 Task: Play online Dominion games.
Action: Mouse moved to (523, 414)
Screenshot: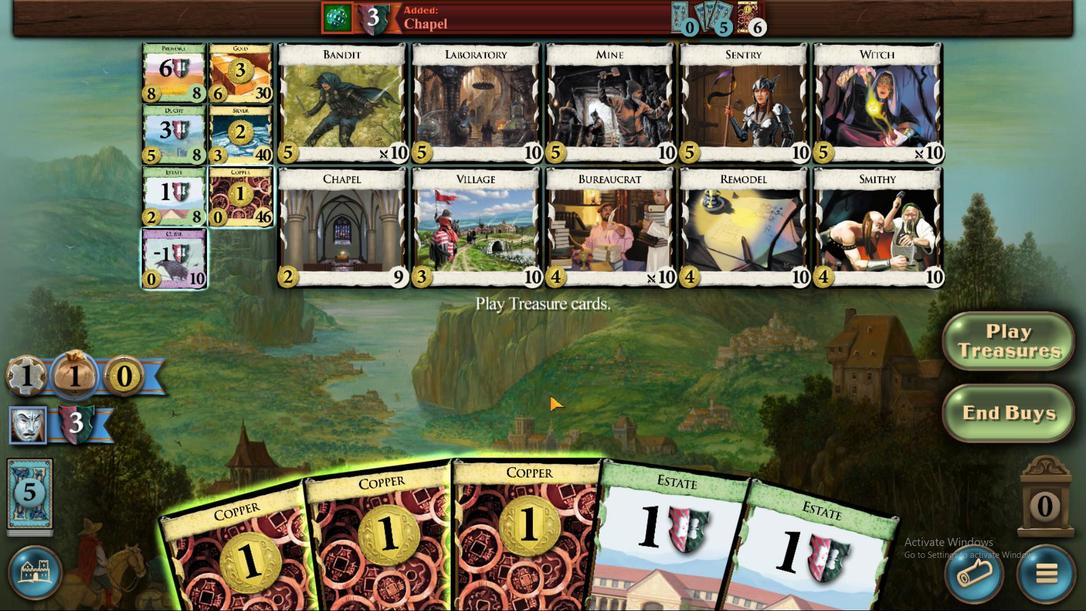 
Action: Mouse pressed left at (521, 416)
Screenshot: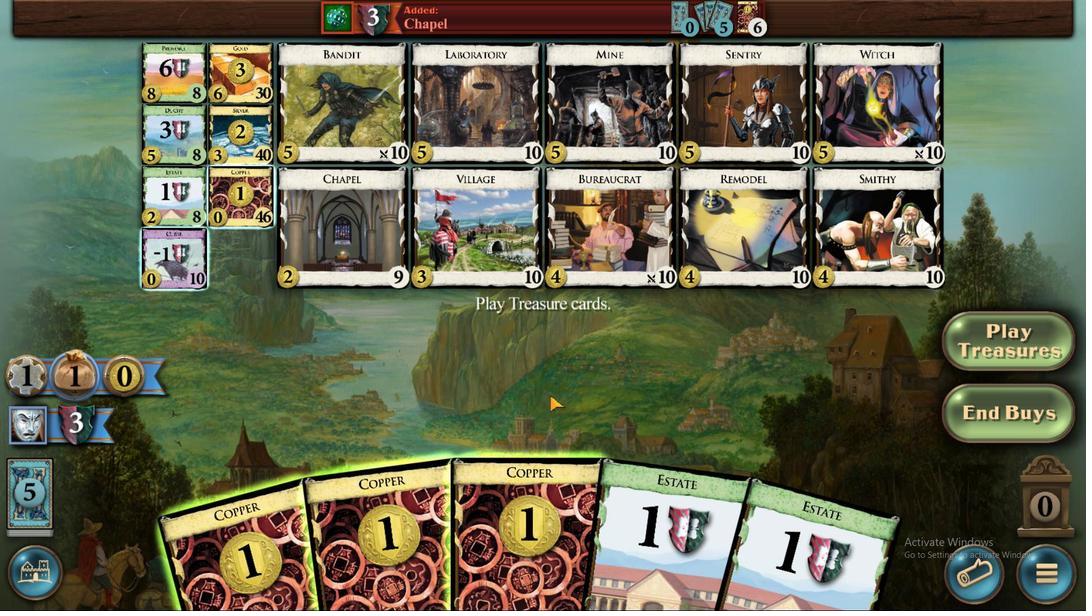 
Action: Mouse moved to (523, 416)
Screenshot: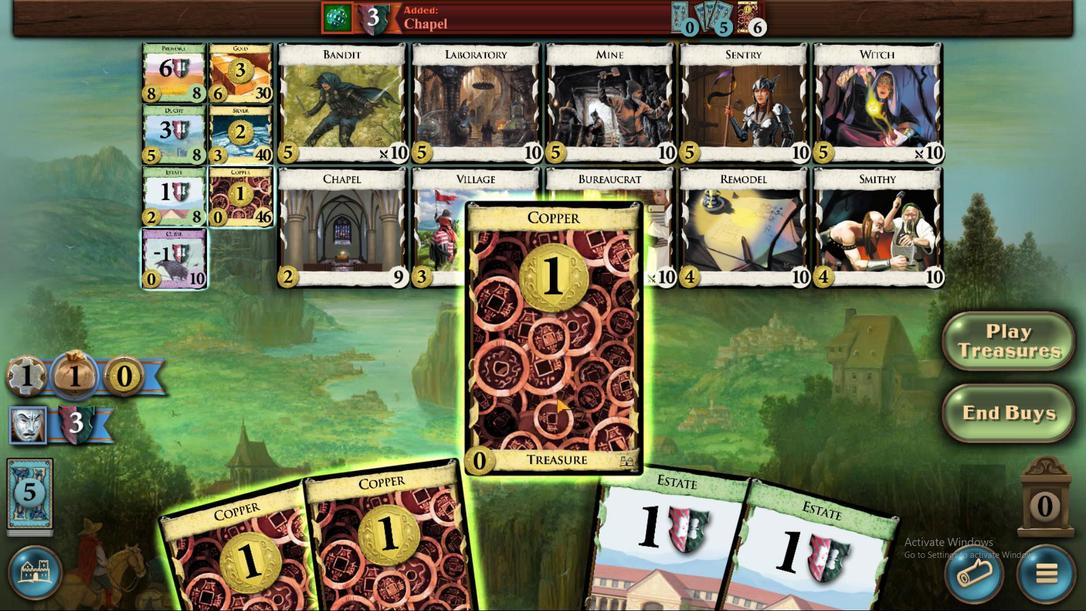 
Action: Mouse pressed left at (523, 416)
Screenshot: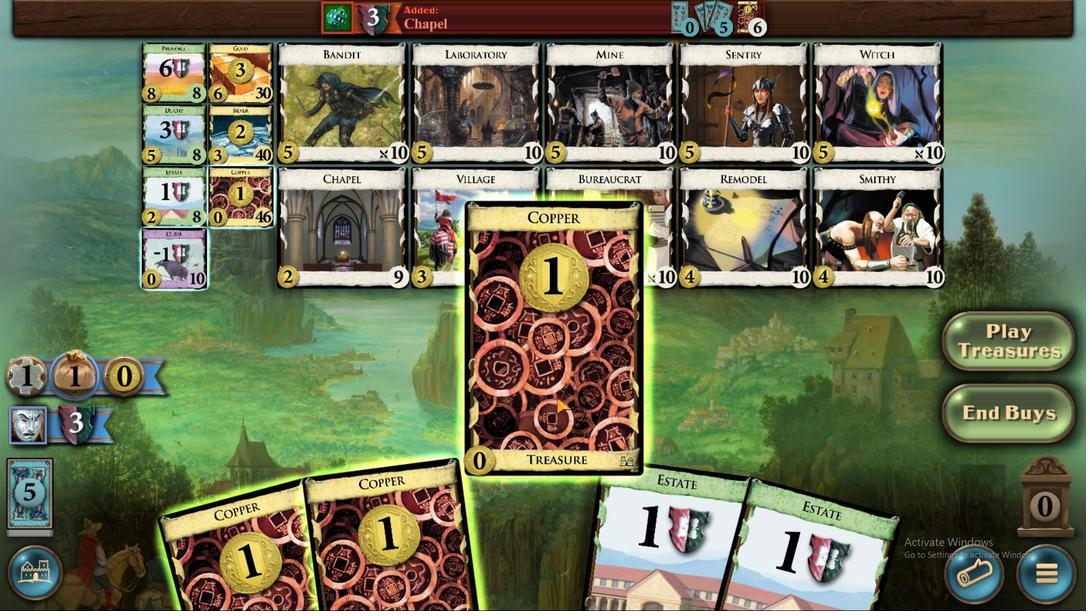 
Action: Mouse moved to (515, 414)
Screenshot: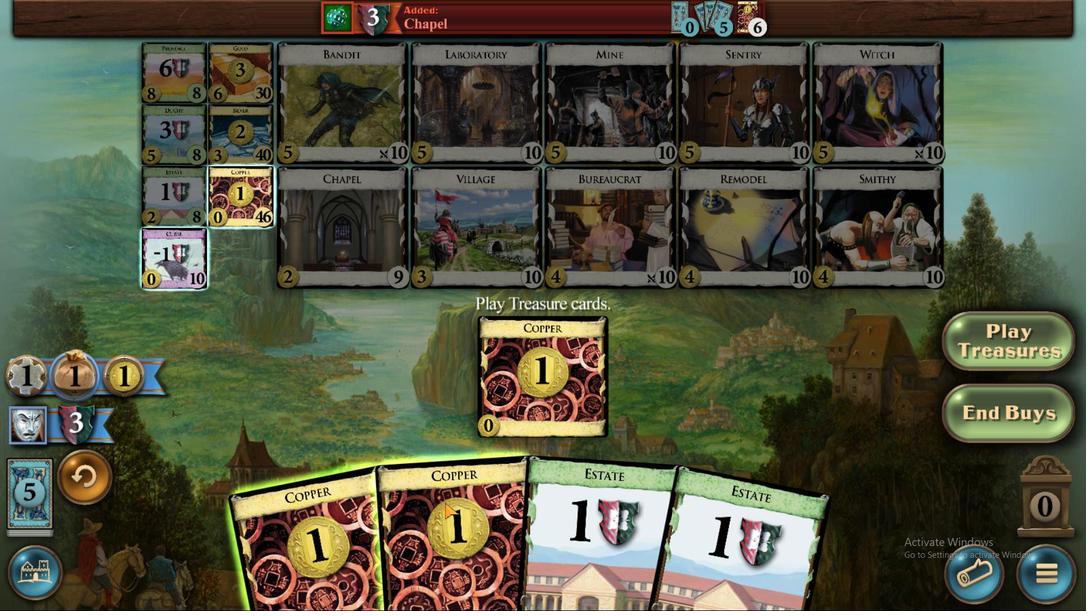 
Action: Mouse pressed left at (514, 416)
Screenshot: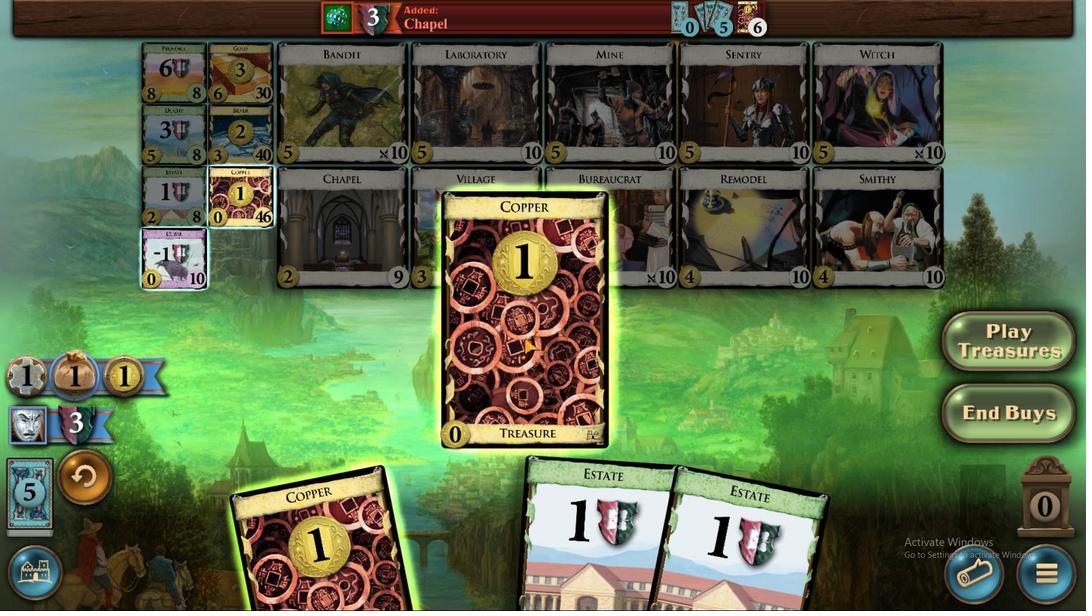 
Action: Mouse moved to (510, 414)
Screenshot: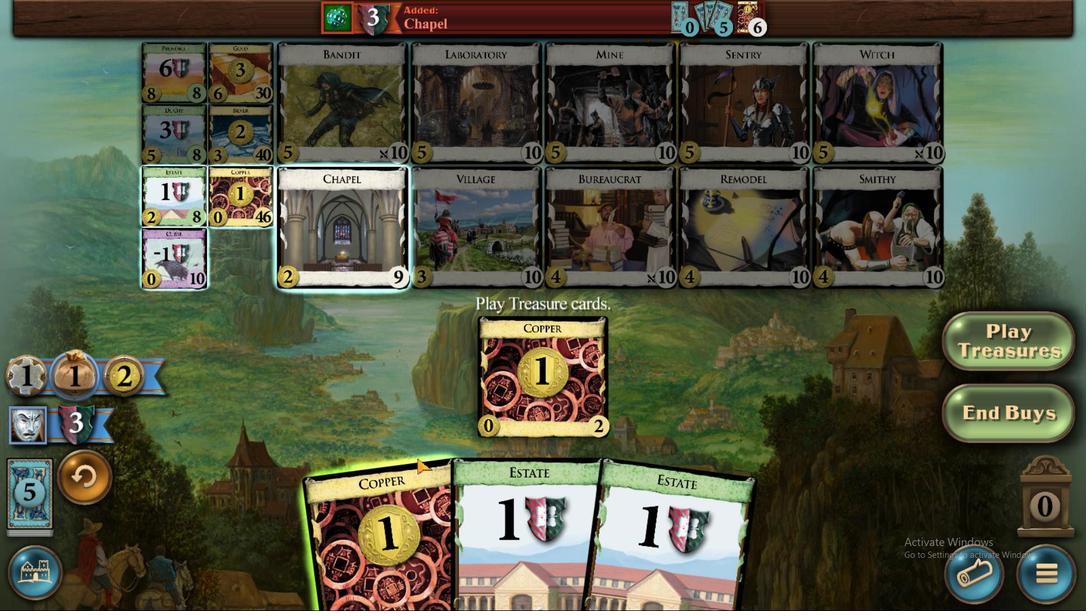 
Action: Mouse pressed left at (510, 414)
Screenshot: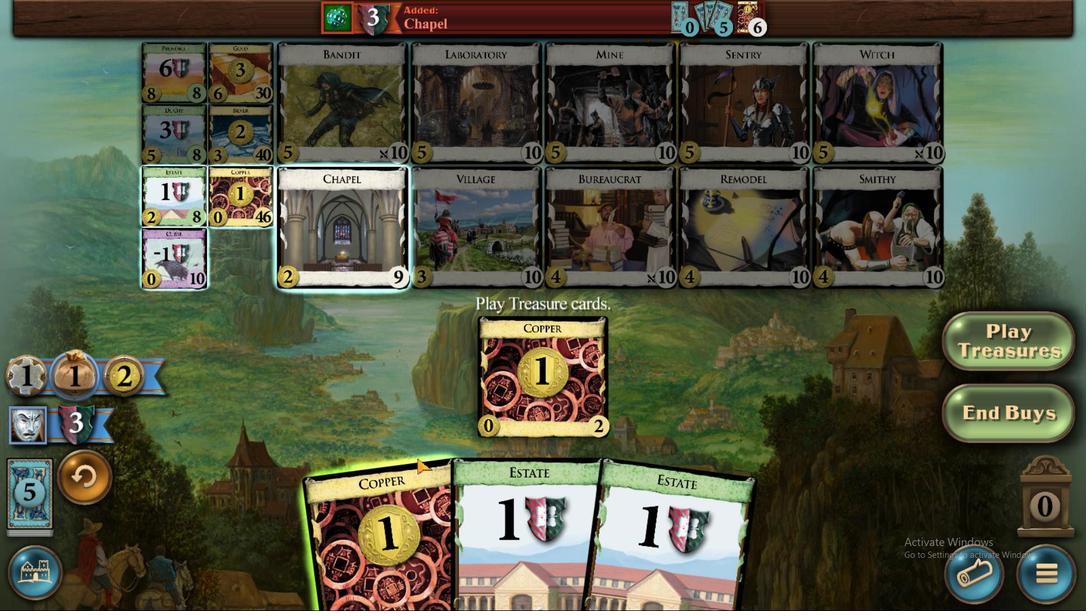 
Action: Mouse moved to (493, 390)
Screenshot: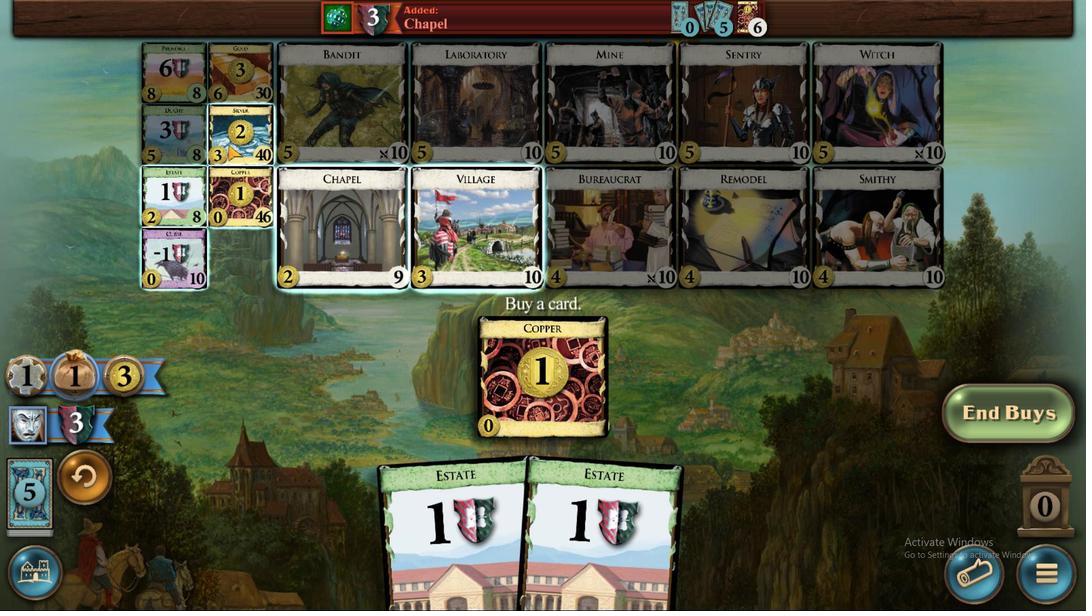 
Action: Mouse pressed left at (492, 390)
Screenshot: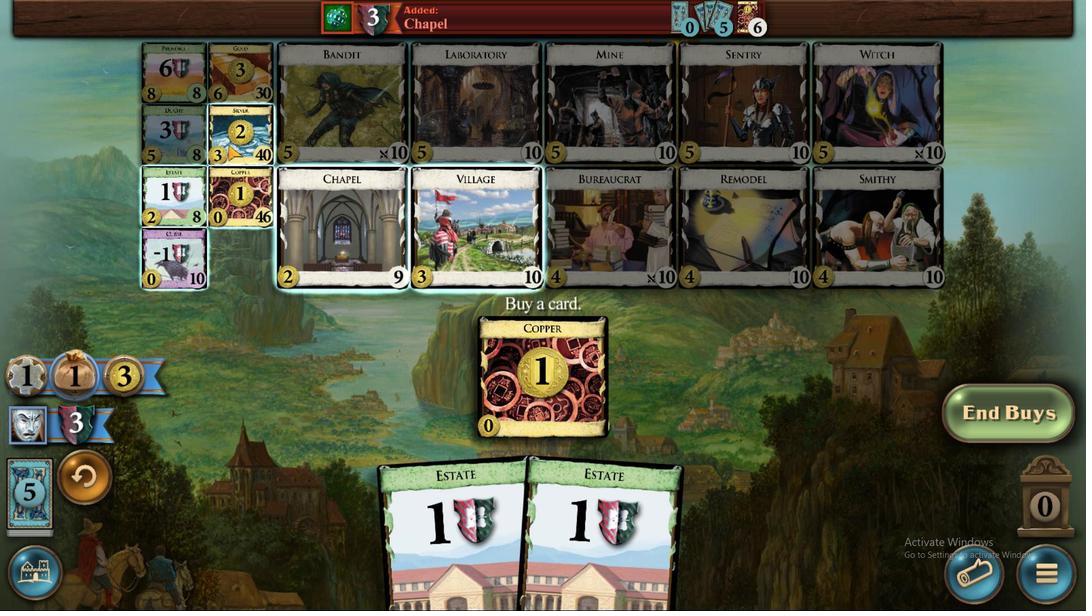 
Action: Mouse moved to (507, 417)
Screenshot: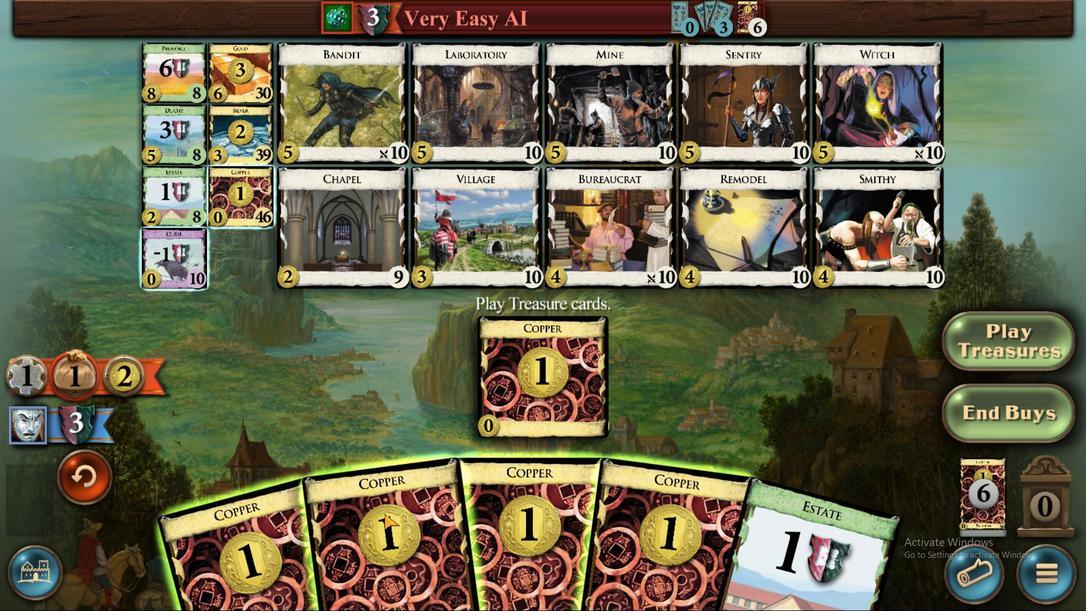 
Action: Mouse pressed left at (507, 417)
Screenshot: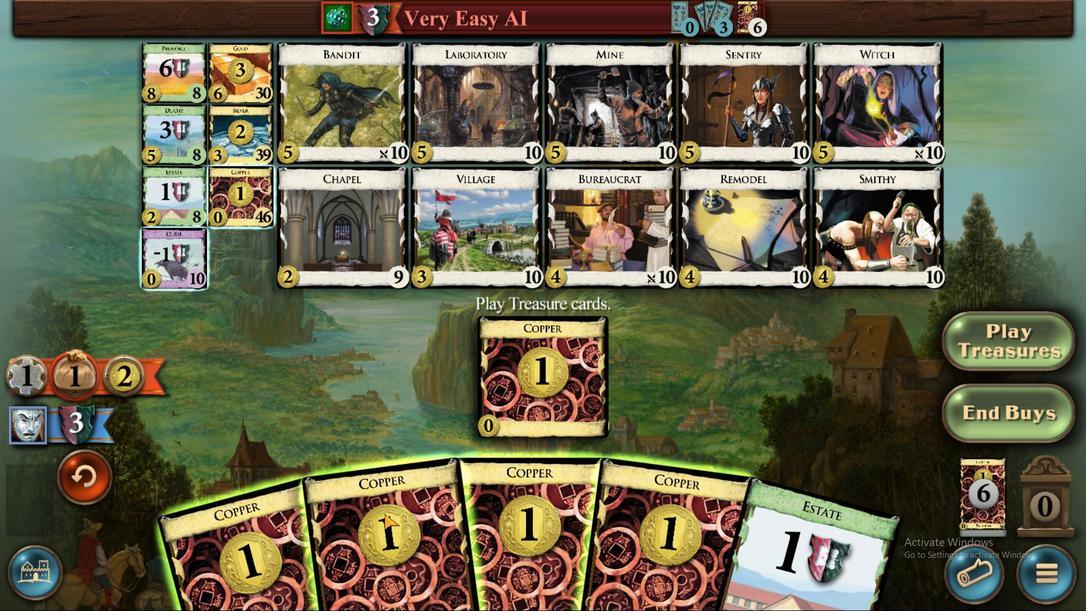 
Action: Mouse moved to (518, 417)
Screenshot: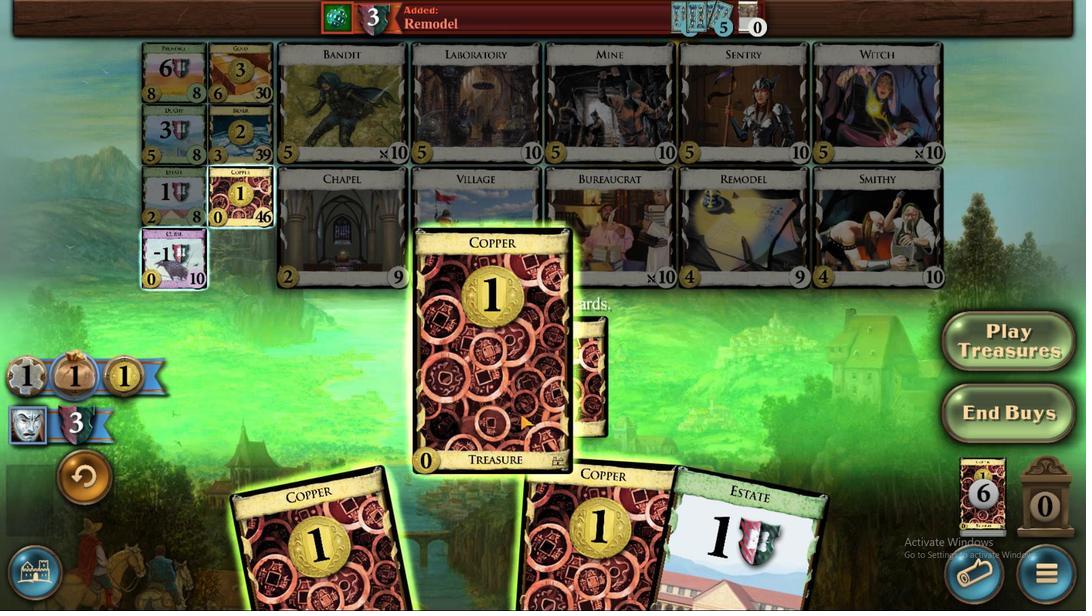 
Action: Mouse pressed left at (518, 418)
Screenshot: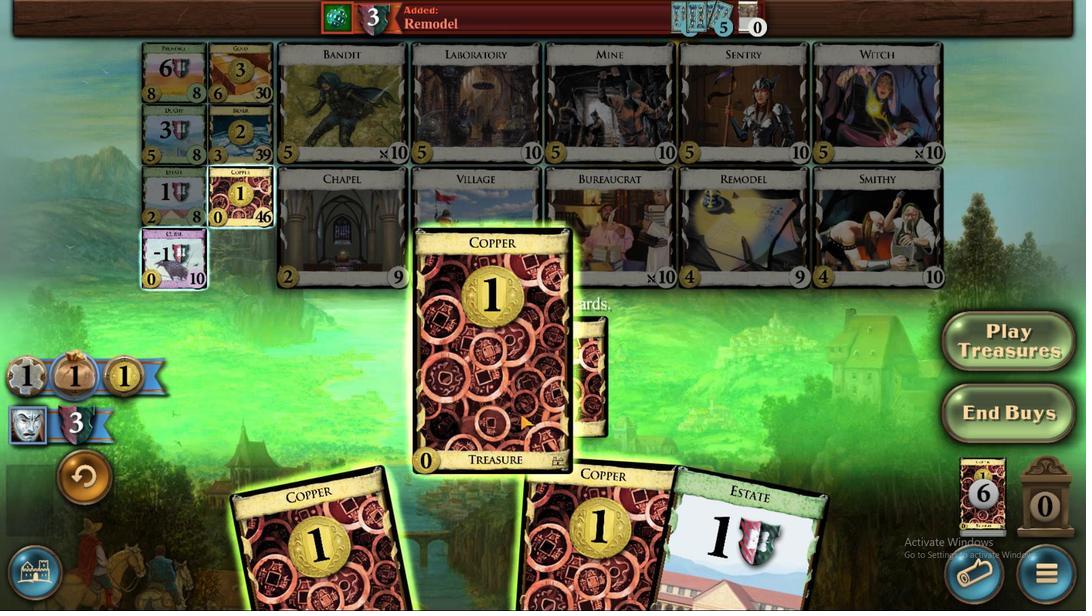 
Action: Mouse moved to (525, 414)
Screenshot: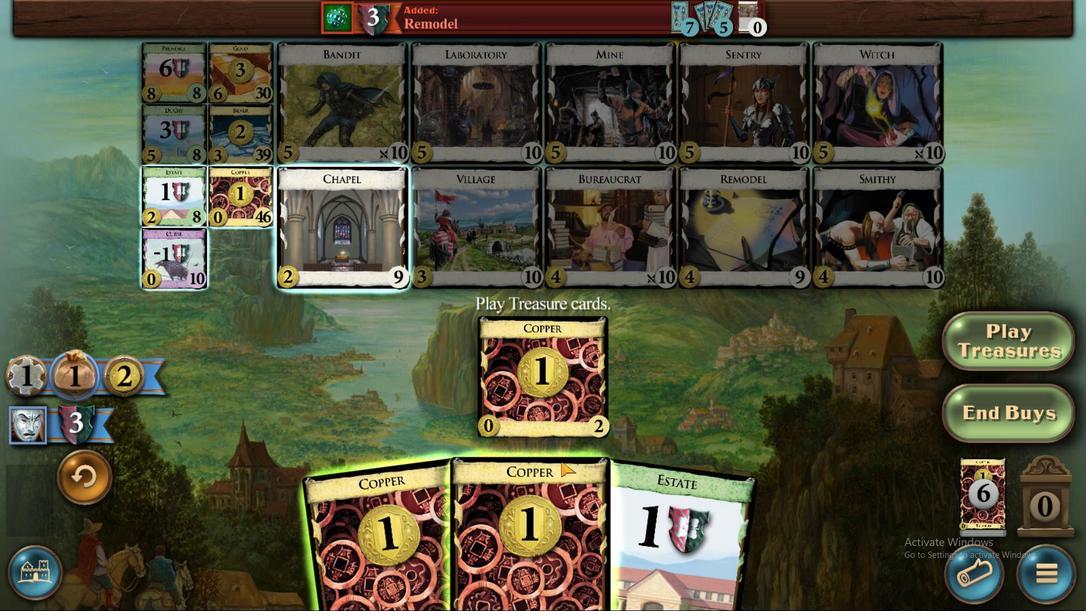 
Action: Mouse pressed left at (523, 418)
Screenshot: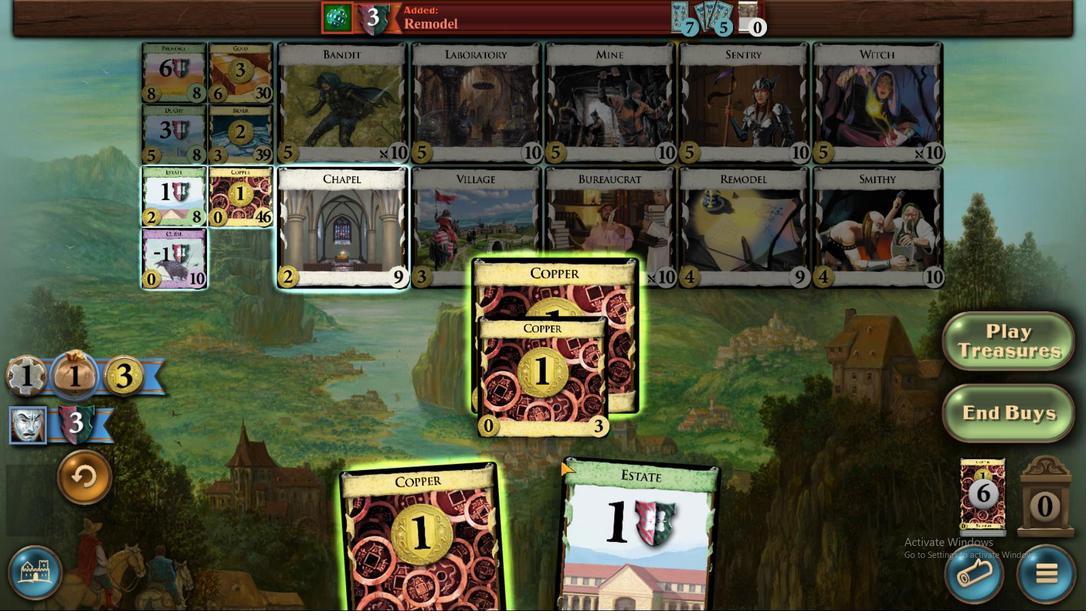 
Action: Mouse moved to (494, 390)
Screenshot: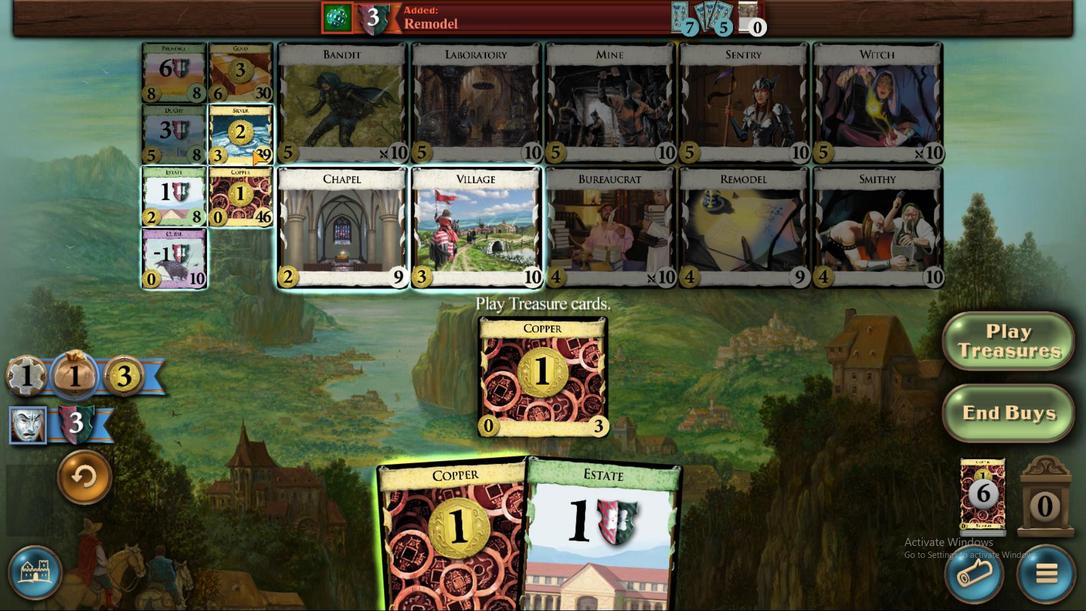 
Action: Mouse pressed left at (494, 390)
Screenshot: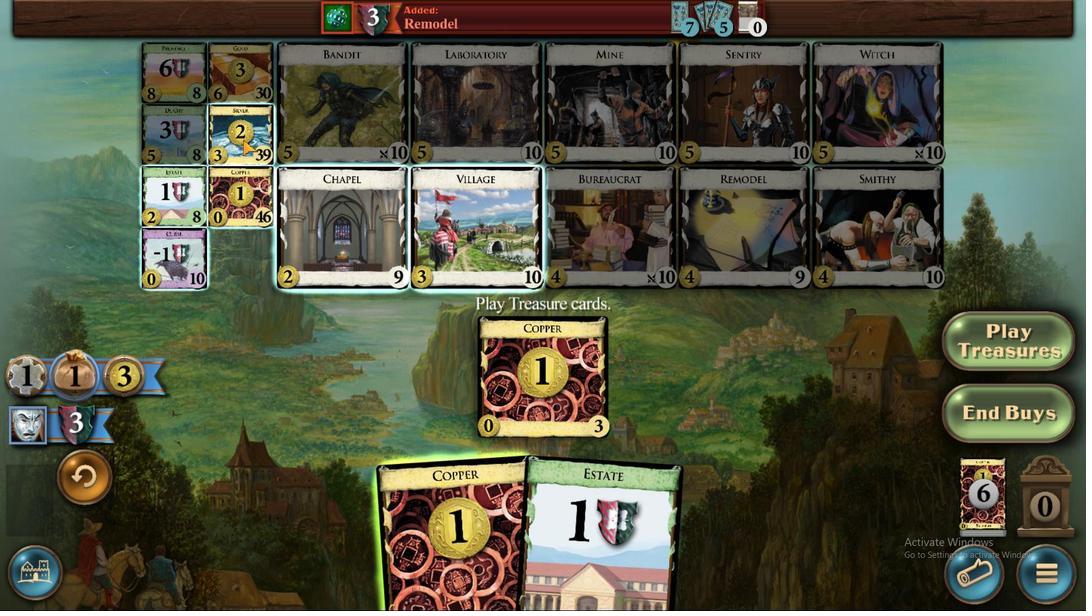 
Action: Mouse moved to (519, 416)
Screenshot: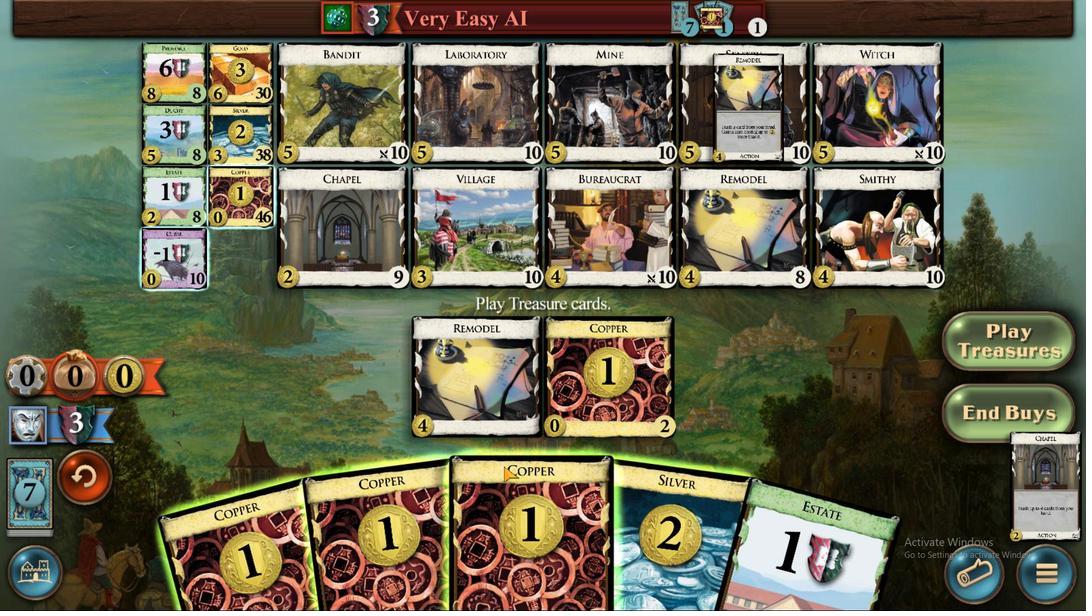 
Action: Mouse pressed left at (519, 417)
Screenshot: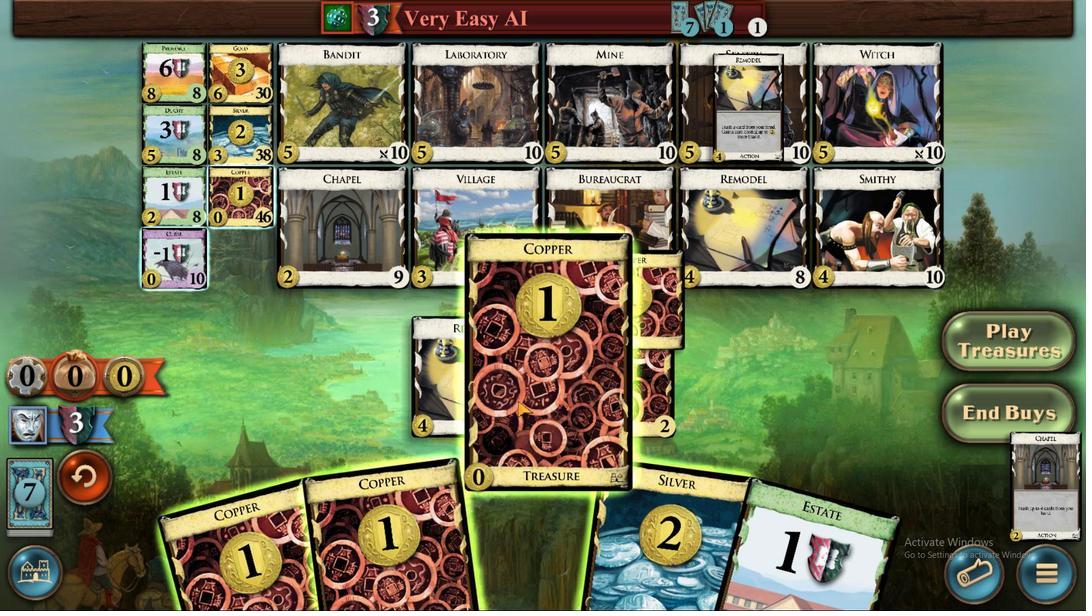 
Action: Mouse moved to (528, 422)
Screenshot: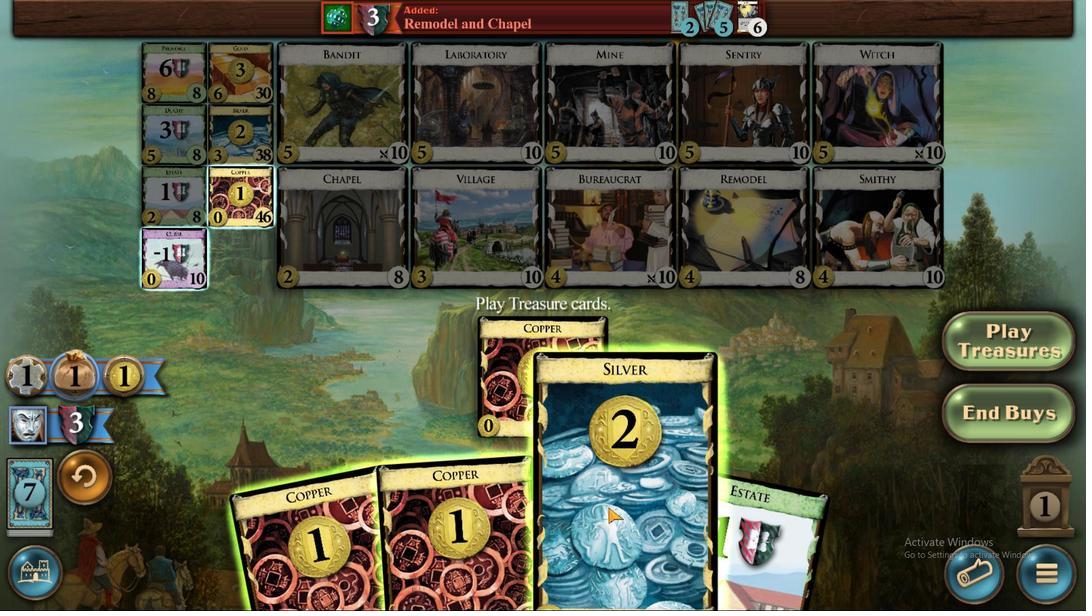 
Action: Mouse pressed left at (528, 422)
Screenshot: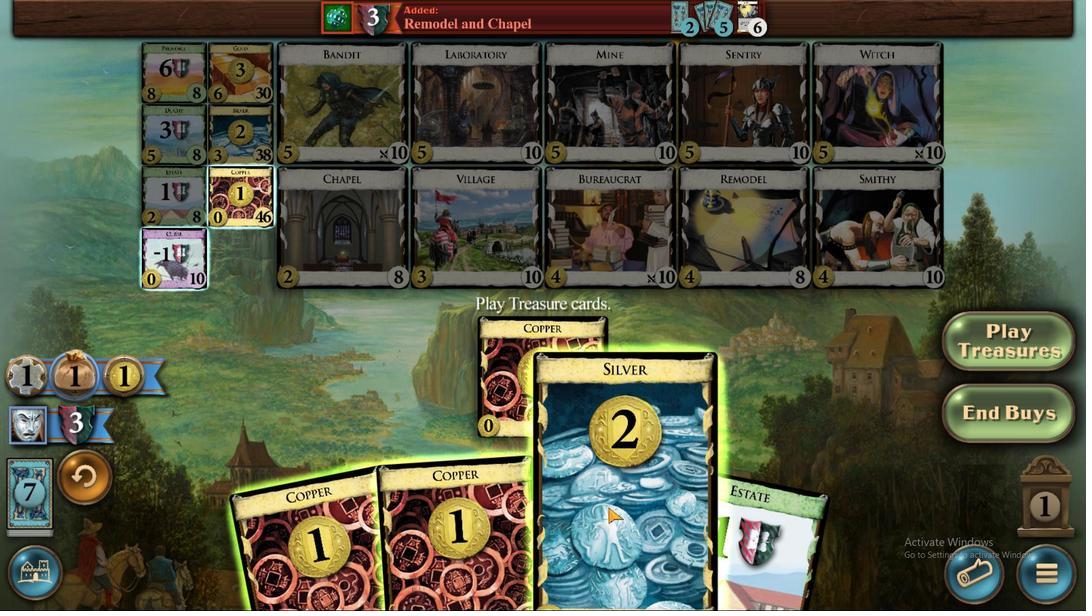 
Action: Mouse moved to (532, 418)
Screenshot: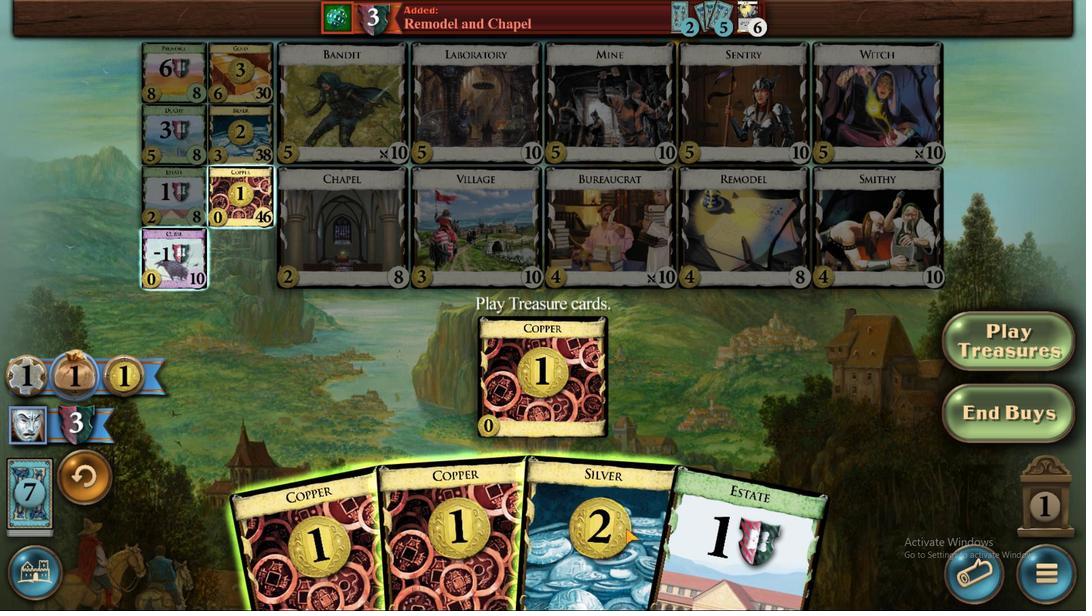 
Action: Mouse pressed left at (532, 418)
Screenshot: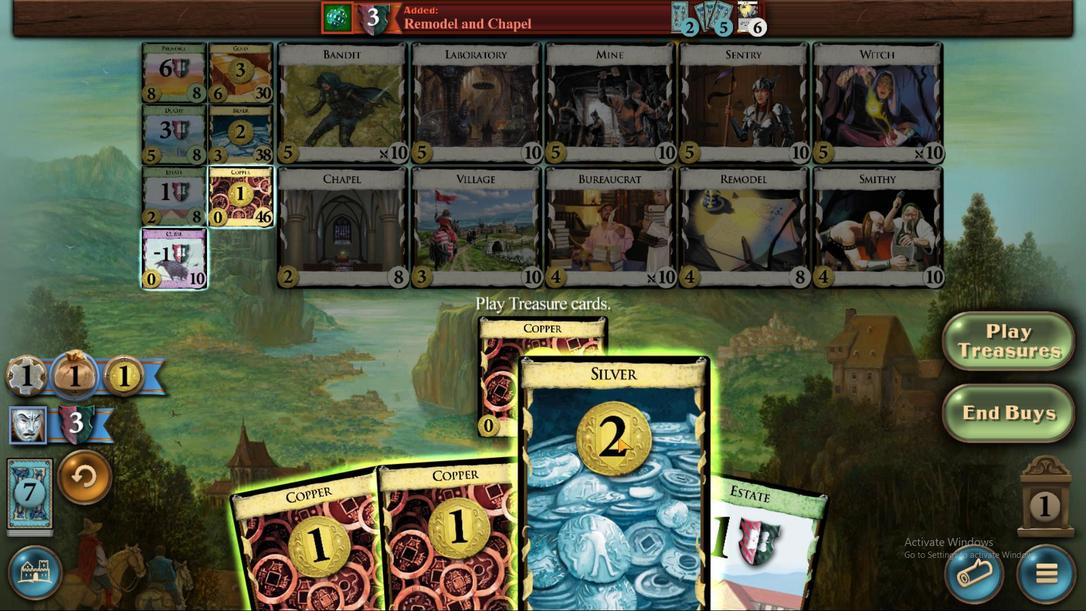 
Action: Mouse moved to (521, 417)
Screenshot: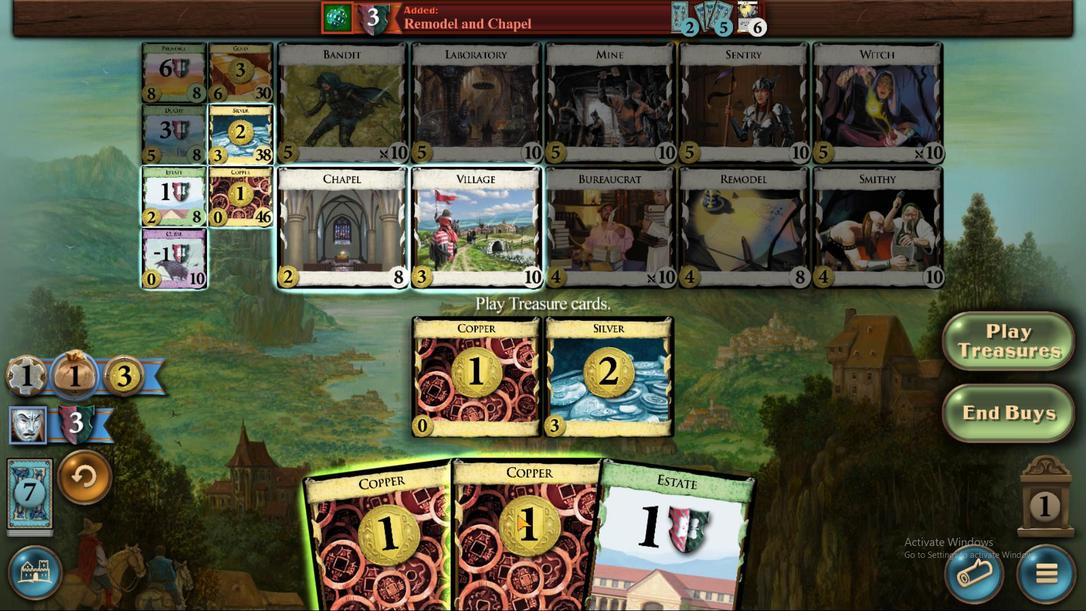 
Action: Mouse pressed left at (521, 417)
Screenshot: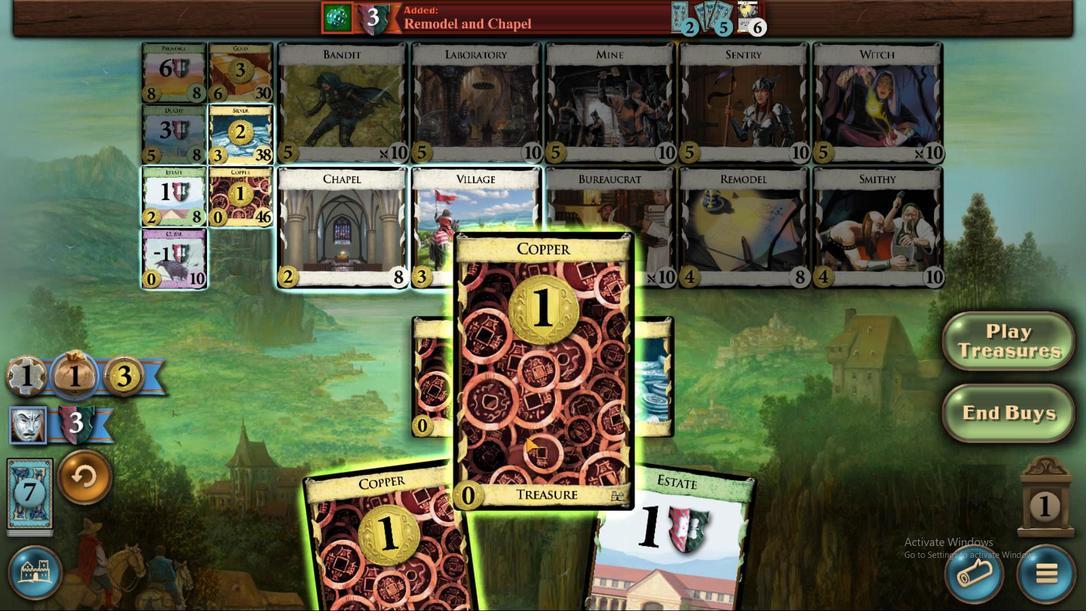 
Action: Mouse moved to (518, 417)
Screenshot: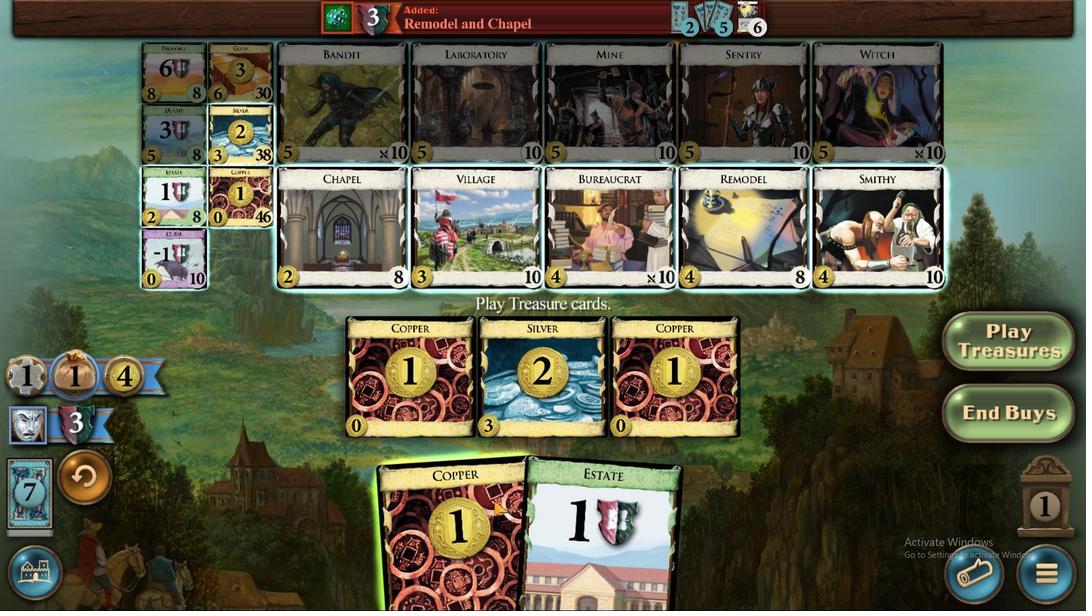 
Action: Mouse pressed left at (518, 417)
Screenshot: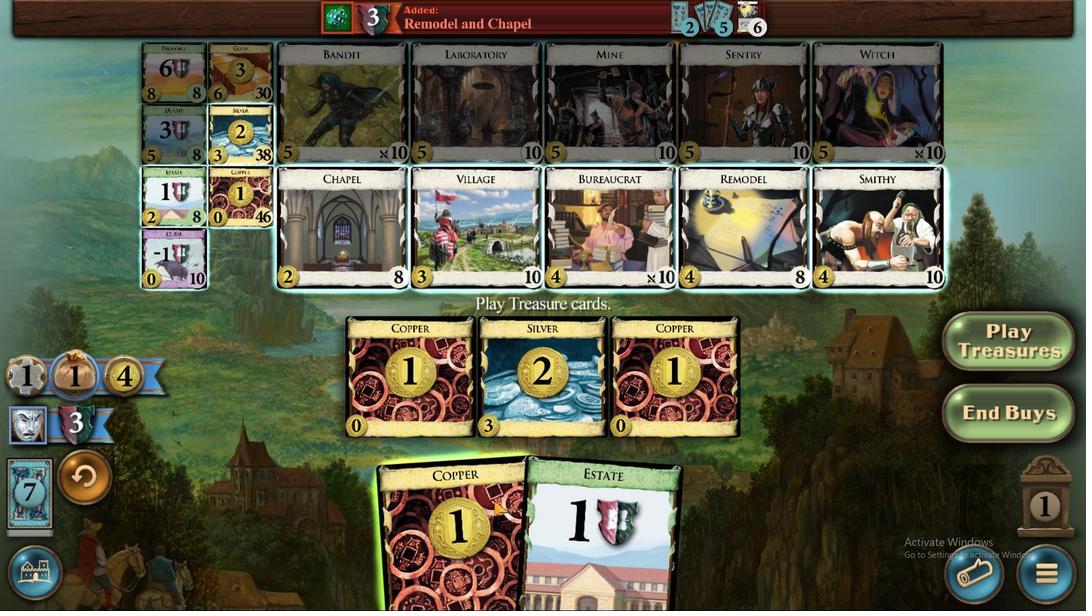 
Action: Mouse moved to (488, 390)
Screenshot: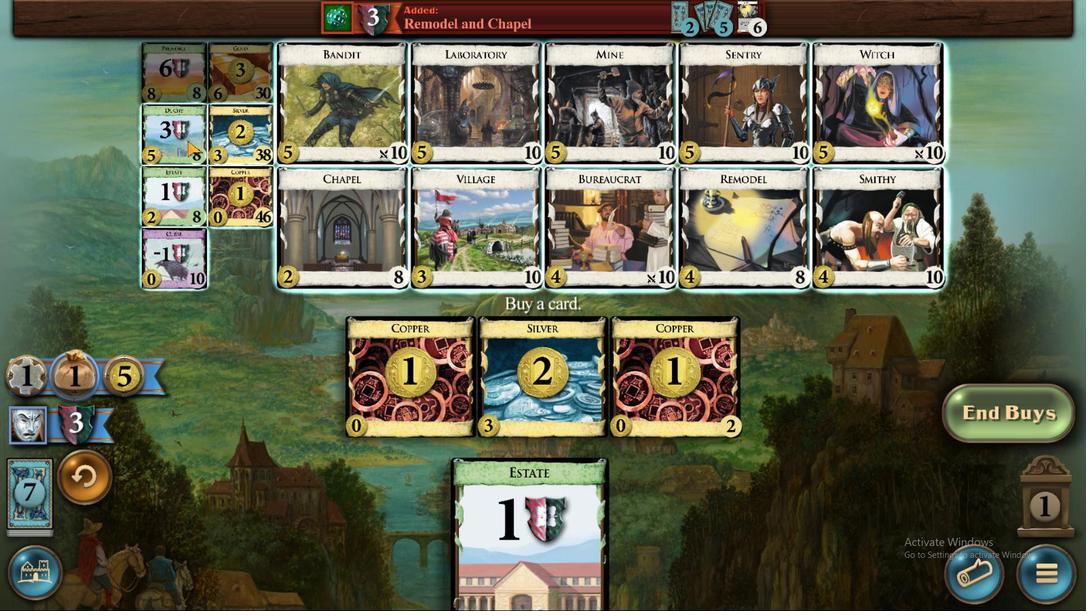 
Action: Mouse pressed left at (488, 390)
Screenshot: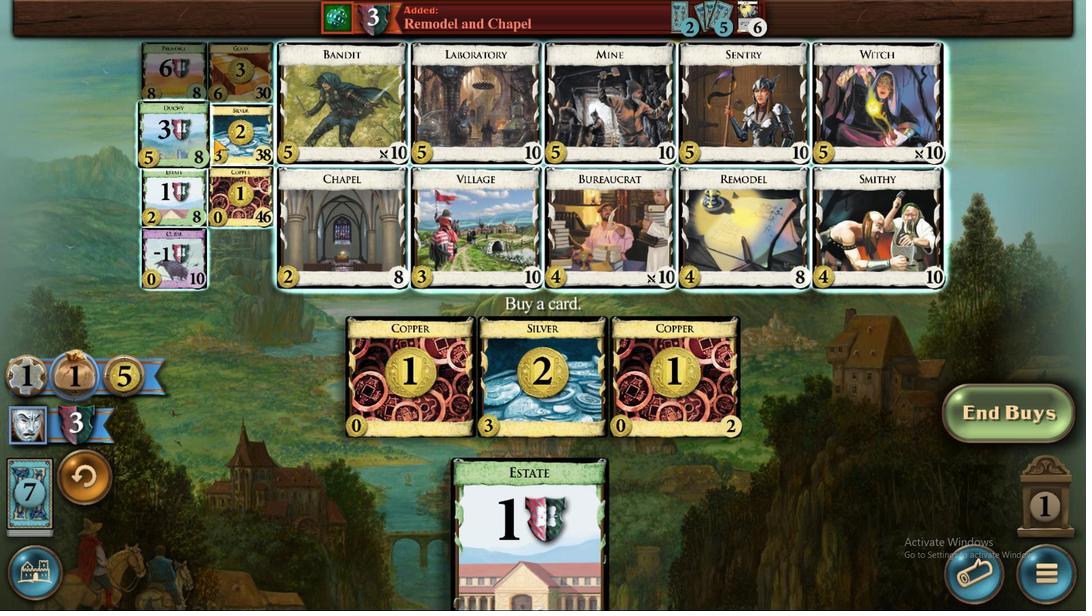 
Action: Mouse moved to (524, 418)
Screenshot: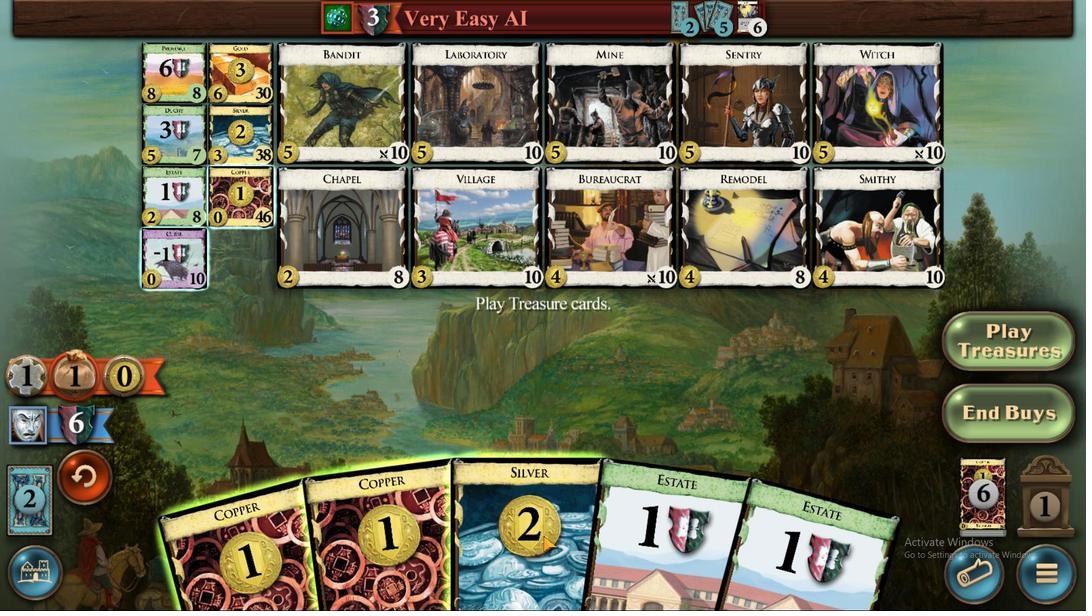 
Action: Mouse pressed left at (524, 418)
Screenshot: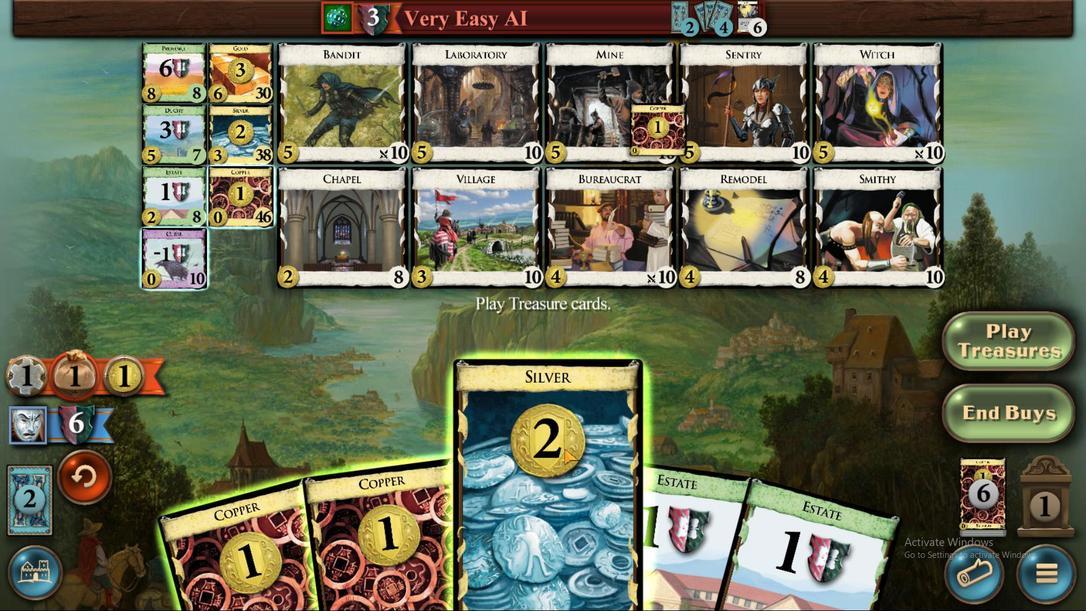 
Action: Mouse moved to (513, 418)
Screenshot: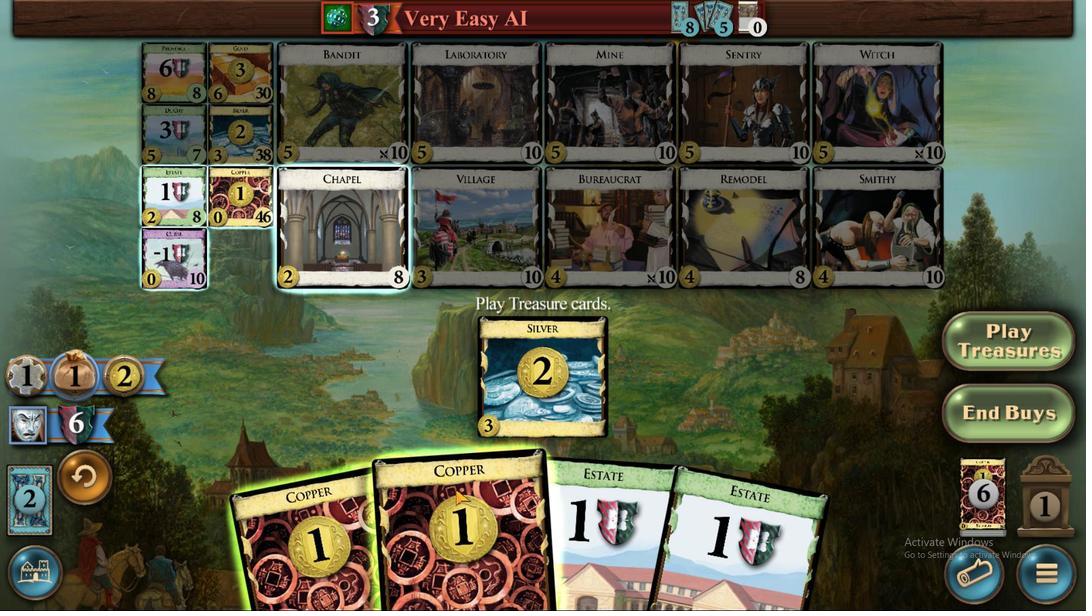 
Action: Mouse pressed left at (513, 418)
Screenshot: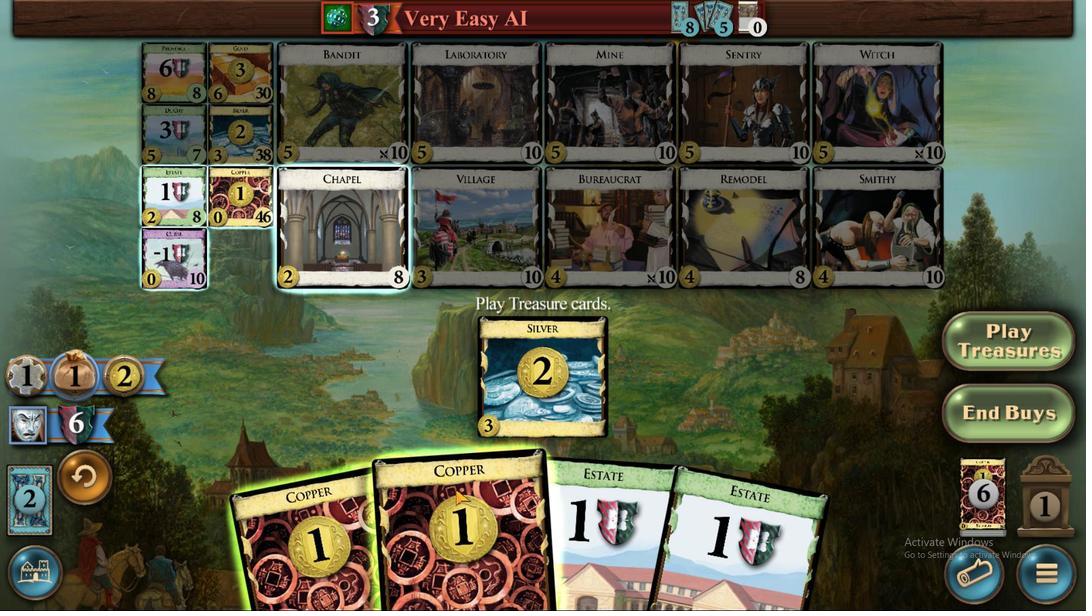 
Action: Mouse moved to (494, 390)
Screenshot: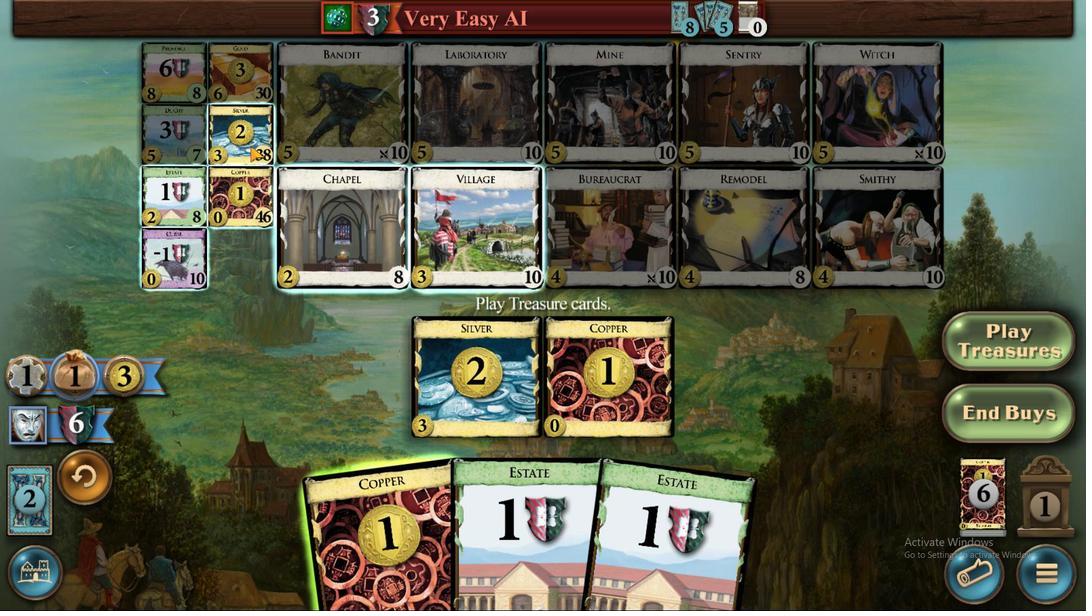 
Action: Mouse pressed left at (494, 390)
Screenshot: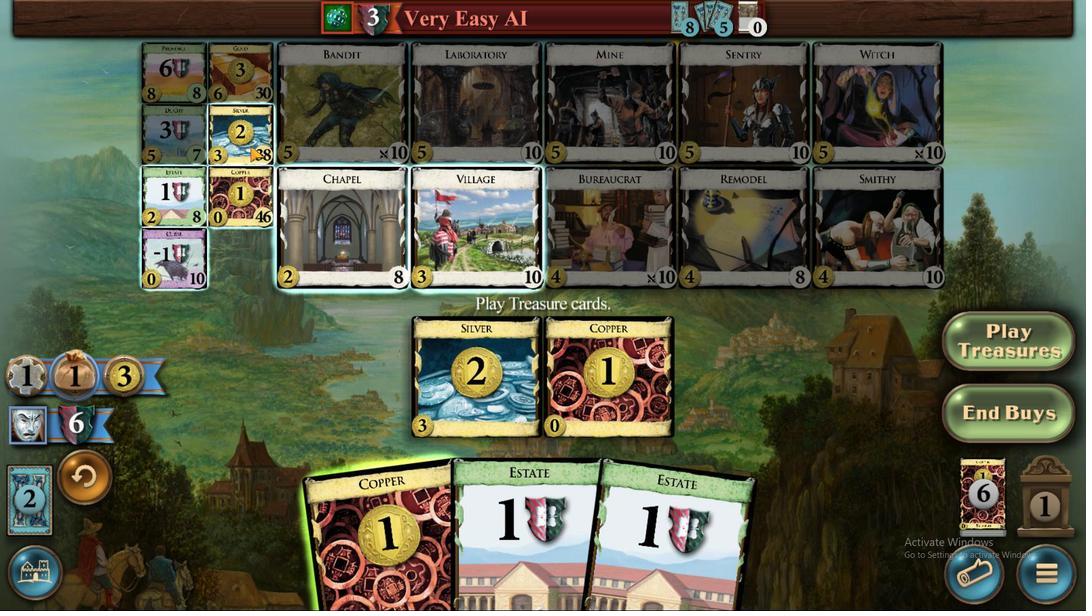 
Action: Mouse moved to (550, 418)
Screenshot: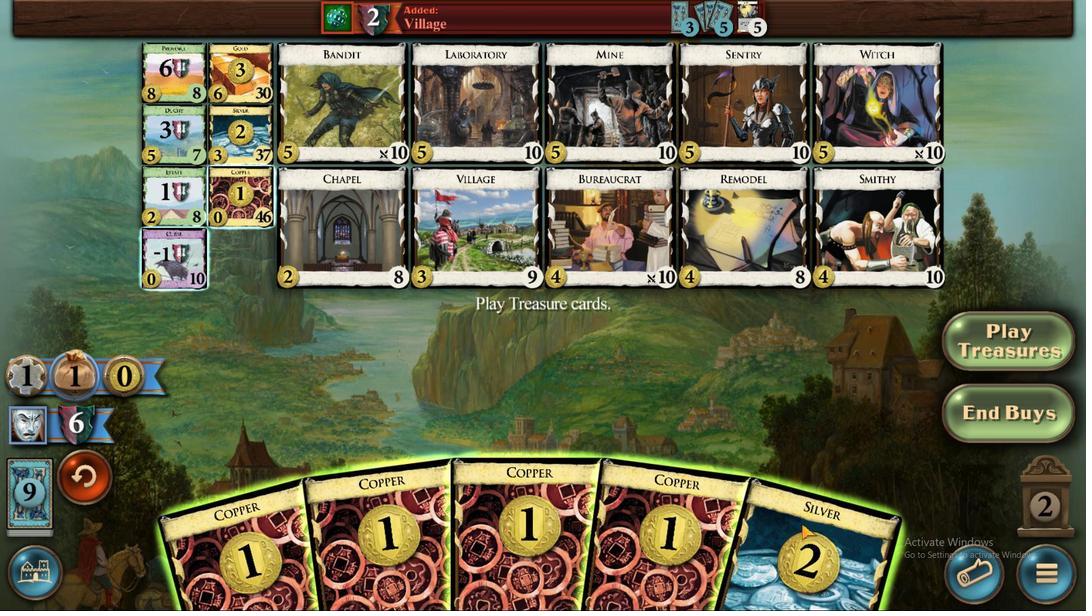
Action: Mouse pressed left at (550, 418)
Screenshot: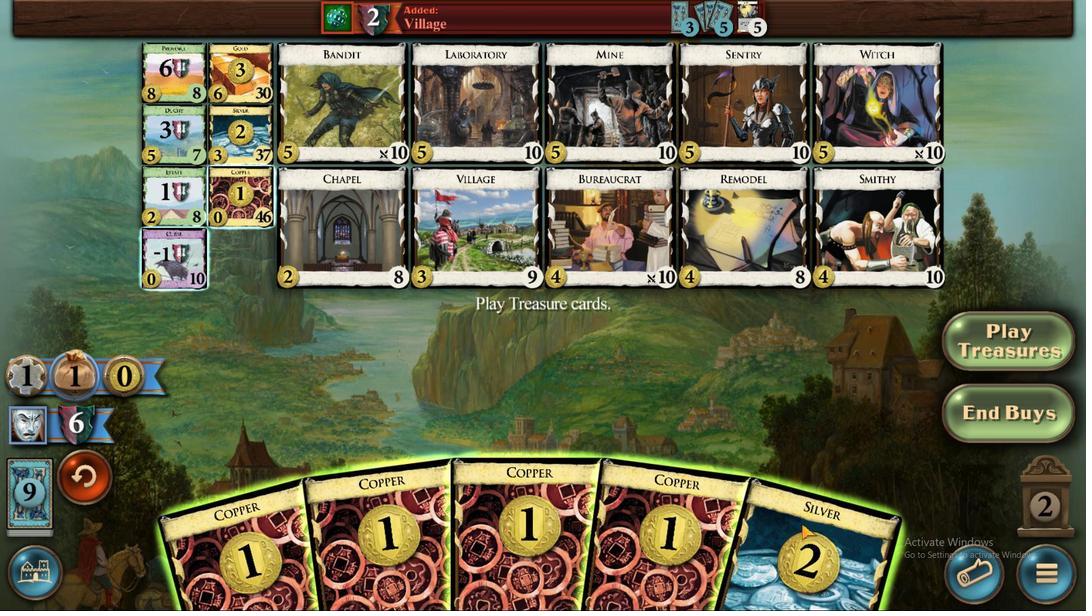 
Action: Mouse moved to (545, 417)
Screenshot: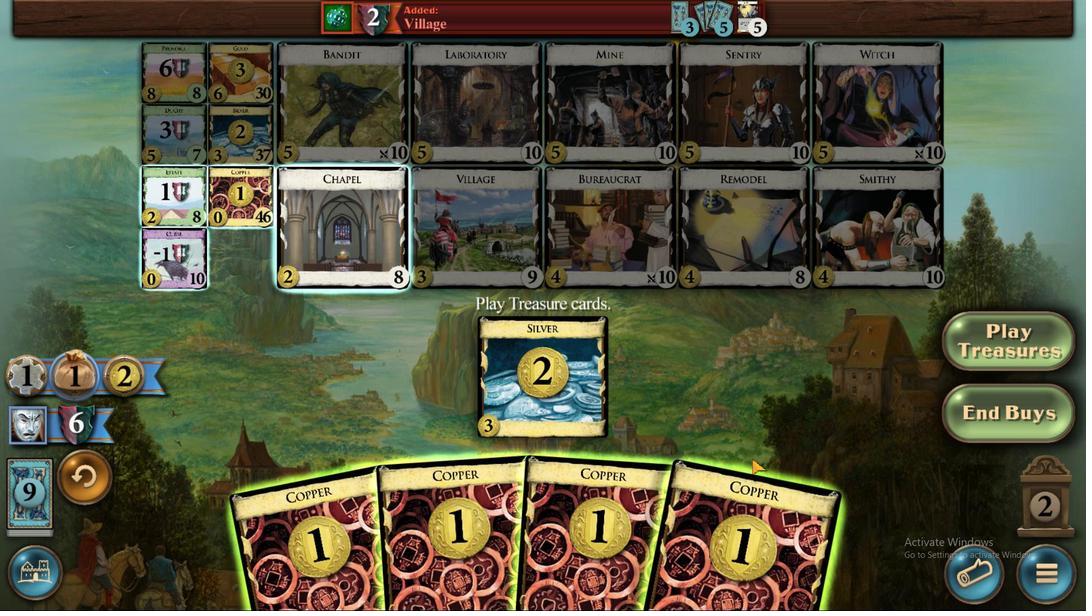 
Action: Mouse pressed left at (545, 417)
Screenshot: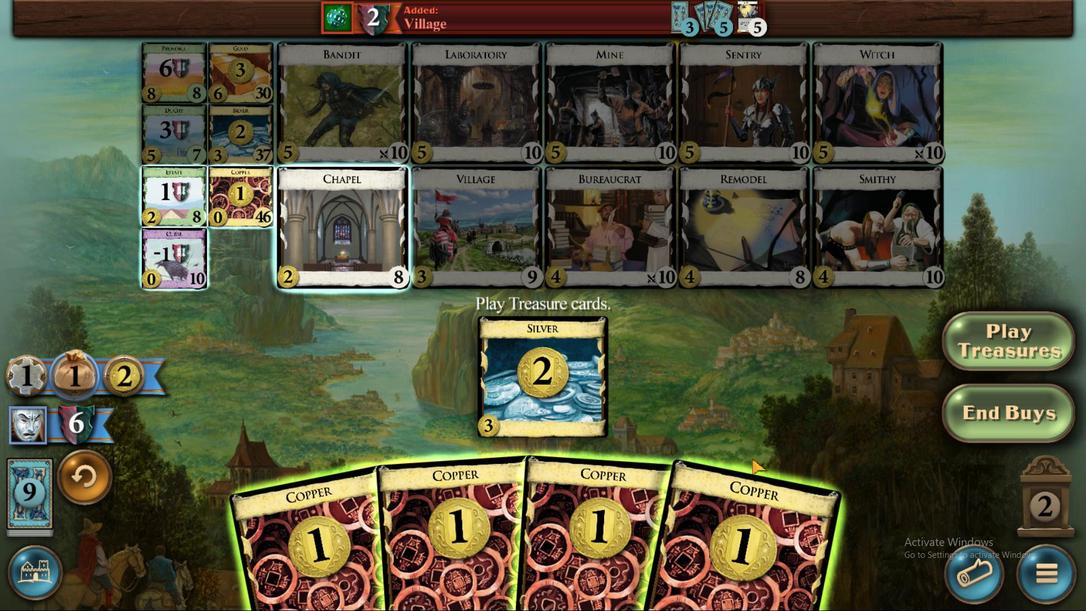 
Action: Mouse moved to (541, 420)
Screenshot: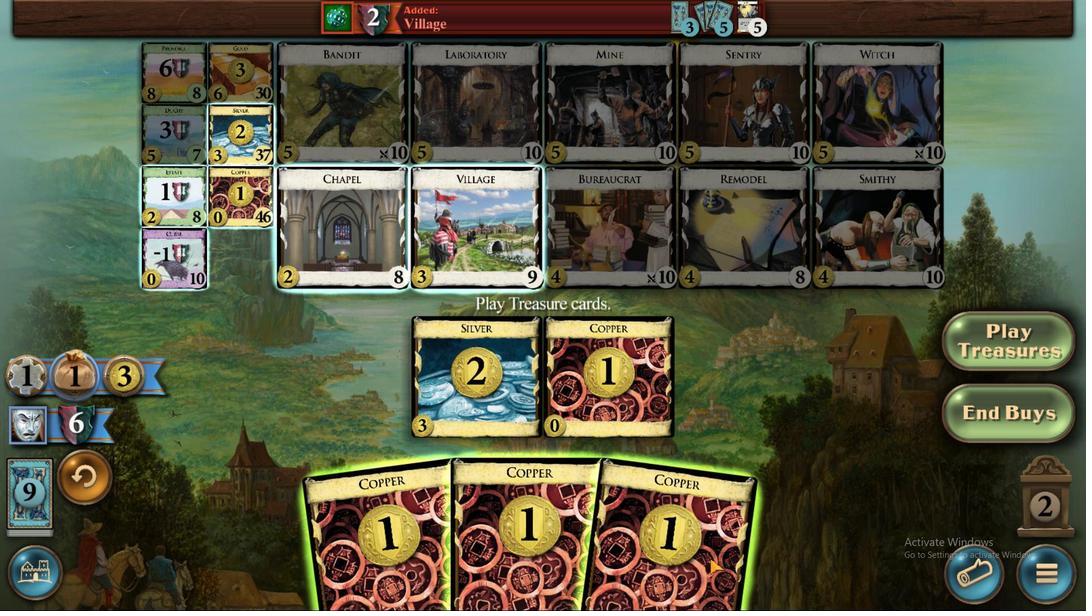 
Action: Mouse pressed left at (541, 420)
Screenshot: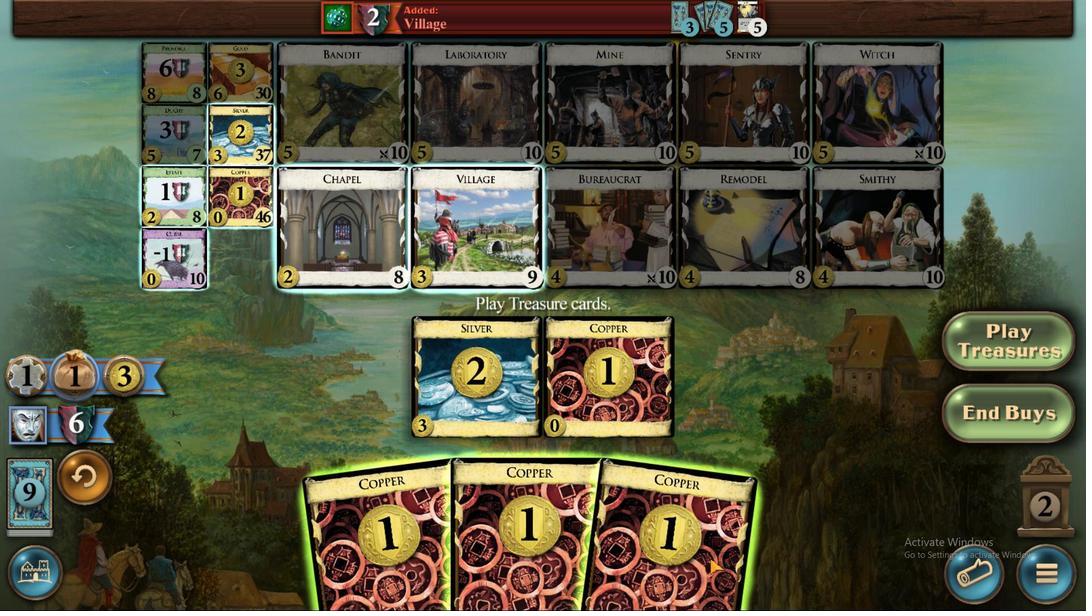
Action: Mouse moved to (533, 419)
Screenshot: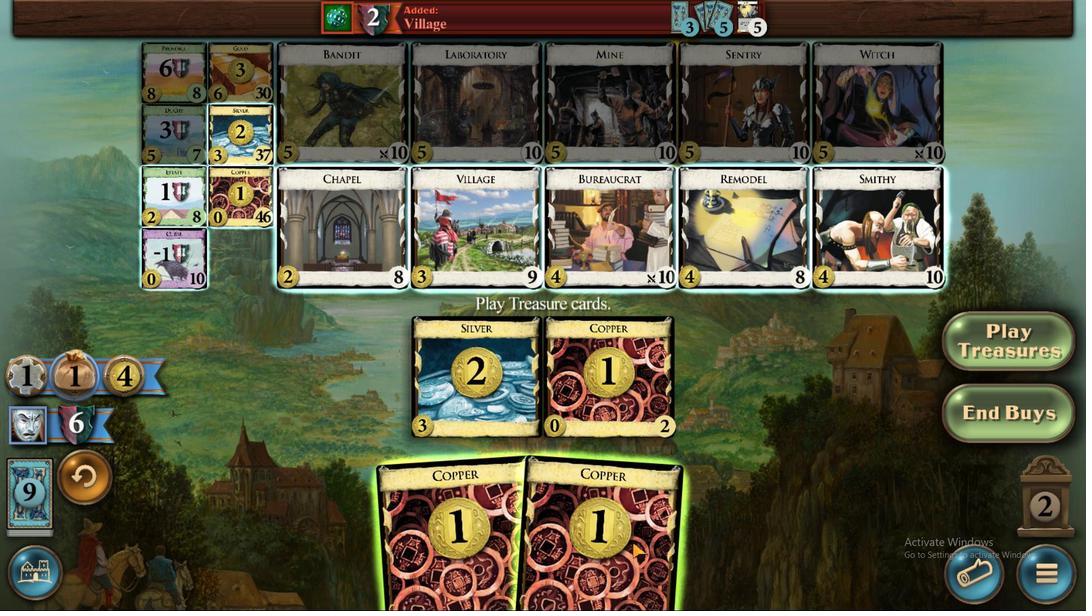 
Action: Mouse pressed left at (533, 419)
Screenshot: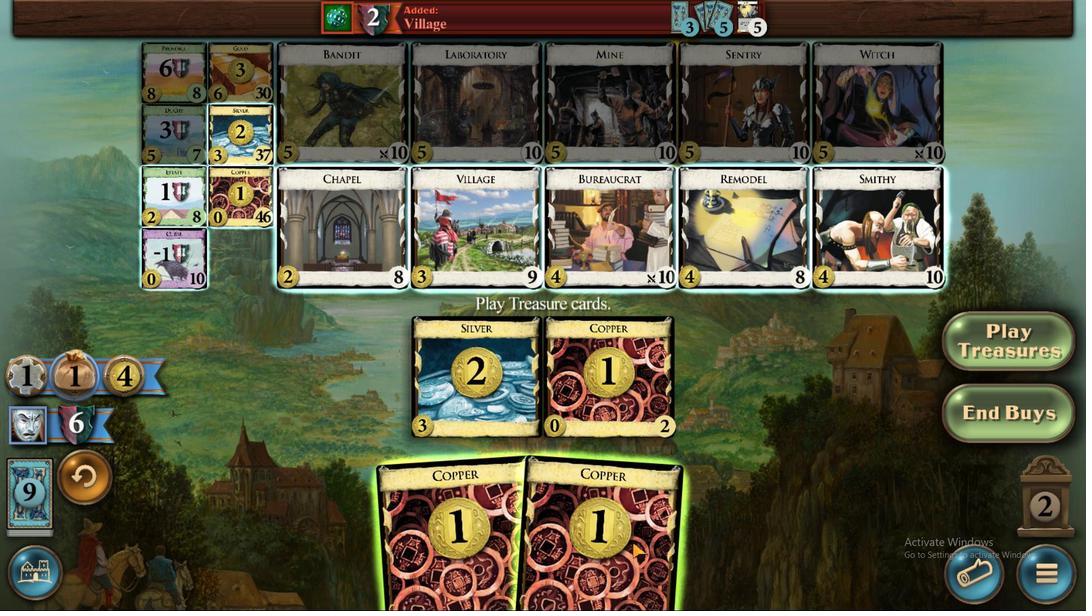 
Action: Mouse moved to (519, 418)
Screenshot: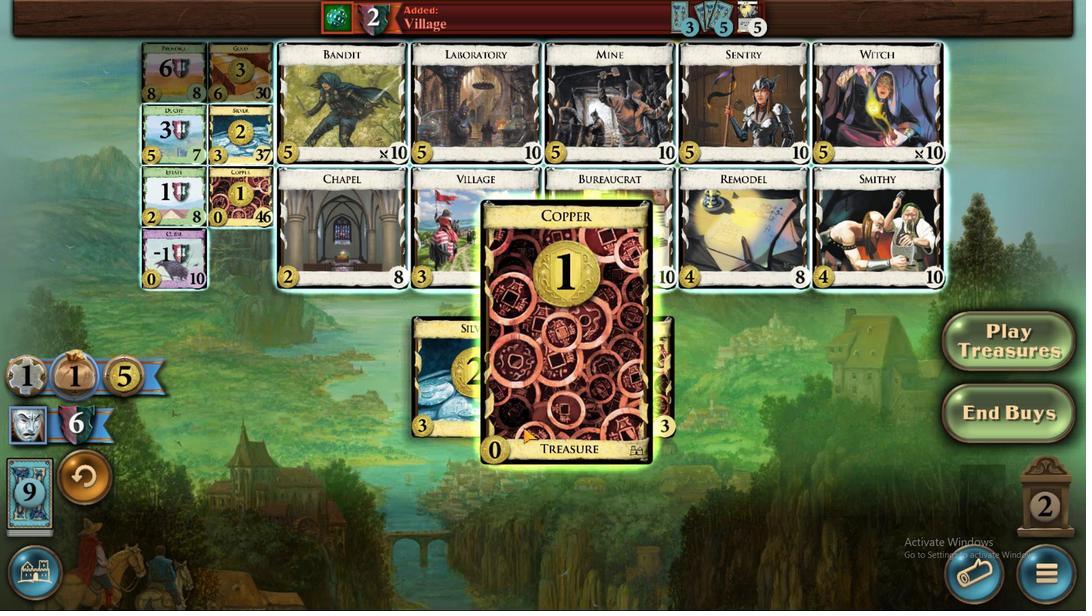 
Action: Mouse pressed left at (519, 419)
Screenshot: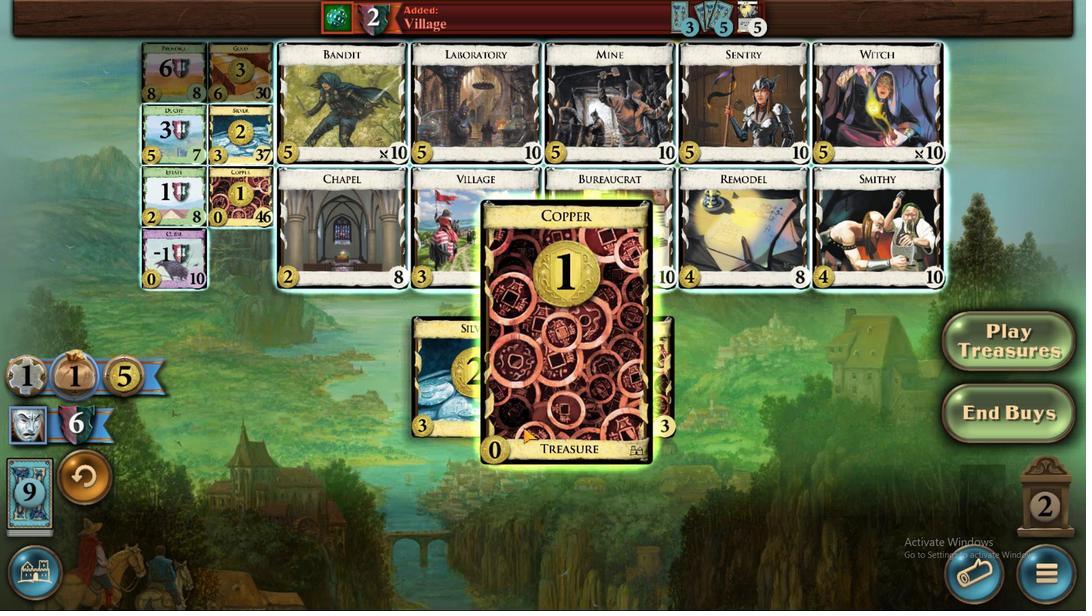 
Action: Mouse moved to (494, 384)
Screenshot: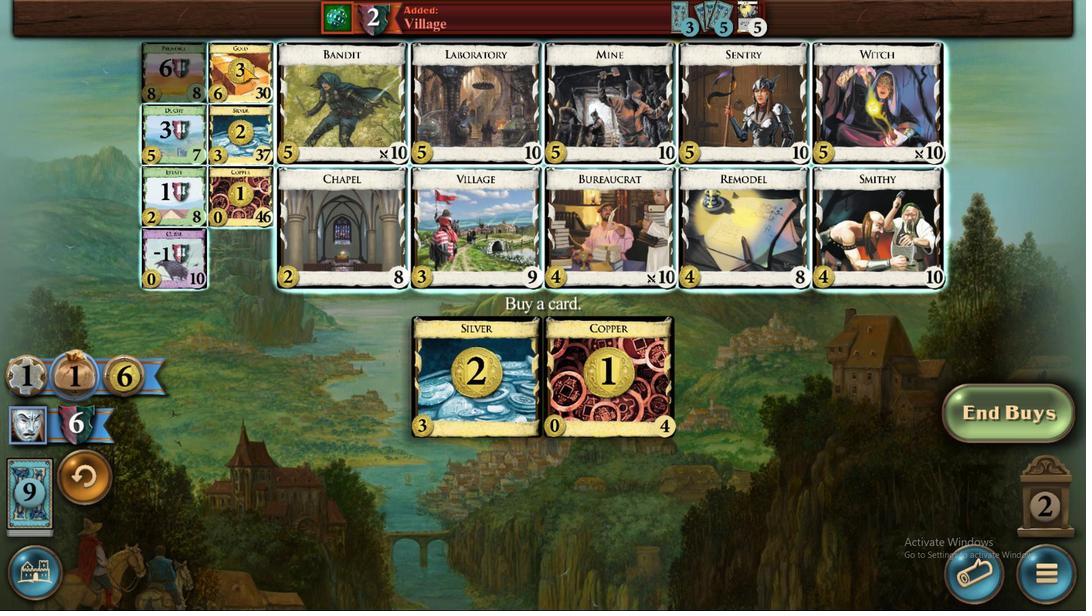 
Action: Mouse pressed left at (494, 384)
Screenshot: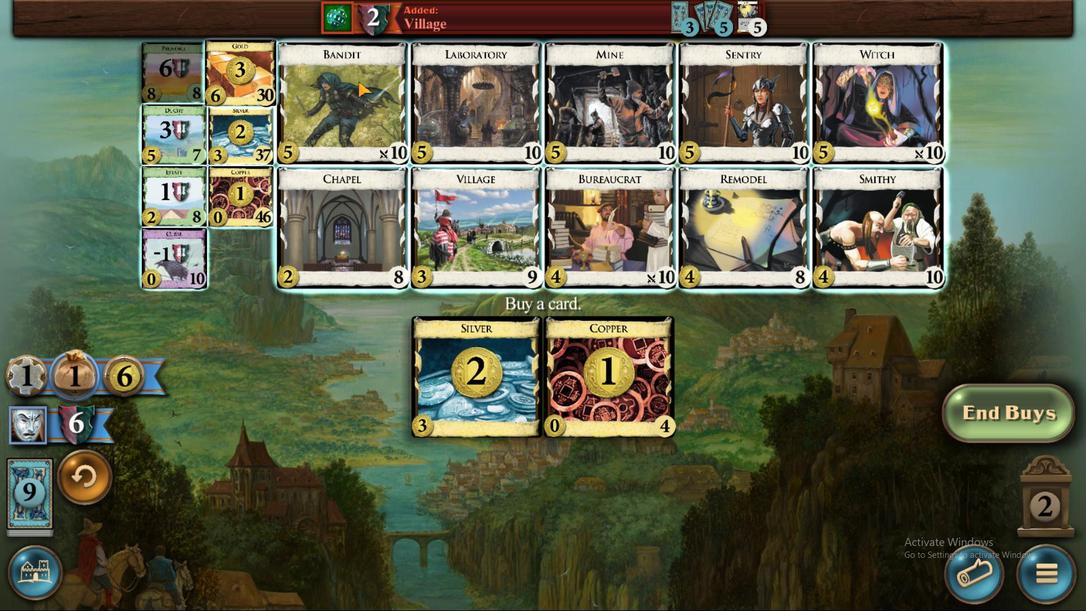 
Action: Mouse moved to (512, 418)
Screenshot: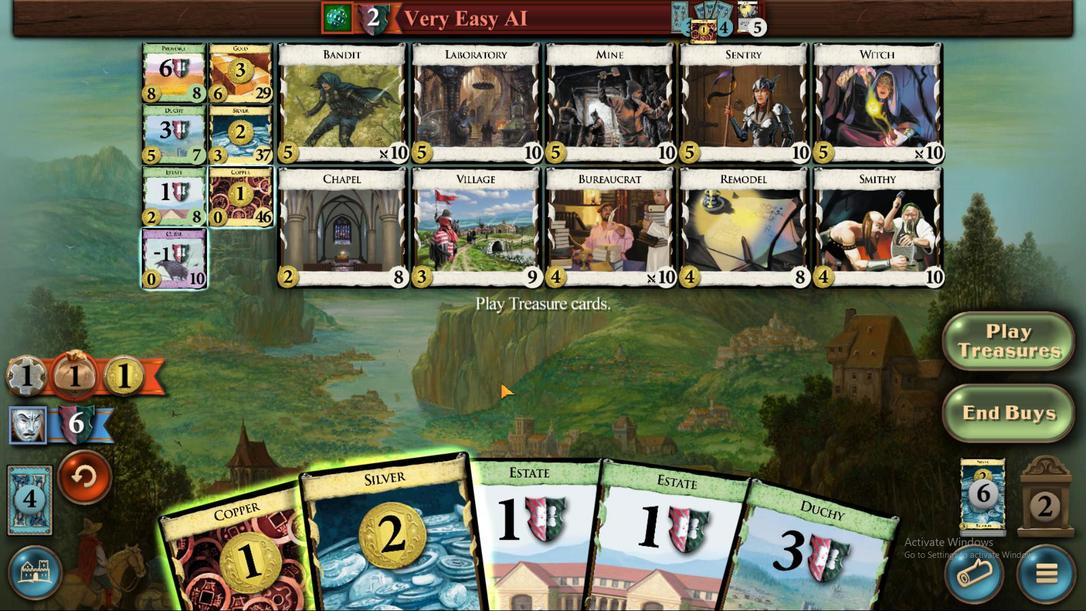 
Action: Mouse pressed left at (512, 418)
Screenshot: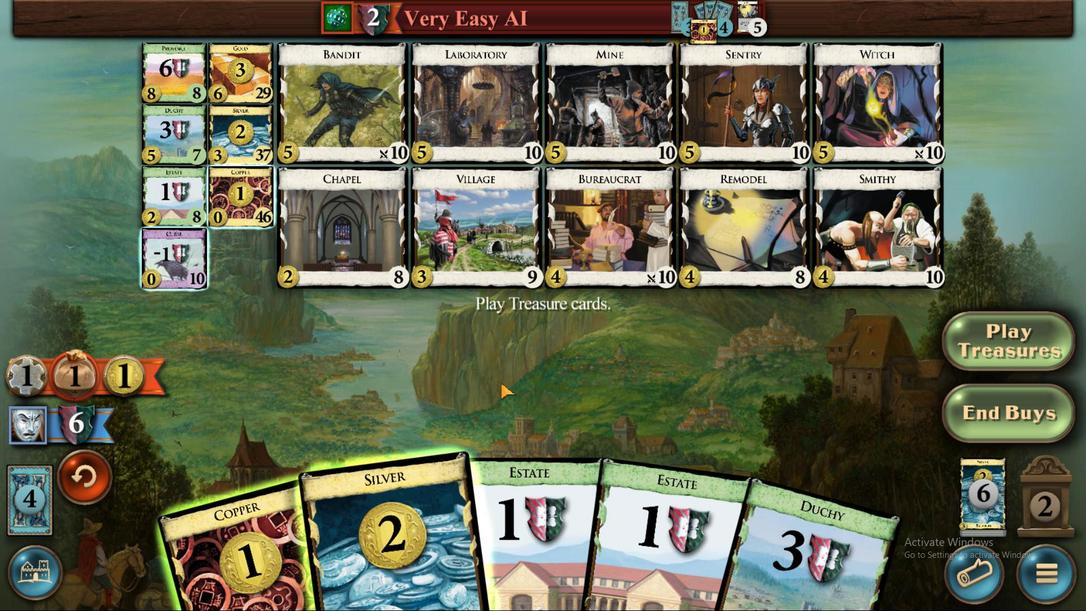 
Action: Mouse moved to (498, 420)
Screenshot: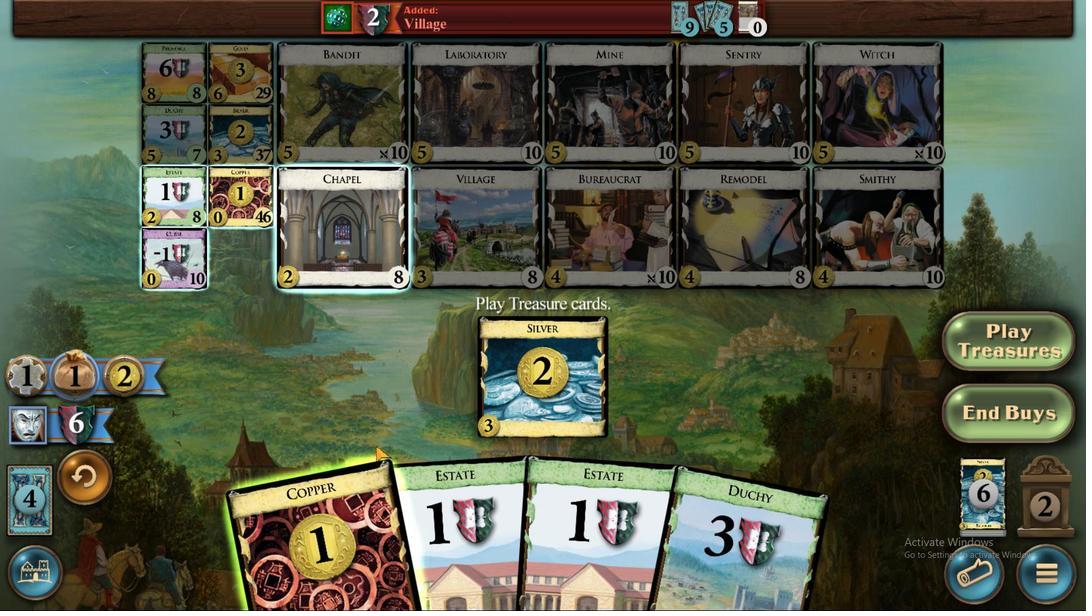 
Action: Mouse pressed left at (498, 420)
Screenshot: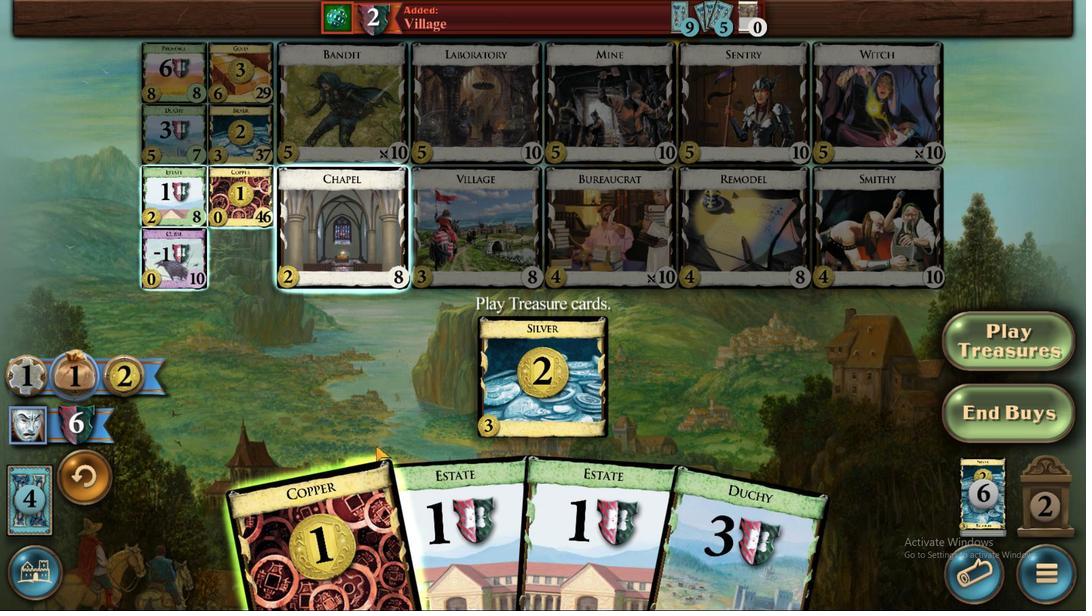 
Action: Mouse moved to (492, 389)
Screenshot: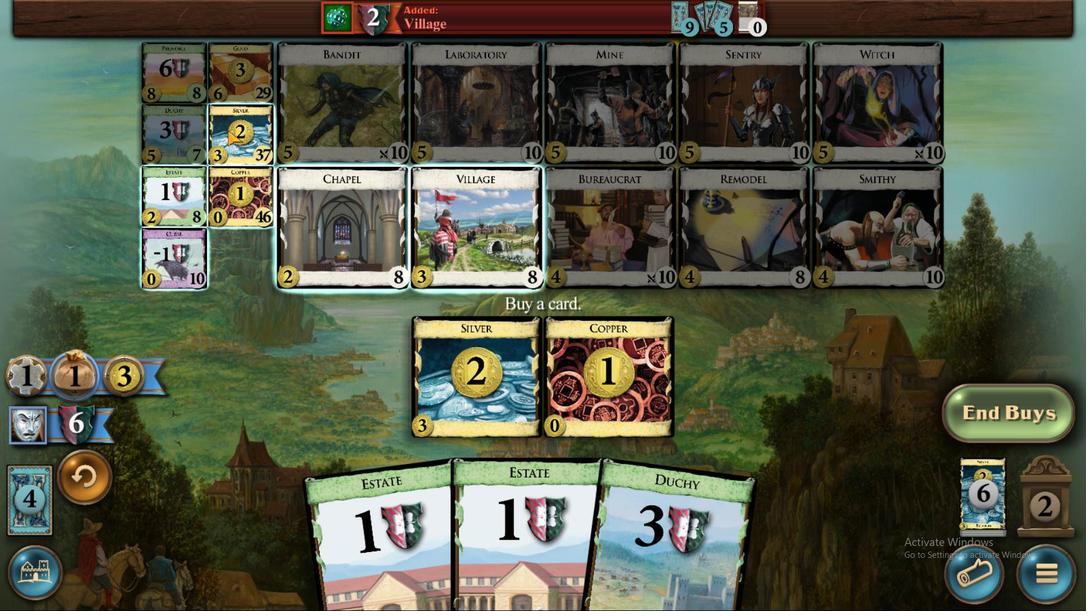 
Action: Mouse pressed left at (492, 389)
Screenshot: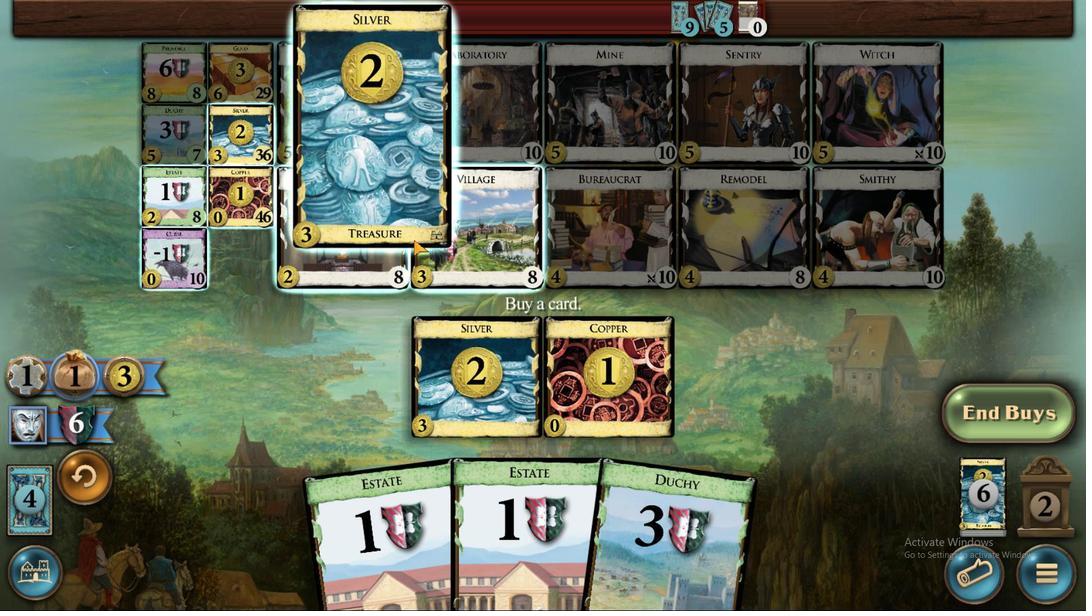 
Action: Mouse moved to (534, 417)
Screenshot: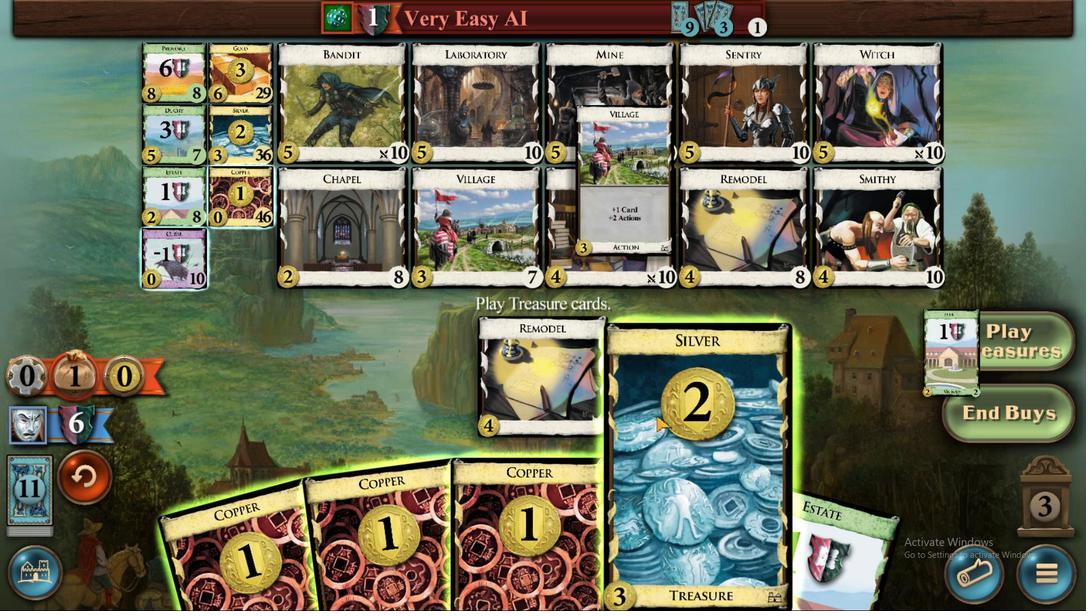 
Action: Mouse pressed left at (534, 417)
Screenshot: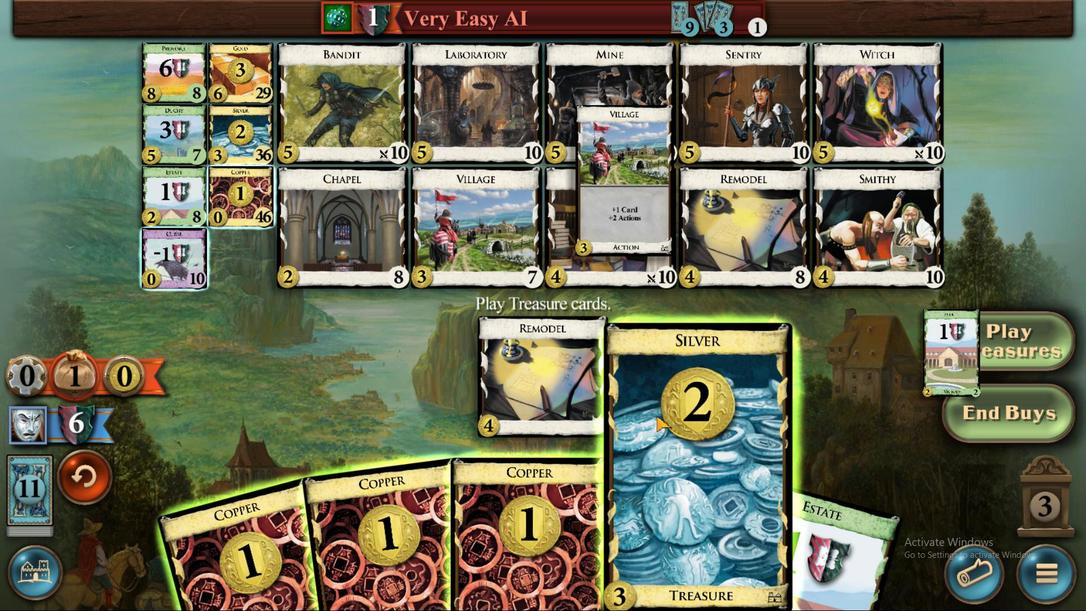
Action: Mouse moved to (526, 420)
Screenshot: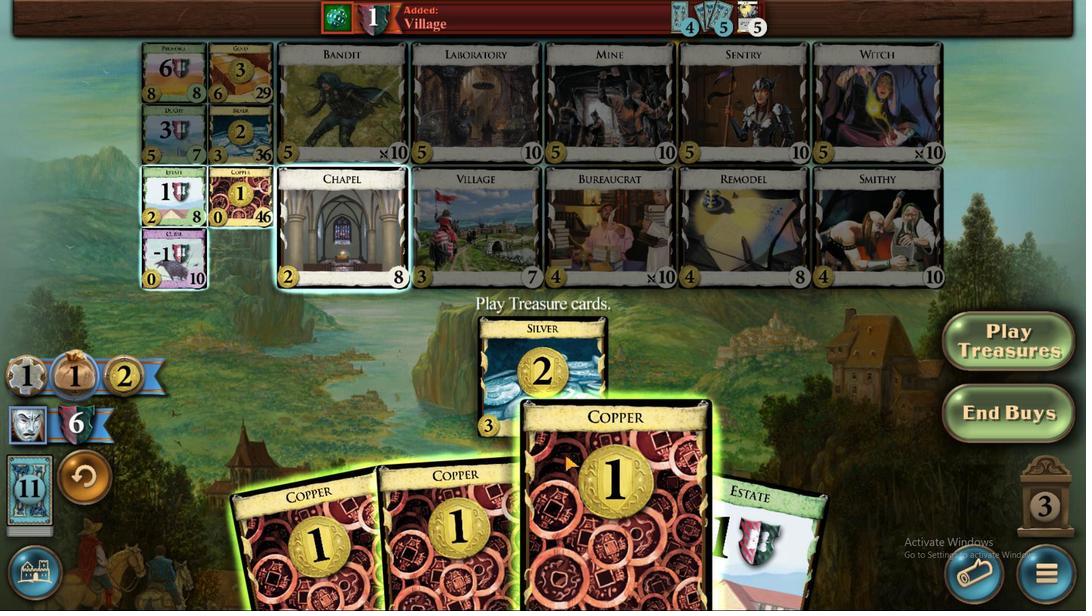 
Action: Mouse pressed left at (526, 420)
Screenshot: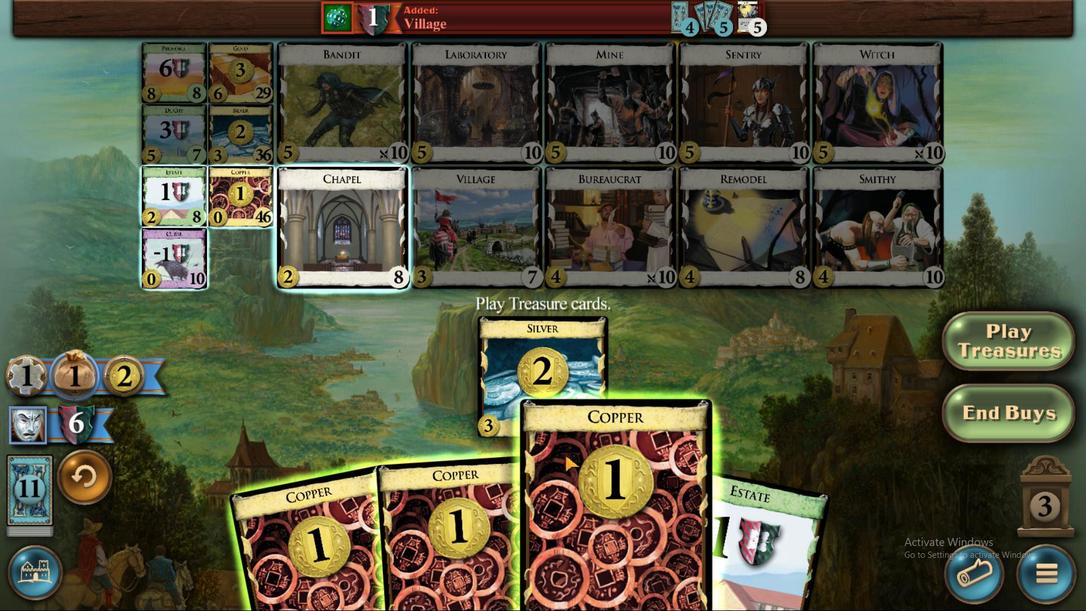 
Action: Mouse moved to (523, 416)
Screenshot: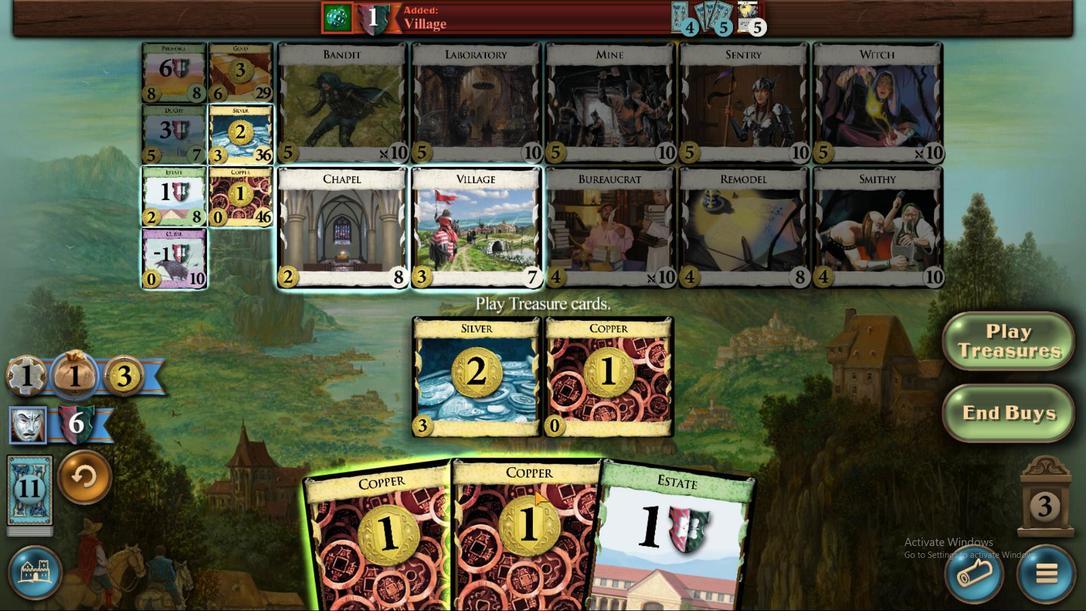 
Action: Mouse pressed left at (523, 416)
Screenshot: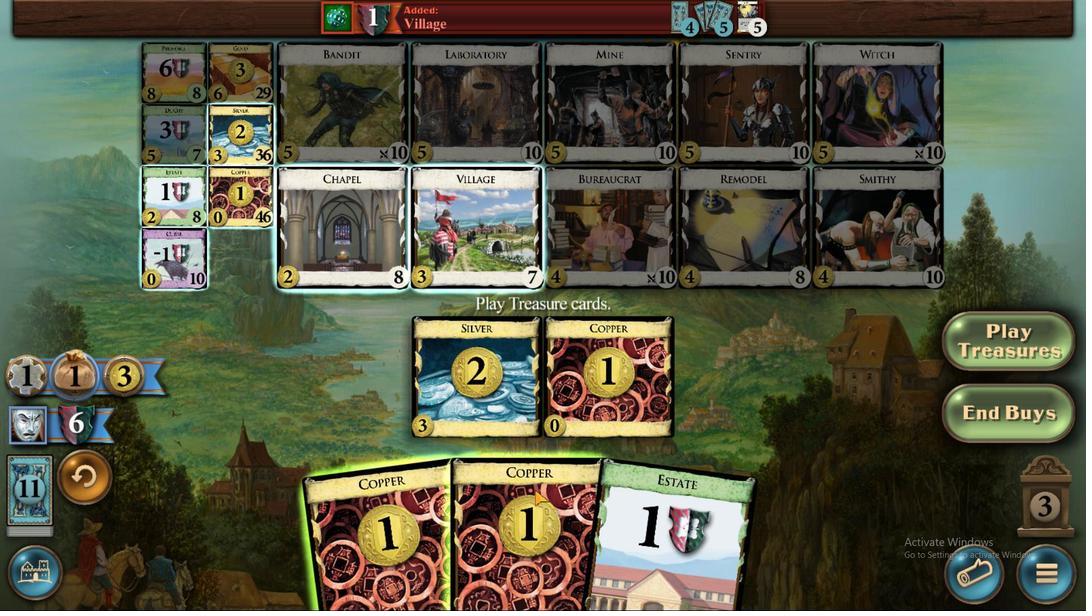 
Action: Mouse moved to (517, 416)
Screenshot: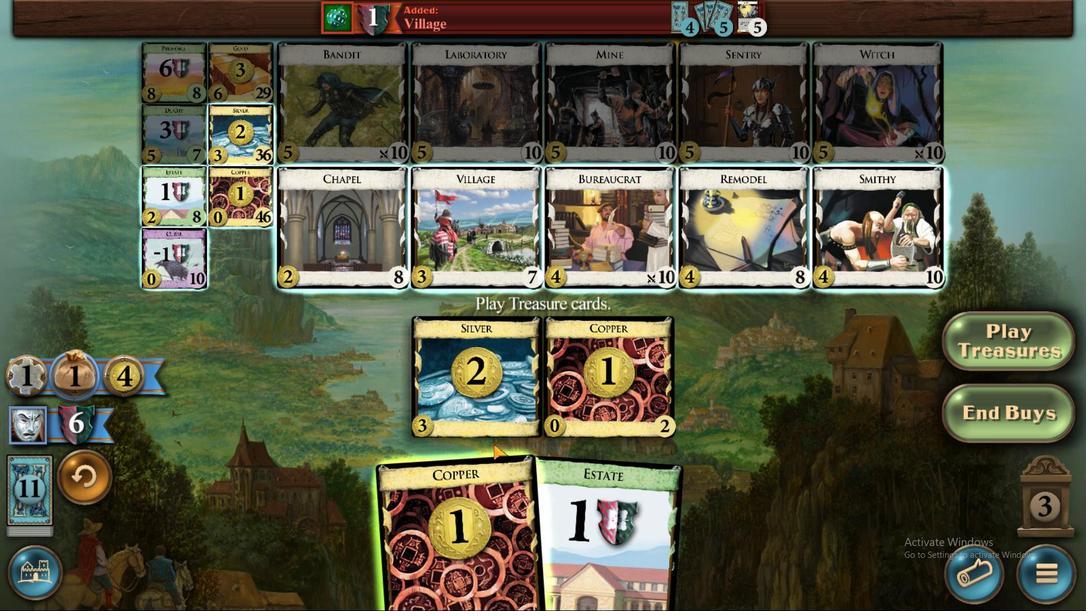 
Action: Mouse pressed left at (517, 416)
Screenshot: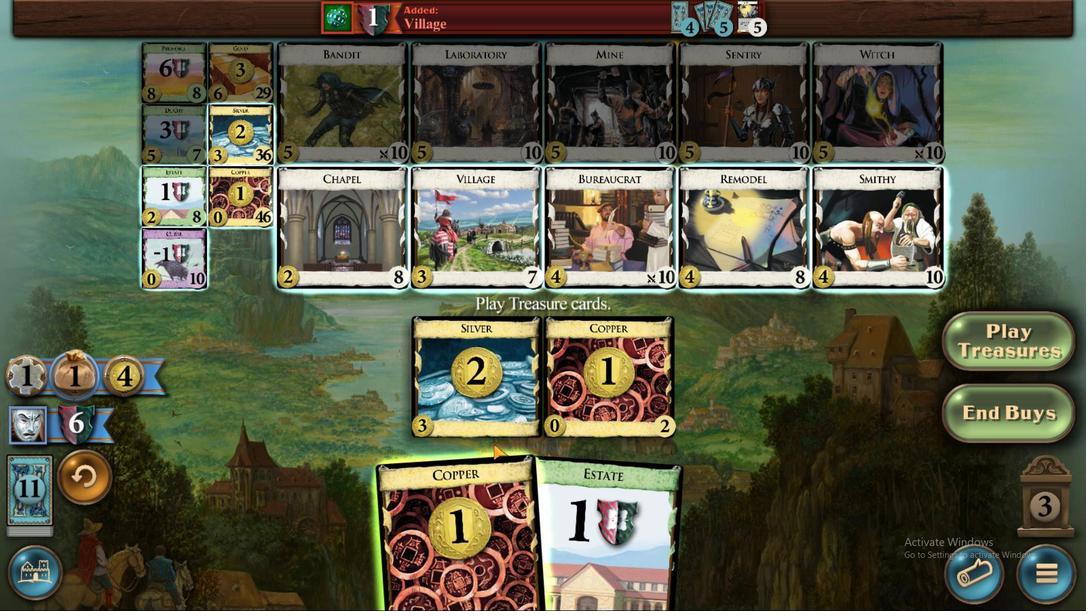 
Action: Mouse moved to (488, 390)
Screenshot: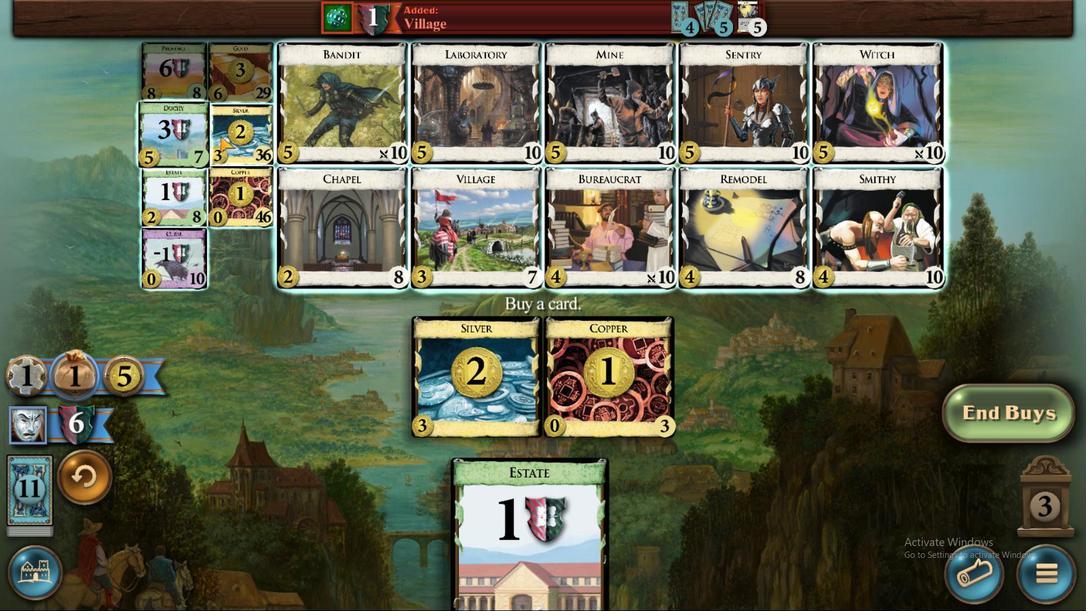 
Action: Mouse pressed left at (488, 390)
Screenshot: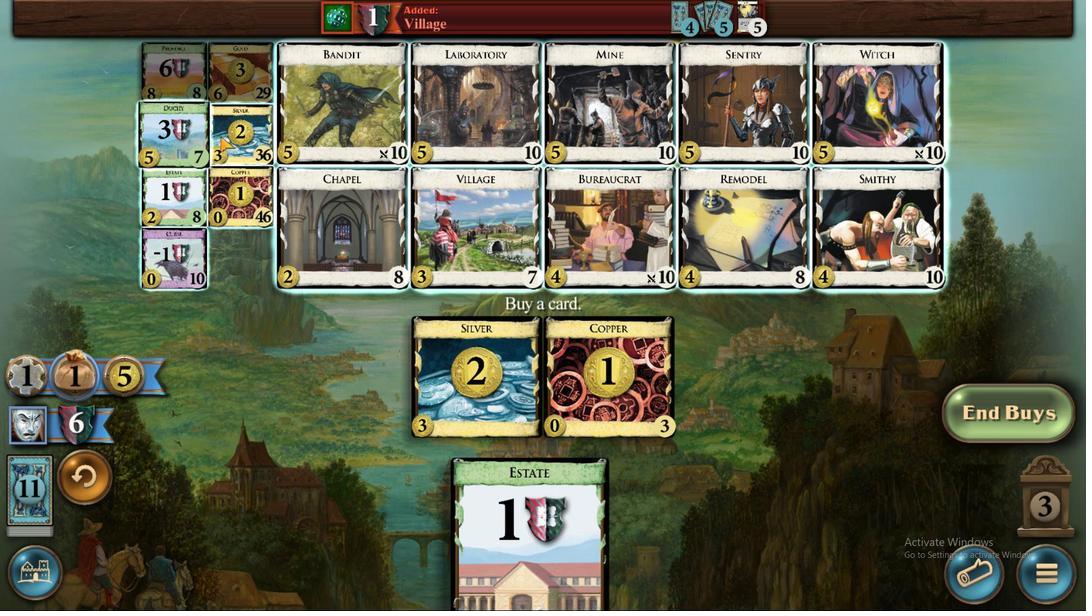 
Action: Mouse moved to (534, 417)
Screenshot: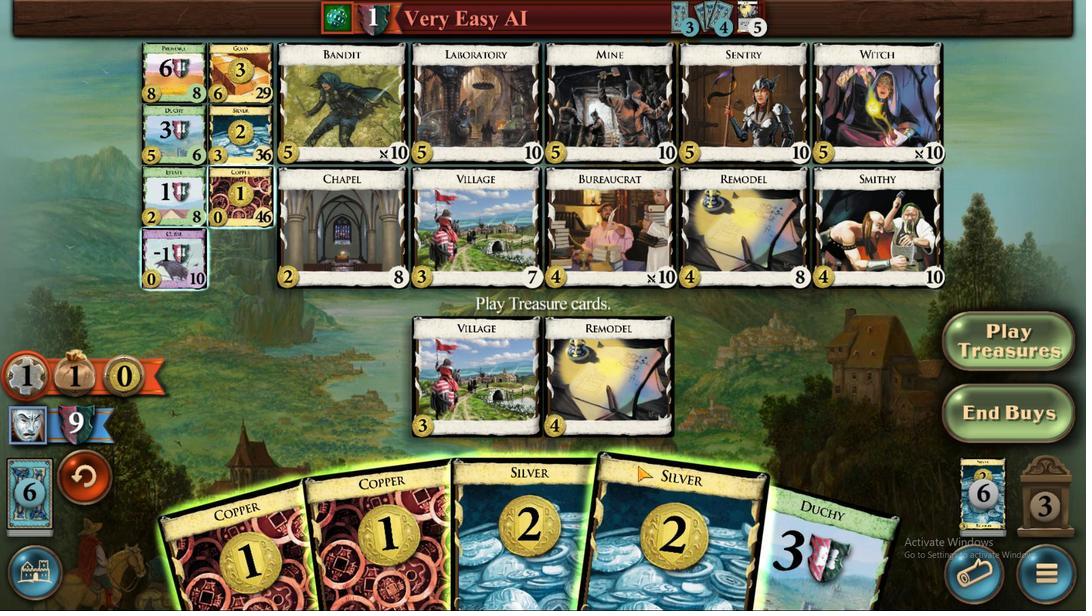 
Action: Mouse pressed left at (534, 417)
Screenshot: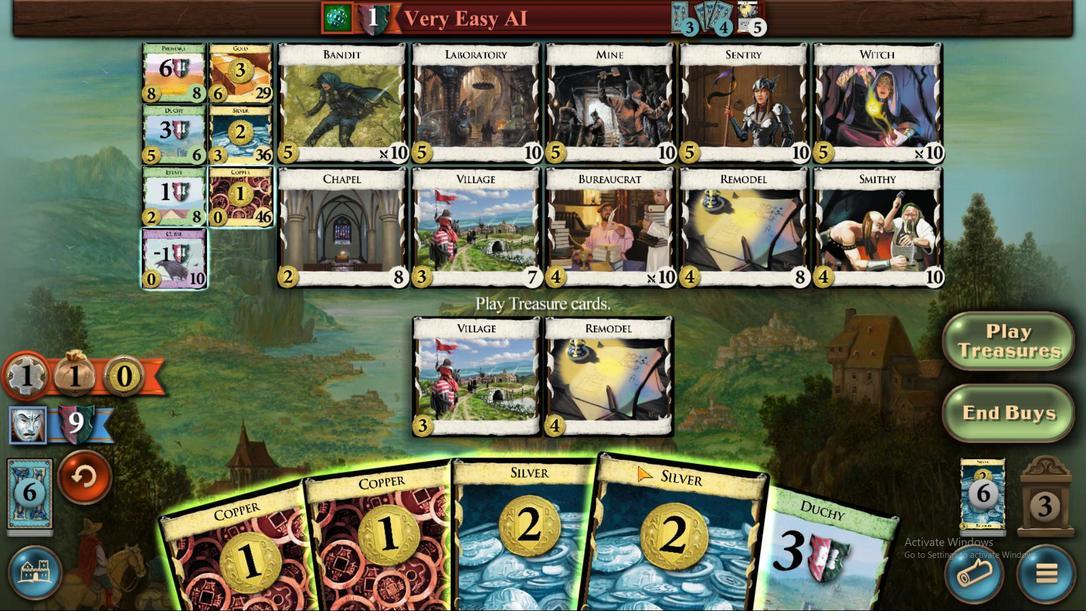 
Action: Mouse moved to (527, 416)
Screenshot: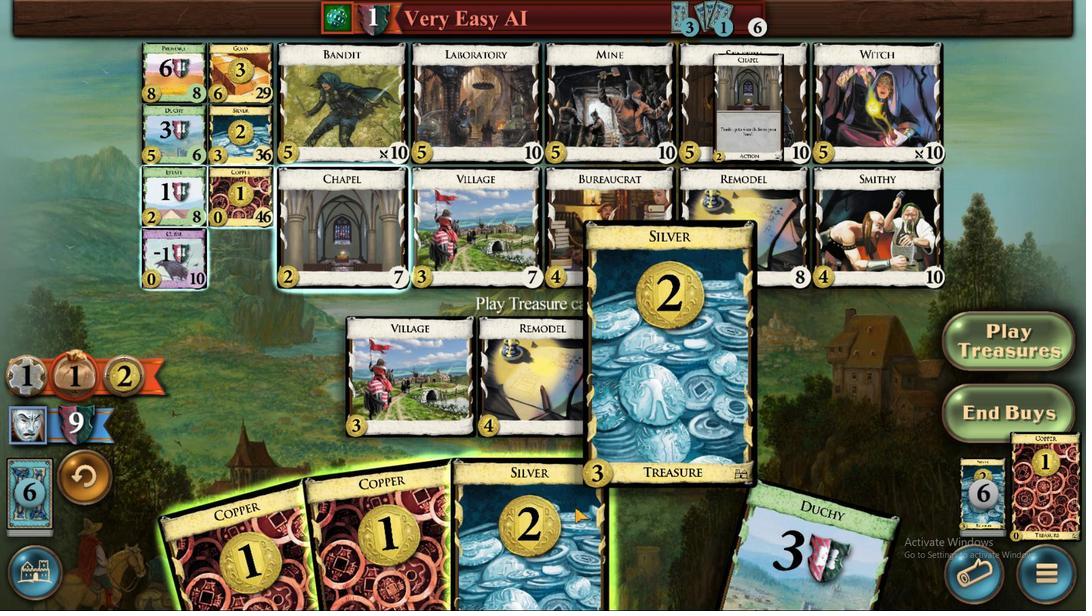 
Action: Mouse pressed left at (527, 416)
Screenshot: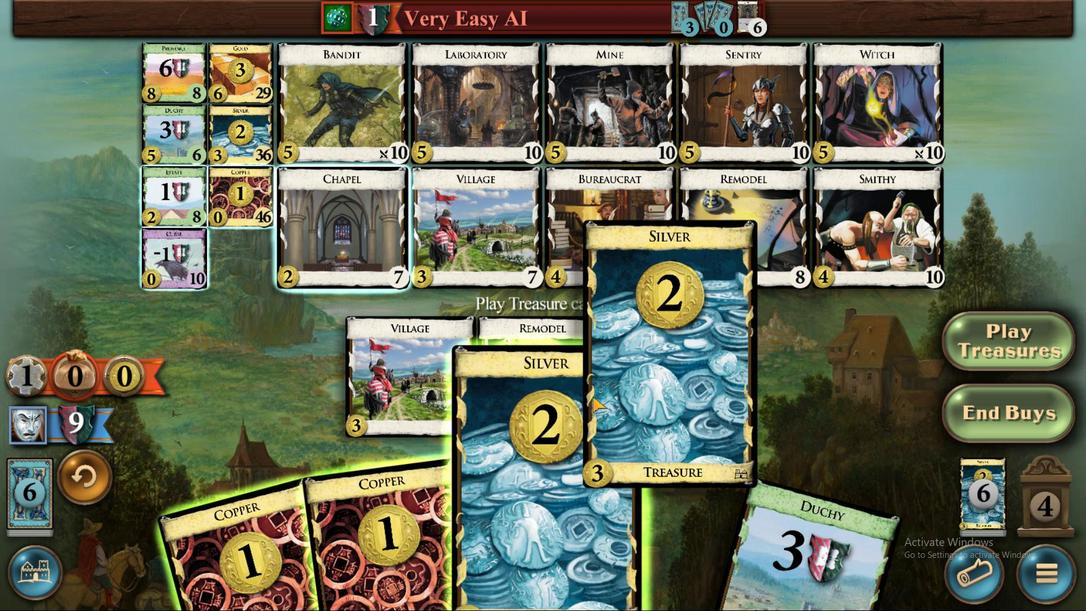 
Action: Mouse moved to (515, 417)
Screenshot: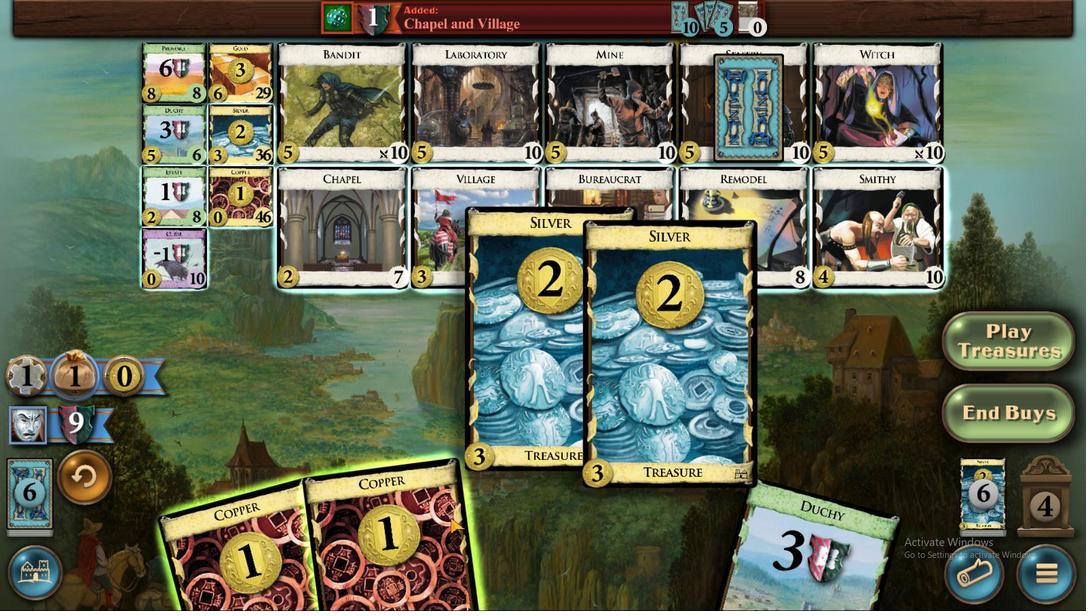 
Action: Mouse pressed left at (515, 417)
Screenshot: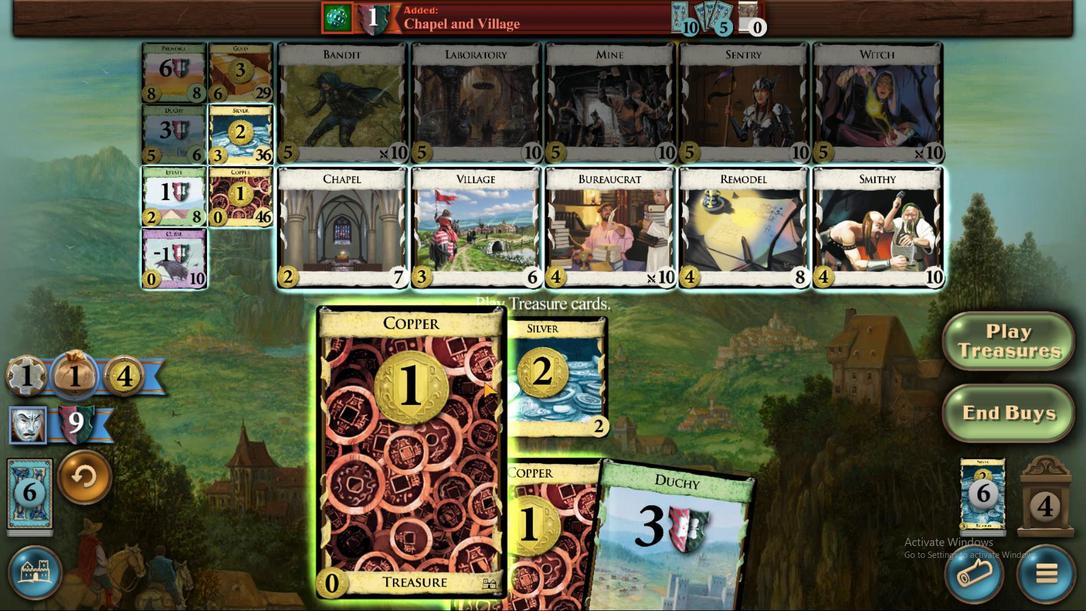 
Action: Mouse moved to (487, 389)
Screenshot: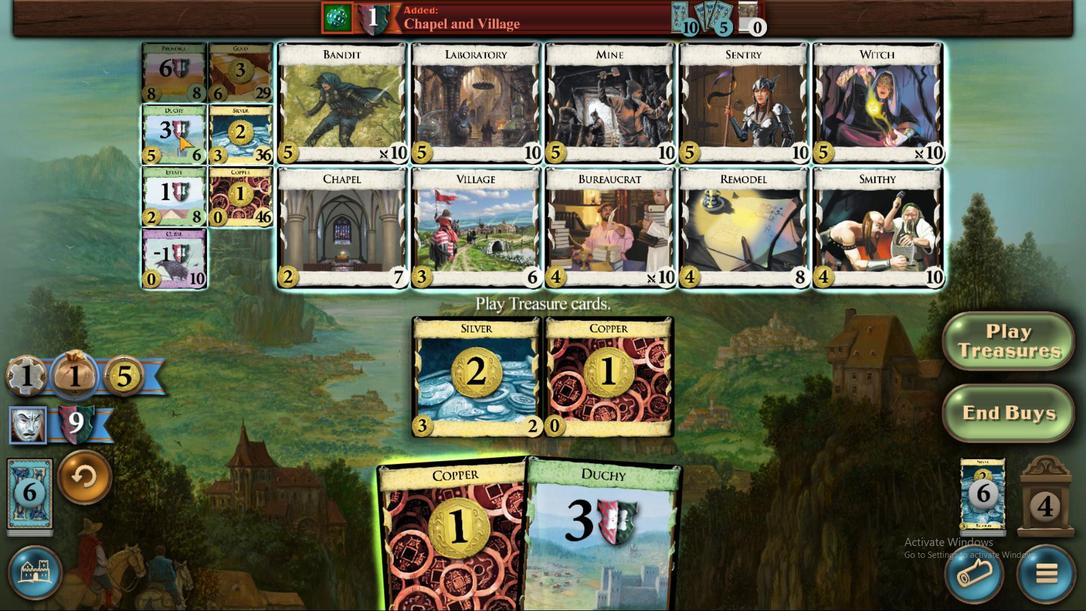 
Action: Mouse pressed left at (487, 389)
Screenshot: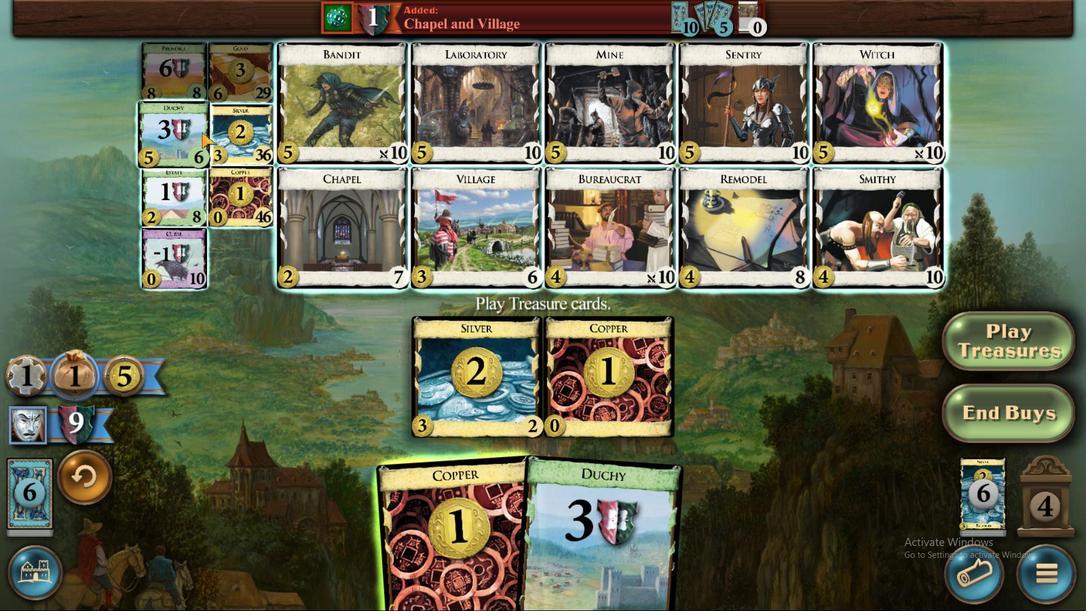 
Action: Mouse moved to (536, 418)
Screenshot: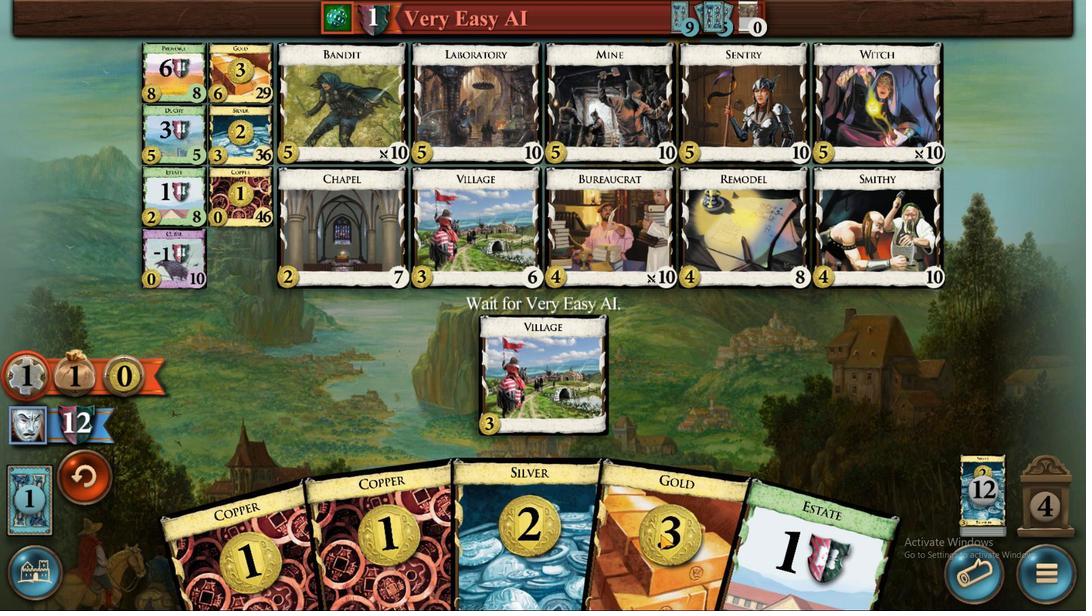 
Action: Mouse pressed left at (536, 418)
Screenshot: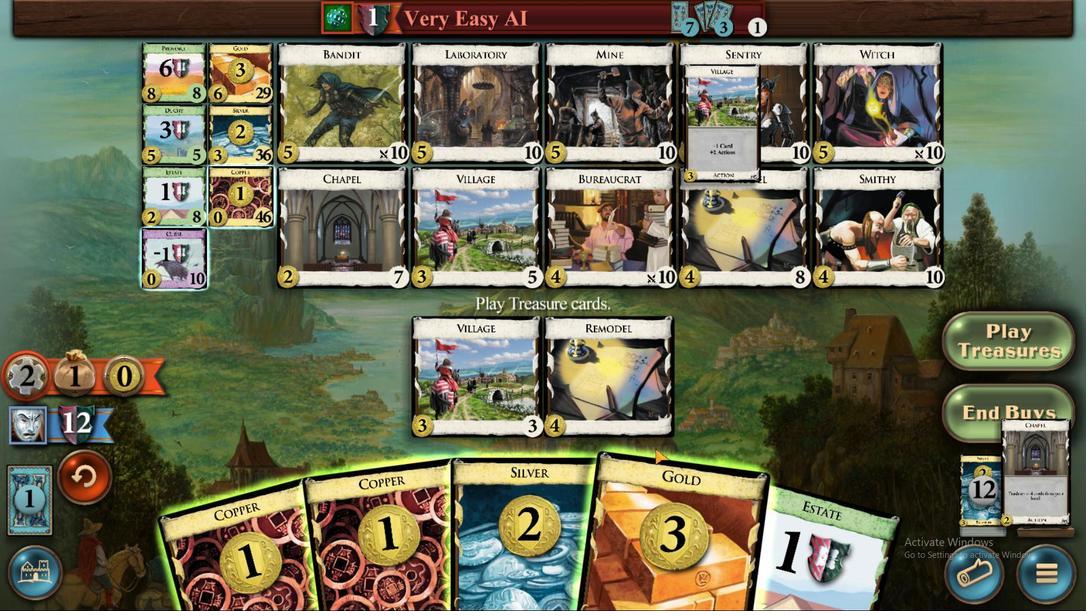
Action: Mouse moved to (528, 418)
Screenshot: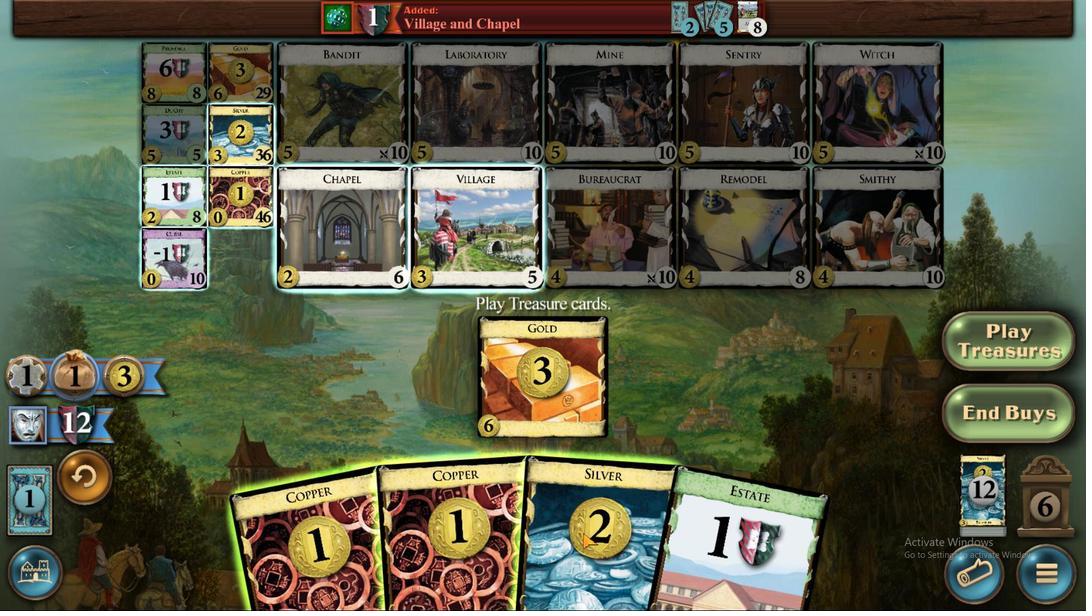 
Action: Mouse pressed left at (528, 418)
Screenshot: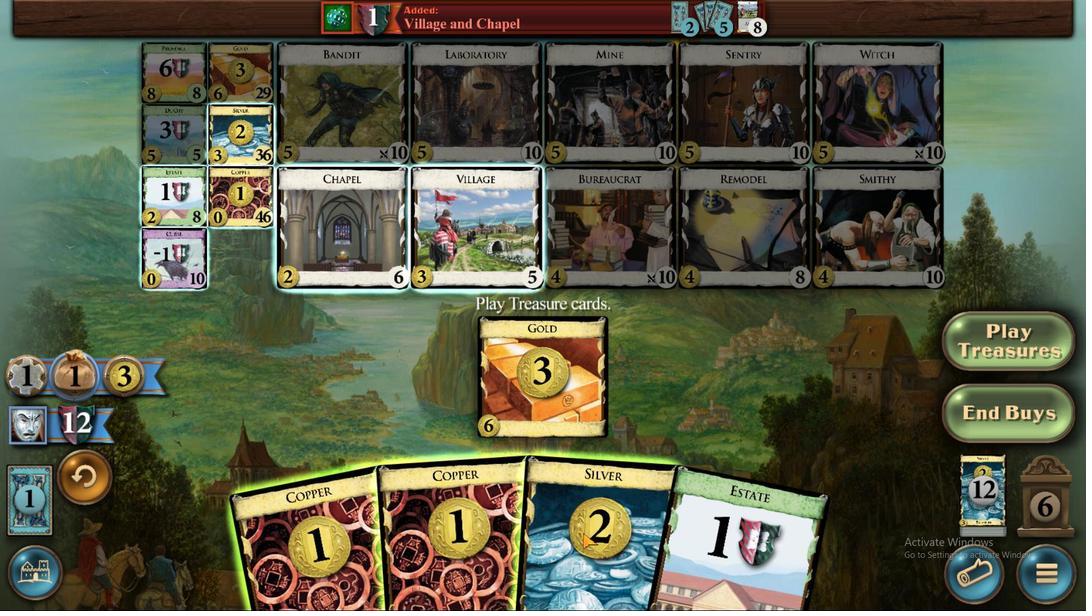 
Action: Mouse moved to (525, 418)
Screenshot: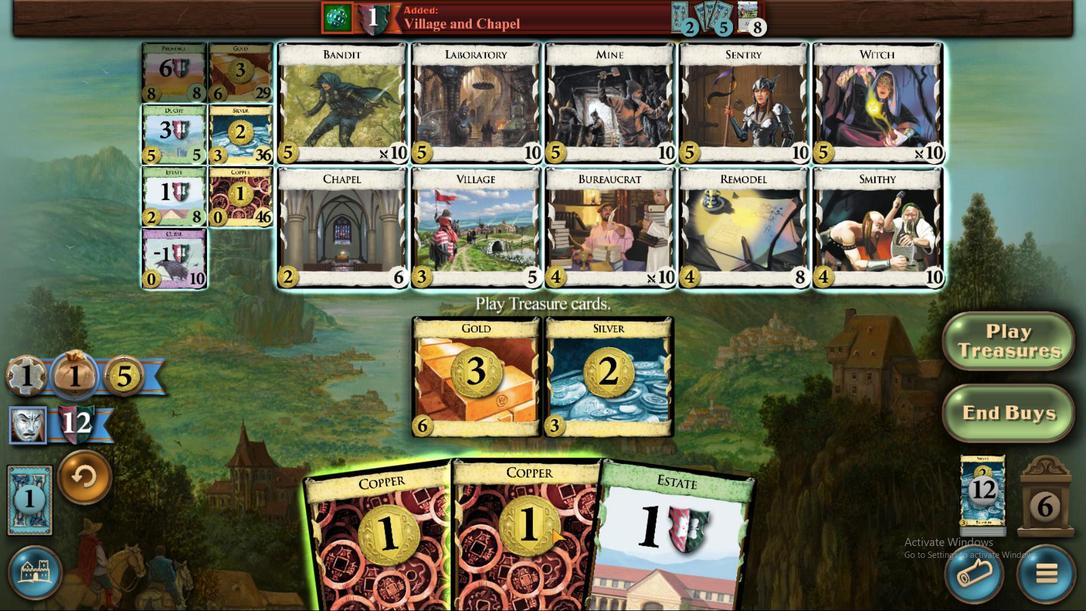 
Action: Mouse pressed left at (525, 418)
Screenshot: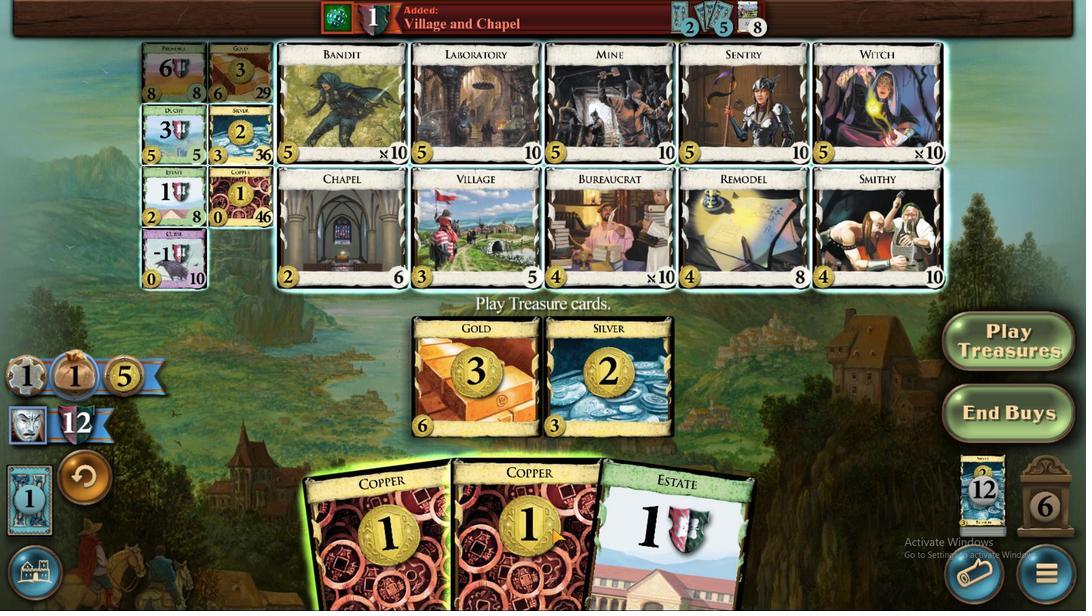 
Action: Mouse moved to (493, 384)
Screenshot: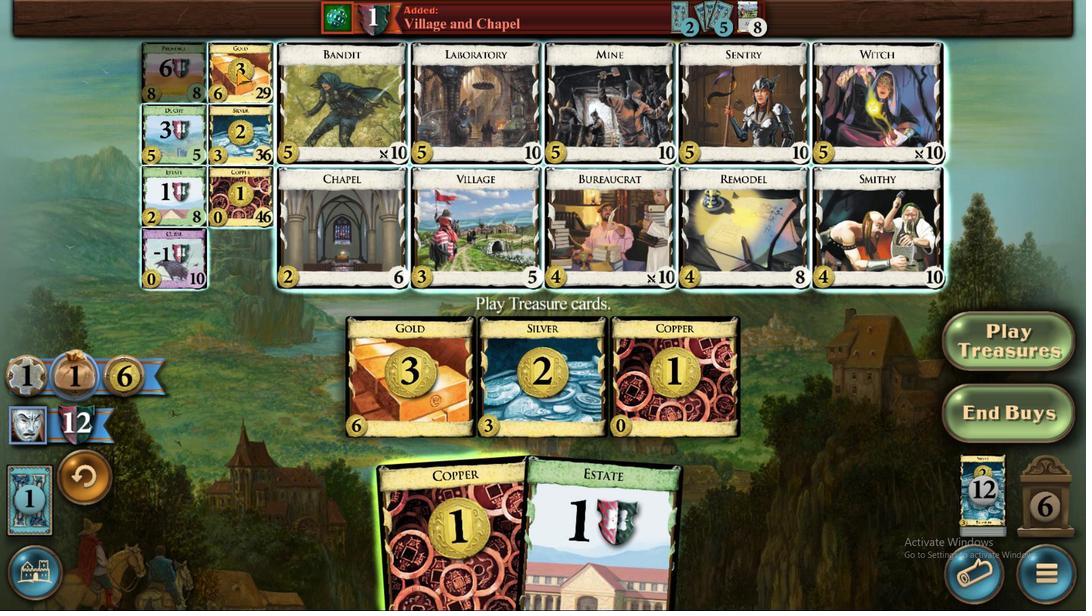 
Action: Mouse pressed left at (493, 384)
Screenshot: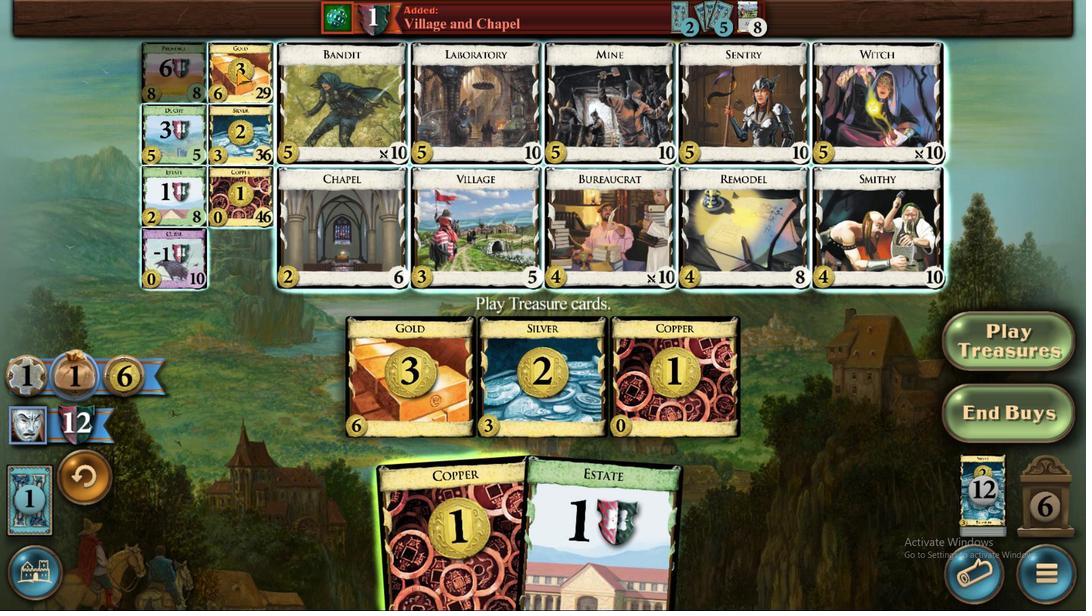 
Action: Mouse moved to (533, 416)
Screenshot: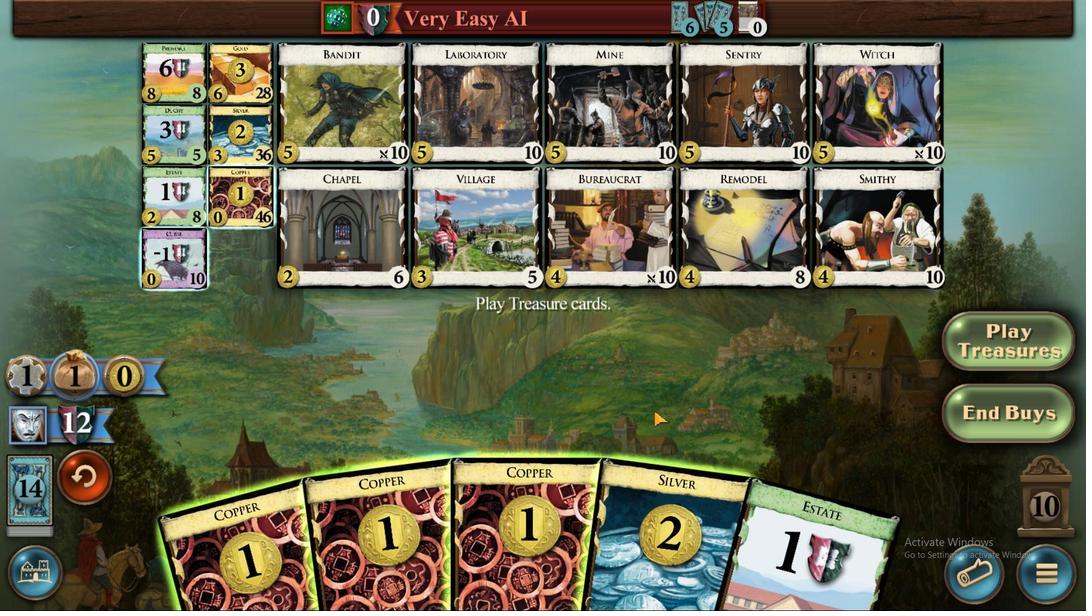 
Action: Mouse pressed left at (533, 416)
Screenshot: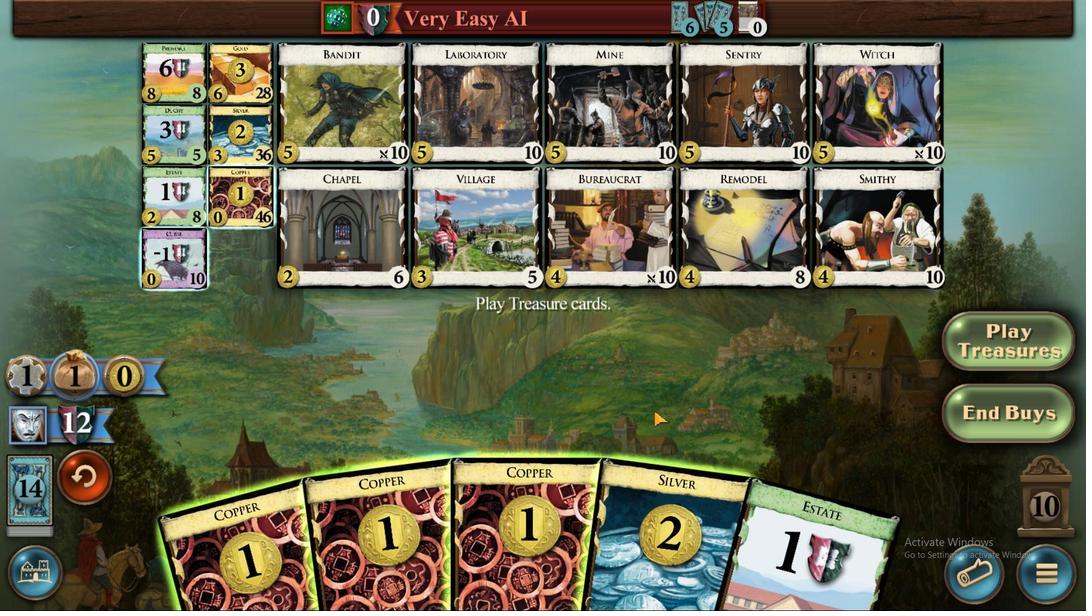 
Action: Mouse moved to (530, 416)
Screenshot: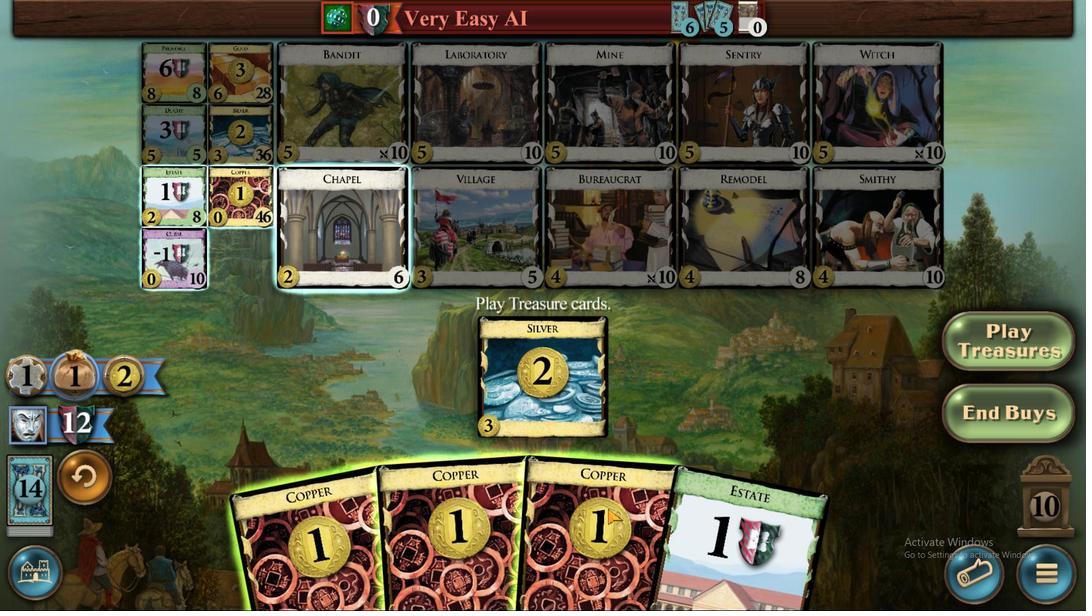
Action: Mouse pressed left at (530, 416)
Screenshot: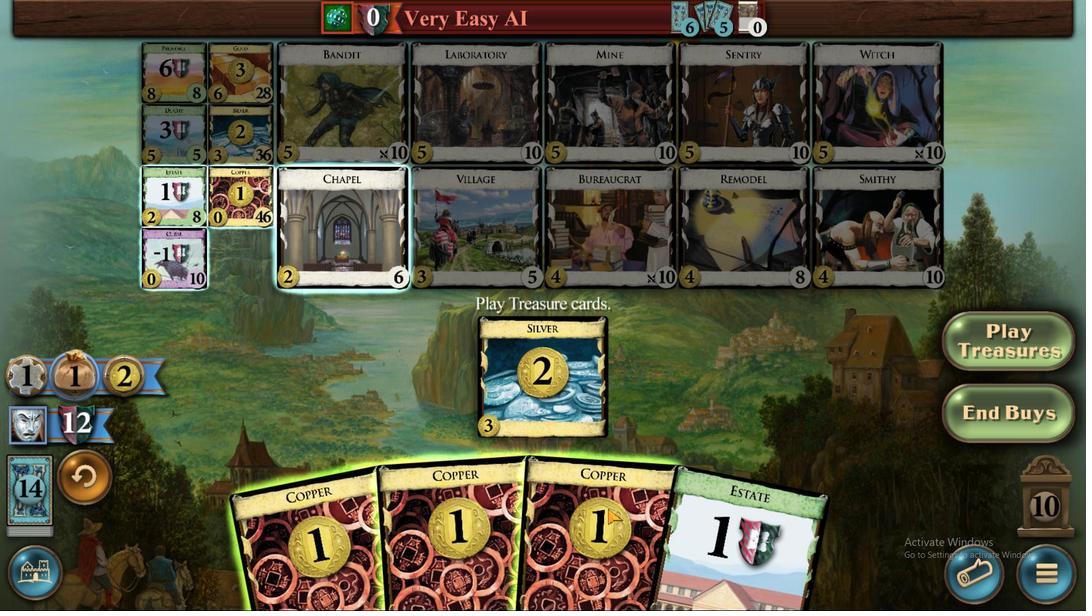 
Action: Mouse moved to (525, 417)
Screenshot: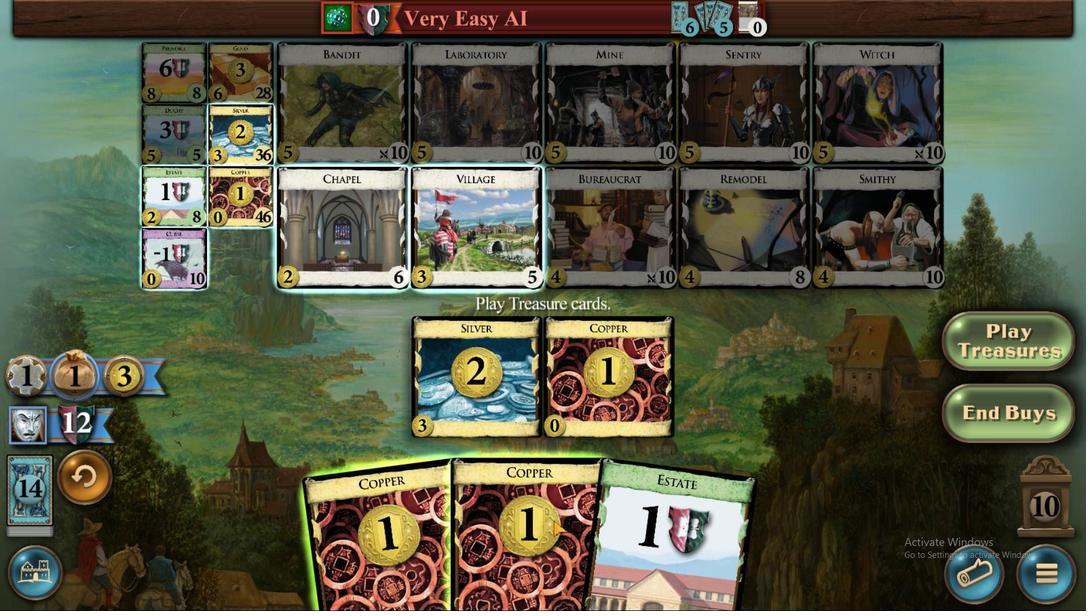 
Action: Mouse pressed left at (524, 418)
Screenshot: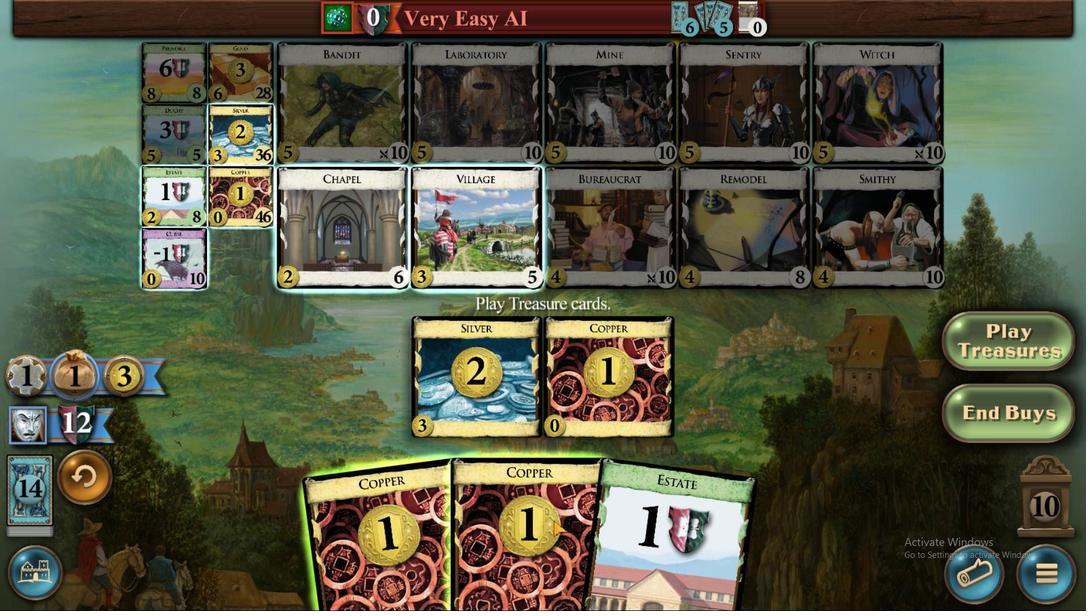 
Action: Mouse moved to (515, 418)
Screenshot: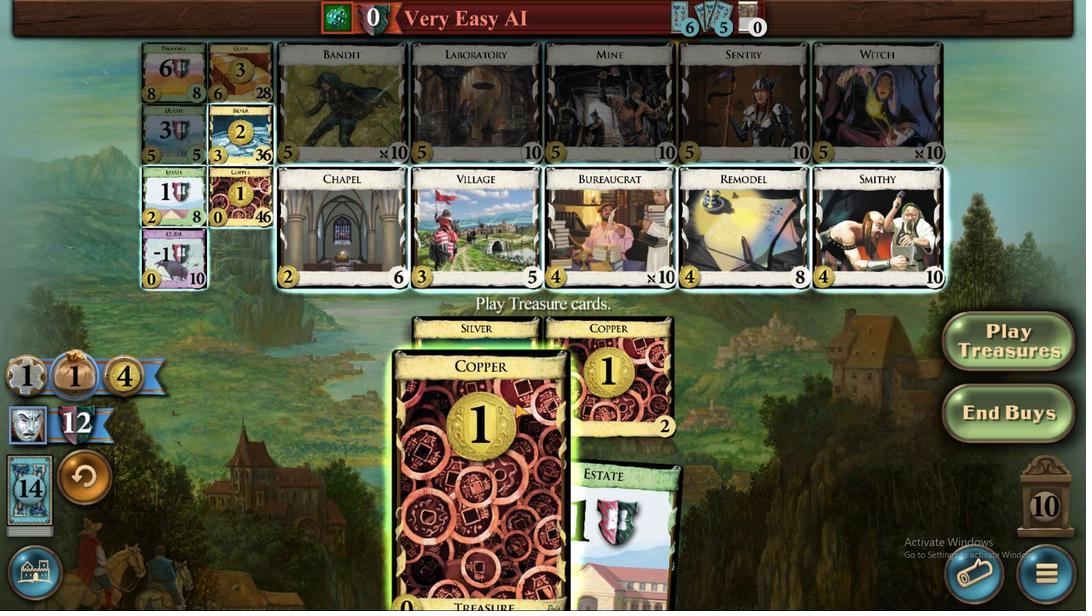 
Action: Mouse pressed left at (515, 418)
Screenshot: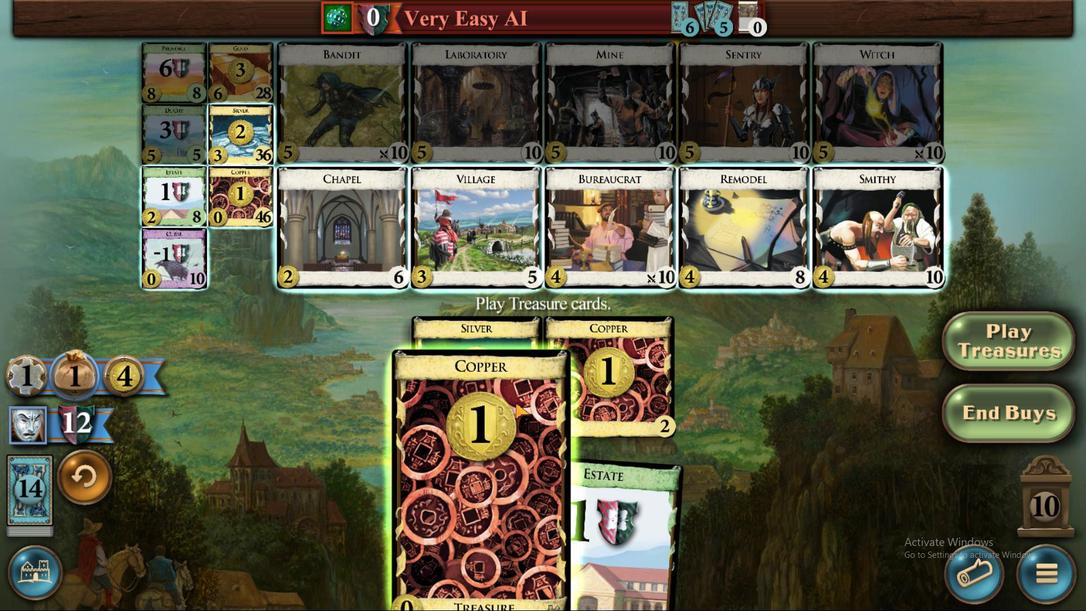 
Action: Mouse moved to (494, 390)
Screenshot: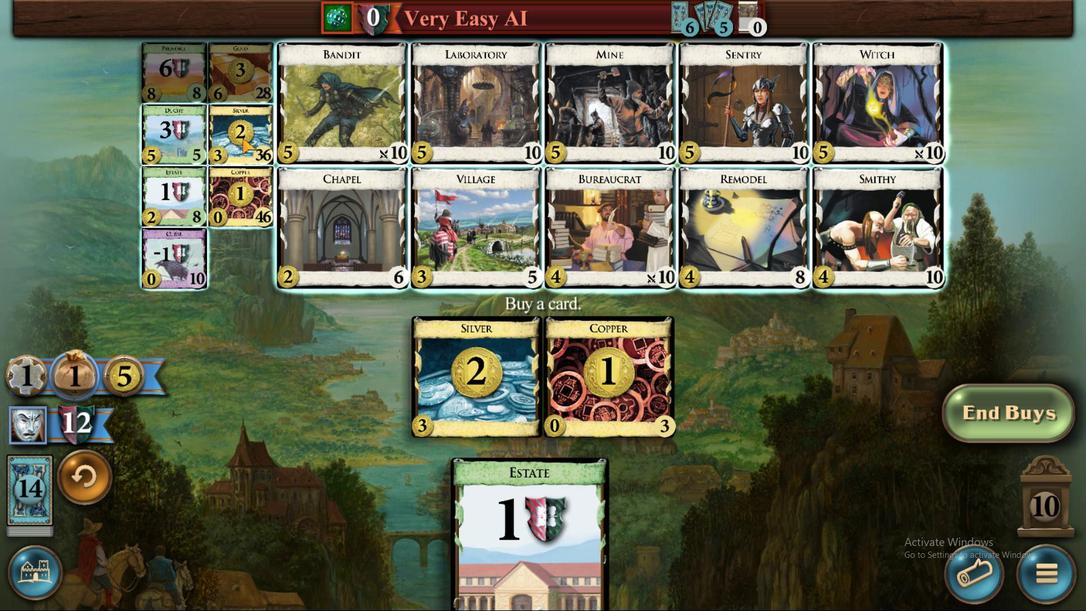 
Action: Mouse pressed left at (494, 390)
Screenshot: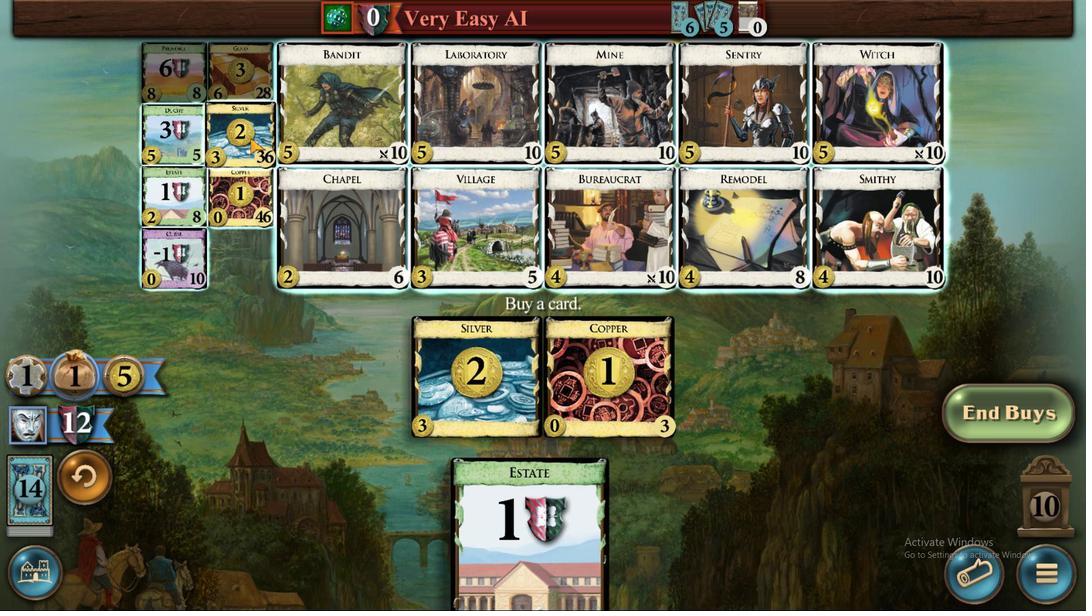 
Action: Mouse moved to (524, 418)
Screenshot: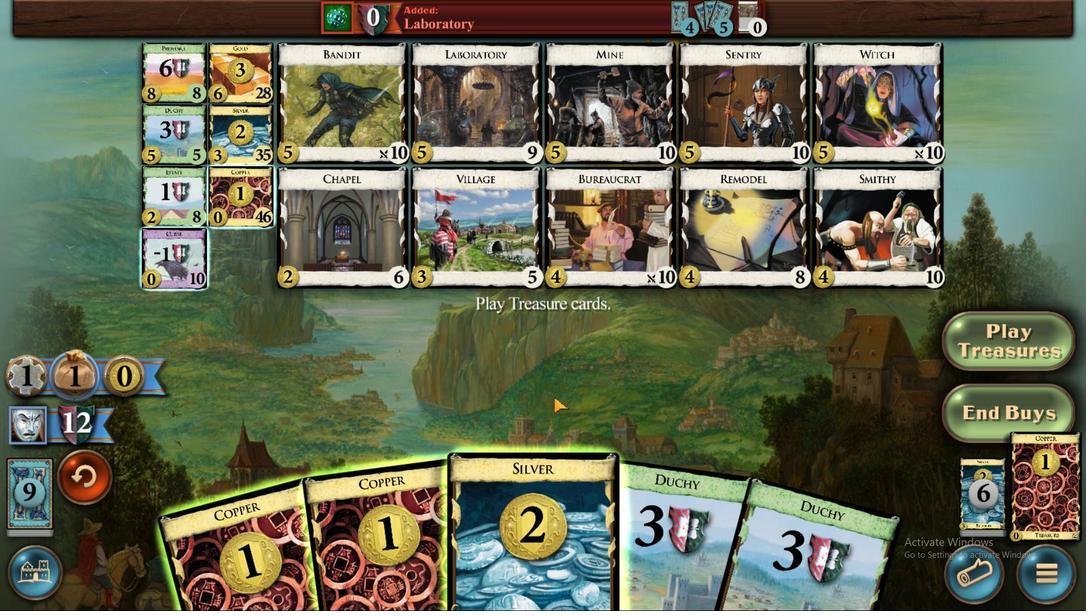 
Action: Mouse pressed left at (524, 418)
Screenshot: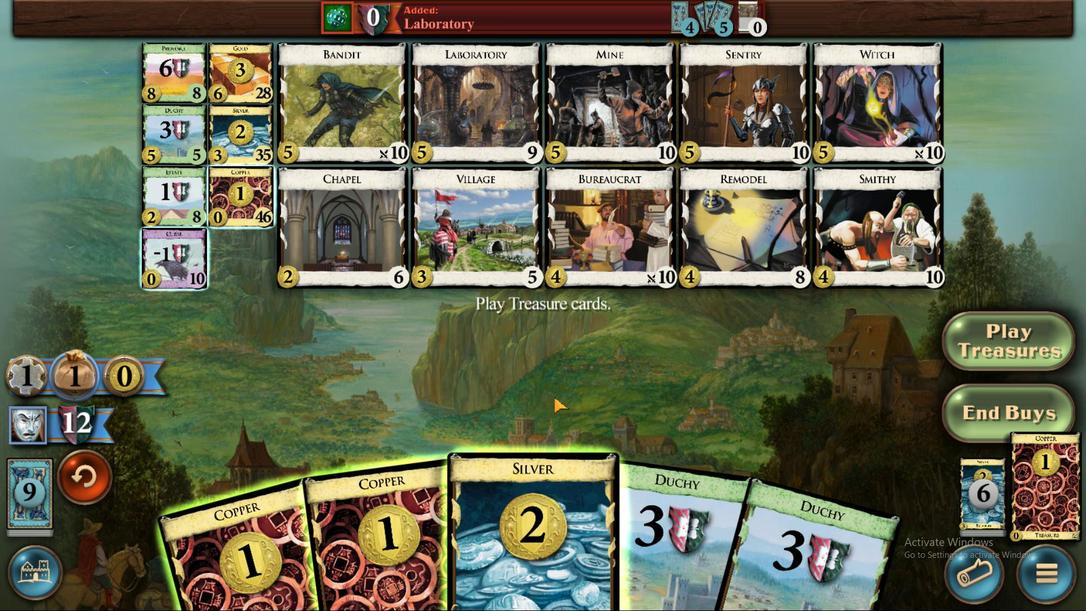 
Action: Mouse moved to (519, 414)
Screenshot: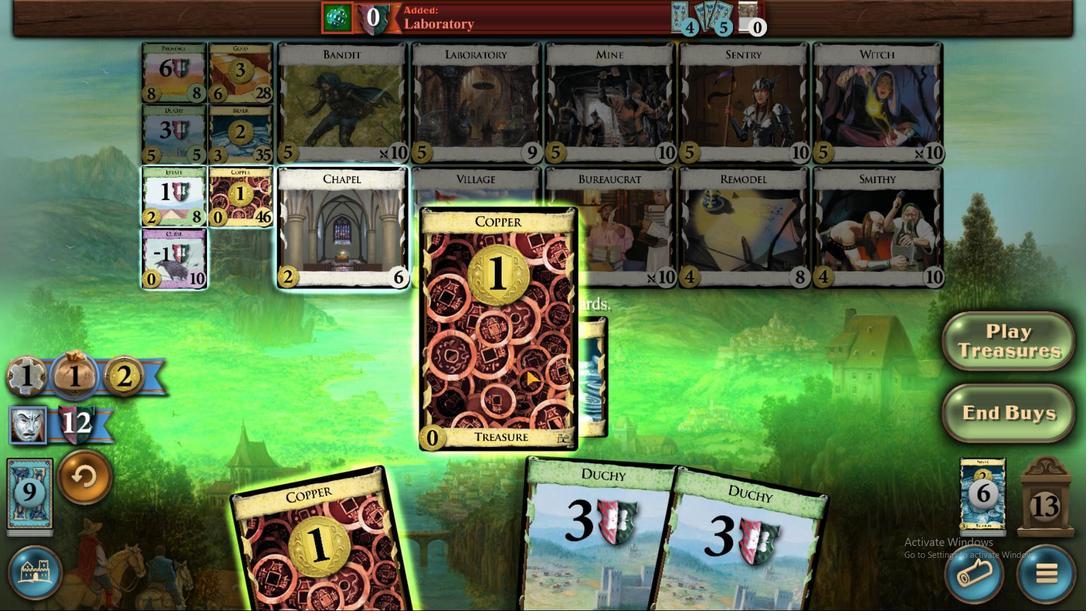 
Action: Mouse pressed left at (518, 416)
Screenshot: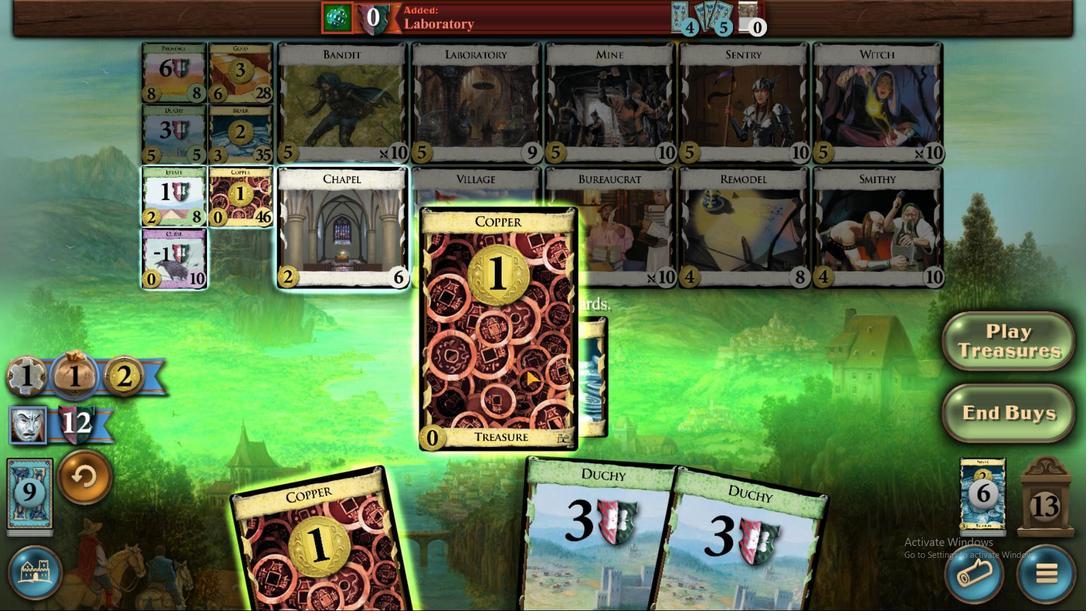 
Action: Mouse moved to (512, 416)
Screenshot: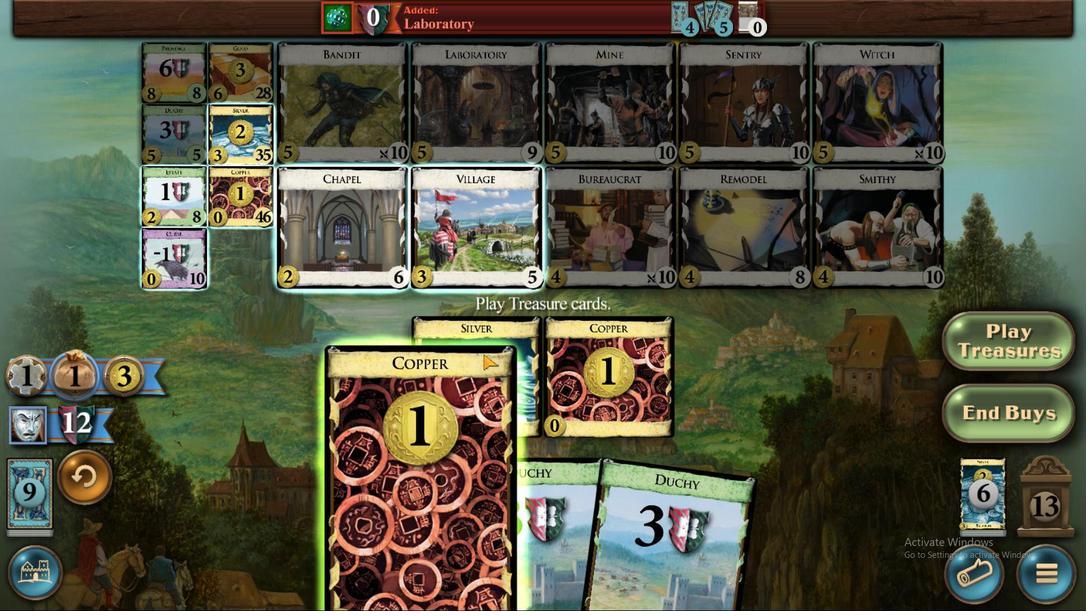 
Action: Mouse pressed left at (512, 416)
Screenshot: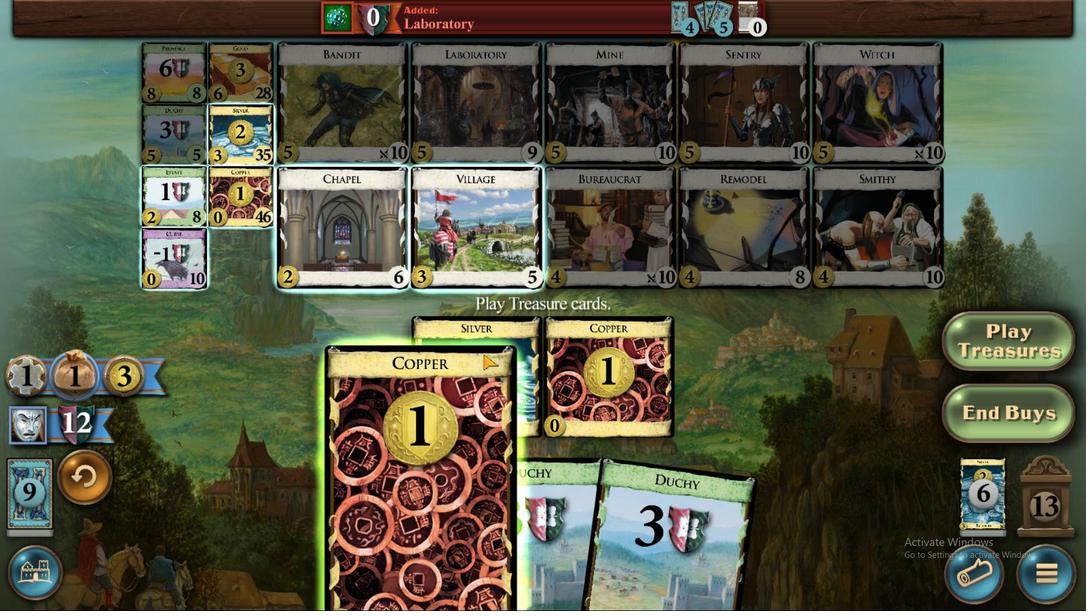 
Action: Mouse moved to (494, 390)
Screenshot: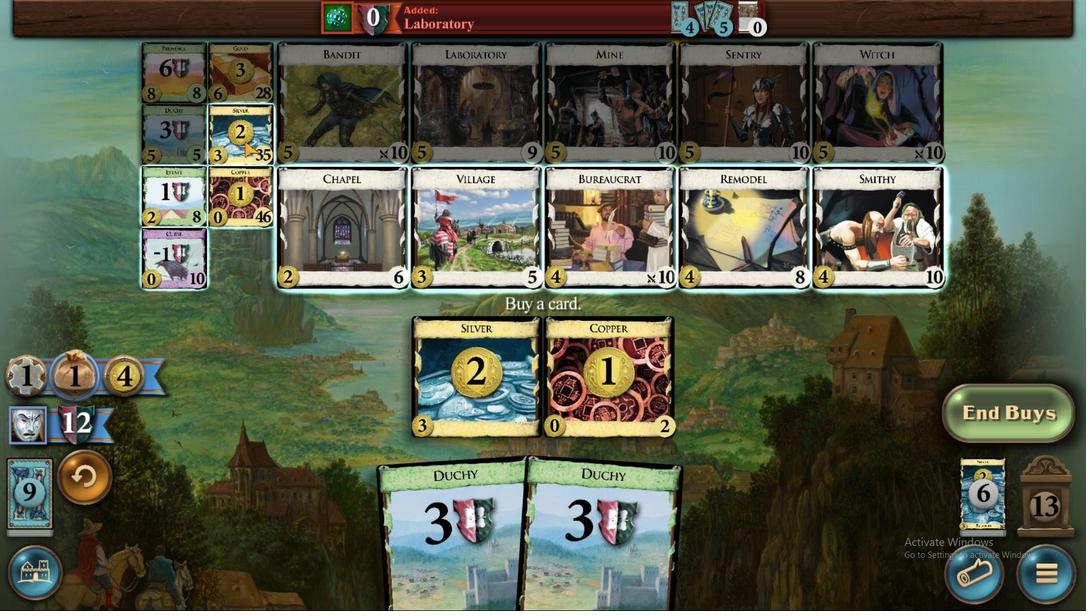 
Action: Mouse pressed left at (494, 390)
Screenshot: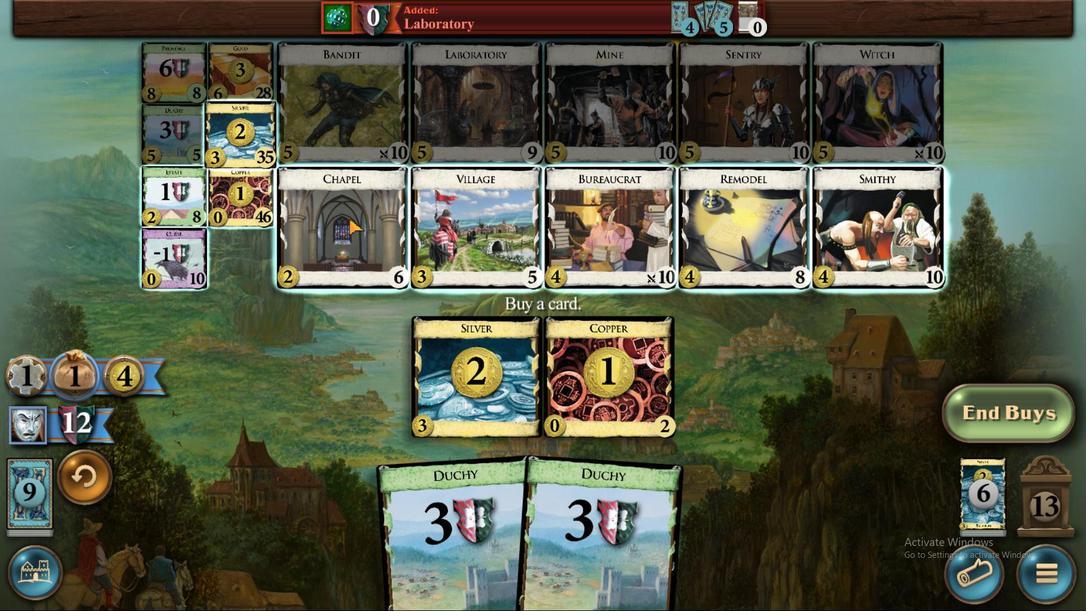 
Action: Mouse moved to (535, 418)
Screenshot: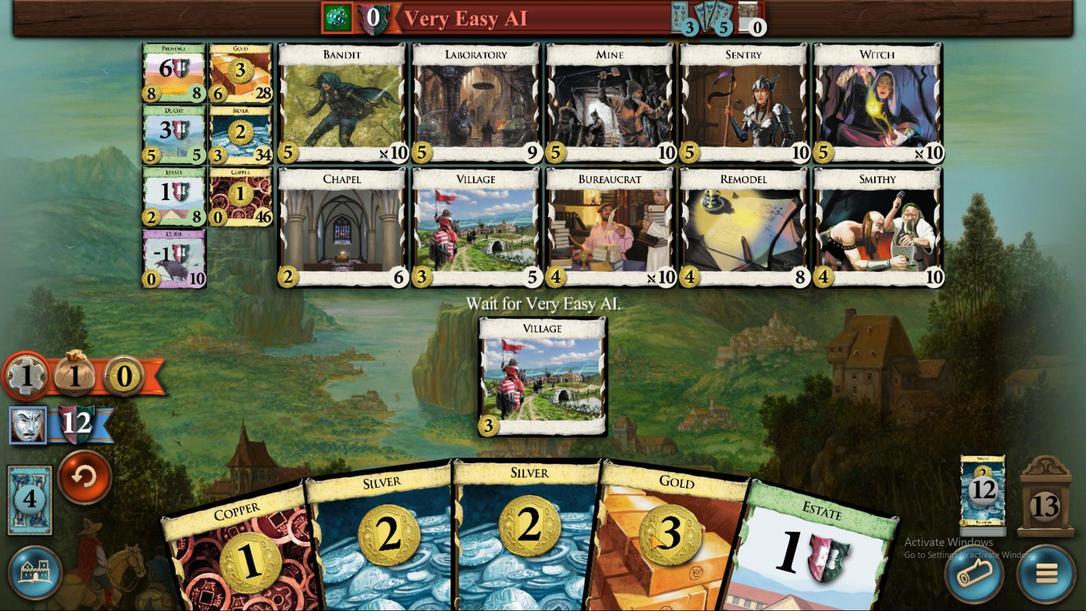 
Action: Mouse pressed left at (535, 418)
Screenshot: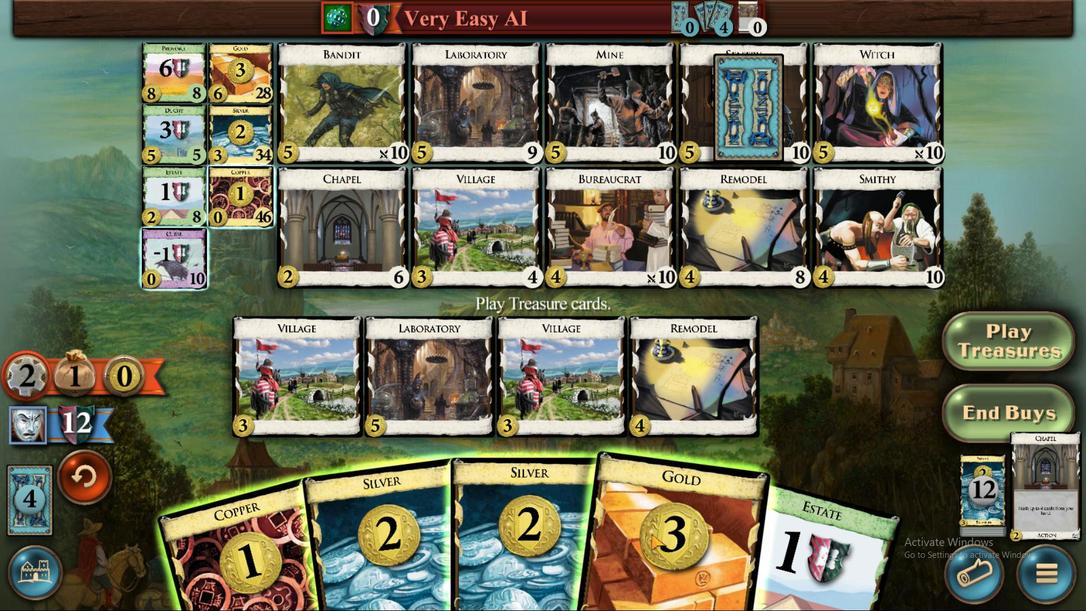 
Action: Mouse moved to (525, 420)
Screenshot: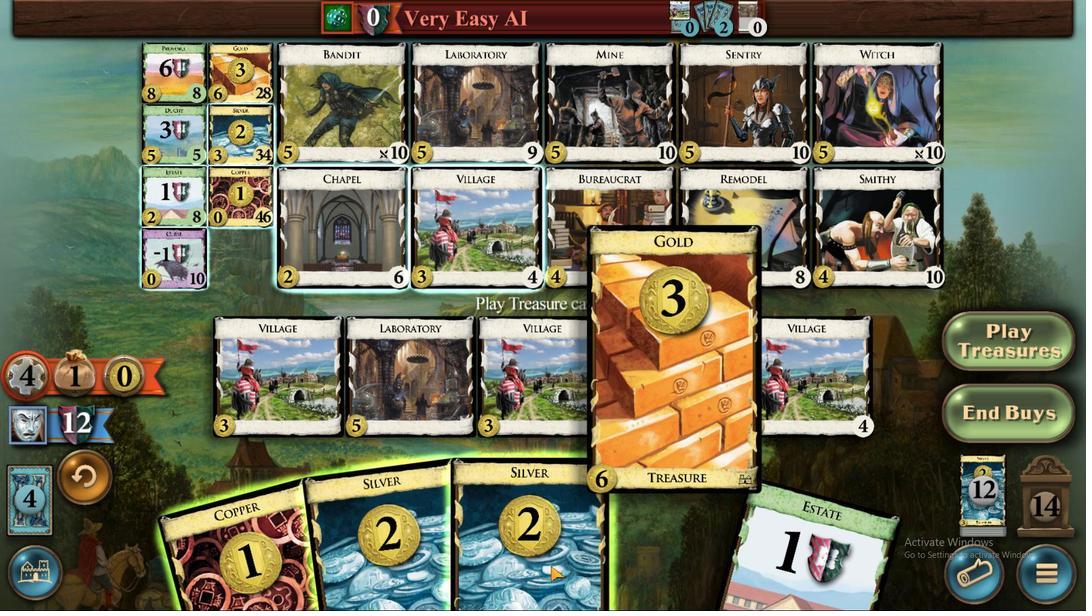 
Action: Mouse pressed left at (525, 420)
Screenshot: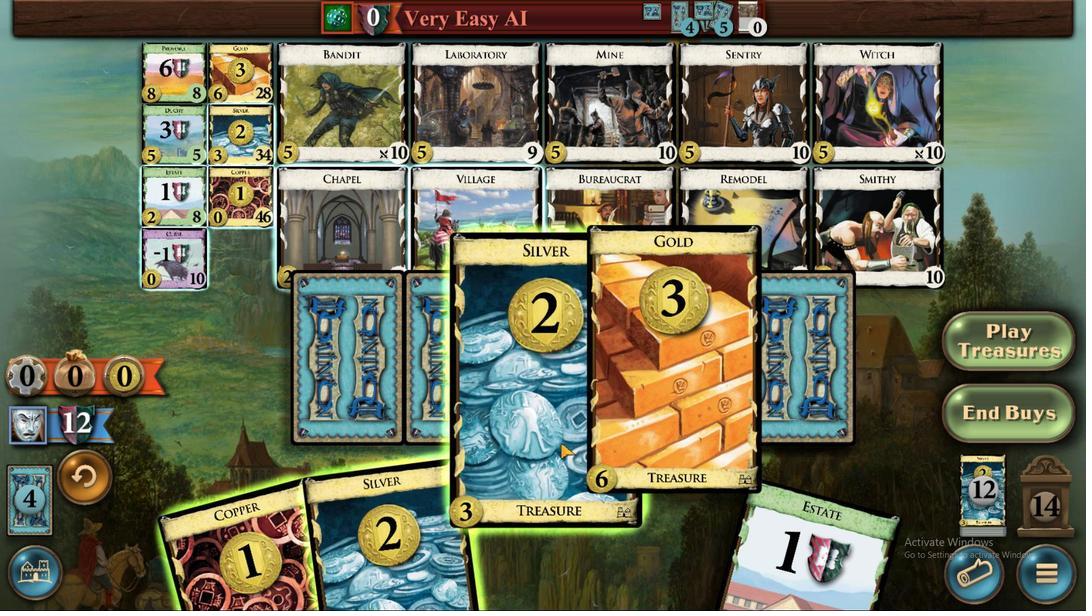 
Action: Mouse moved to (523, 416)
Screenshot: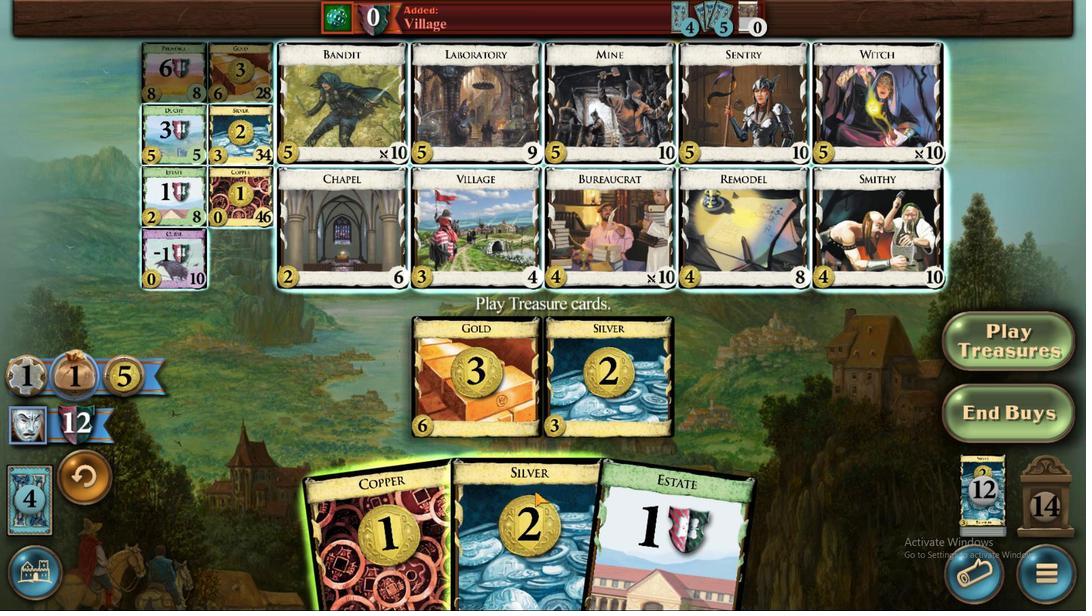
Action: Mouse pressed left at (523, 416)
Screenshot: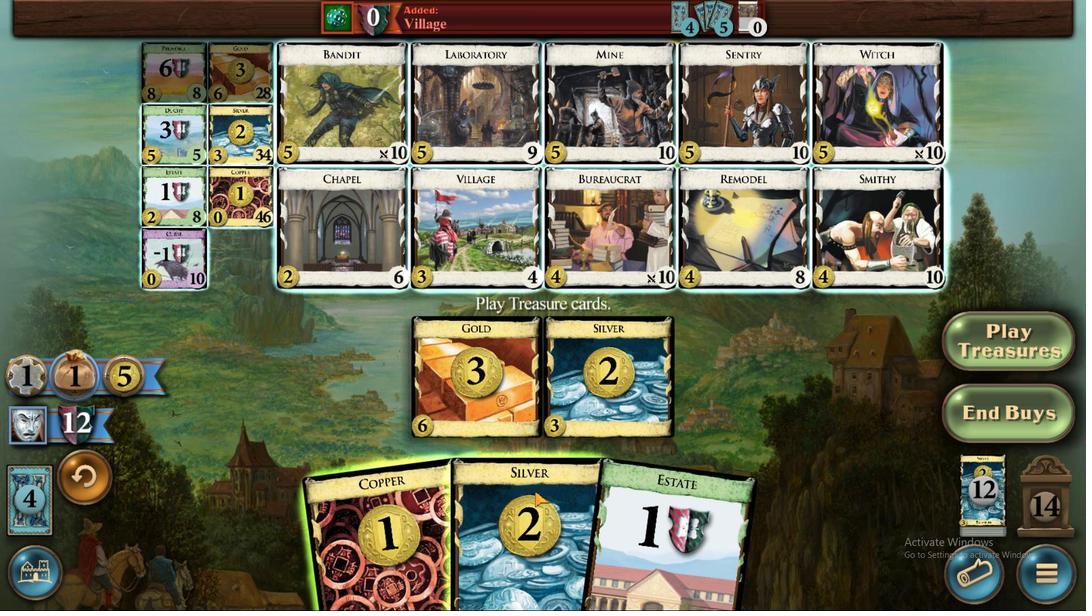 
Action: Mouse moved to (516, 417)
Screenshot: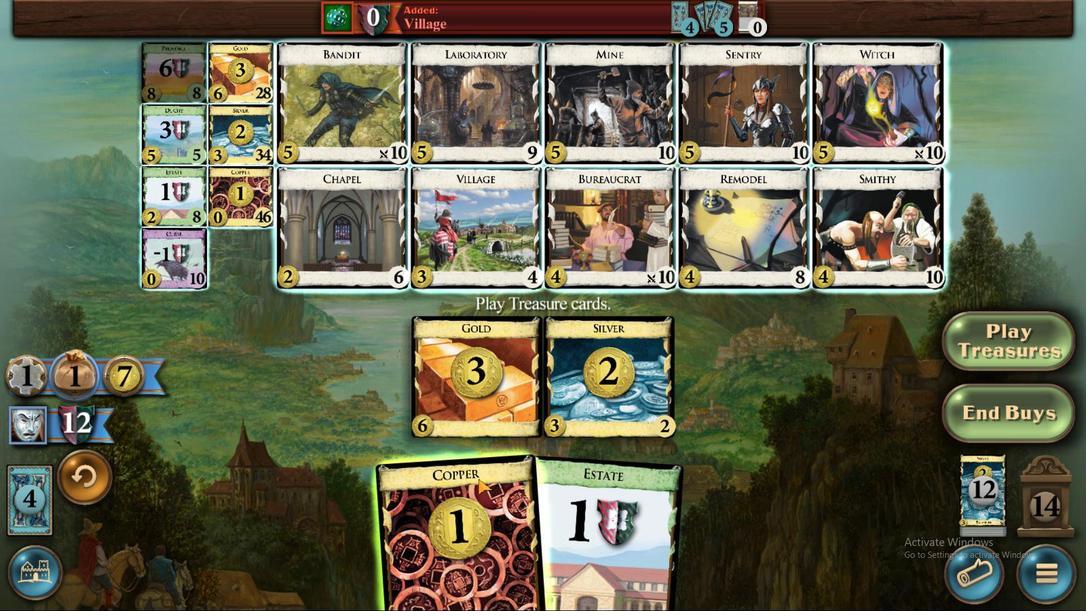 
Action: Mouse pressed left at (516, 417)
Screenshot: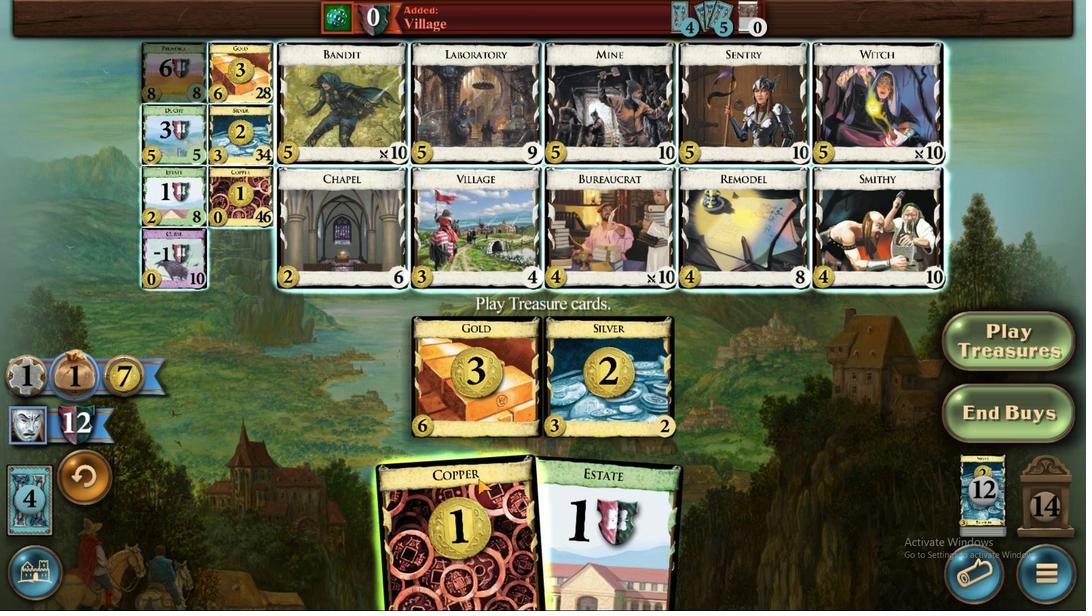 
Action: Mouse moved to (489, 384)
Screenshot: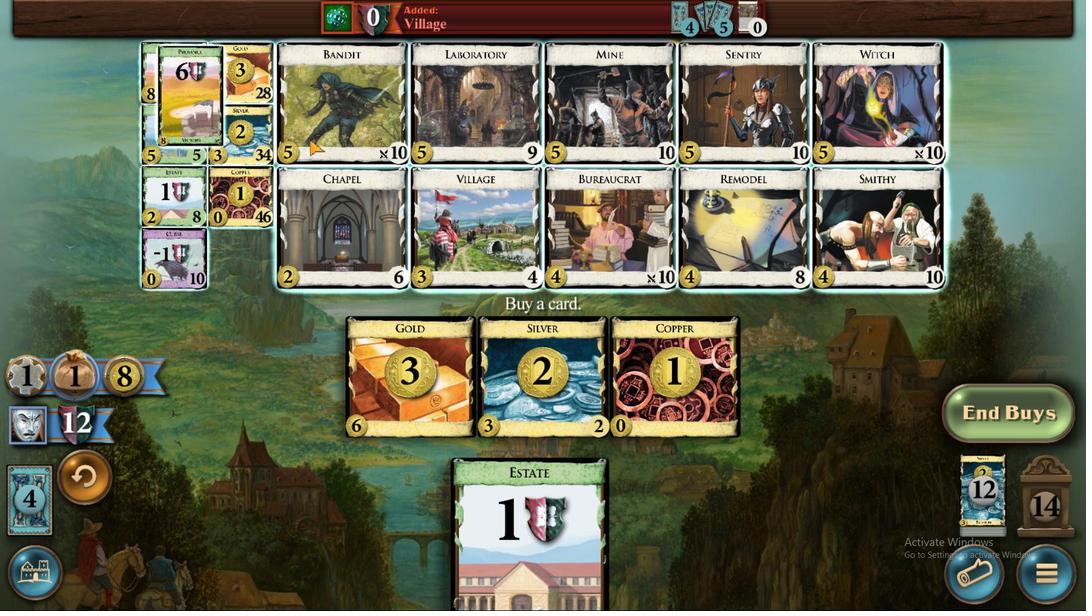 
Action: Mouse pressed left at (489, 384)
Screenshot: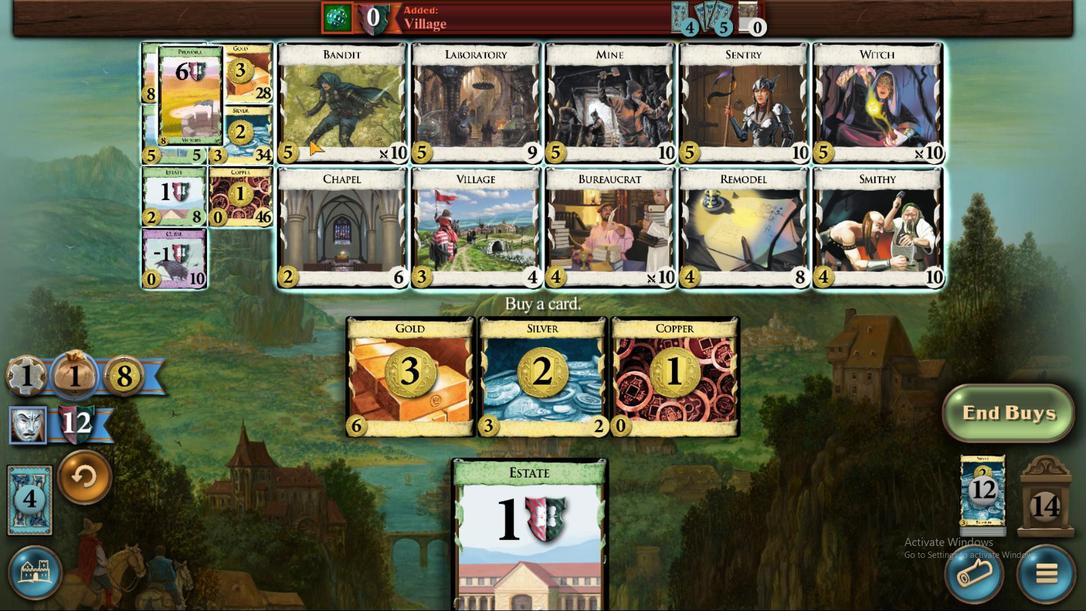 
Action: Mouse moved to (520, 420)
Screenshot: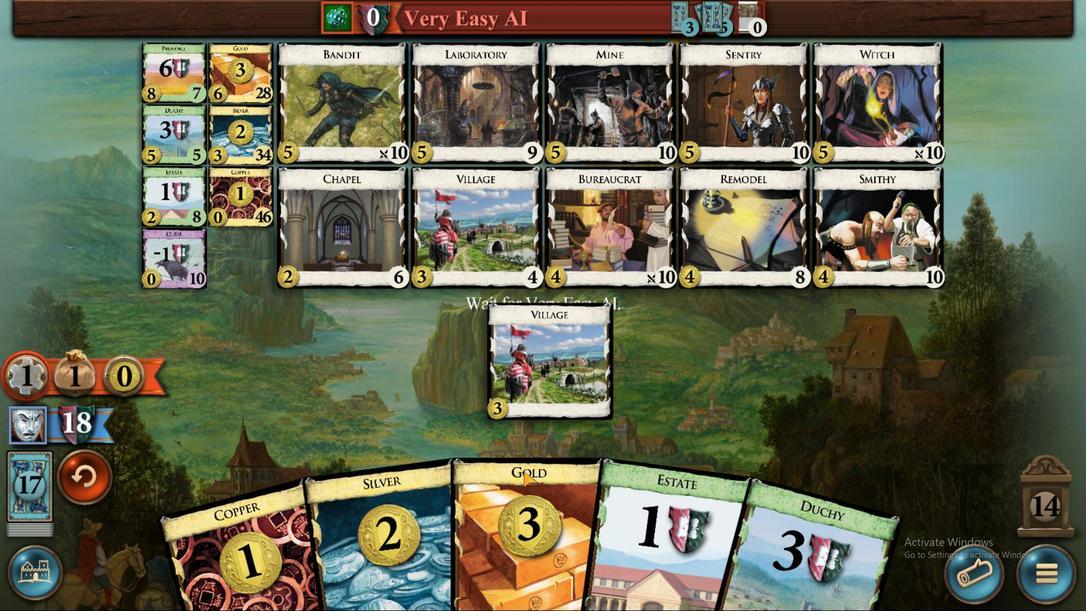 
Action: Mouse pressed left at (520, 420)
Screenshot: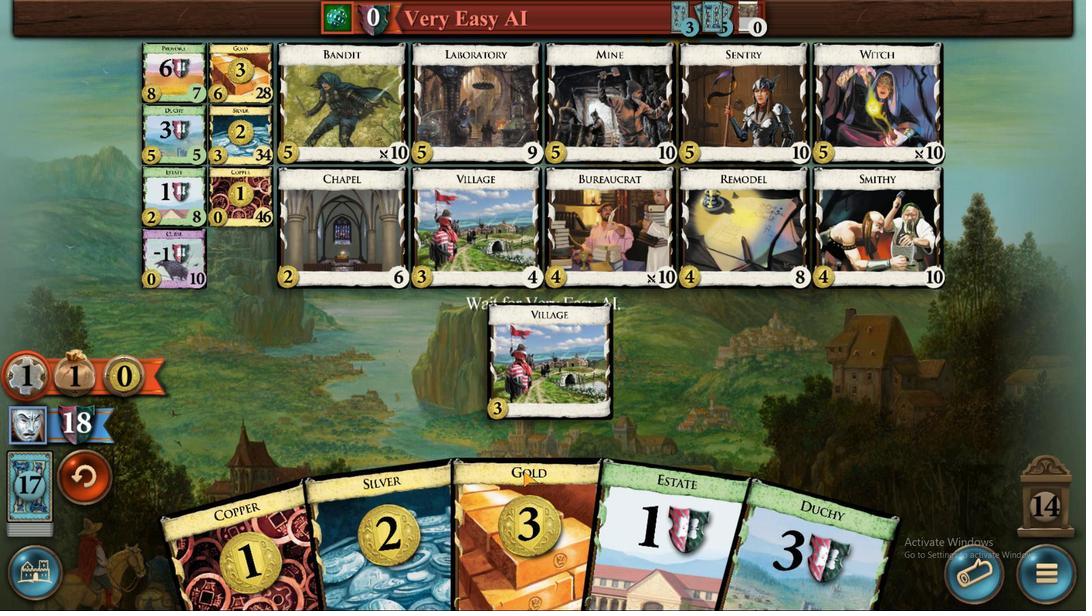 
Action: Mouse moved to (521, 415)
Screenshot: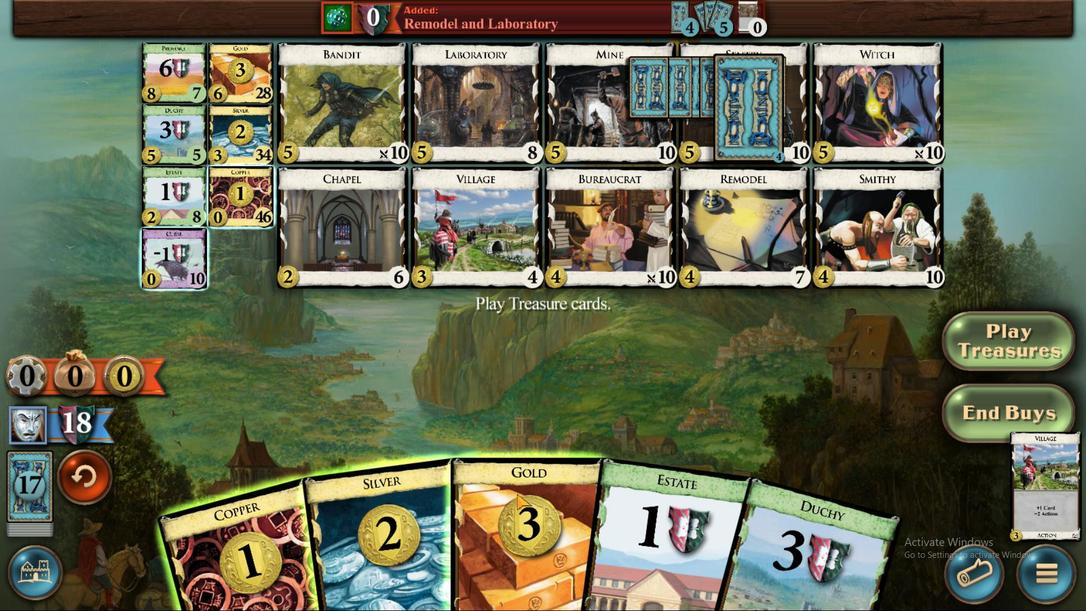 
Action: Mouse pressed left at (521, 415)
Screenshot: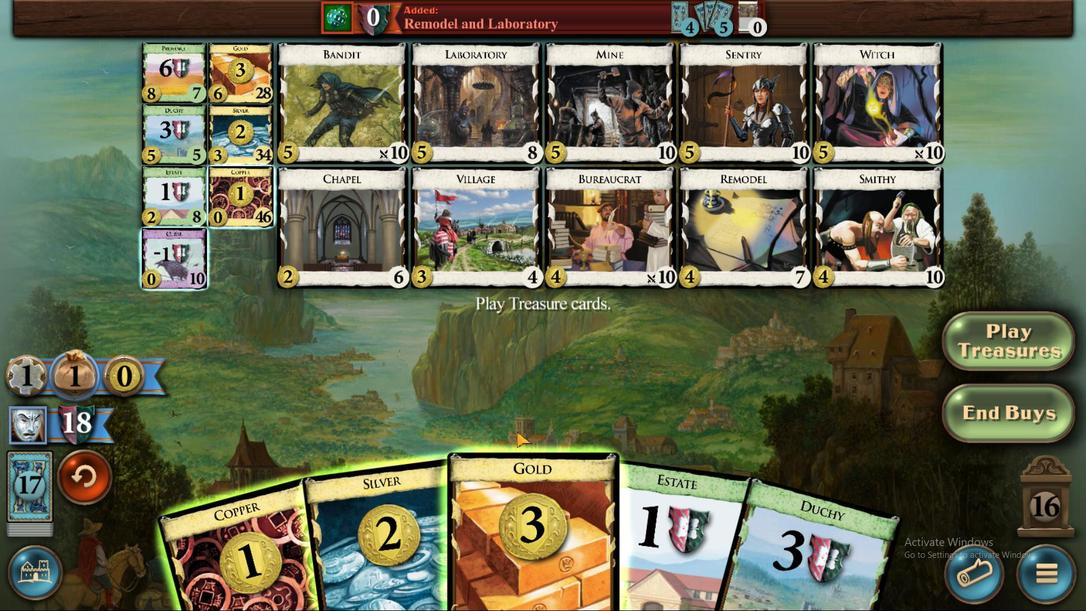 
Action: Mouse moved to (518, 417)
Screenshot: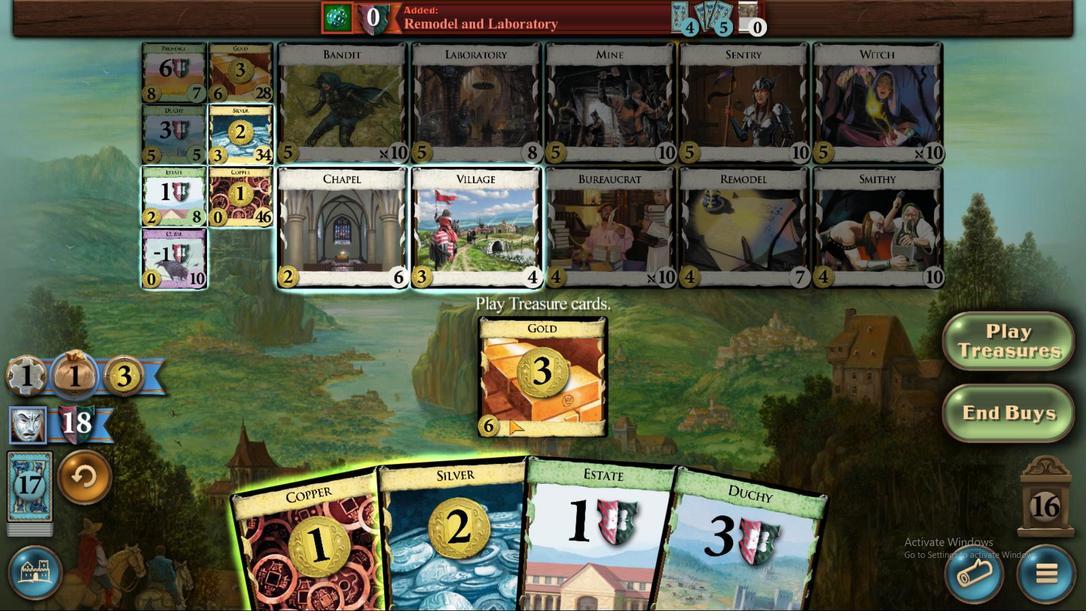
Action: Mouse pressed left at (518, 417)
Screenshot: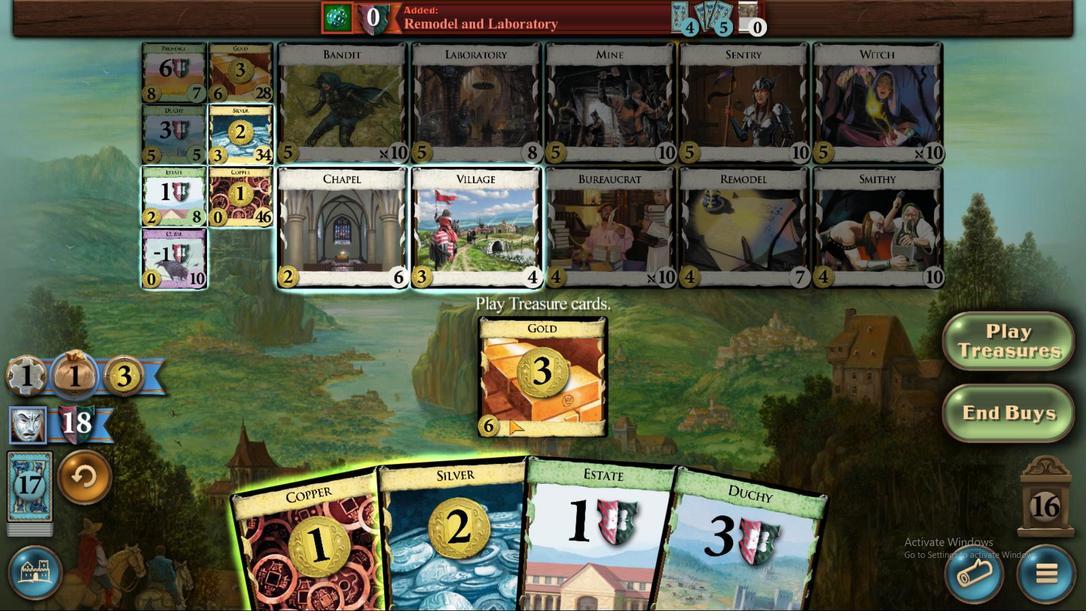
Action: Mouse moved to (512, 417)
Screenshot: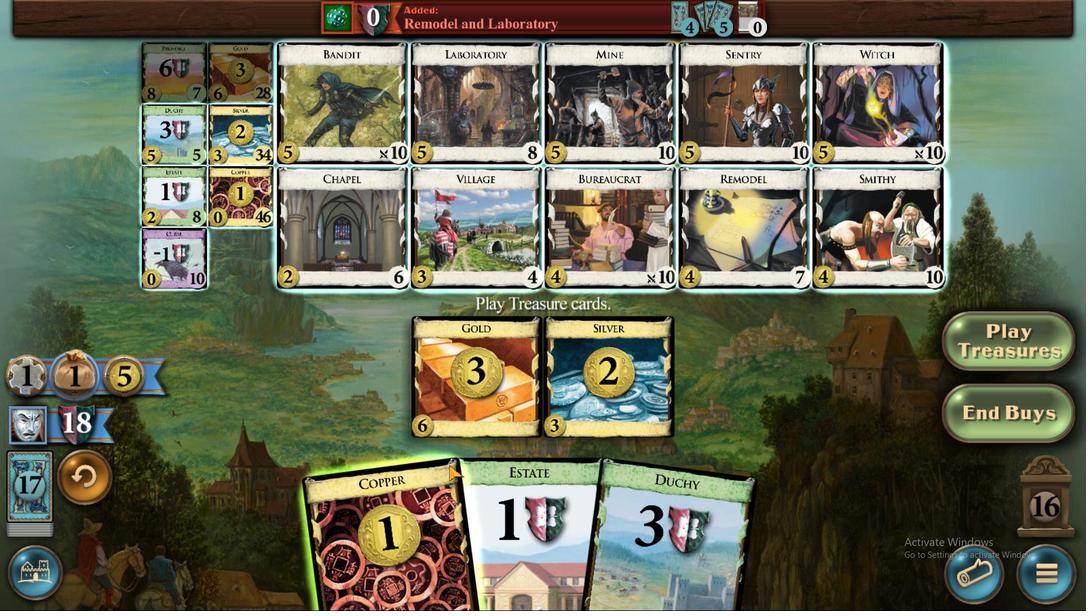 
Action: Mouse pressed left at (512, 417)
Screenshot: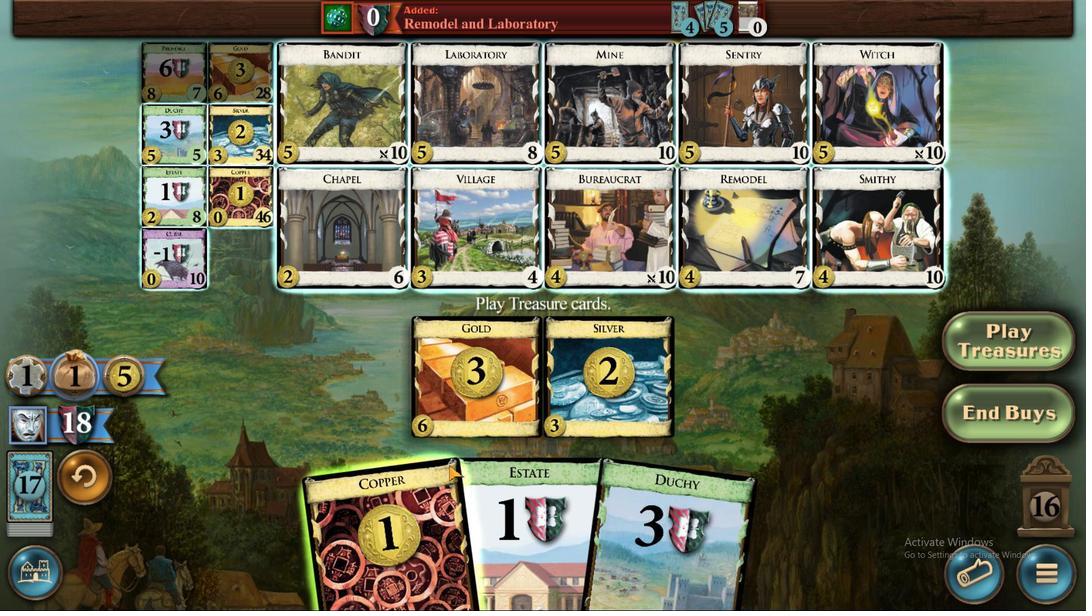 
Action: Mouse moved to (495, 384)
Screenshot: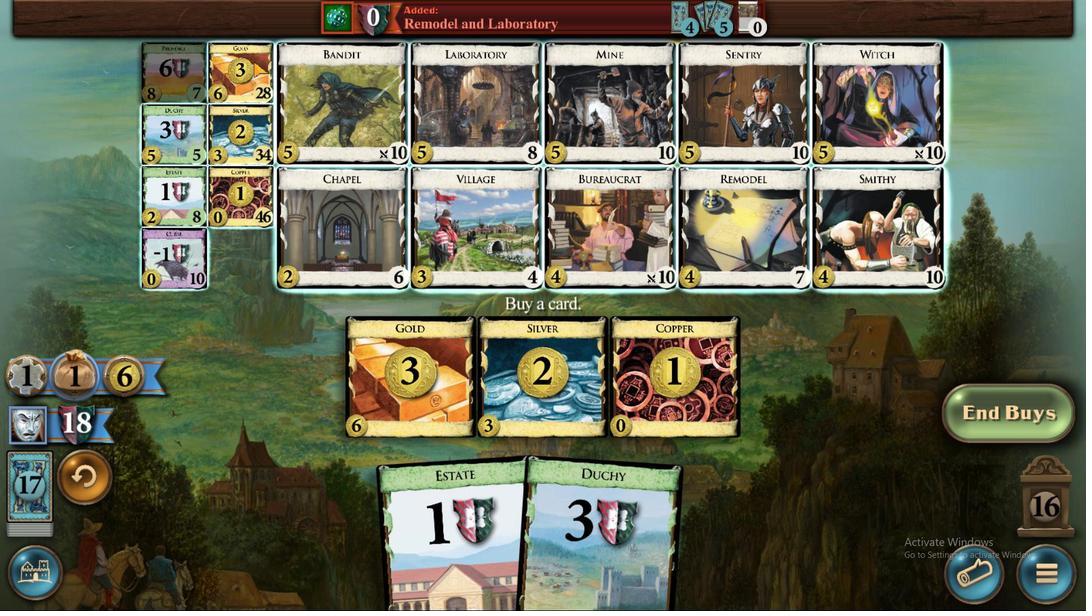
Action: Mouse pressed left at (495, 384)
Screenshot: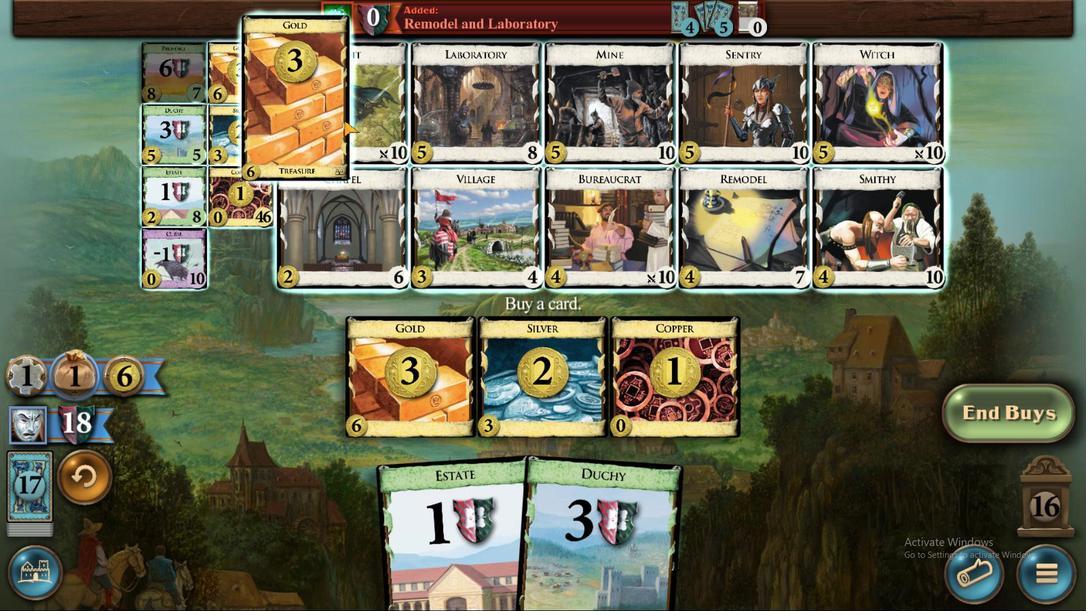 
Action: Mouse moved to (538, 419)
Screenshot: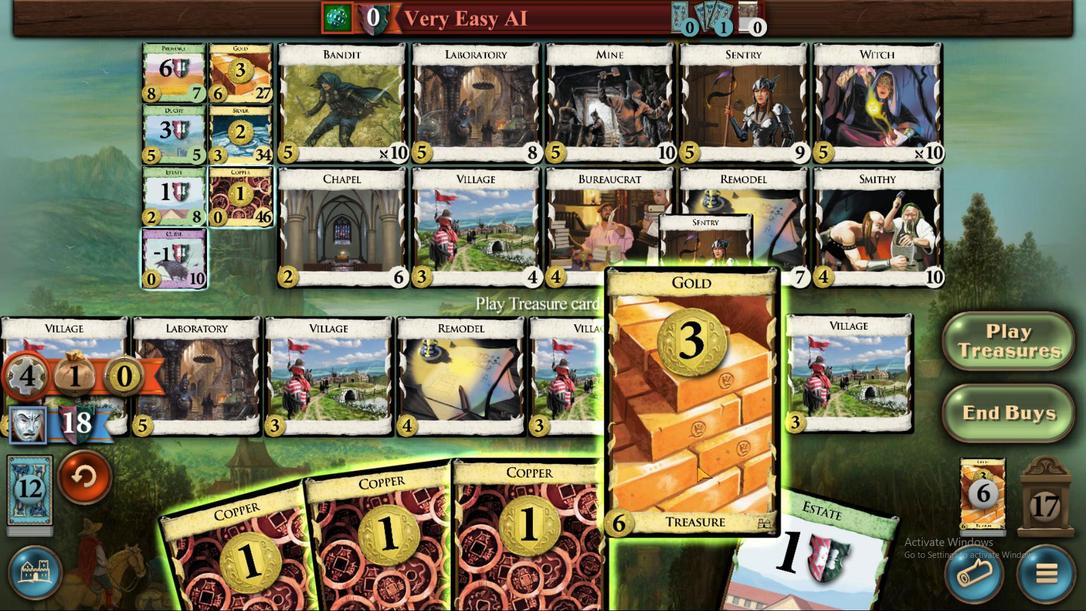 
Action: Mouse pressed left at (538, 419)
Screenshot: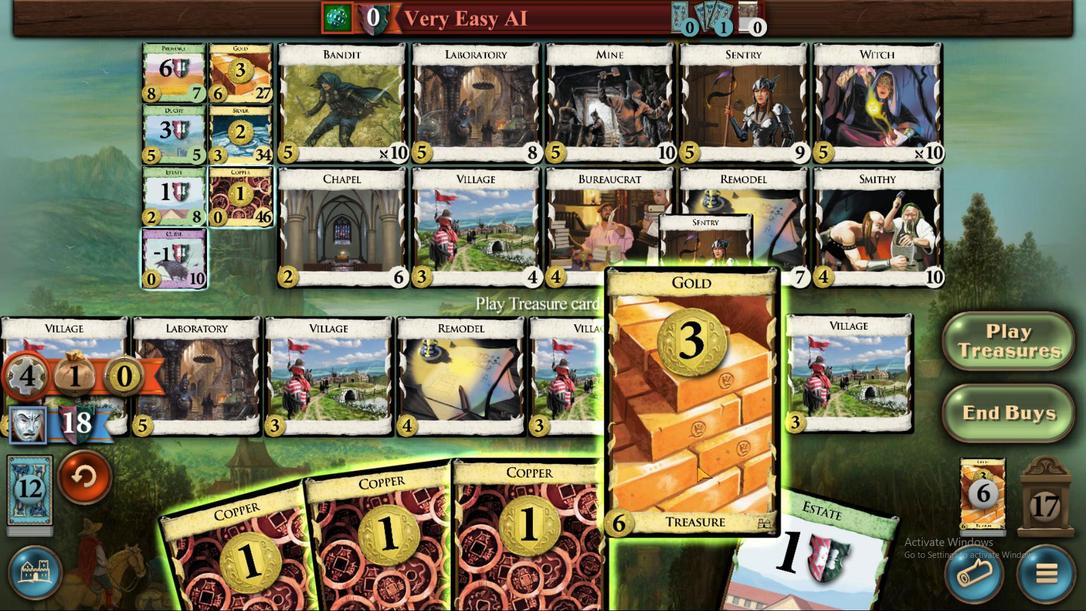 
Action: Mouse moved to (533, 414)
Screenshot: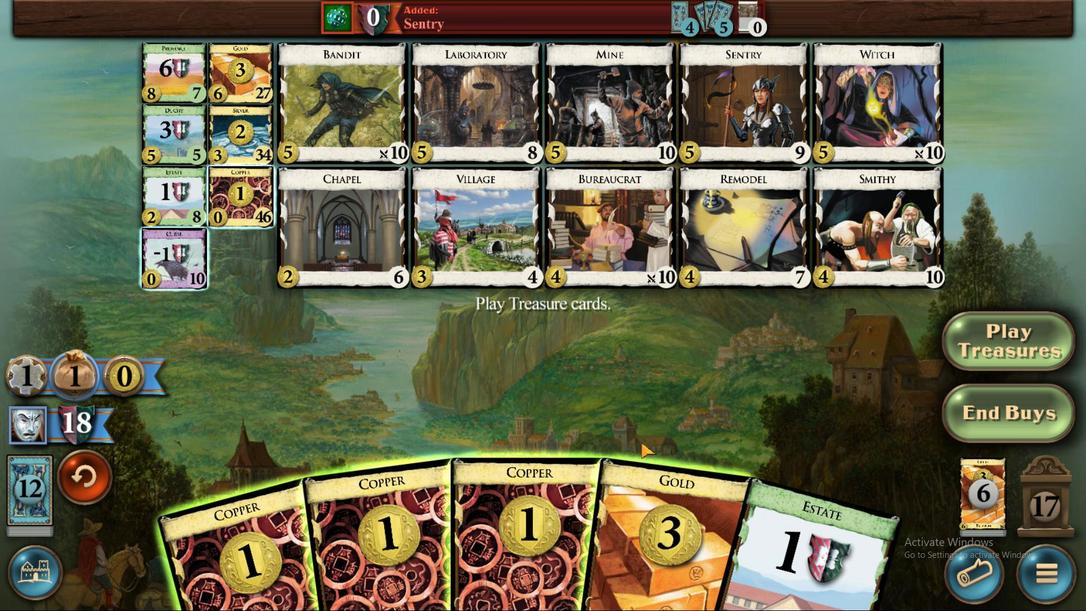
Action: Mouse pressed left at (533, 418)
Screenshot: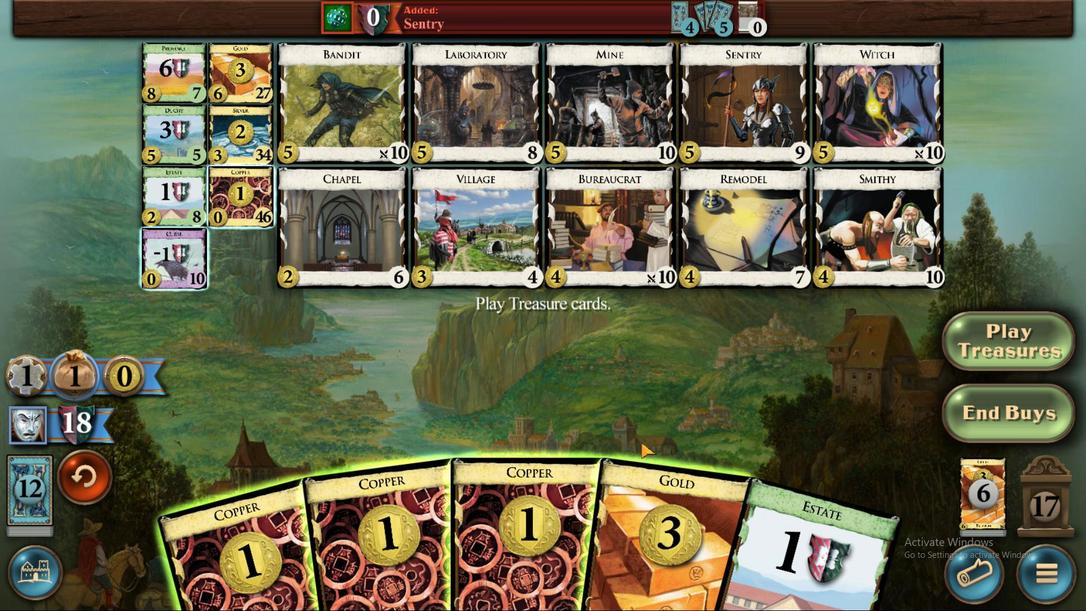 
Action: Mouse moved to (524, 417)
Screenshot: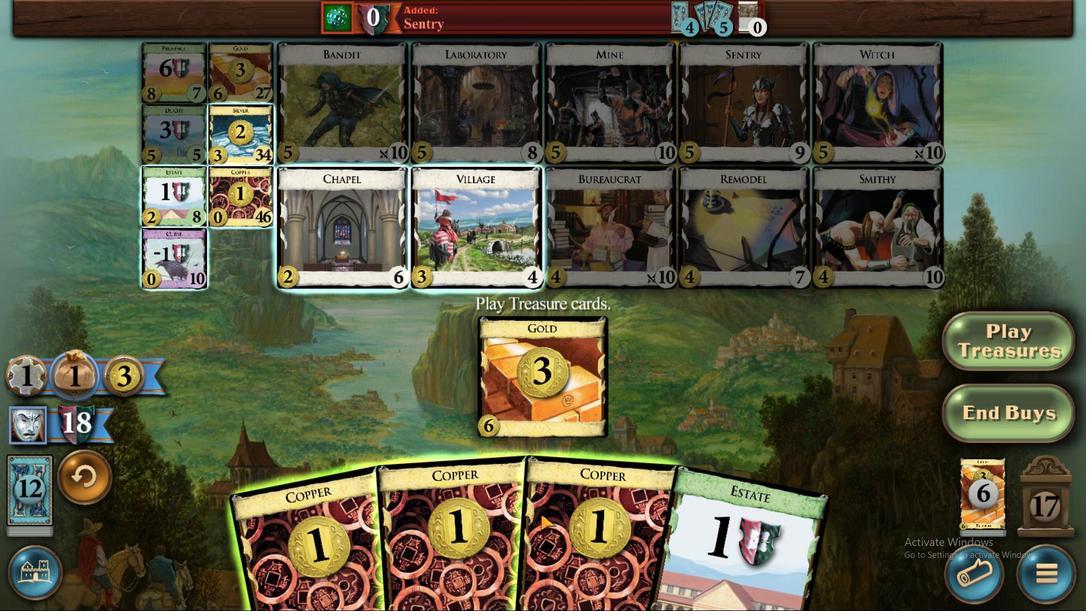
Action: Mouse pressed left at (524, 417)
Screenshot: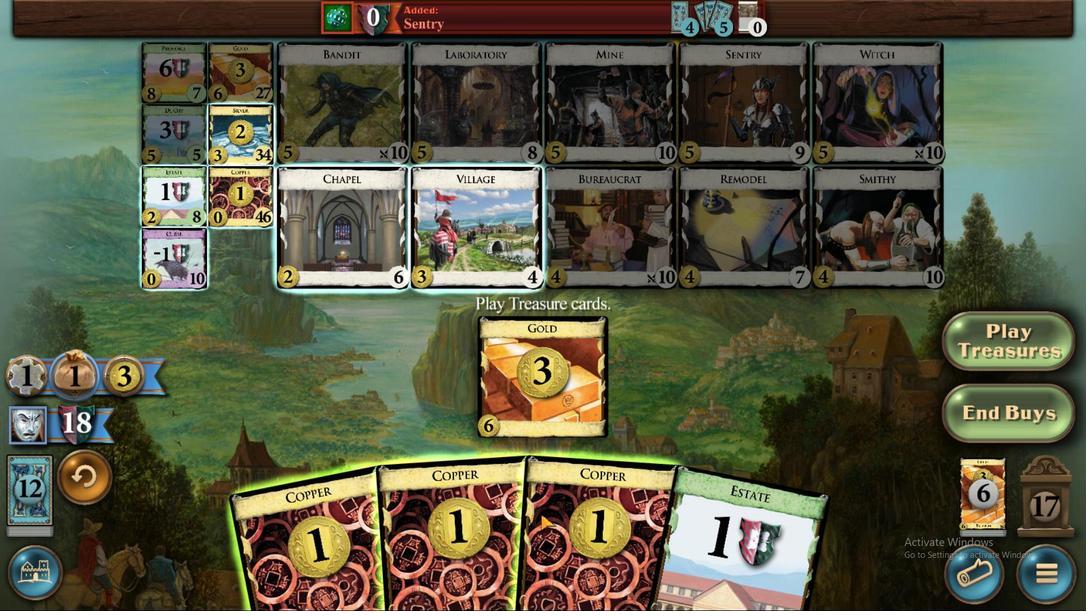 
Action: Mouse moved to (525, 413)
Screenshot: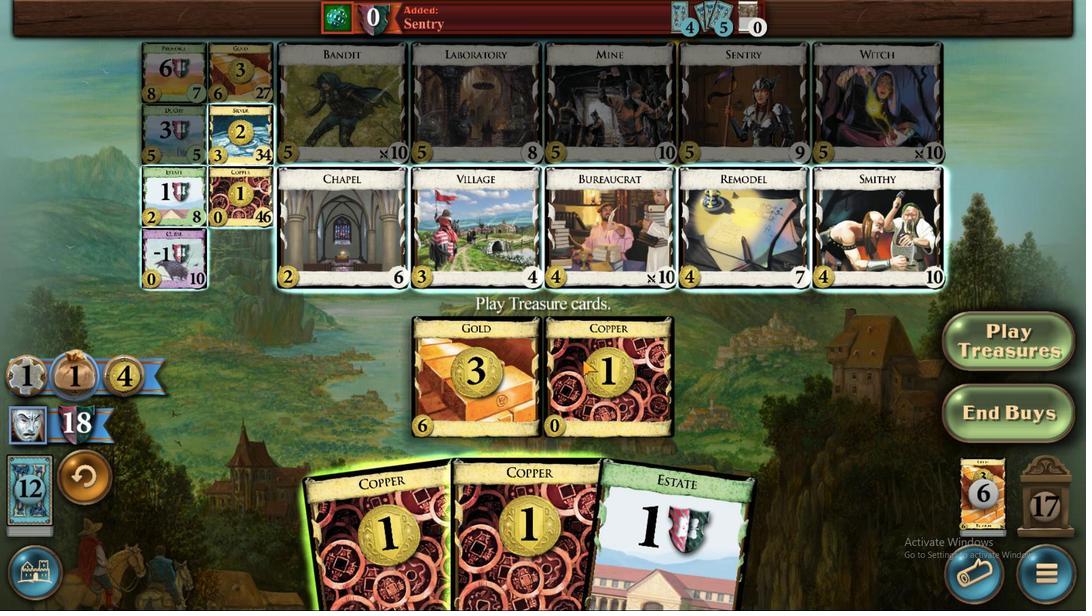 
Action: Mouse pressed left at (523, 416)
Screenshot: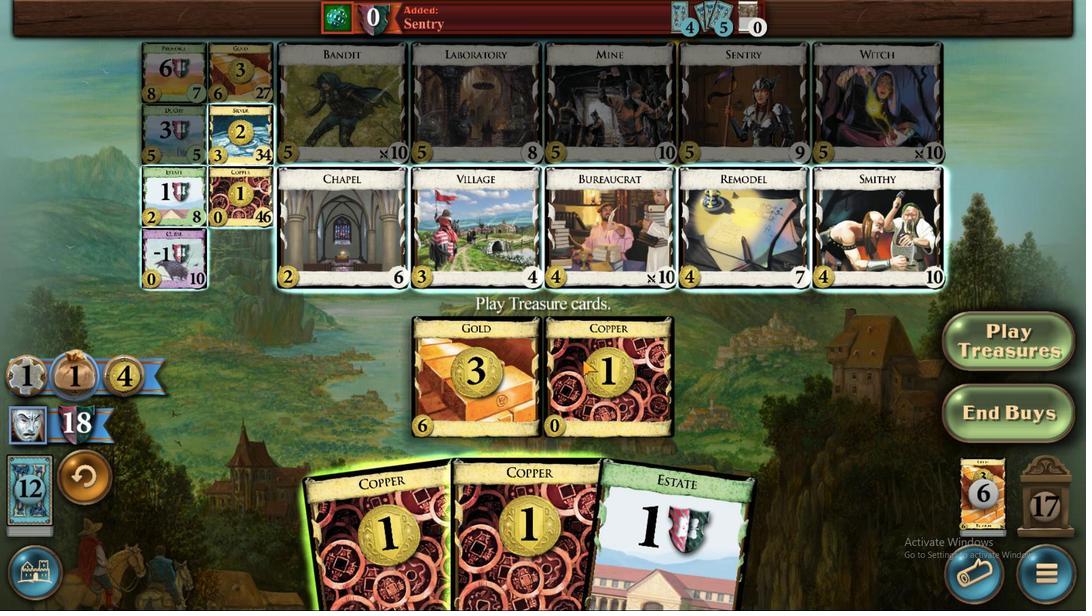 
Action: Mouse moved to (517, 415)
Screenshot: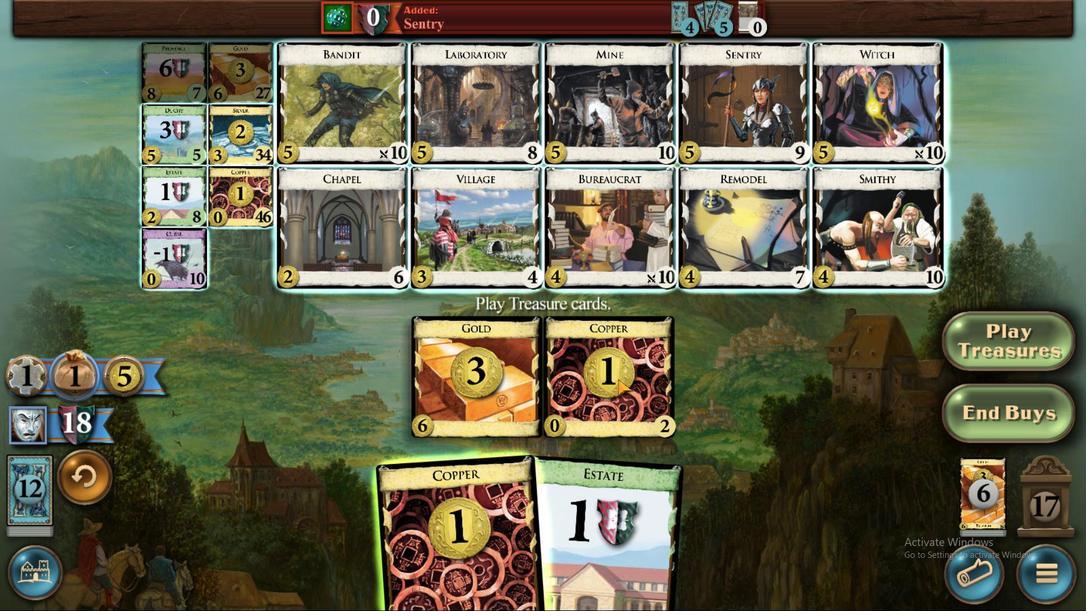 
Action: Mouse pressed left at (517, 415)
Screenshot: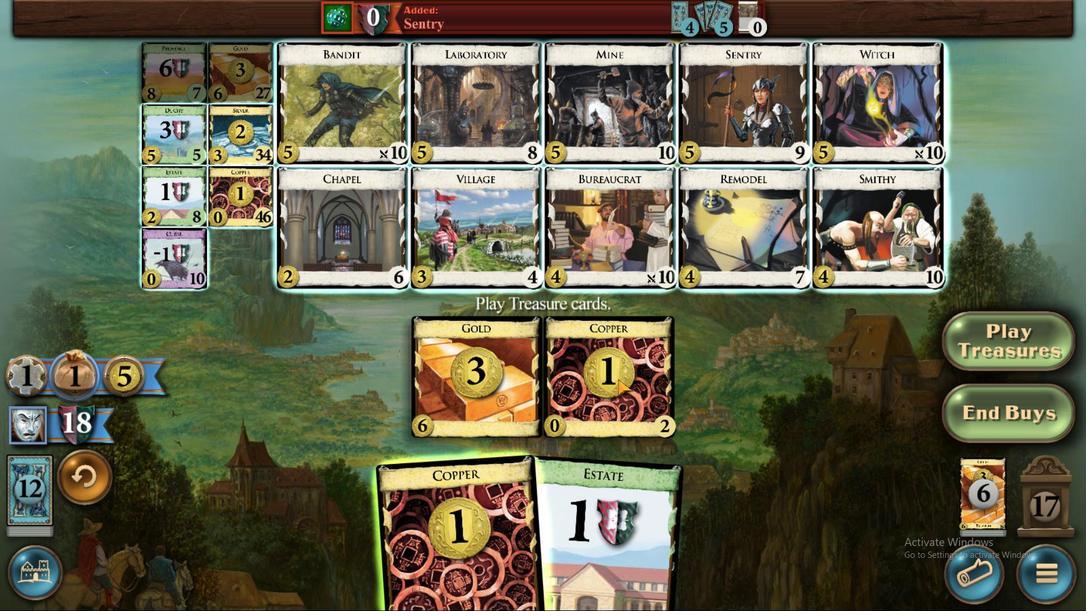 
Action: Mouse moved to (495, 384)
Screenshot: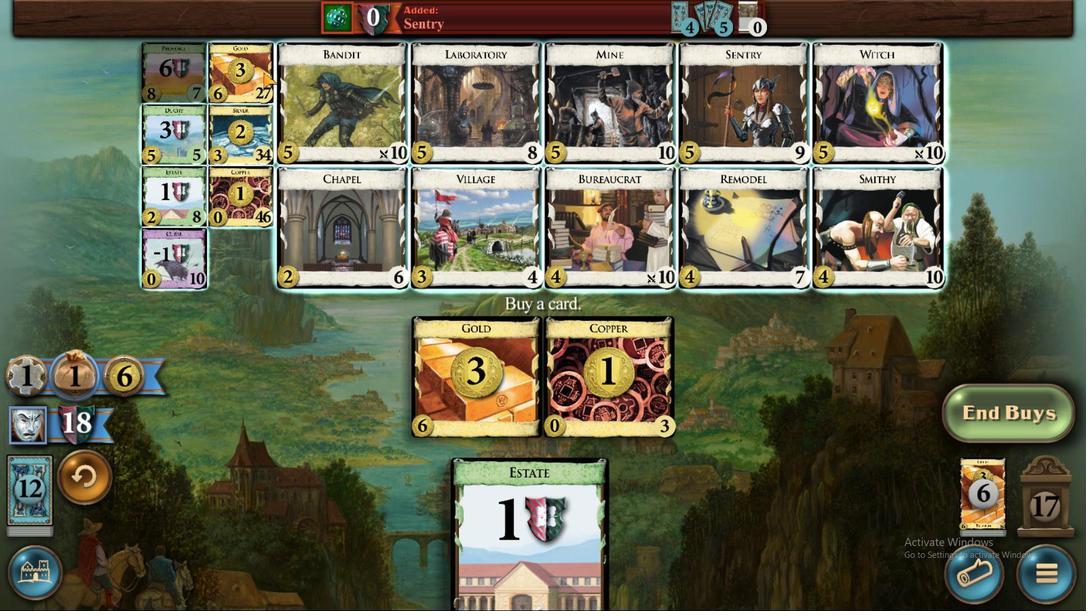 
Action: Mouse pressed left at (495, 384)
Screenshot: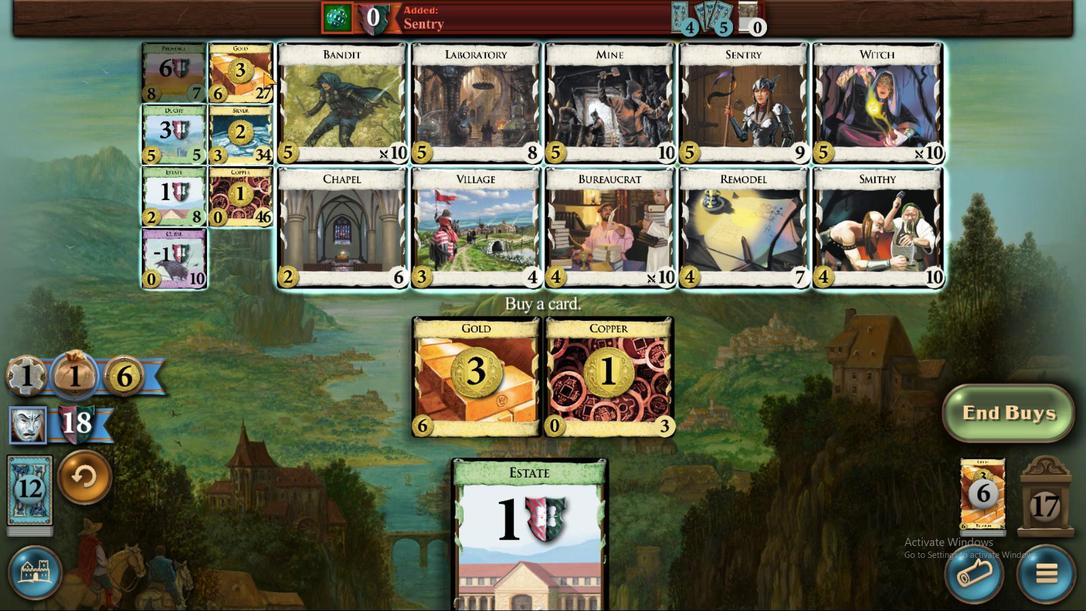 
Action: Mouse moved to (521, 420)
Screenshot: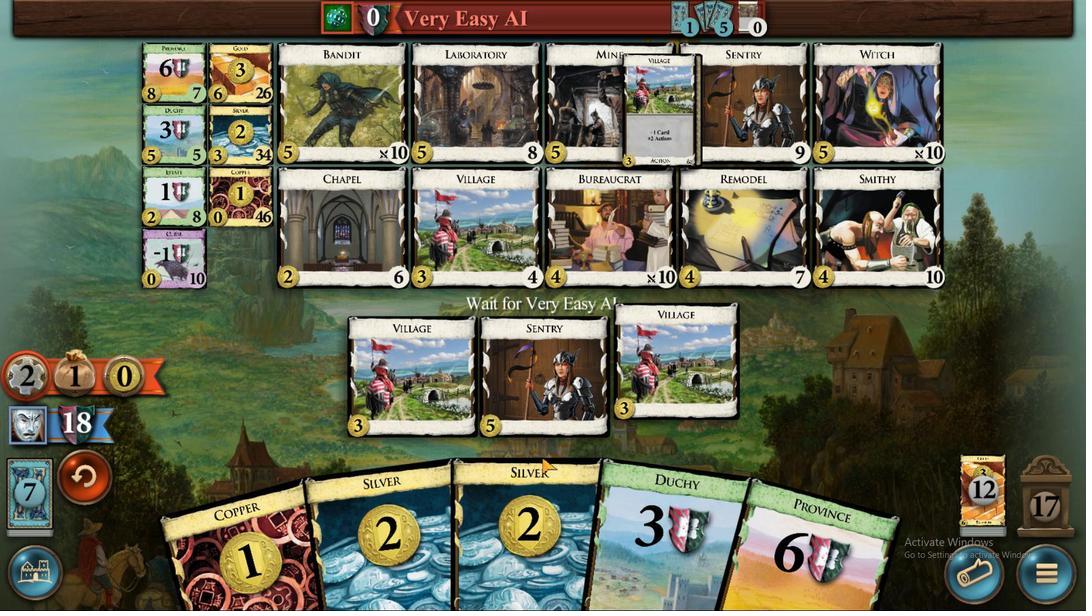 
Action: Mouse pressed left at (521, 420)
Screenshot: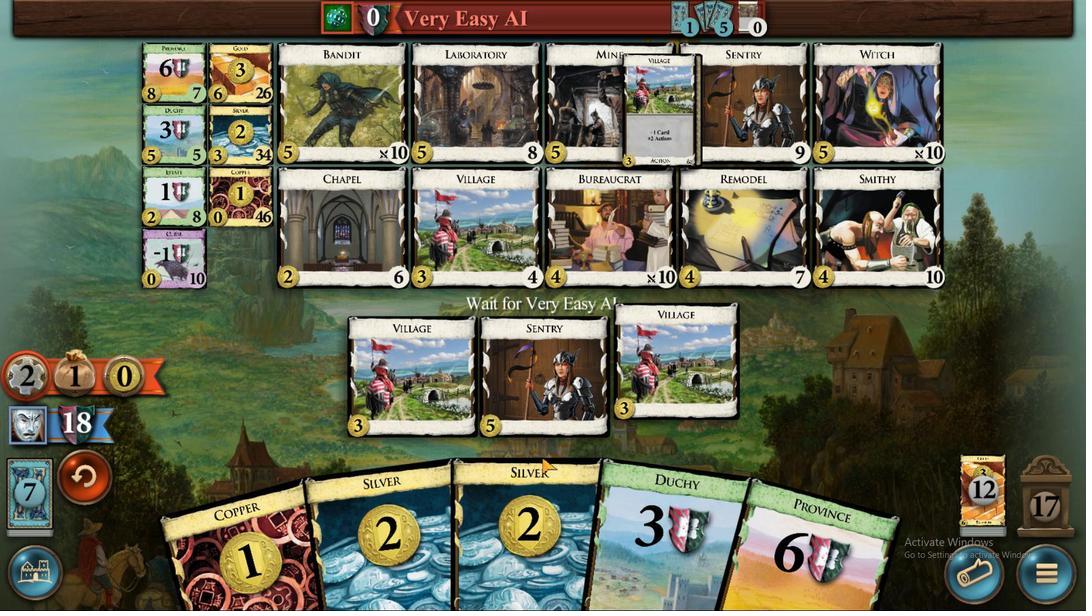 
Action: Mouse moved to (525, 417)
Screenshot: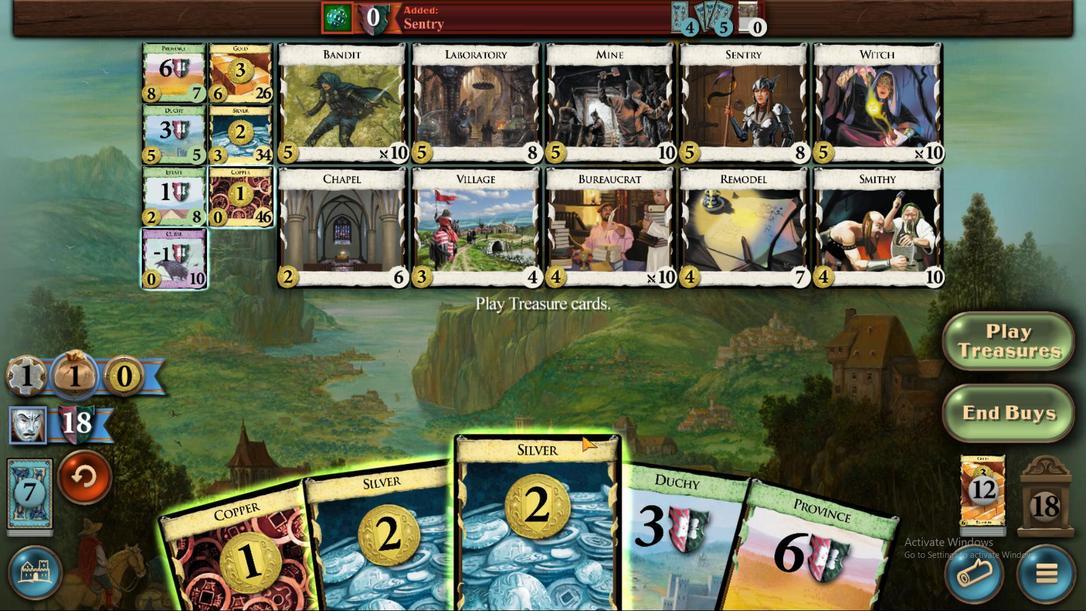 
Action: Mouse pressed left at (525, 420)
Screenshot: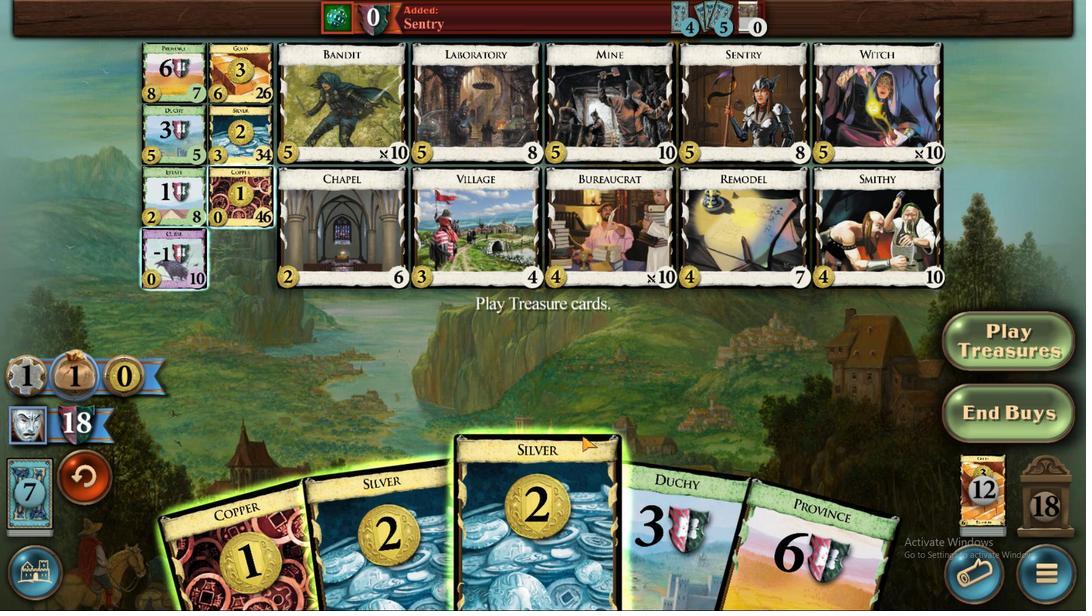 
Action: Mouse moved to (516, 418)
Screenshot: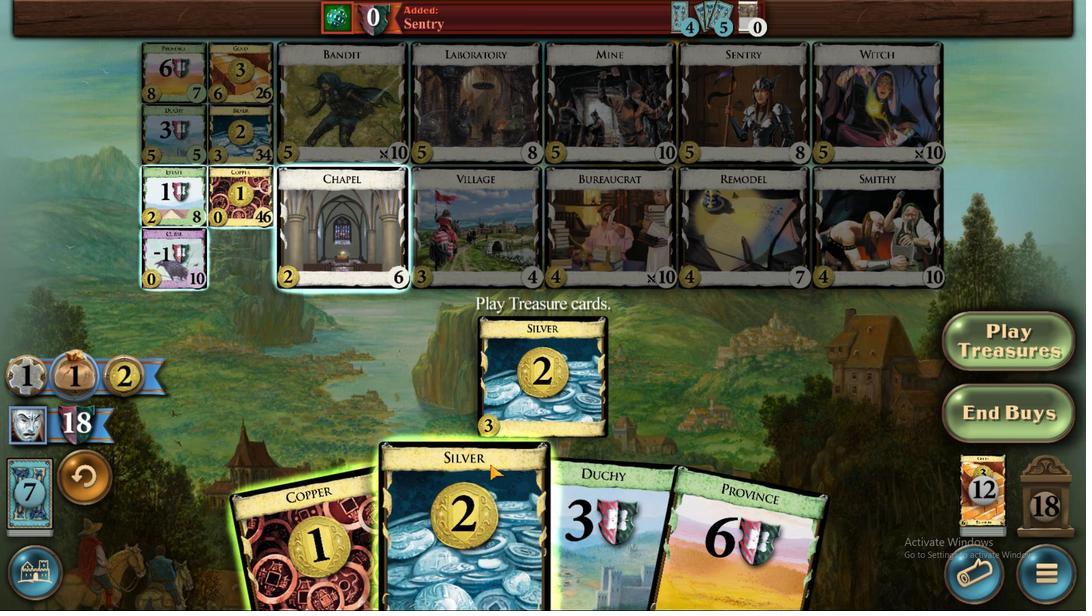 
Action: Mouse pressed left at (515, 418)
Screenshot: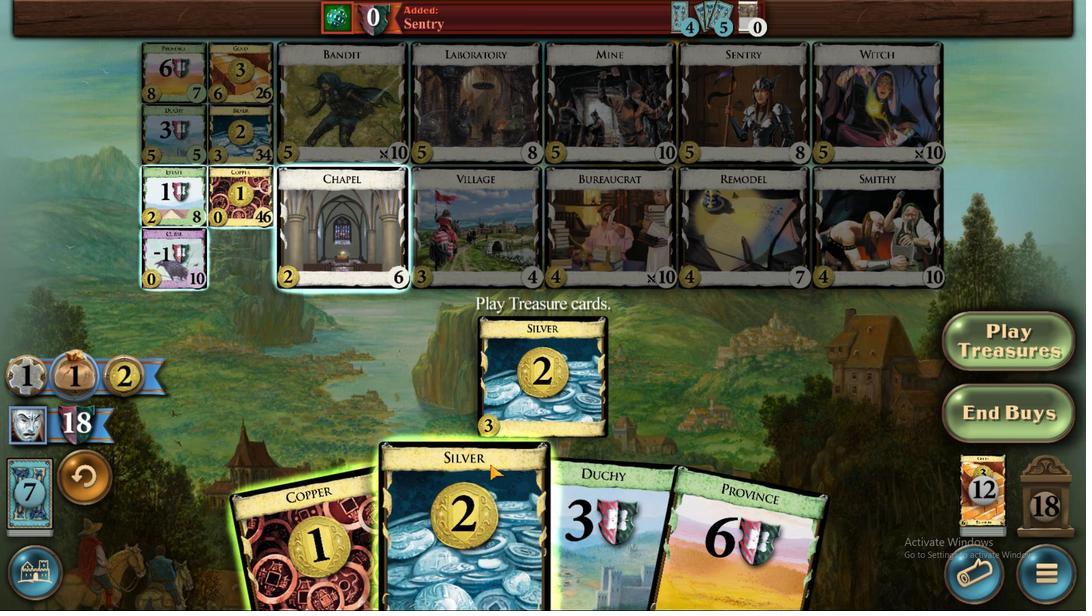 
Action: Mouse moved to (507, 417)
Screenshot: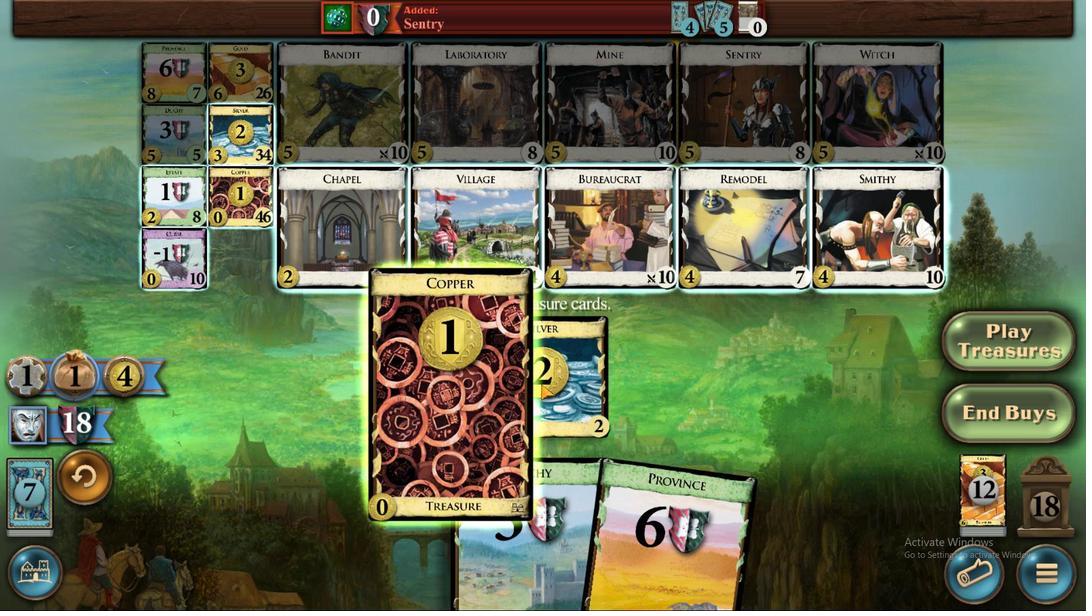 
Action: Mouse pressed left at (507, 417)
Screenshot: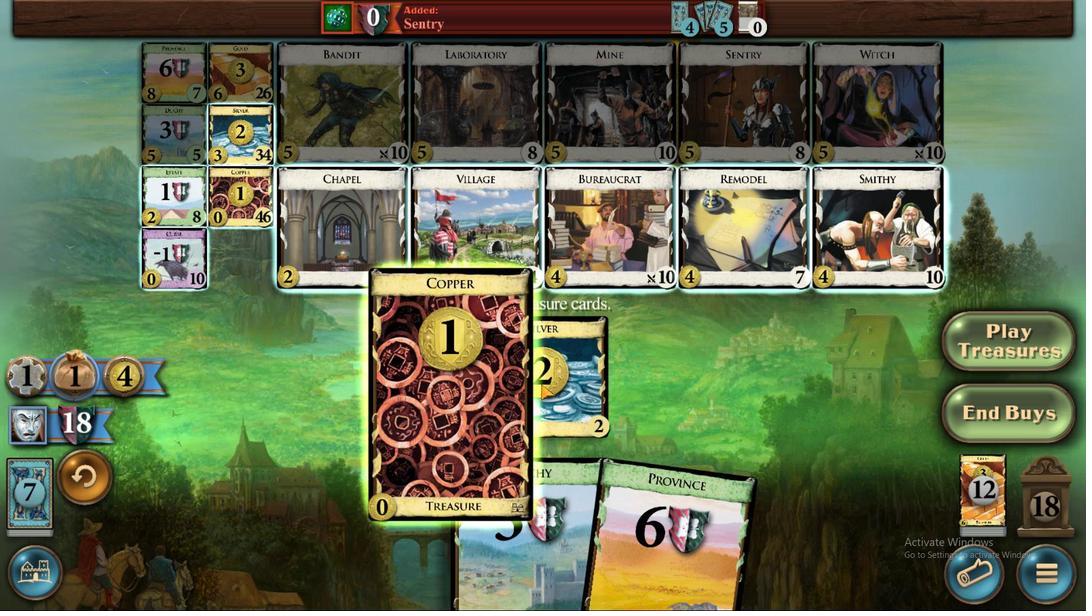 
Action: Mouse moved to (488, 390)
Screenshot: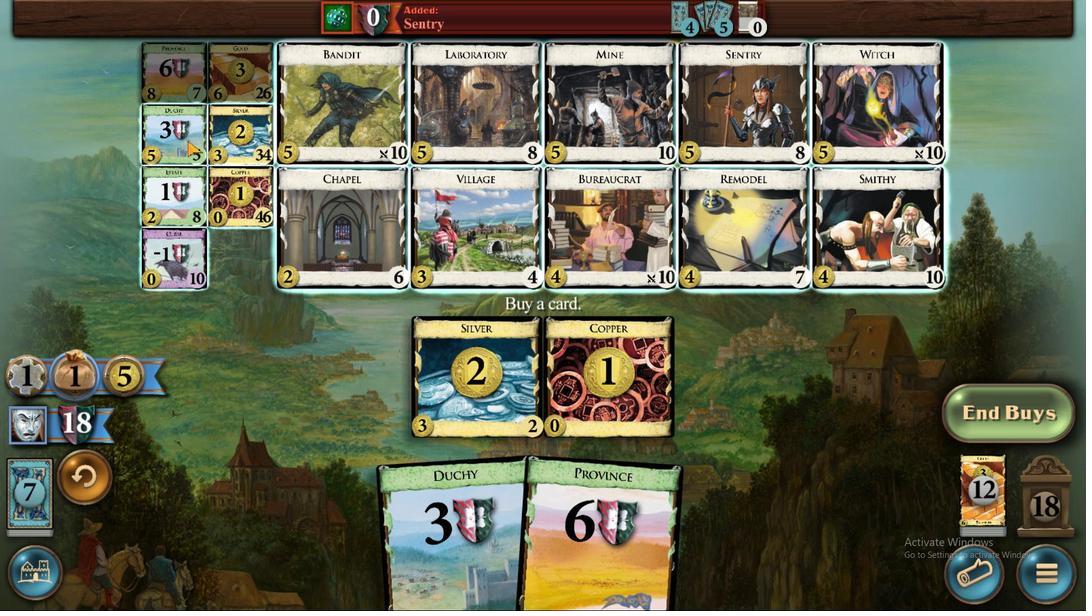 
Action: Mouse pressed left at (488, 390)
Screenshot: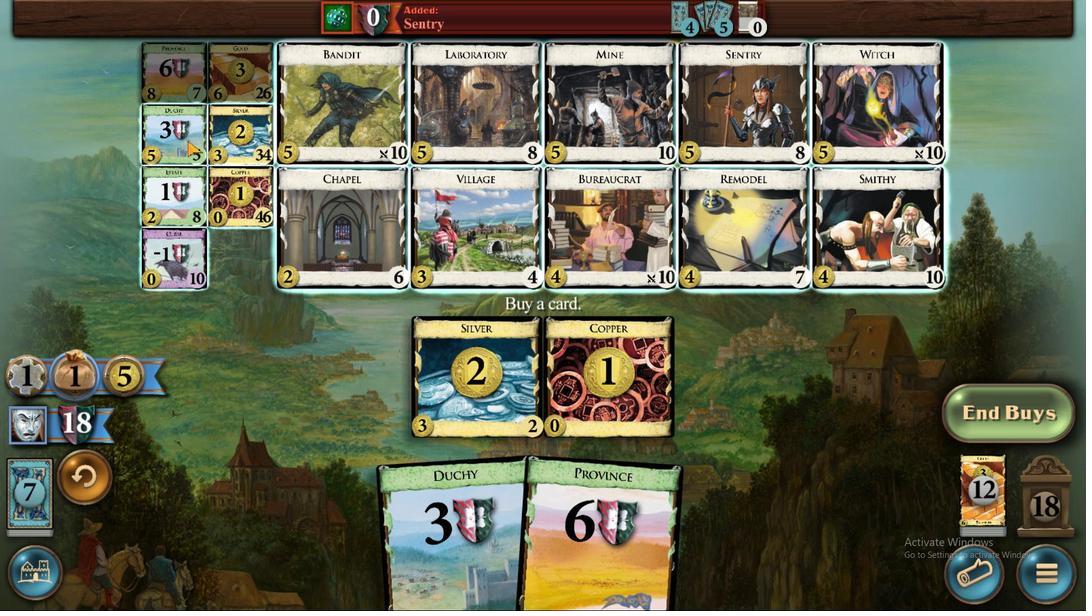 
Action: Mouse moved to (522, 421)
Screenshot: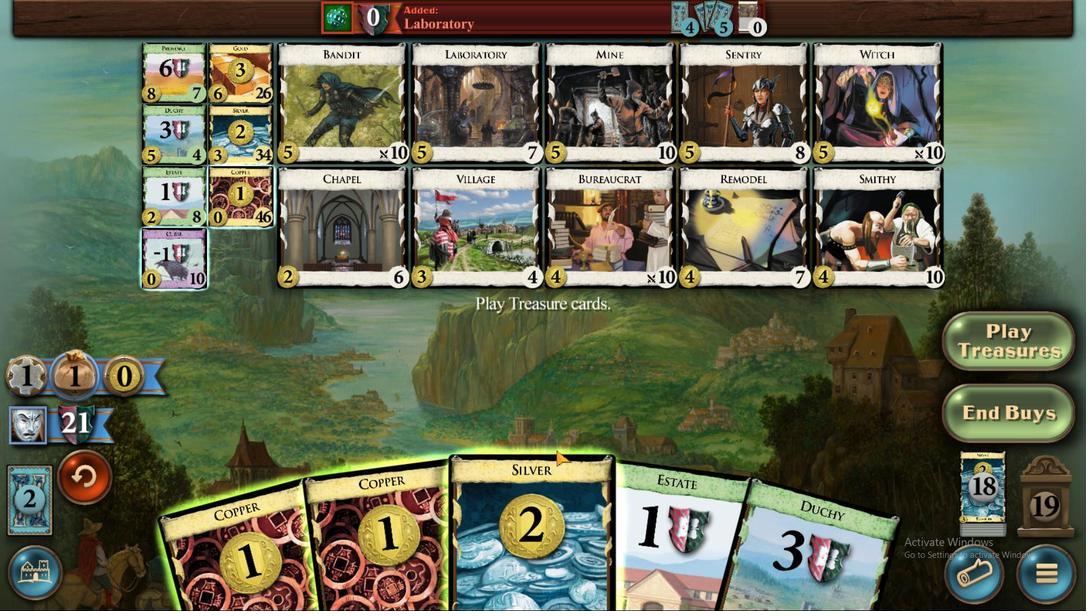 
Action: Mouse pressed left at (522, 421)
Screenshot: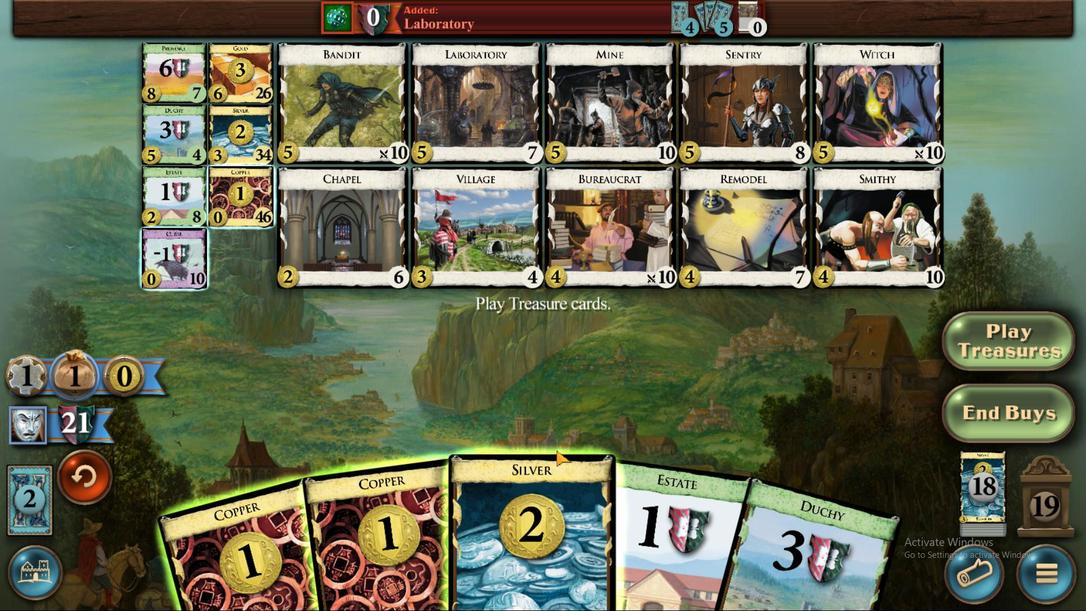 
Action: Mouse moved to (518, 420)
Screenshot: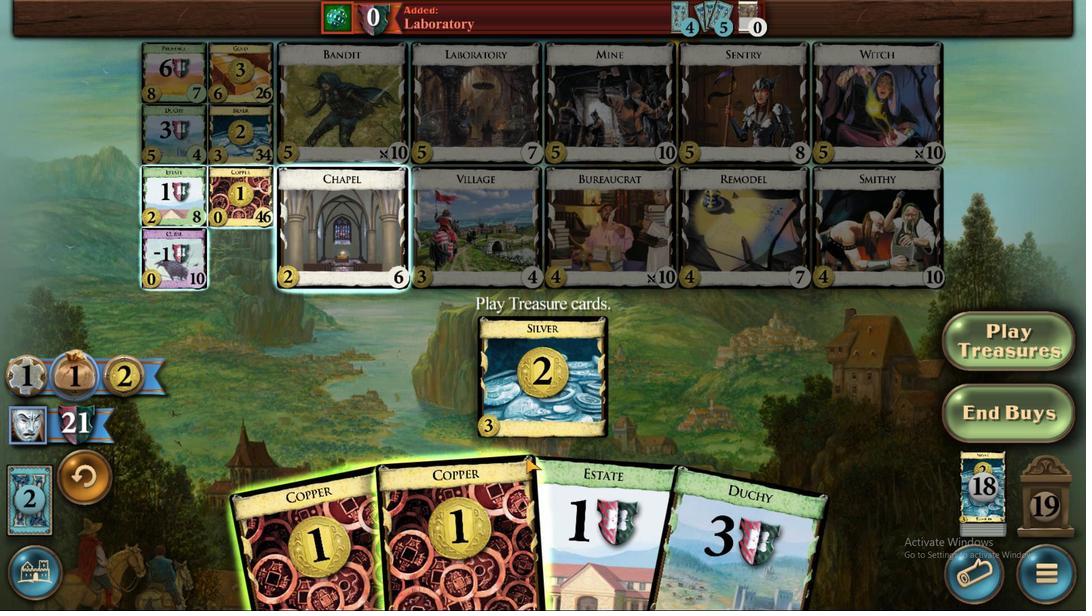 
Action: Mouse pressed left at (518, 420)
Screenshot: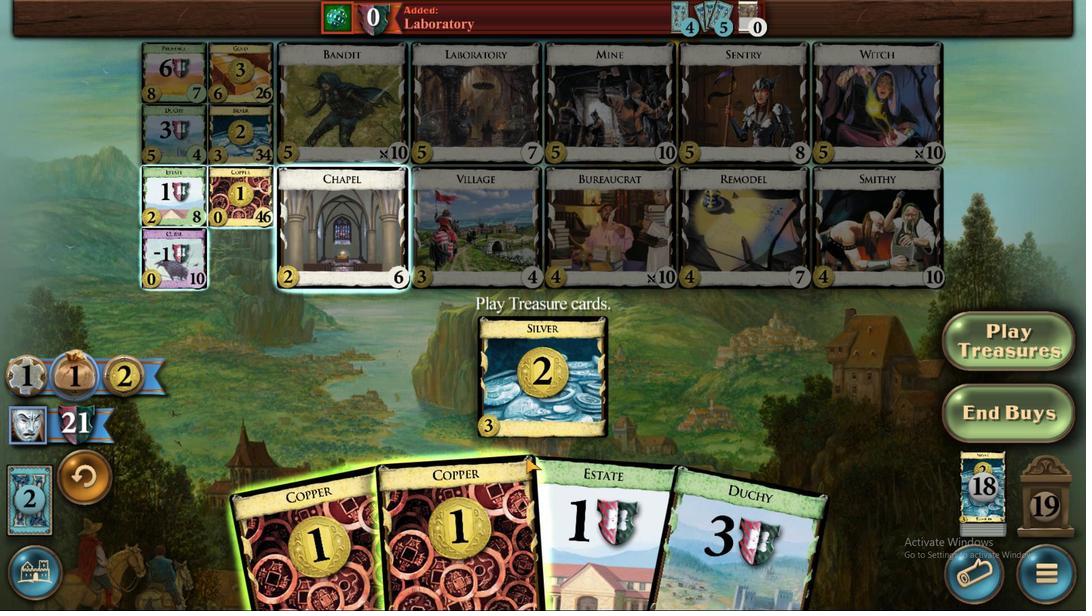 
Action: Mouse moved to (510, 417)
Screenshot: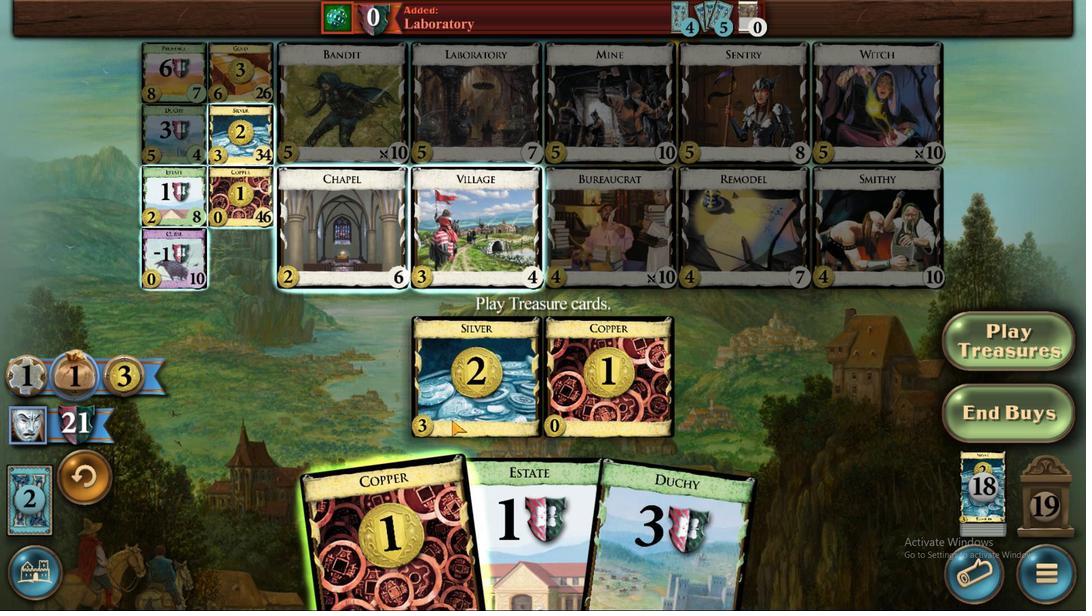 
Action: Mouse pressed left at (510, 417)
Screenshot: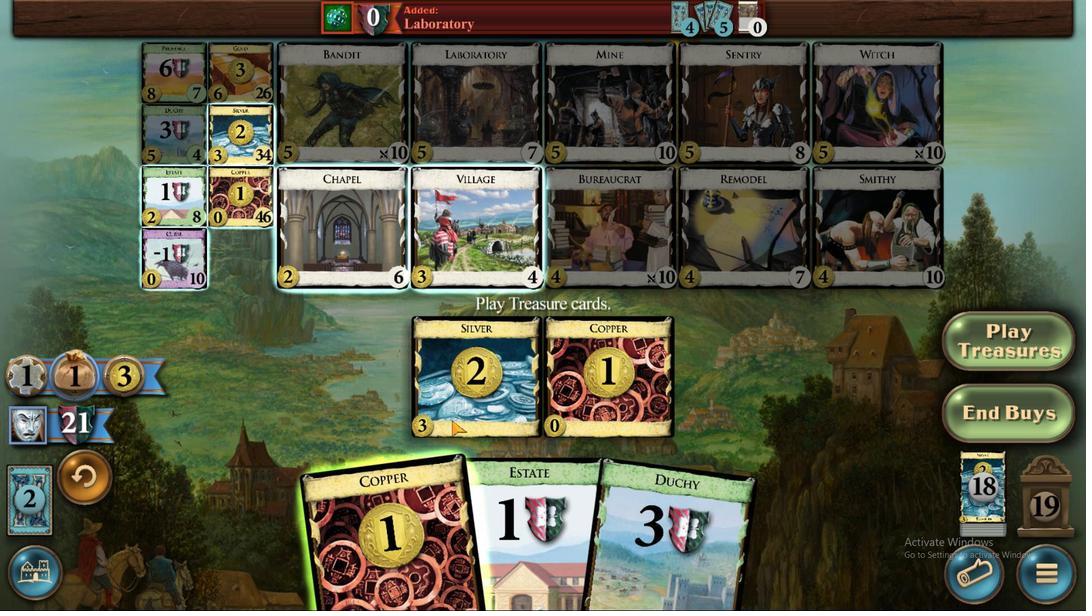 
Action: Mouse moved to (494, 390)
Screenshot: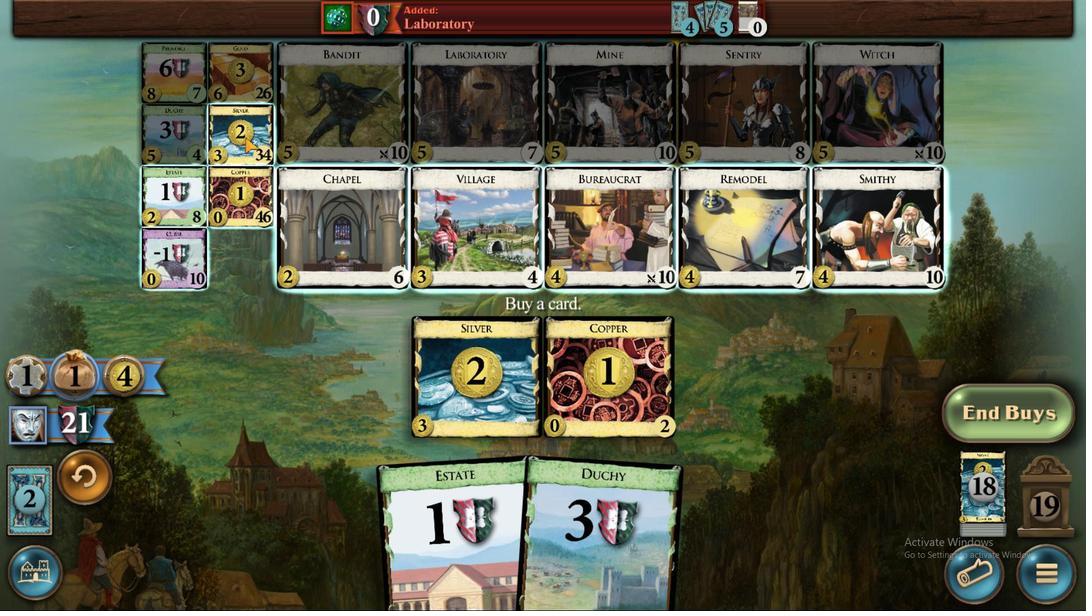 
Action: Mouse pressed left at (494, 390)
Screenshot: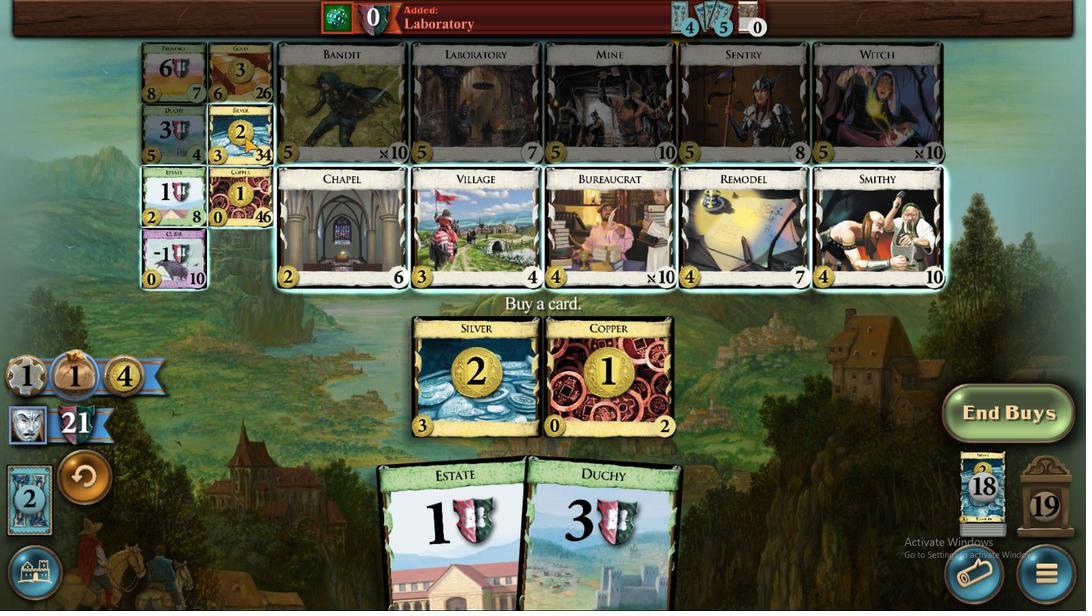 
Action: Mouse moved to (537, 420)
Screenshot: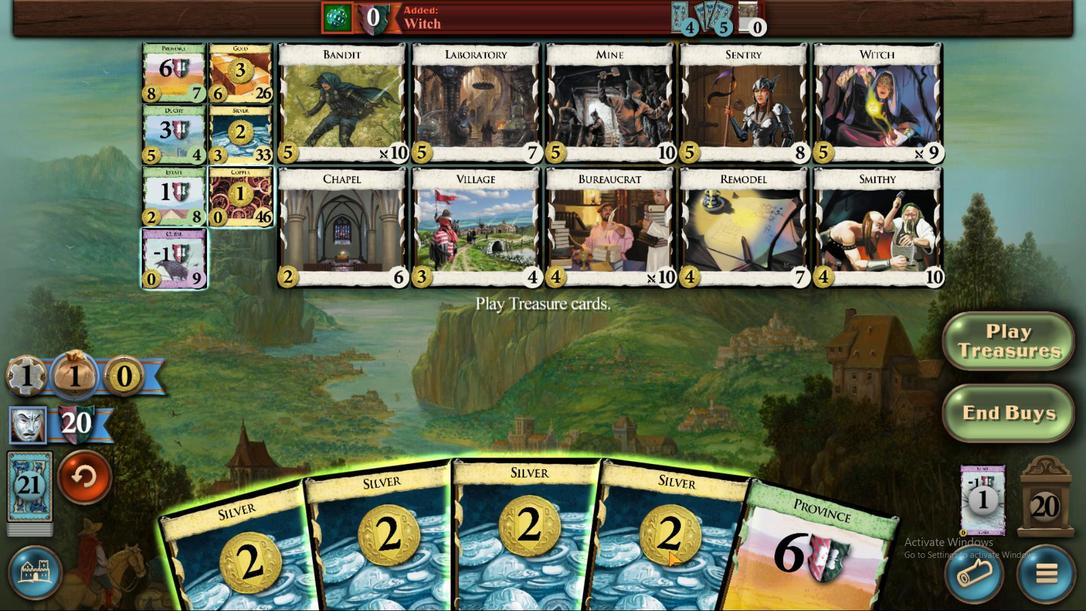 
Action: Mouse pressed left at (537, 420)
Screenshot: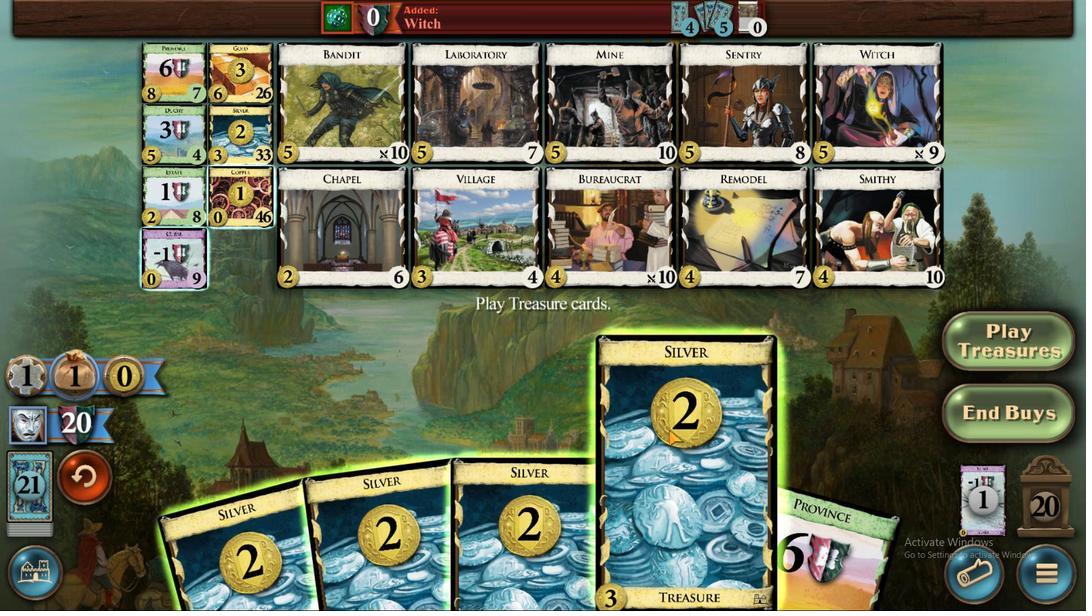 
Action: Mouse moved to (529, 417)
Screenshot: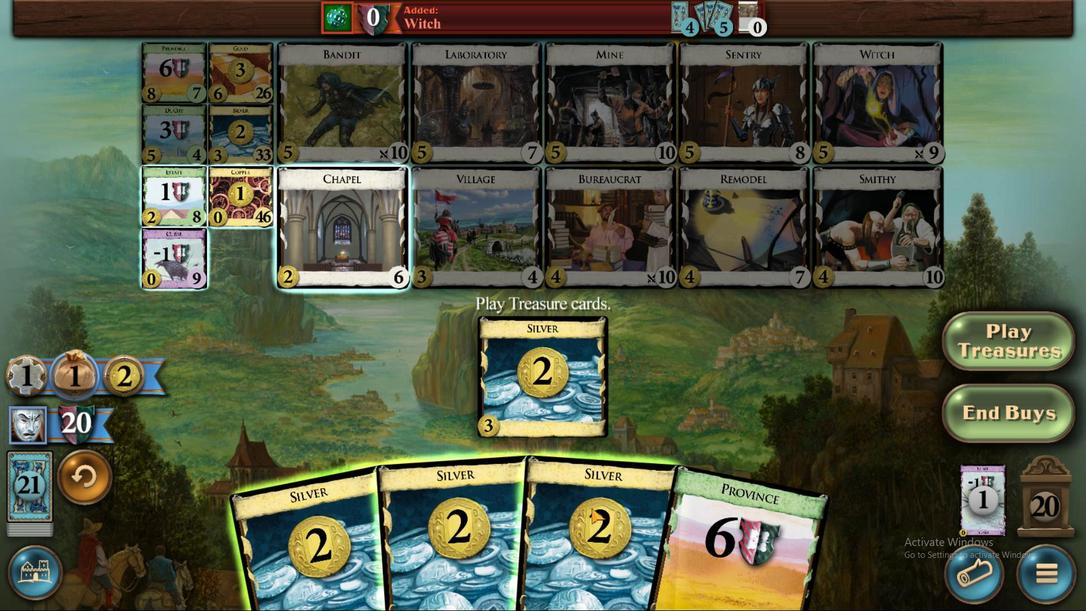 
Action: Mouse pressed left at (529, 417)
Screenshot: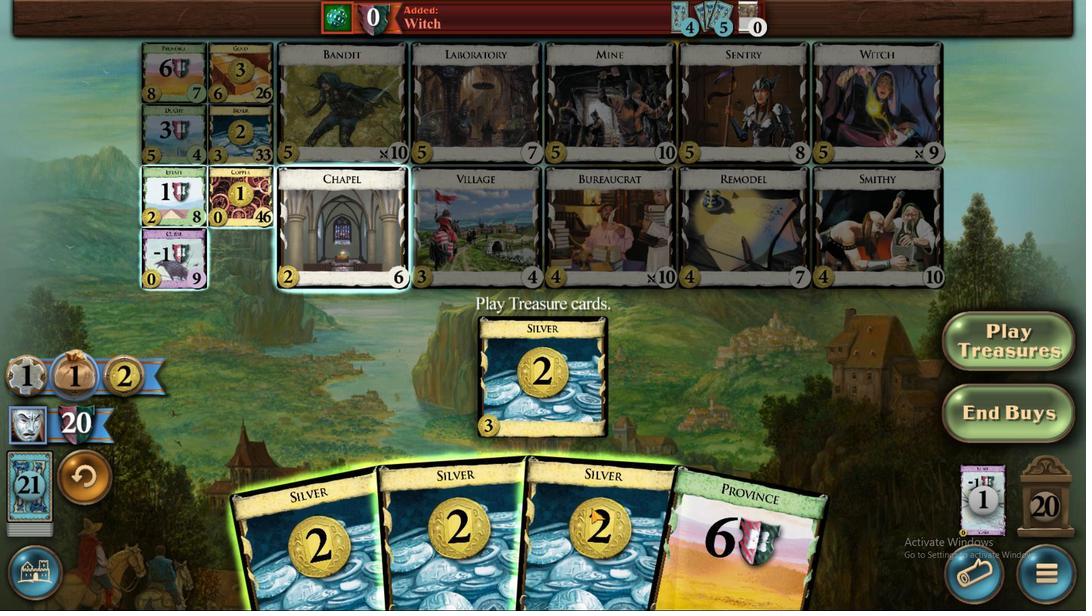 
Action: Mouse moved to (523, 417)
Screenshot: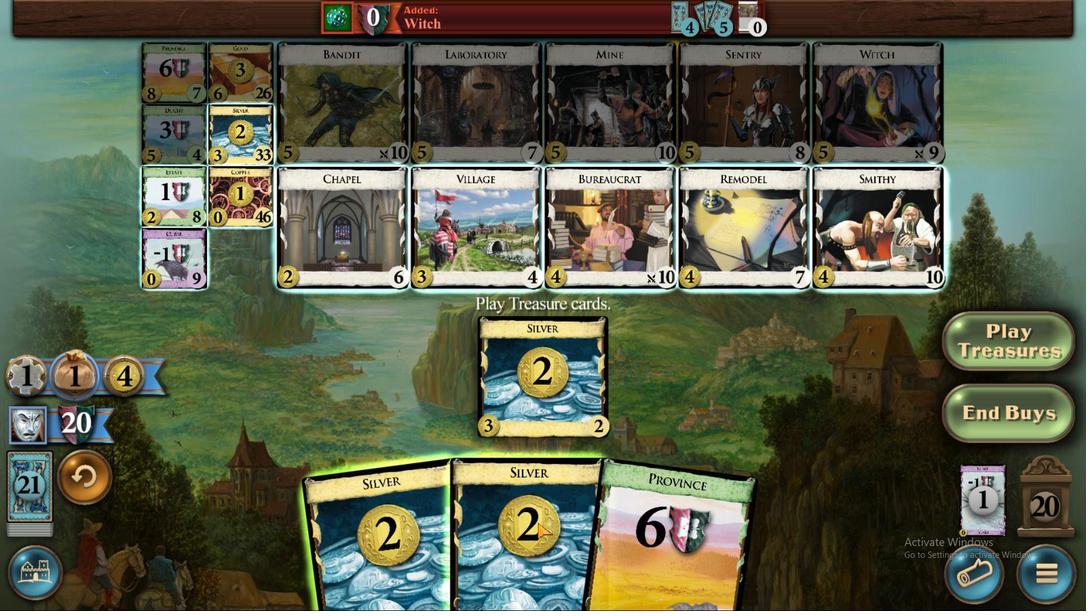 
Action: Mouse pressed left at (523, 417)
Screenshot: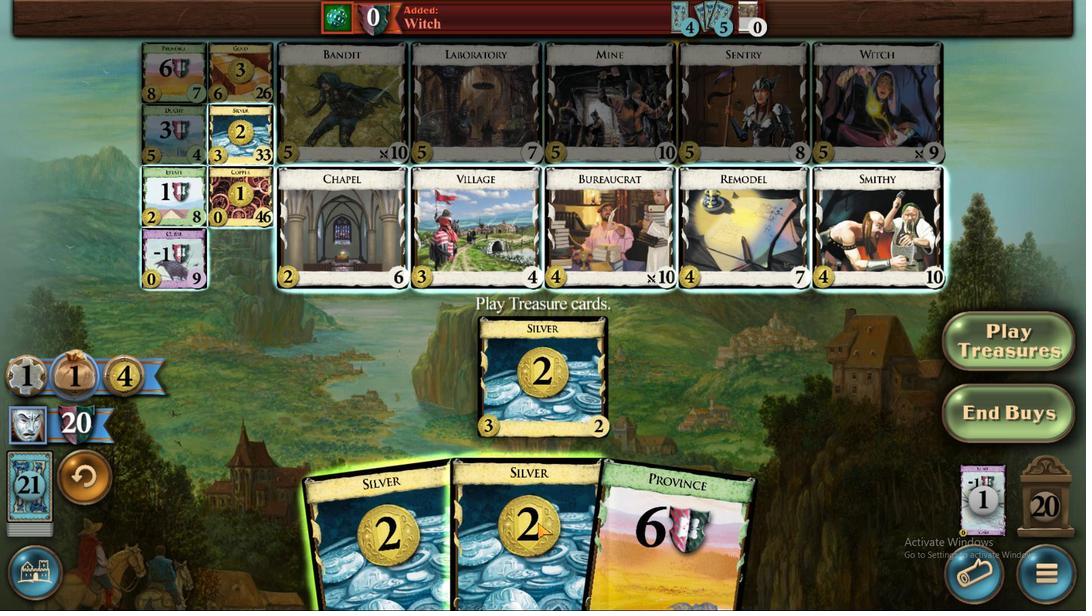 
Action: Mouse moved to (519, 417)
Screenshot: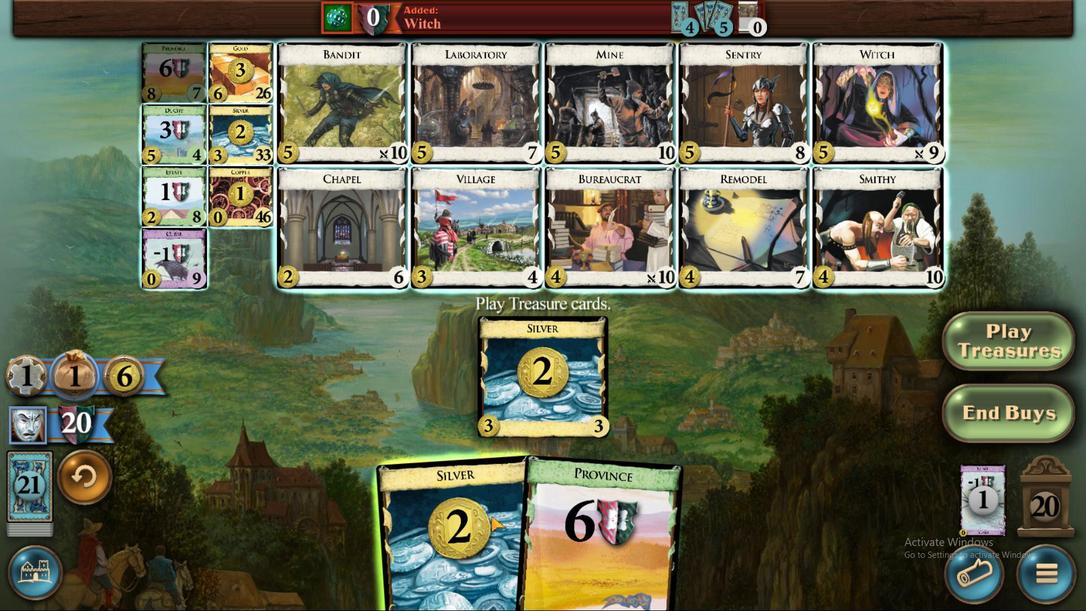 
Action: Mouse pressed left at (519, 417)
Screenshot: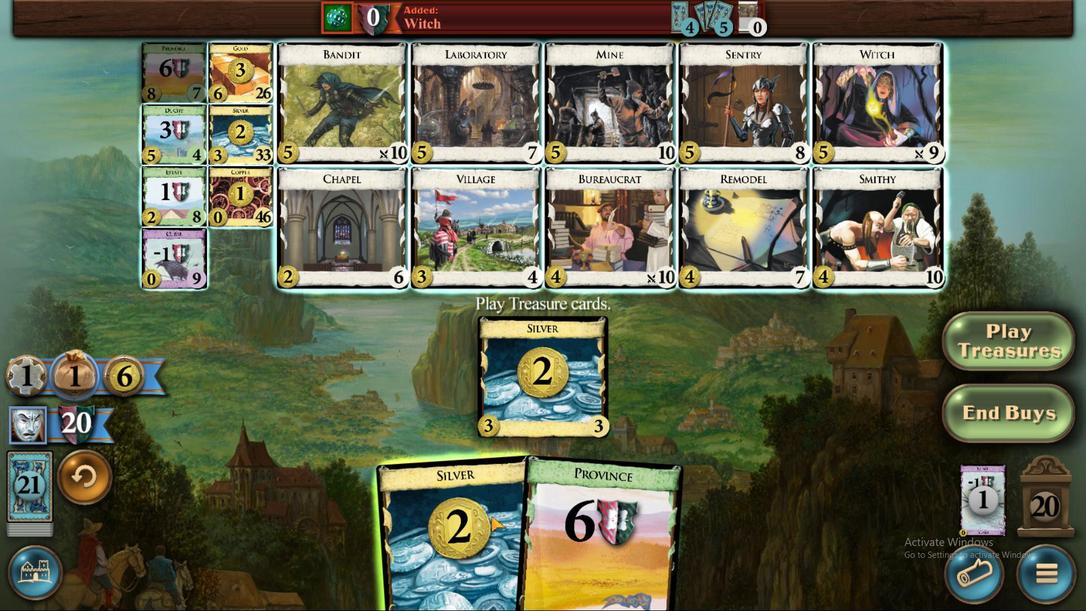 
Action: Mouse moved to (489, 385)
Screenshot: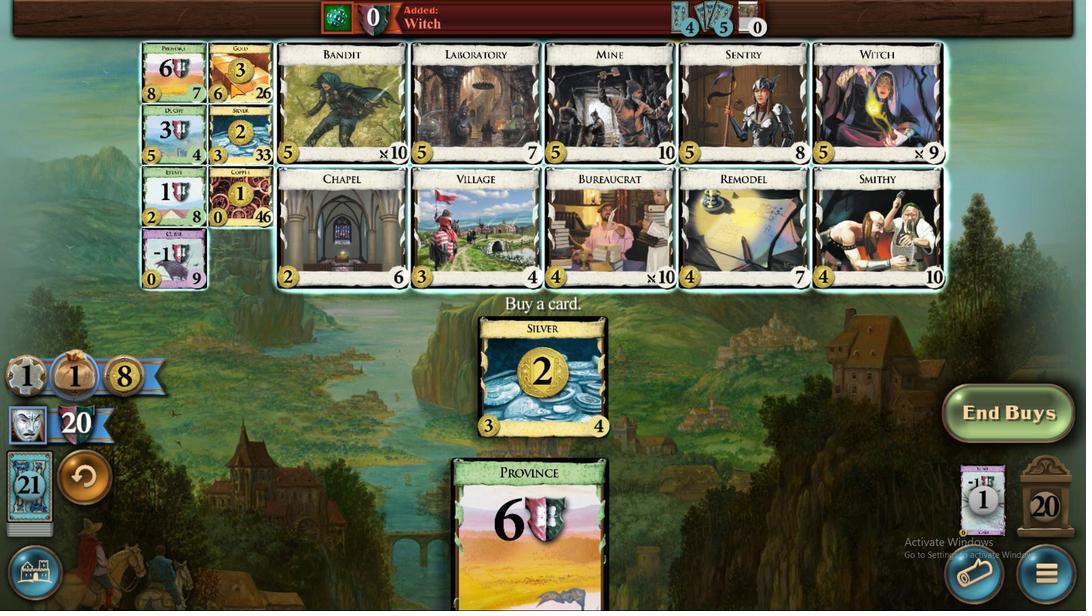 
Action: Mouse pressed left at (487, 385)
Screenshot: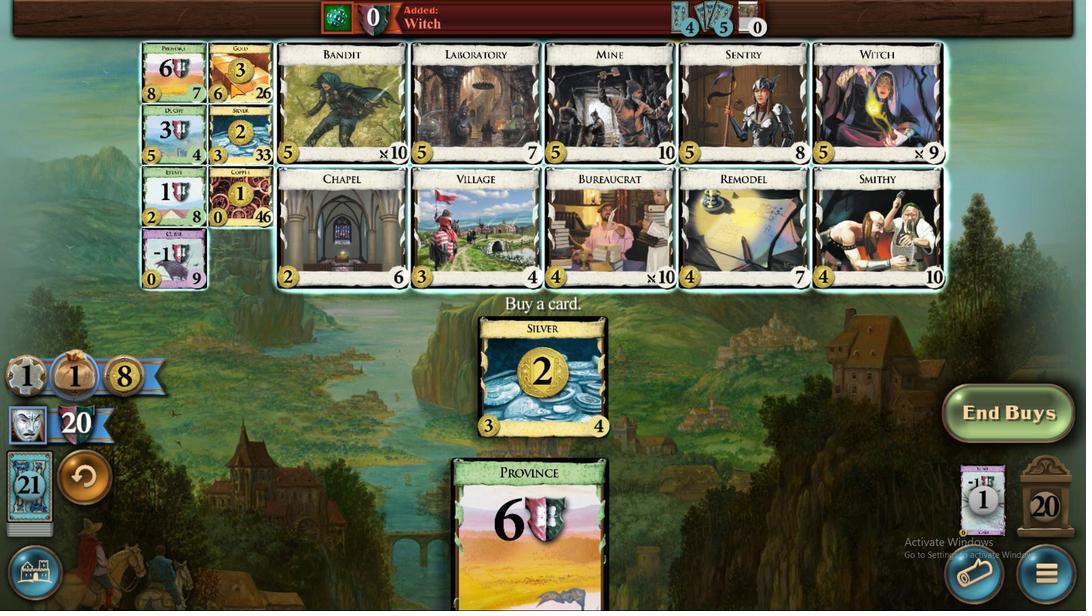 
Action: Mouse moved to (556, 422)
Screenshot: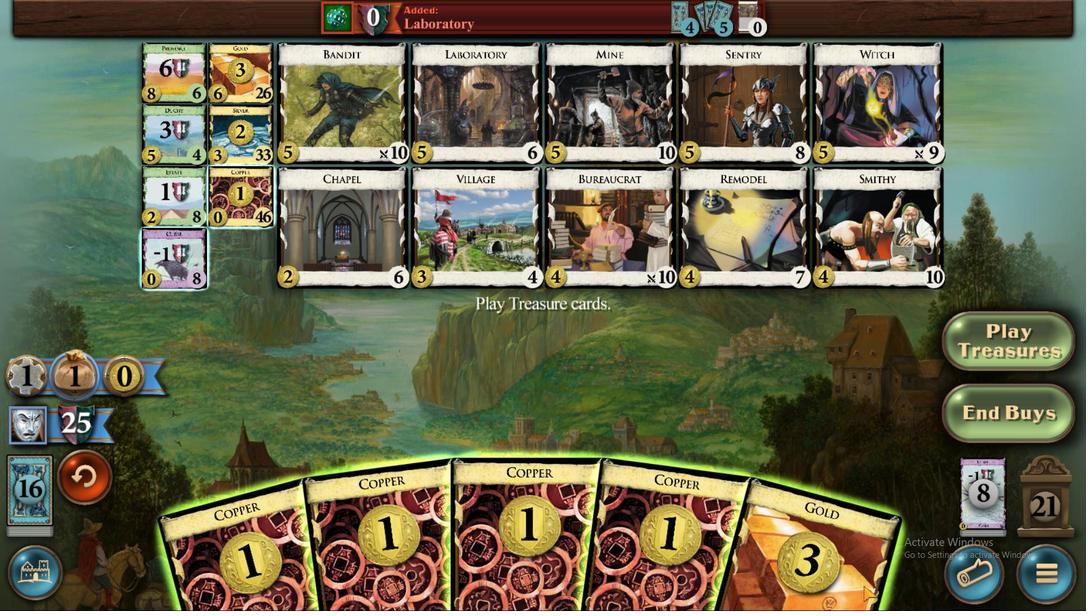 
Action: Mouse pressed left at (556, 422)
Screenshot: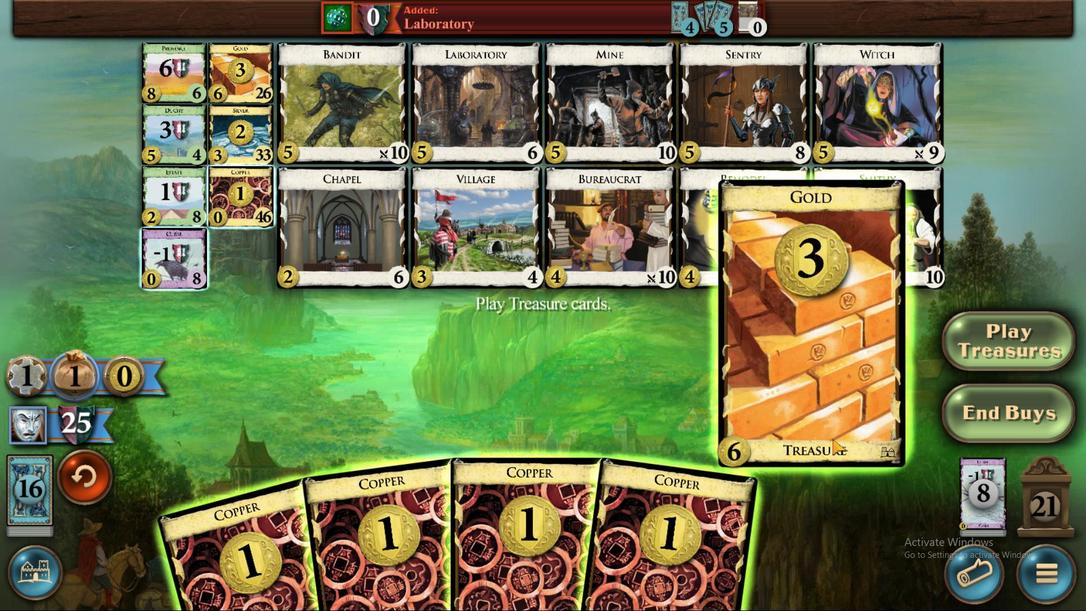 
Action: Mouse moved to (546, 420)
Screenshot: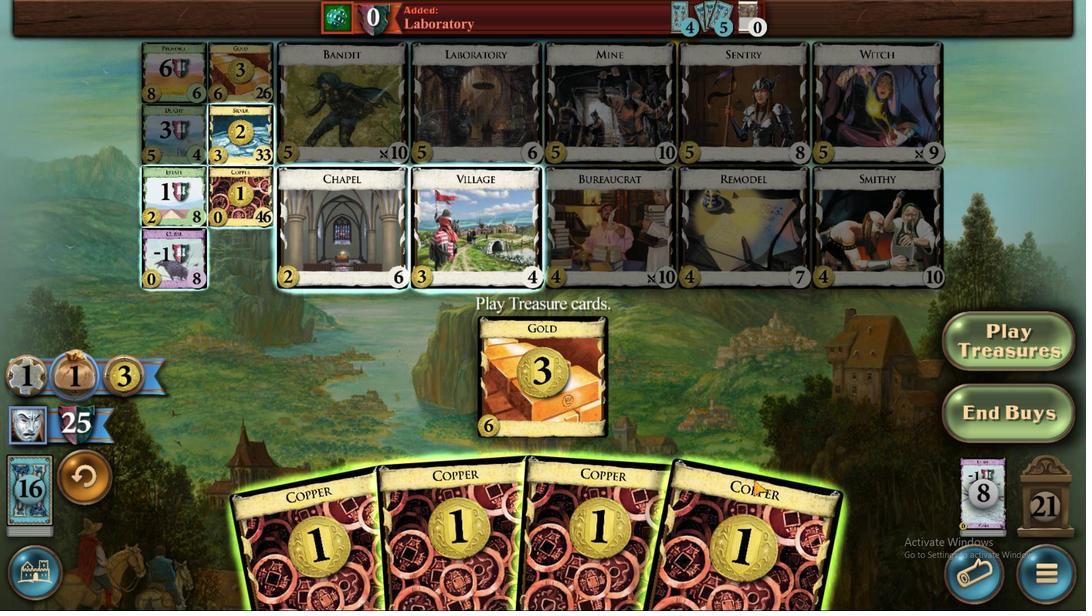 
Action: Mouse pressed left at (546, 420)
Screenshot: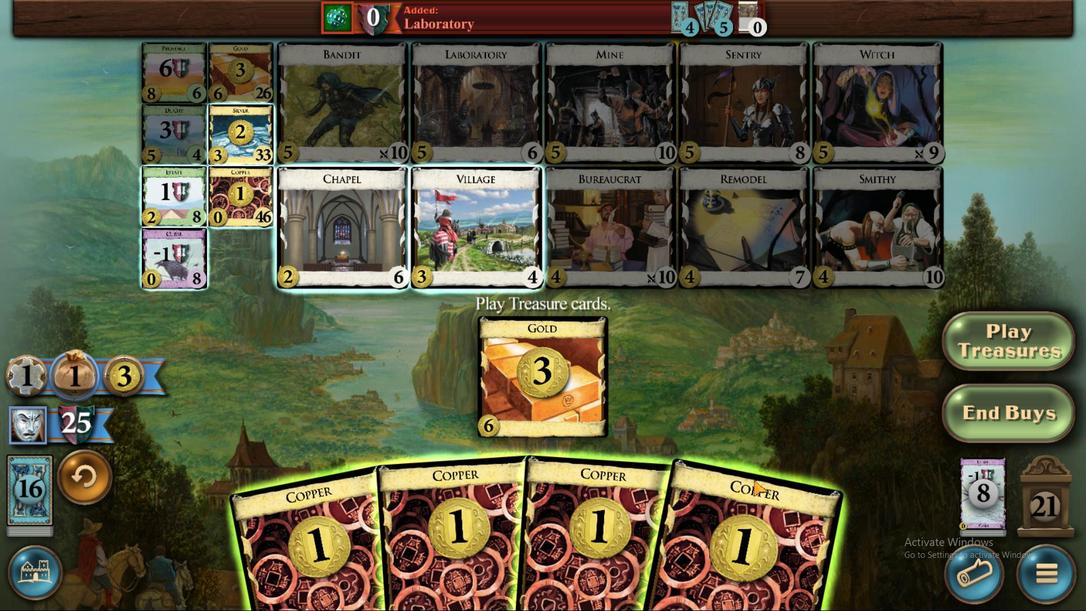 
Action: Mouse moved to (540, 417)
Screenshot: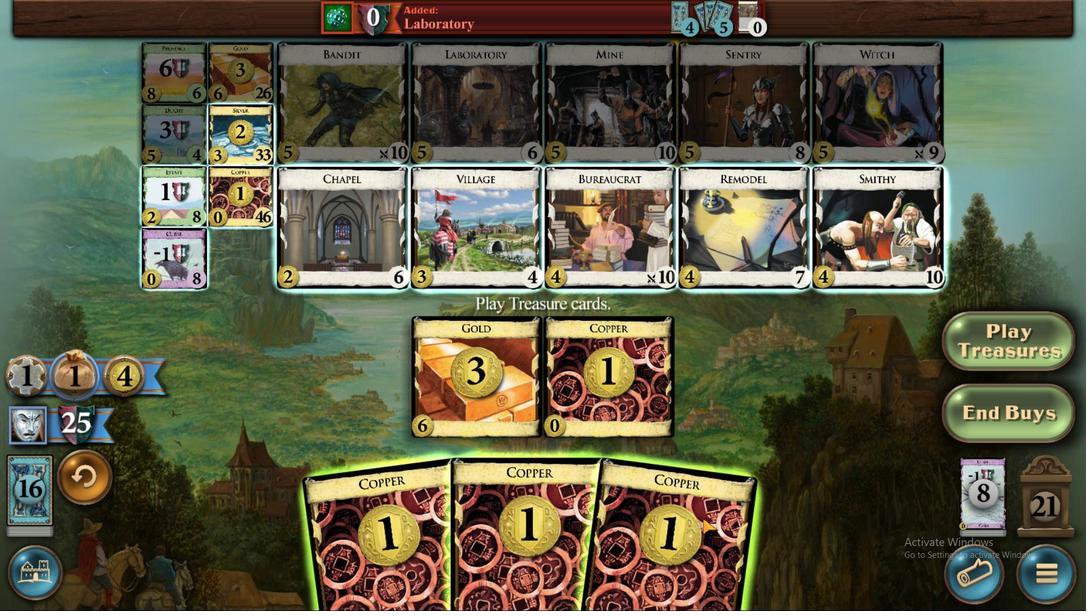 
Action: Mouse pressed left at (540, 417)
Screenshot: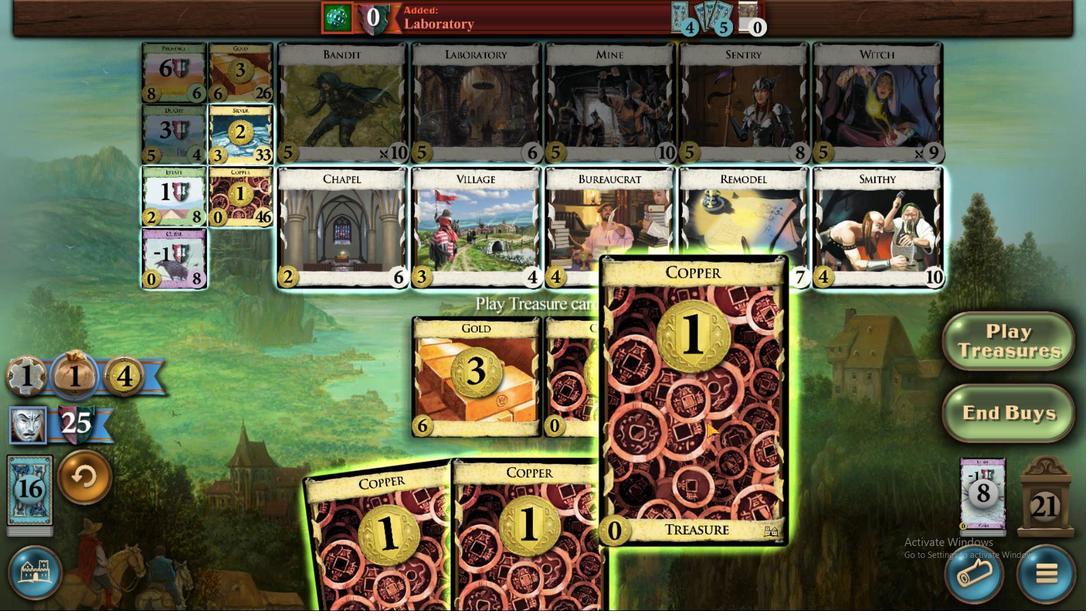 
Action: Mouse moved to (534, 417)
Screenshot: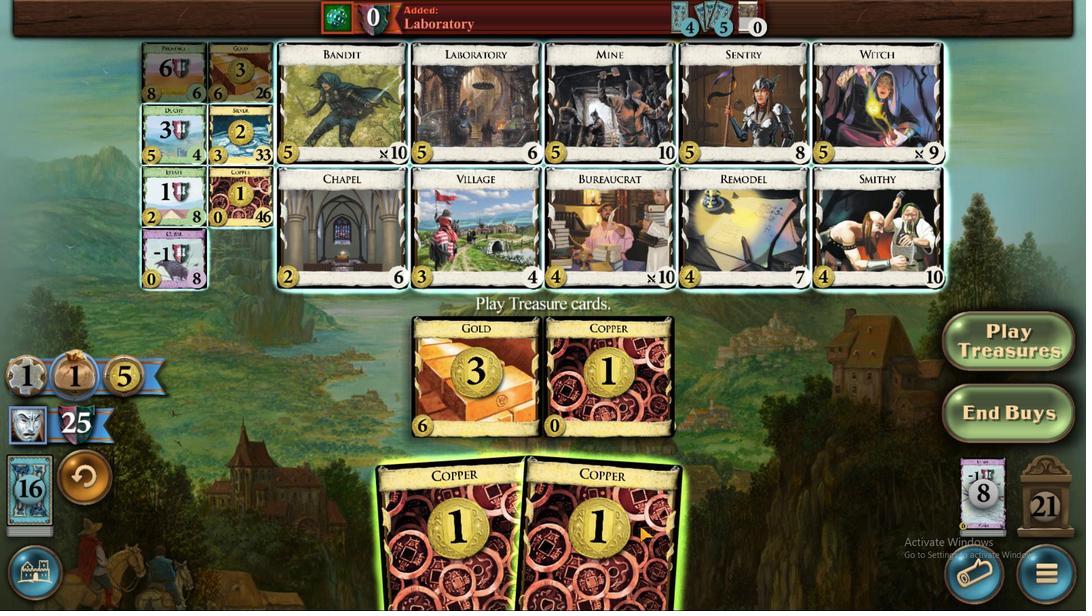 
Action: Mouse pressed left at (534, 417)
Screenshot: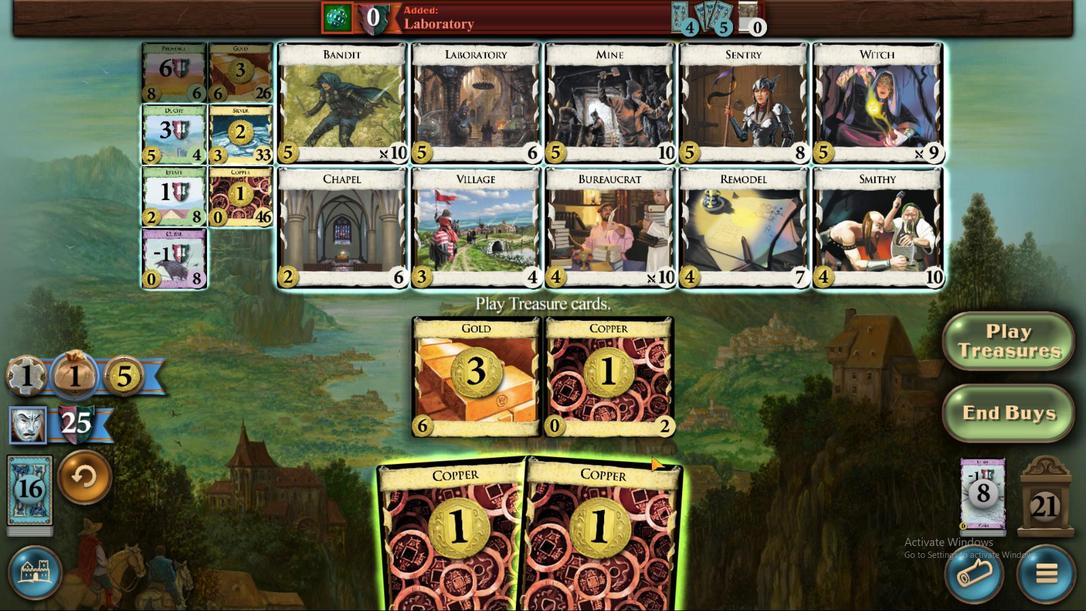 
Action: Mouse moved to (491, 384)
Screenshot: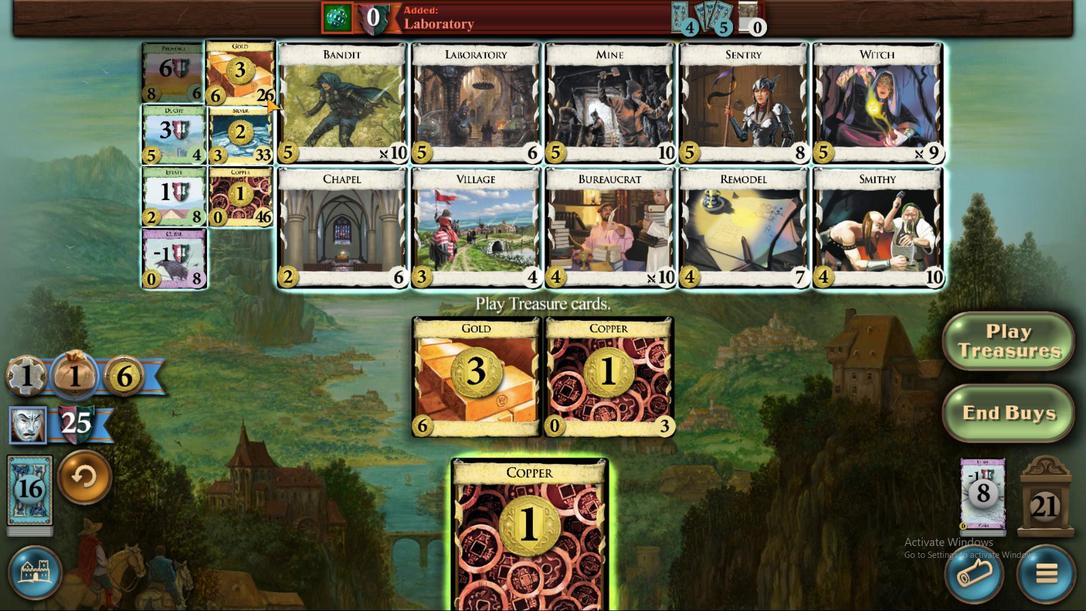 
Action: Mouse pressed left at (491, 384)
Screenshot: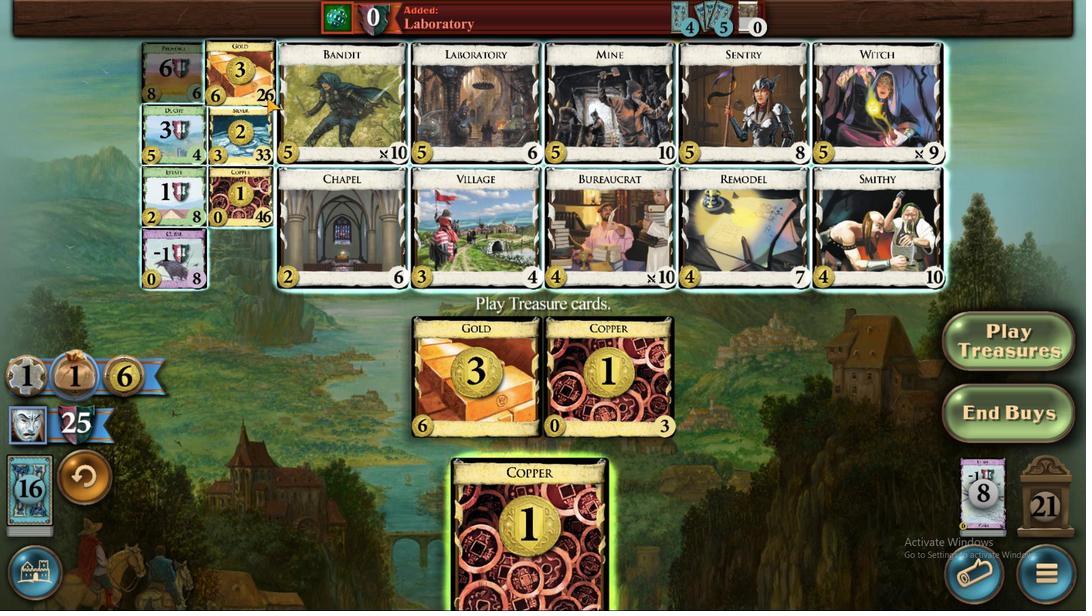 
Action: Mouse moved to (524, 421)
Screenshot: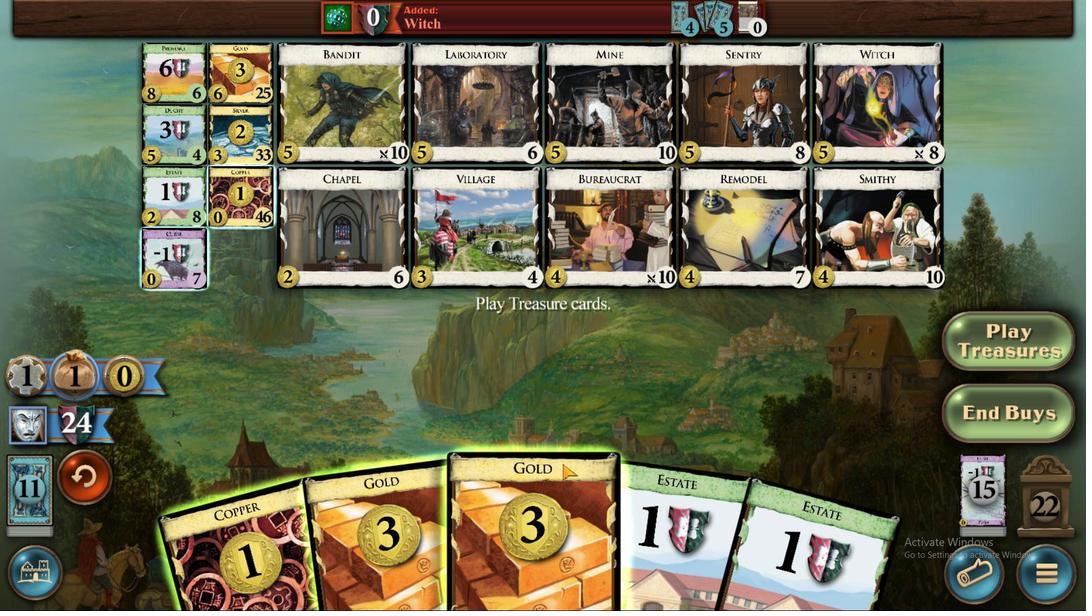 
Action: Mouse pressed left at (524, 421)
Screenshot: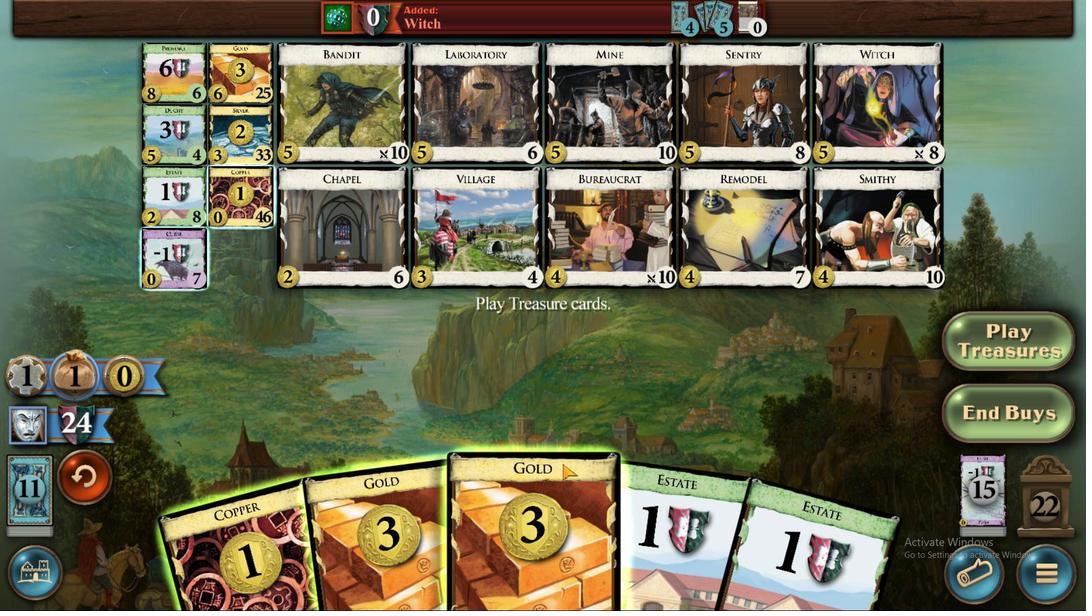 
Action: Mouse moved to (517, 420)
Screenshot: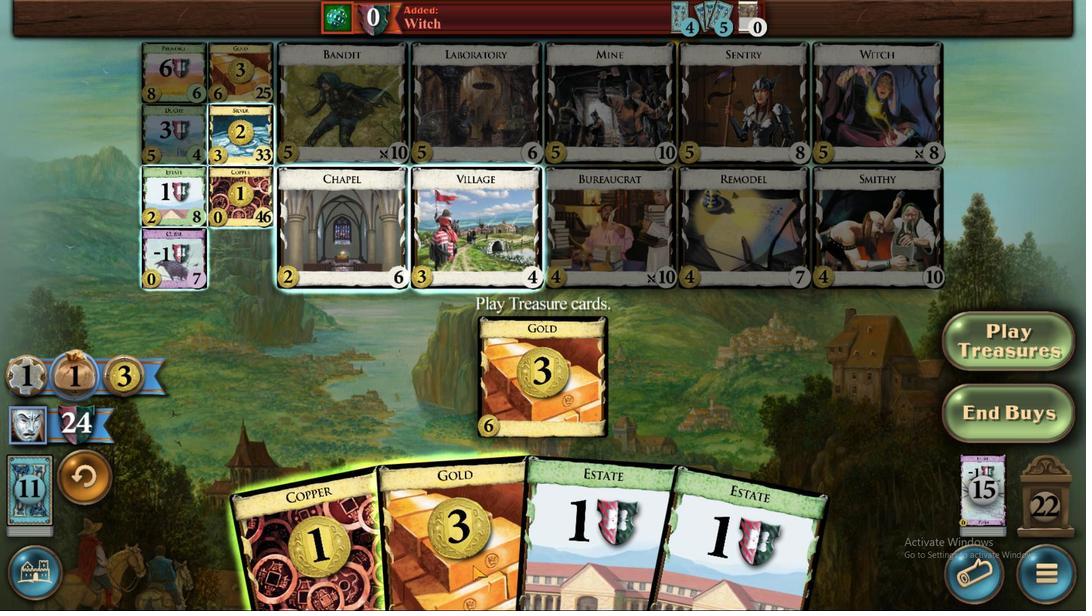 
Action: Mouse pressed left at (517, 420)
Screenshot: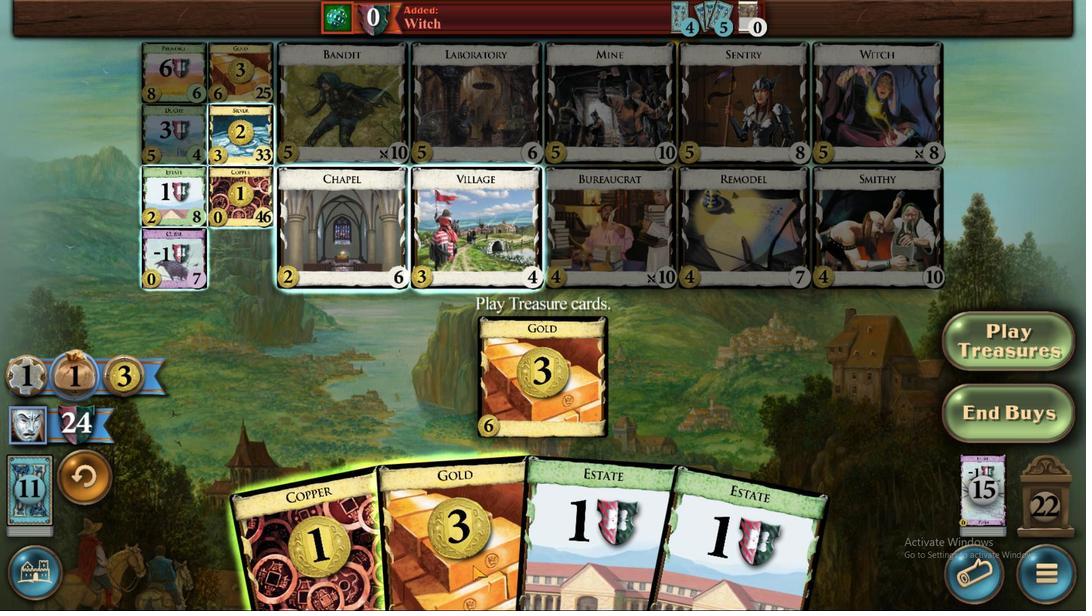 
Action: Mouse moved to (493, 385)
Screenshot: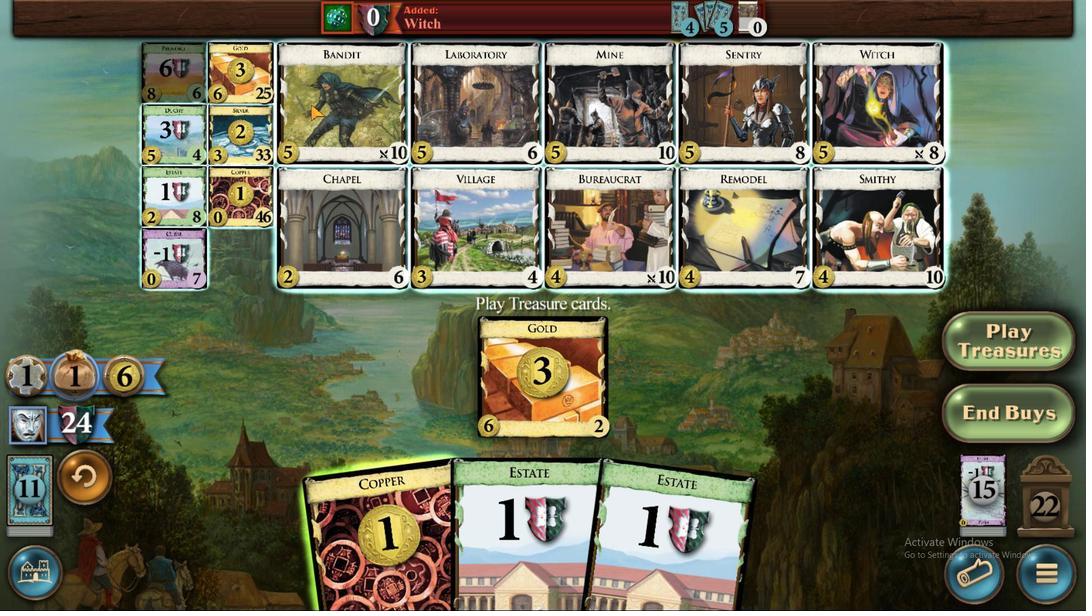 
Action: Mouse pressed left at (493, 385)
Screenshot: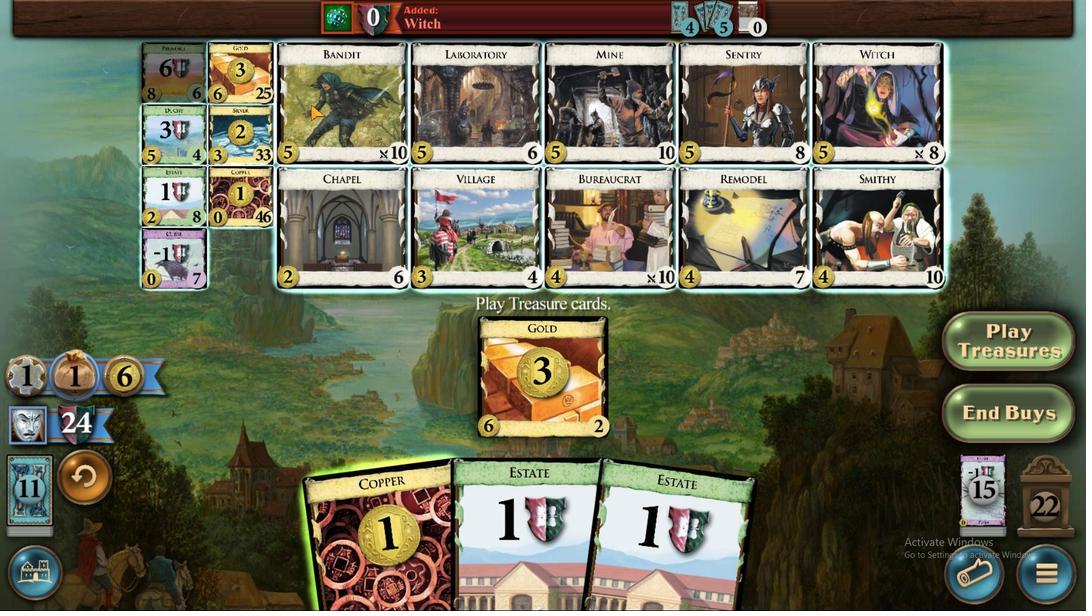 
Action: Mouse moved to (520, 418)
Screenshot: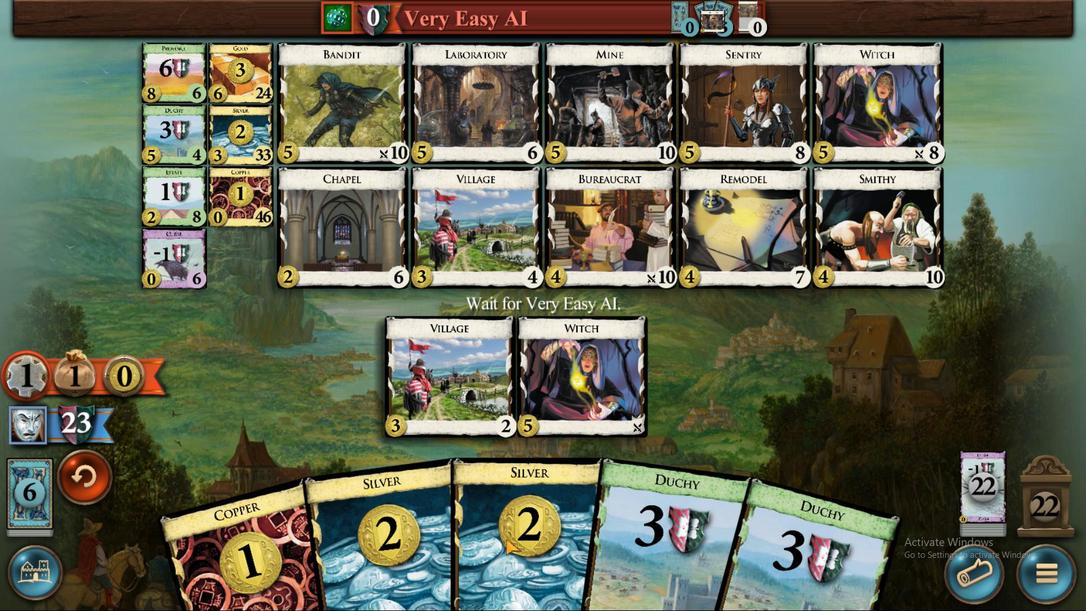 
Action: Mouse pressed left at (520, 418)
Screenshot: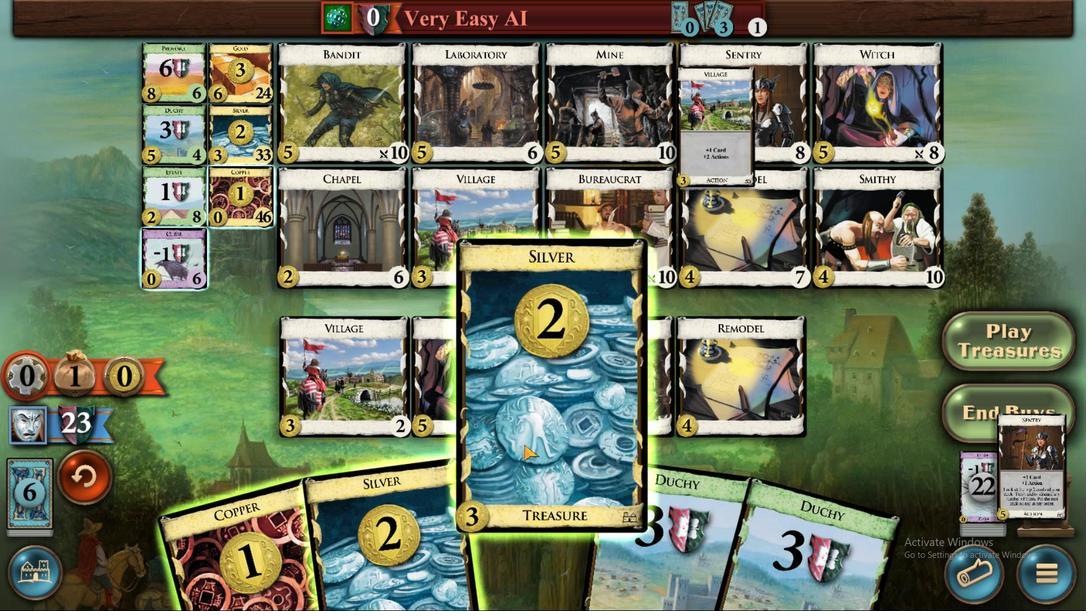
Action: Mouse moved to (512, 417)
Screenshot: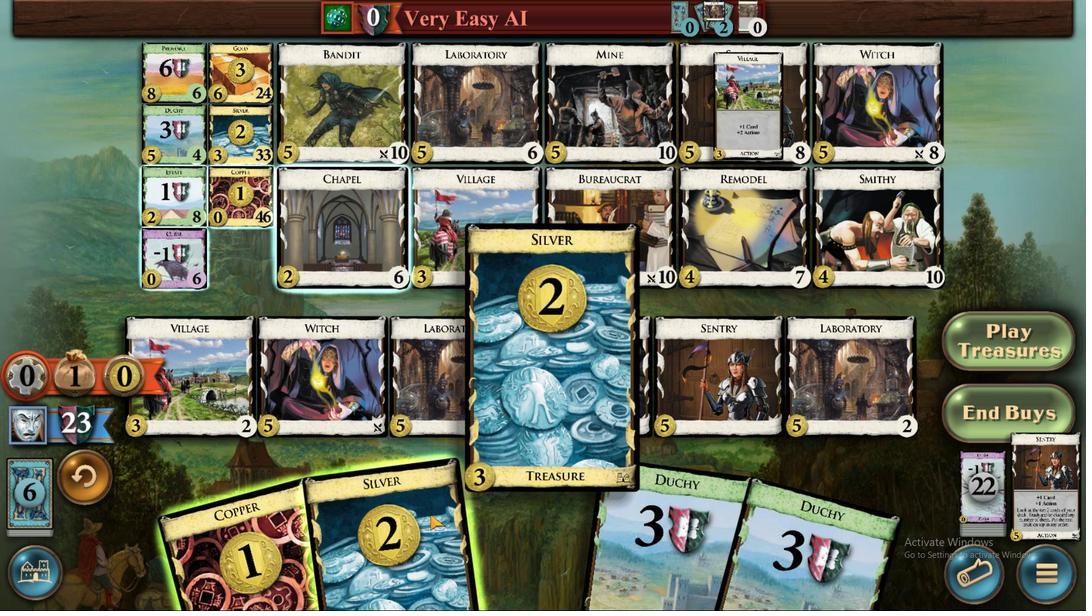 
Action: Mouse pressed left at (512, 417)
Screenshot: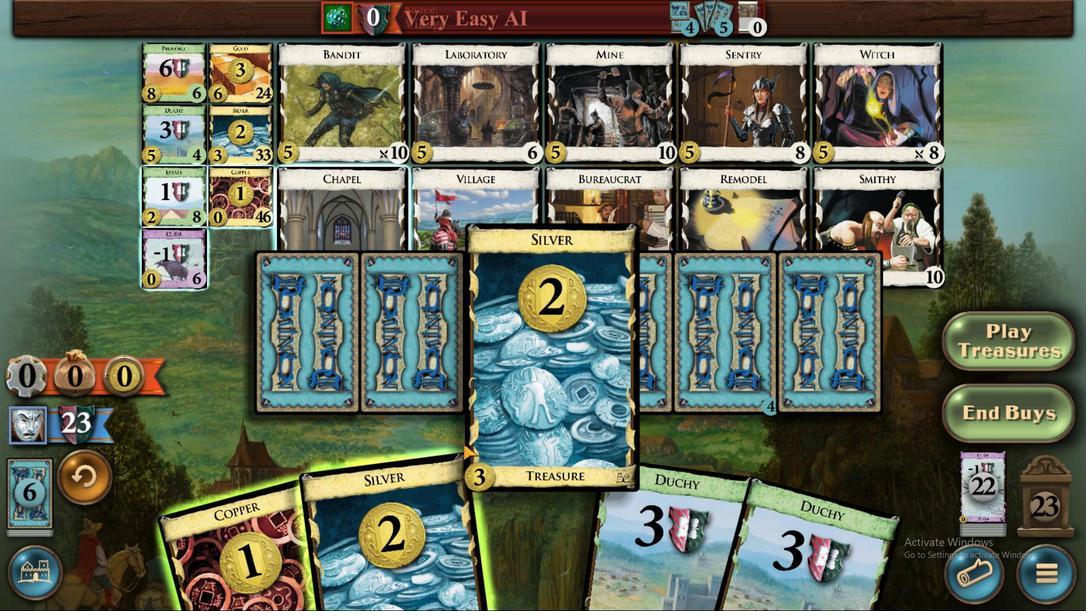 
Action: Mouse moved to (497, 420)
Screenshot: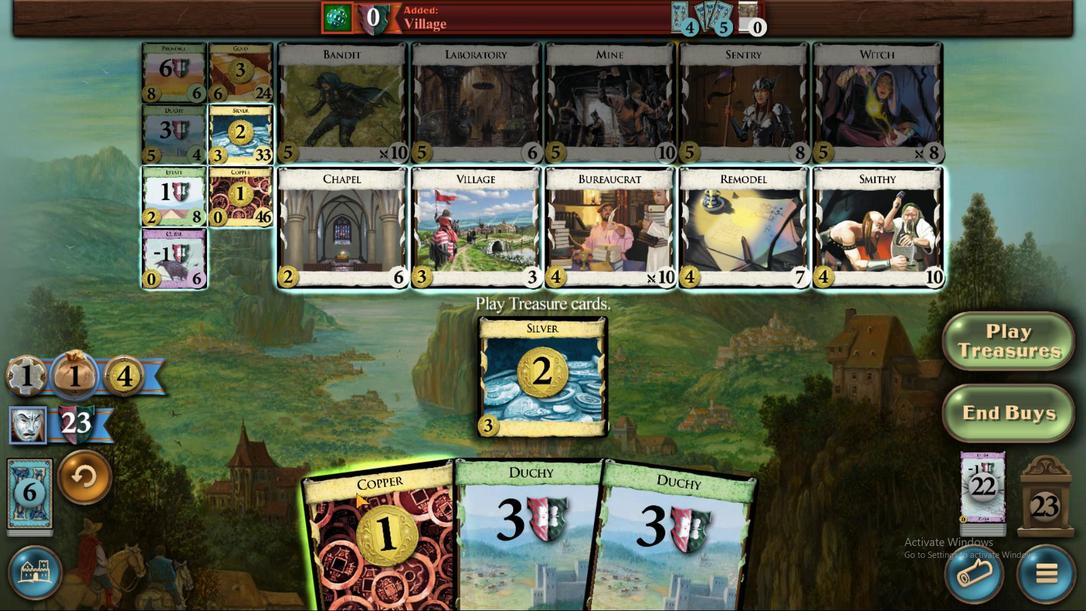 
Action: Mouse pressed left at (497, 420)
Screenshot: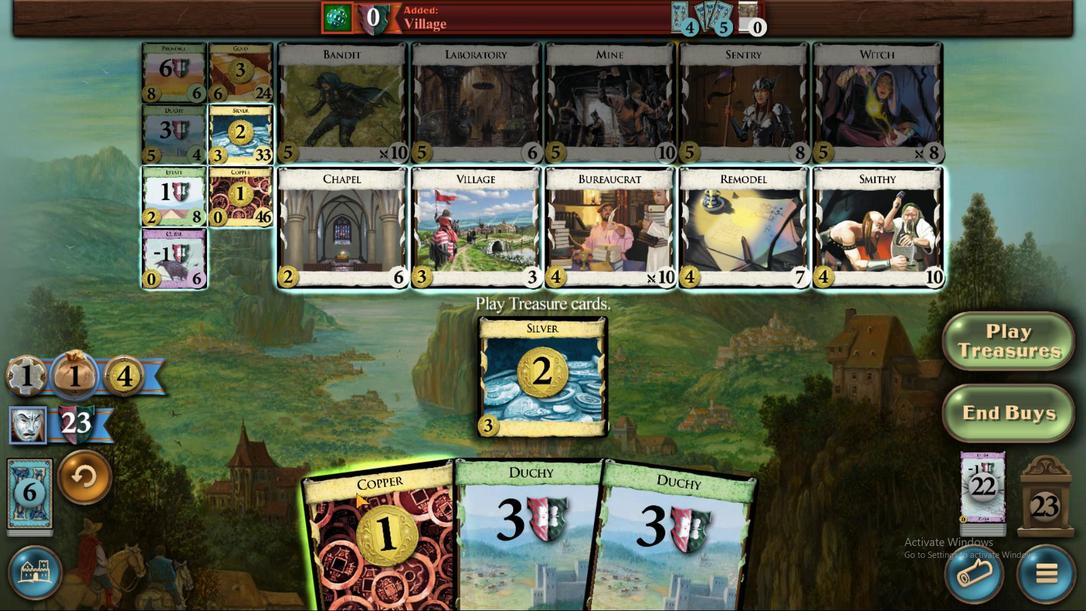 
Action: Mouse moved to (504, 419)
Screenshot: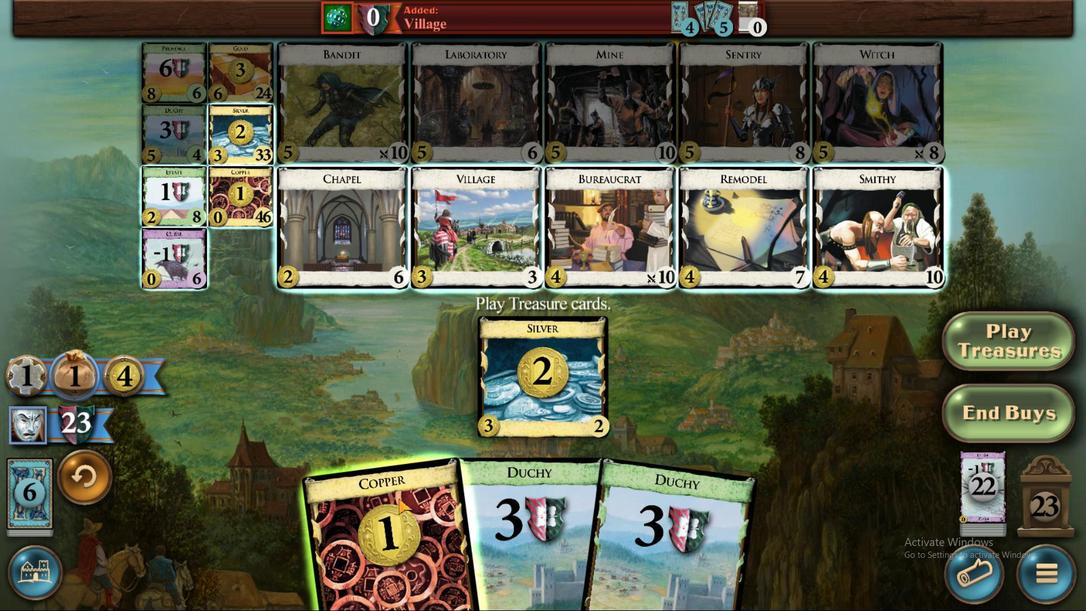 
Action: Mouse pressed left at (504, 419)
Screenshot: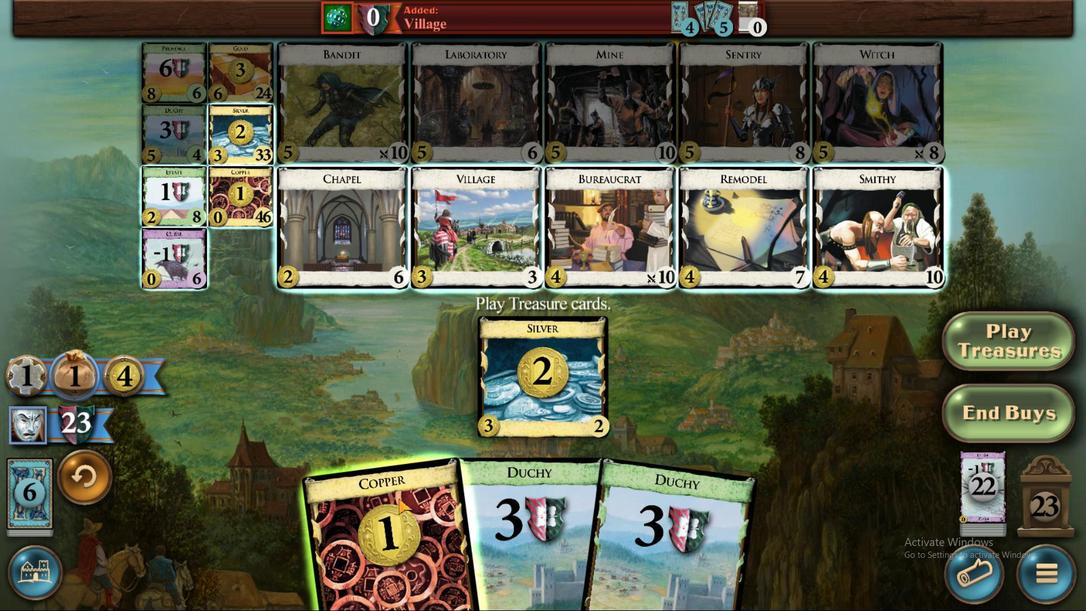 
Action: Mouse moved to (489, 390)
Screenshot: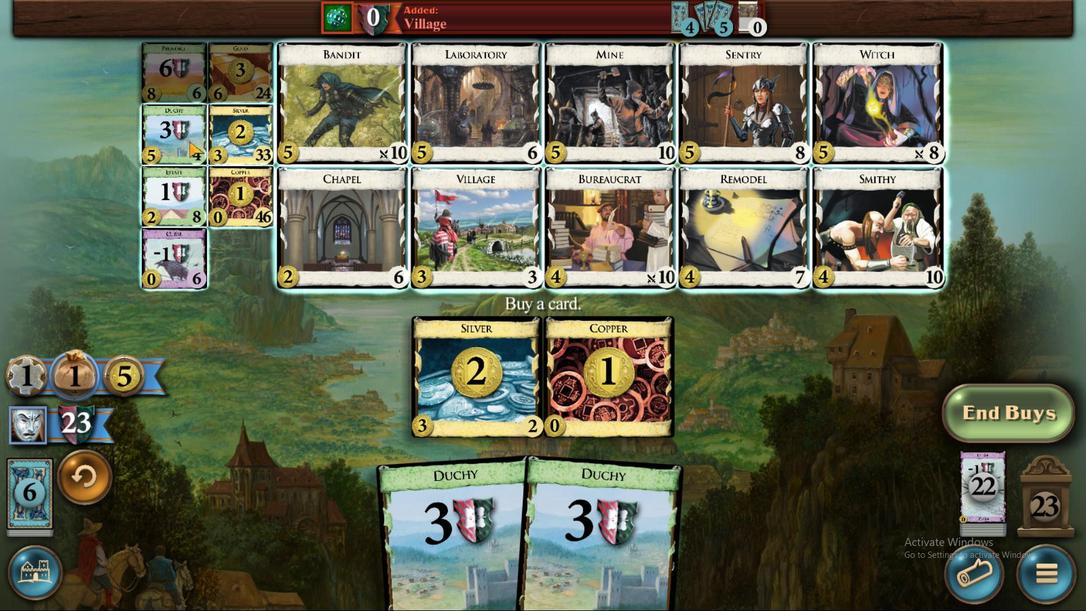 
Action: Mouse pressed left at (489, 390)
Screenshot: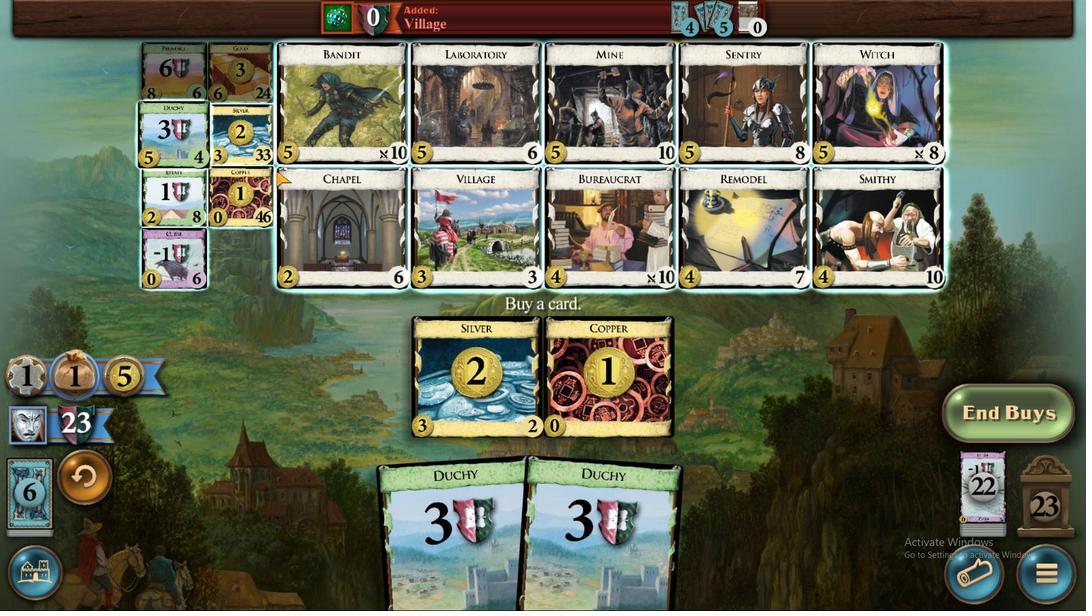 
Action: Mouse moved to (523, 417)
Screenshot: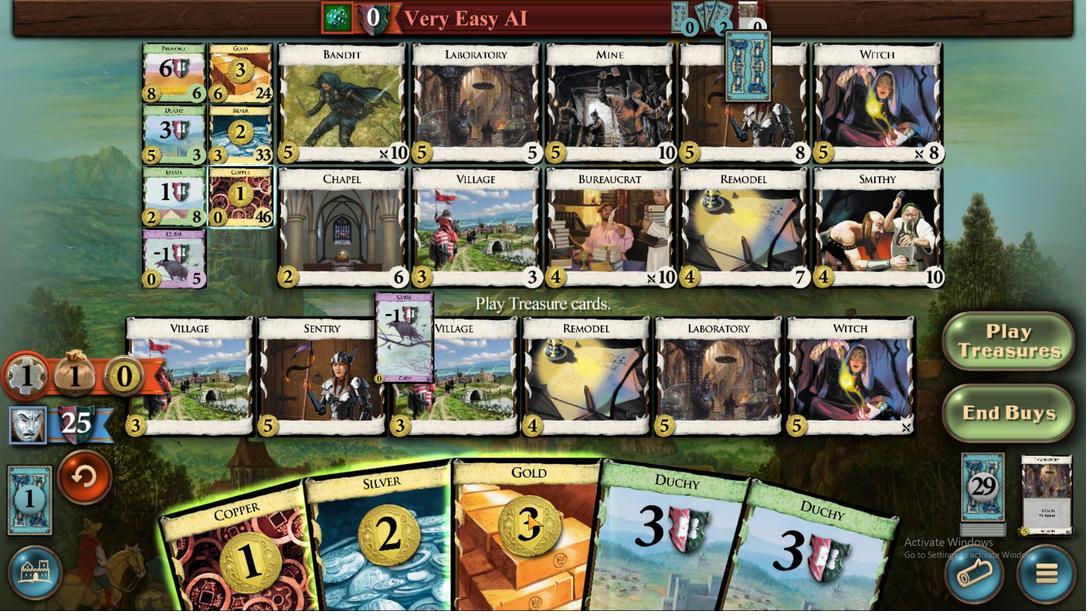 
Action: Mouse pressed left at (523, 417)
Screenshot: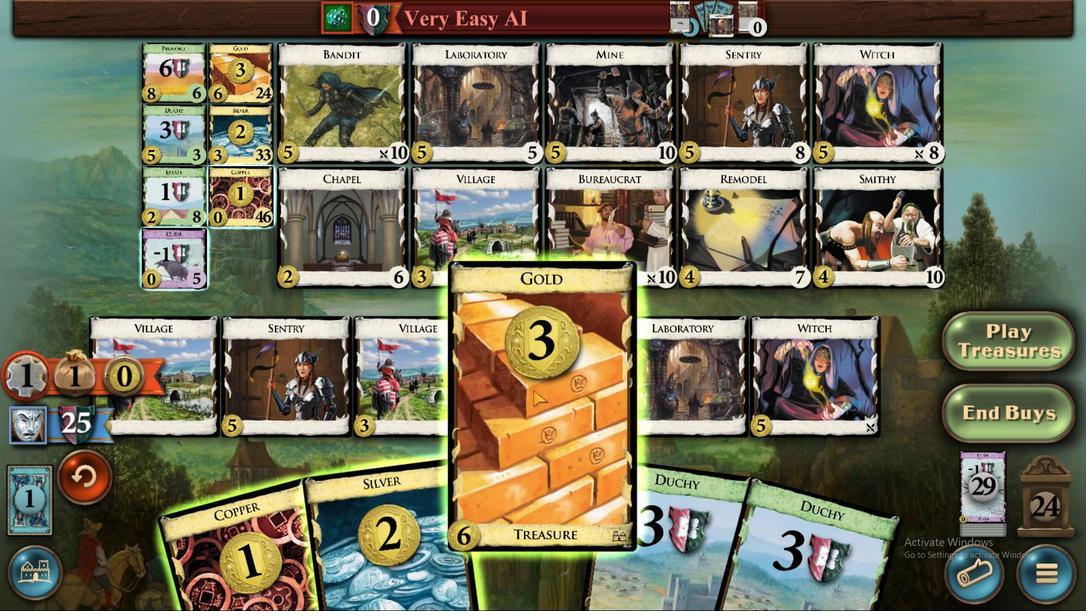 
Action: Mouse moved to (512, 417)
Screenshot: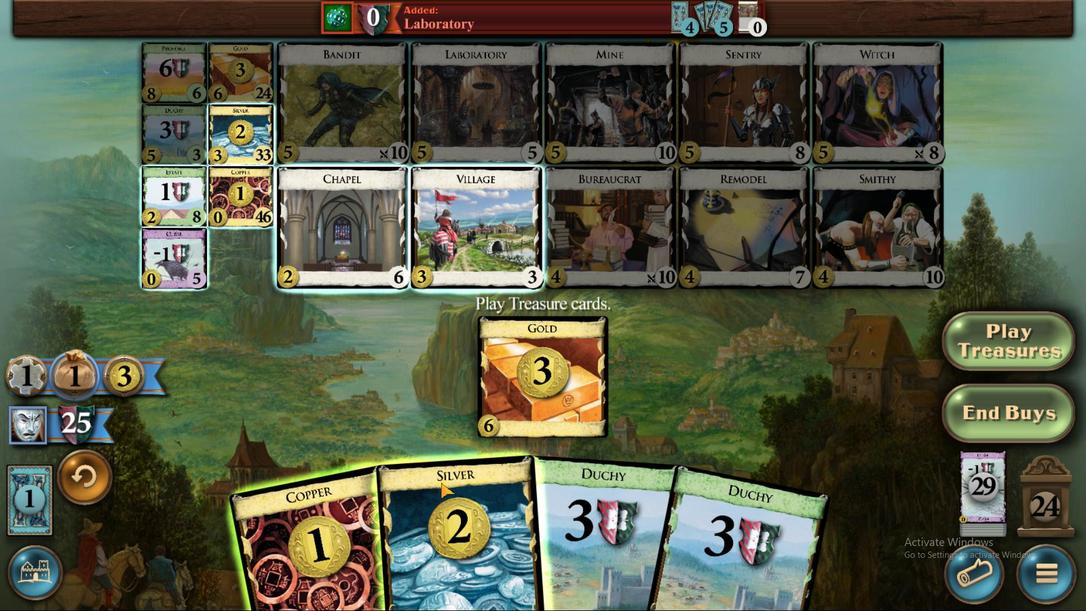 
Action: Mouse pressed left at (512, 417)
Screenshot: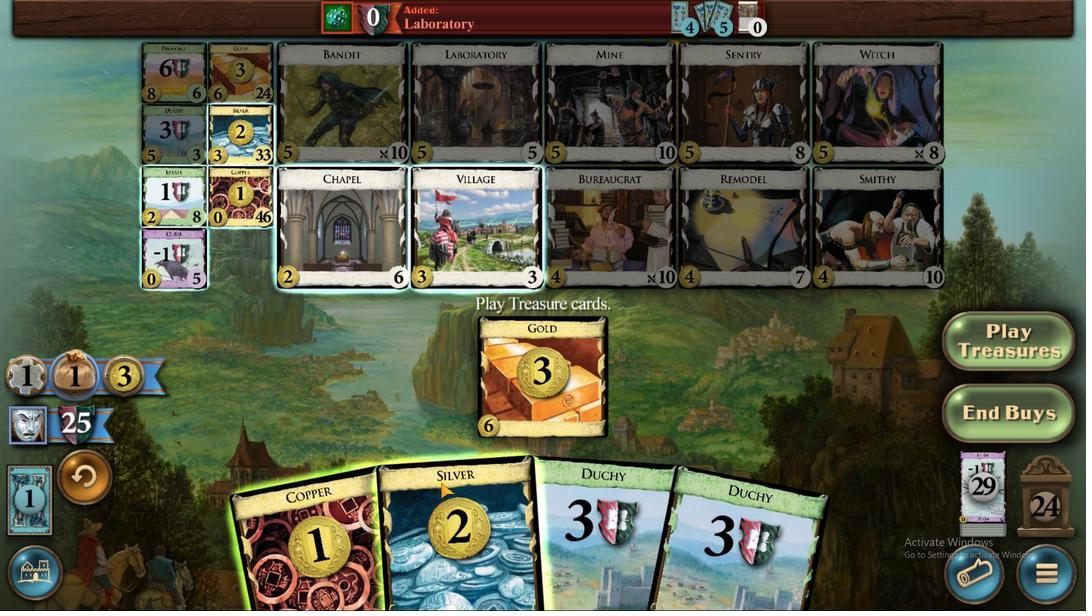 
Action: Mouse moved to (510, 416)
Screenshot: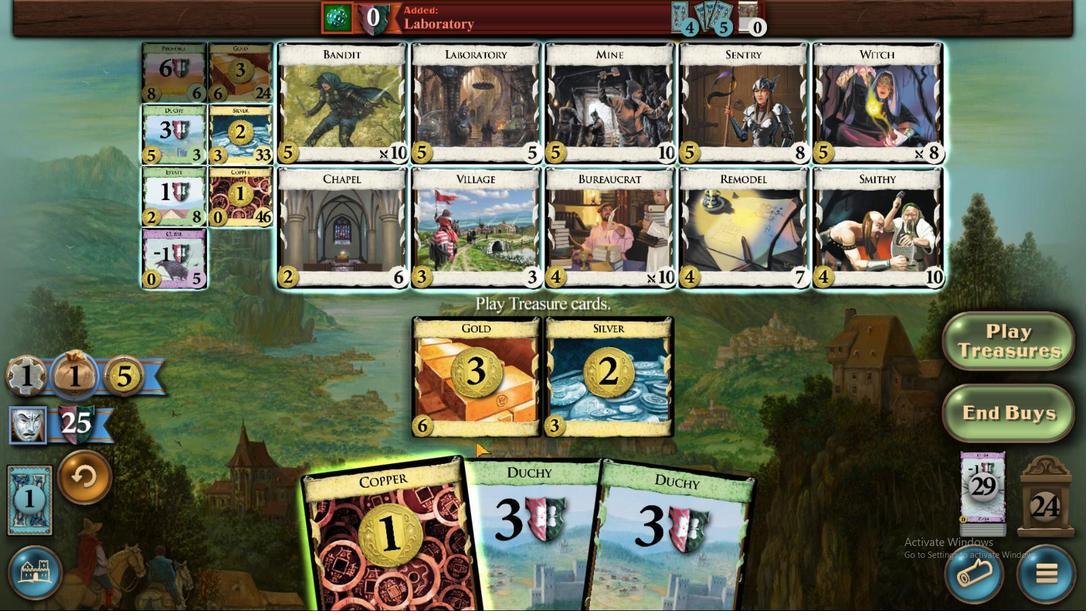 
Action: Mouse pressed left at (509, 417)
Screenshot: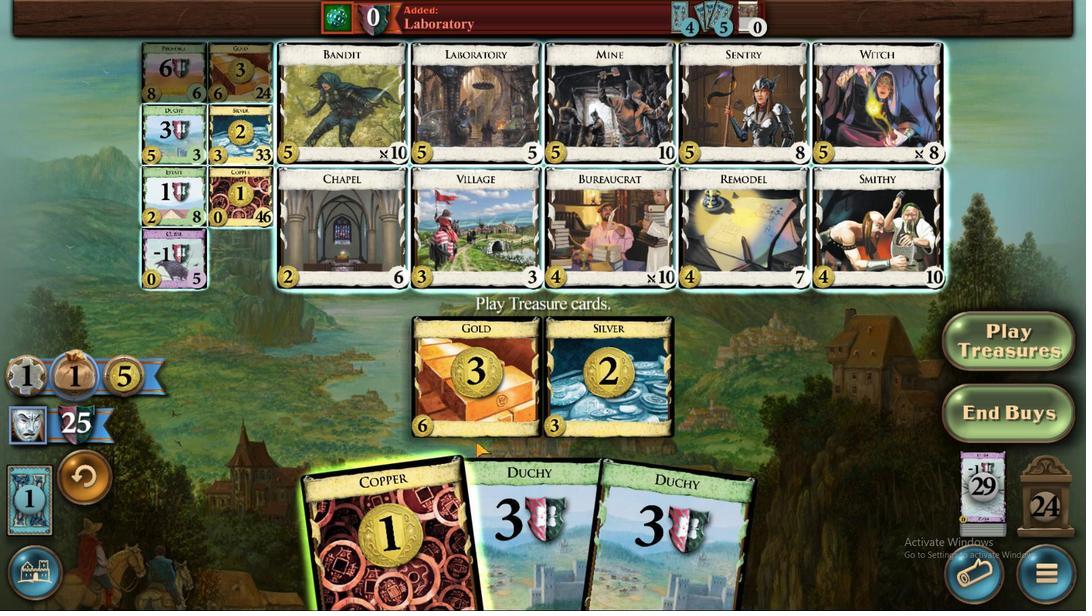 
Action: Mouse moved to (495, 386)
Screenshot: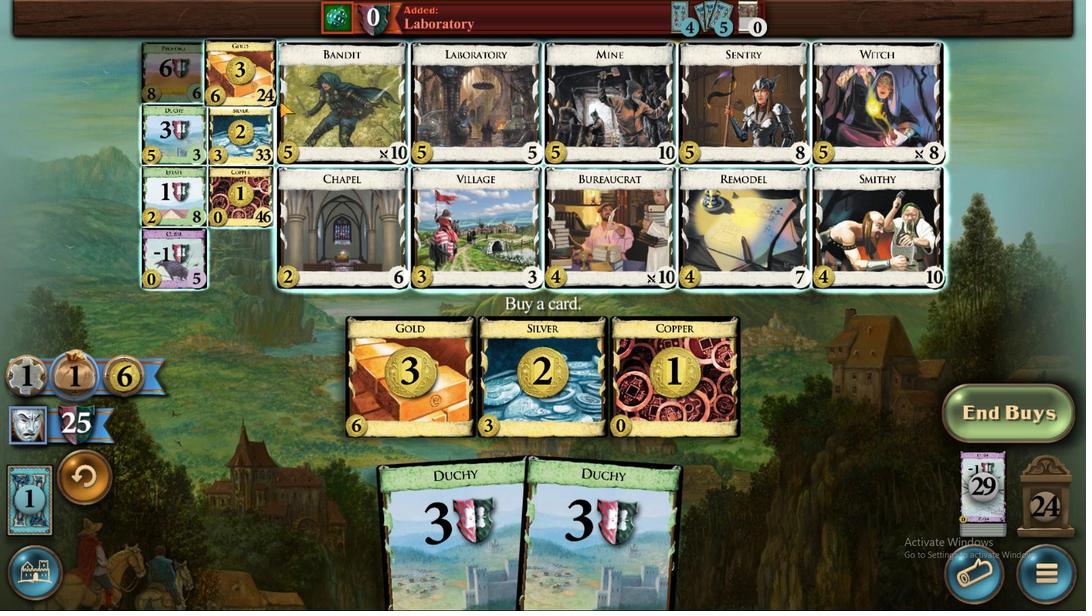 
Action: Mouse pressed left at (495, 386)
Screenshot: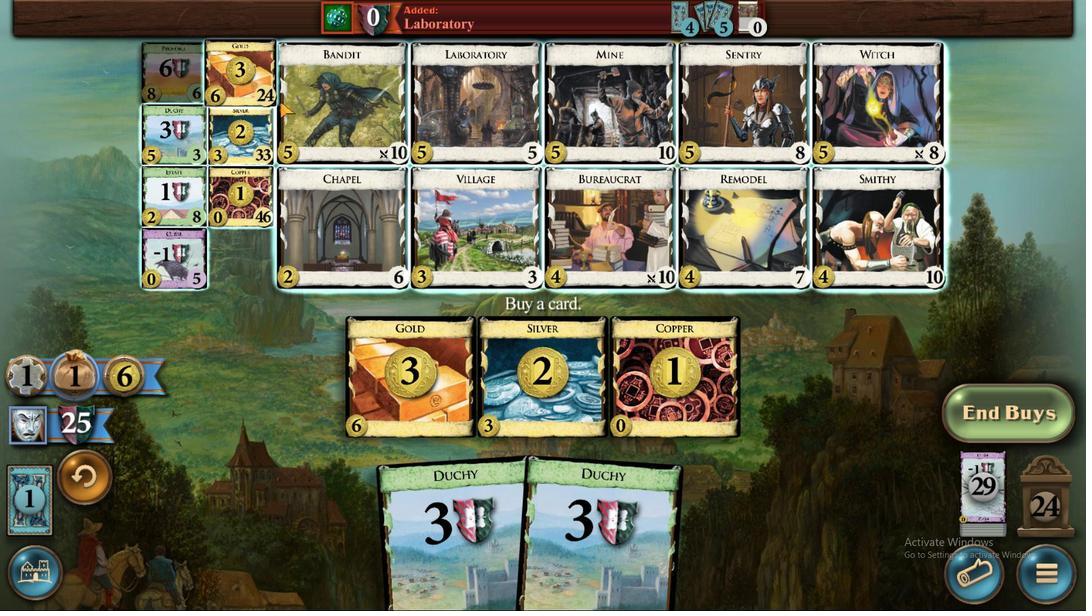 
Action: Mouse moved to (507, 417)
Screenshot: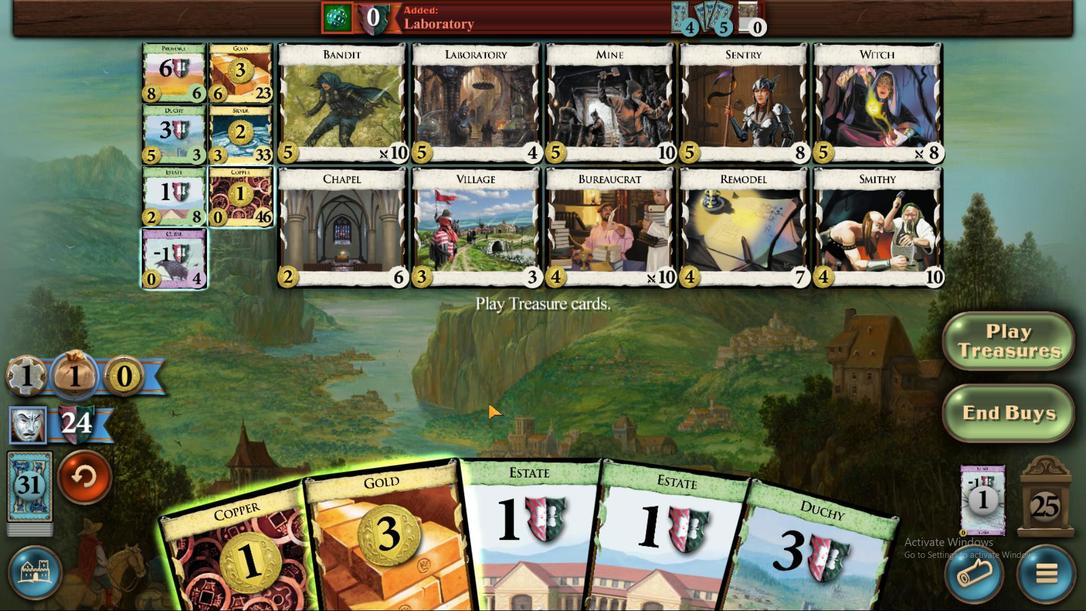 
Action: Mouse pressed left at (507, 417)
Screenshot: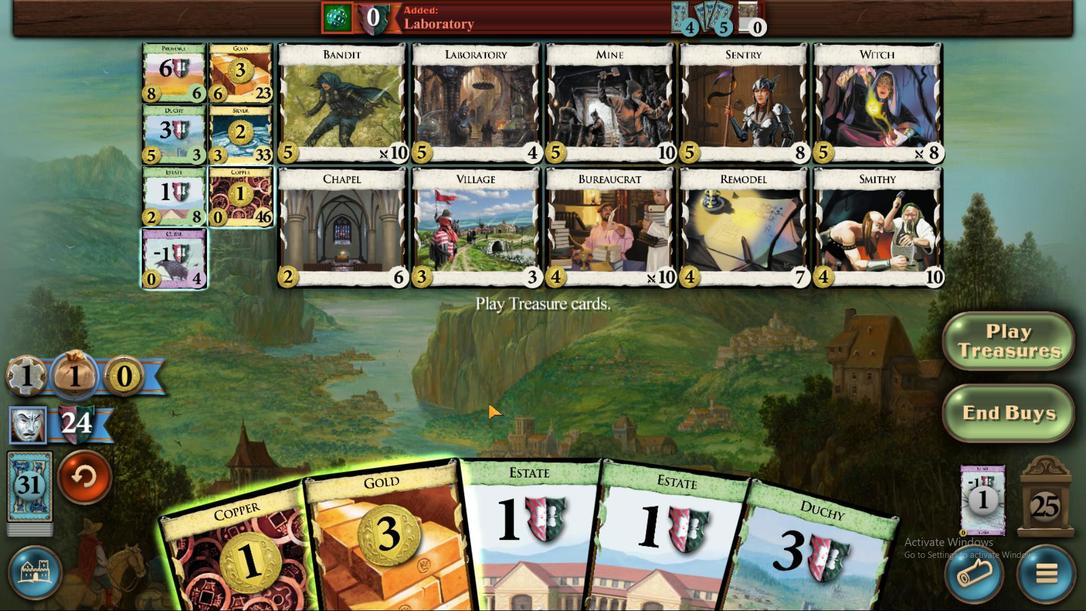 
Action: Mouse moved to (502, 417)
Screenshot: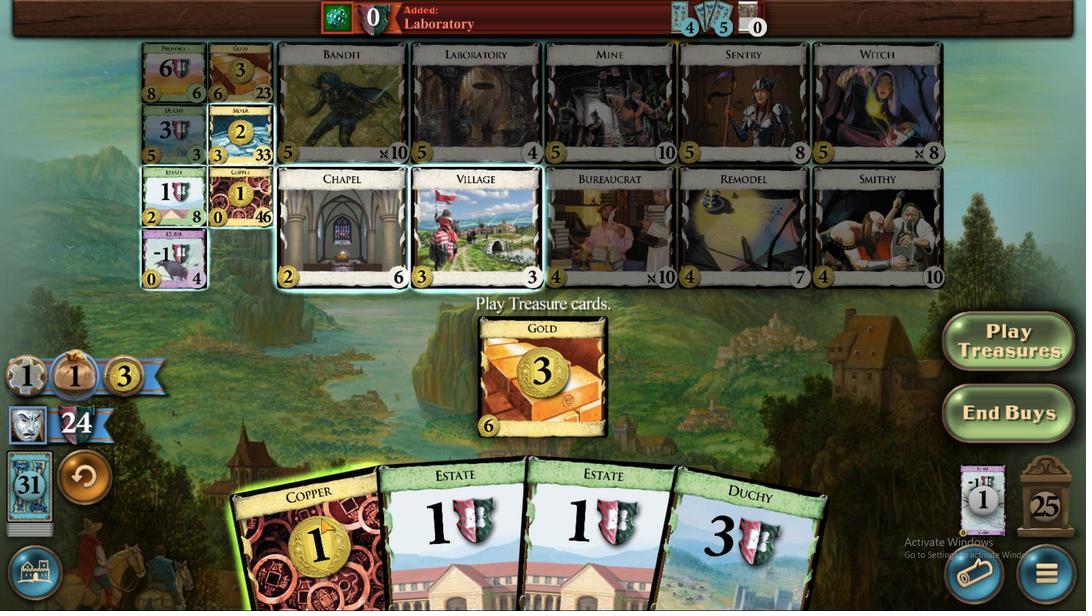 
Action: Mouse pressed left at (502, 417)
Screenshot: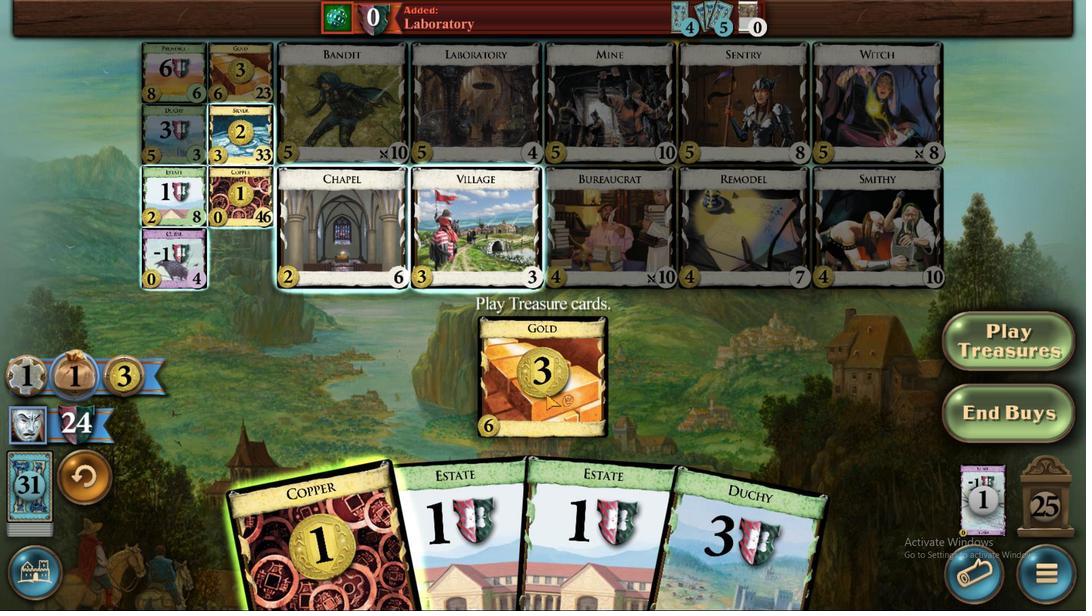 
Action: Mouse moved to (493, 390)
Screenshot: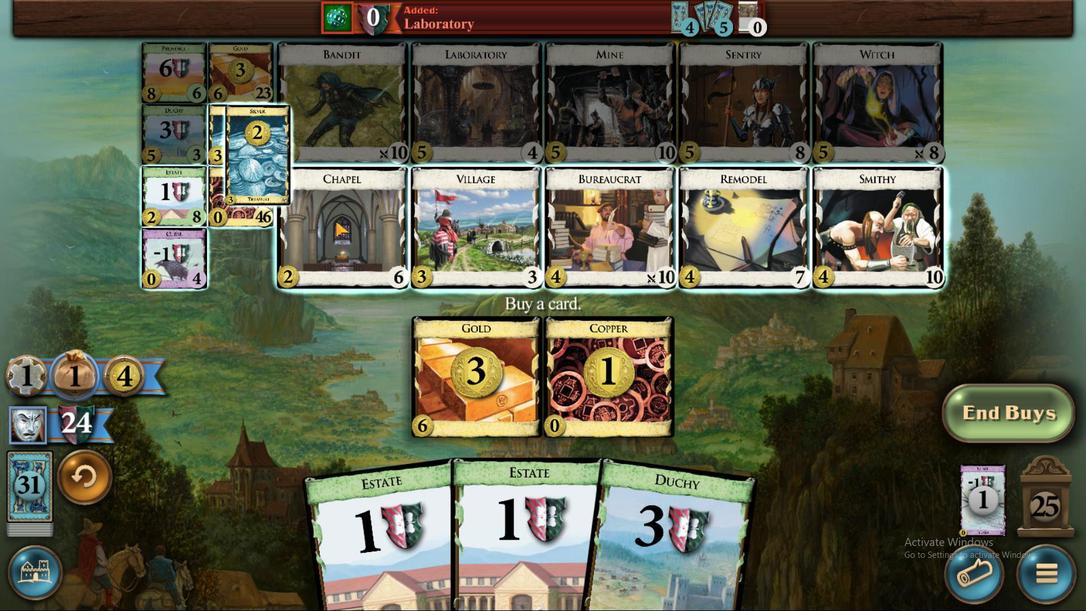 
Action: Mouse pressed left at (493, 390)
Screenshot: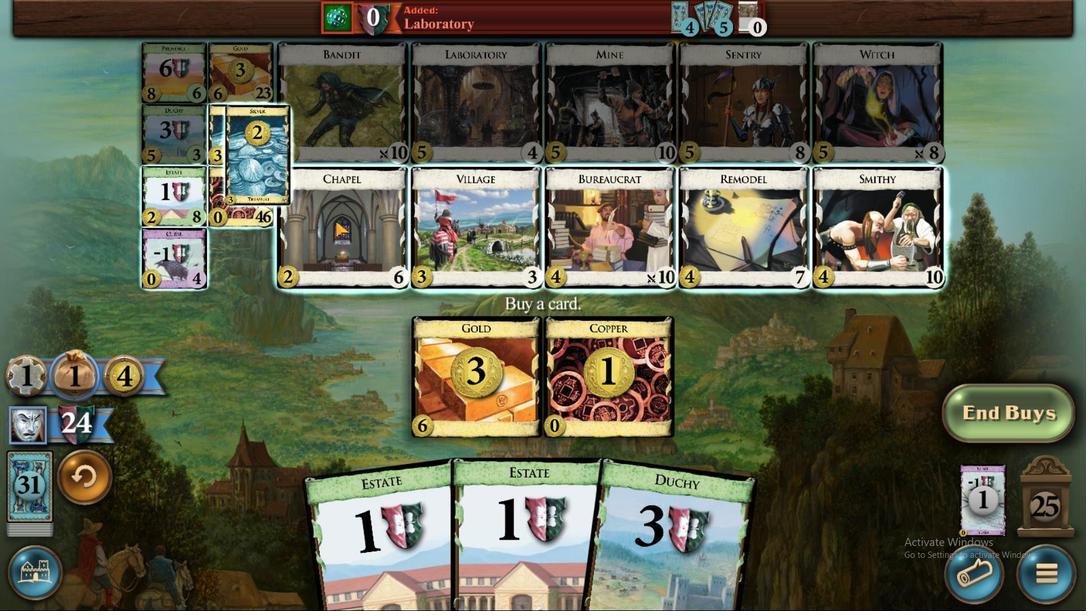 
Action: Mouse moved to (536, 416)
Screenshot: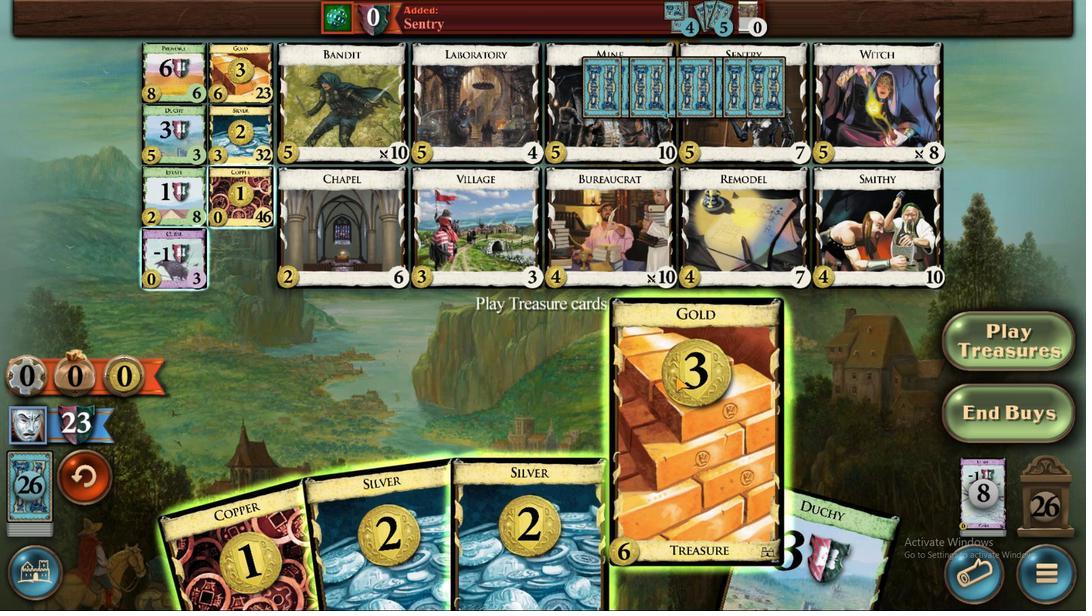 
Action: Mouse pressed left at (536, 416)
Screenshot: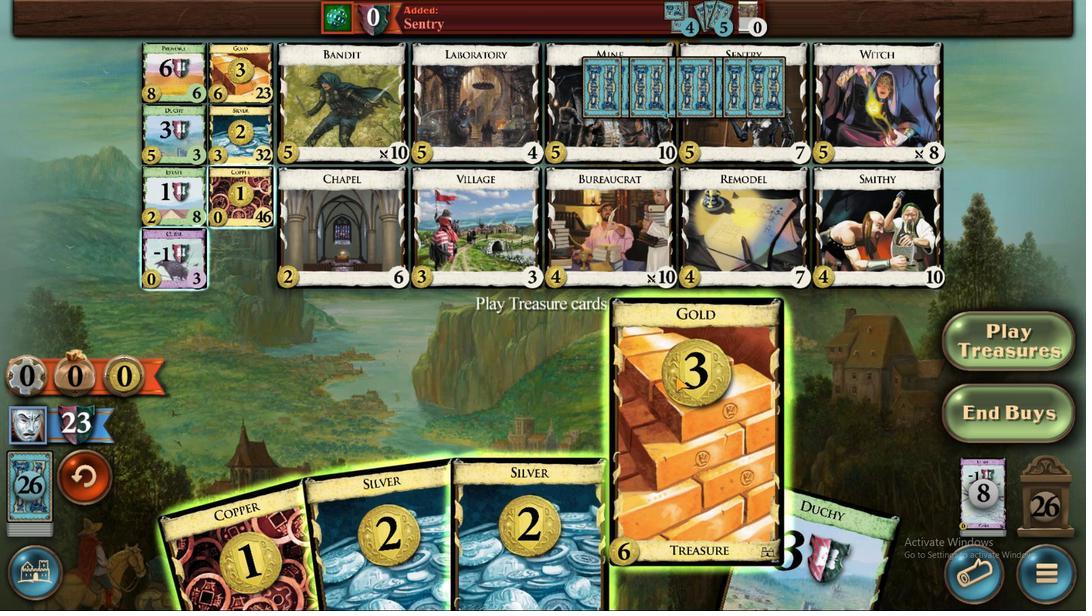 
Action: Mouse moved to (528, 415)
Screenshot: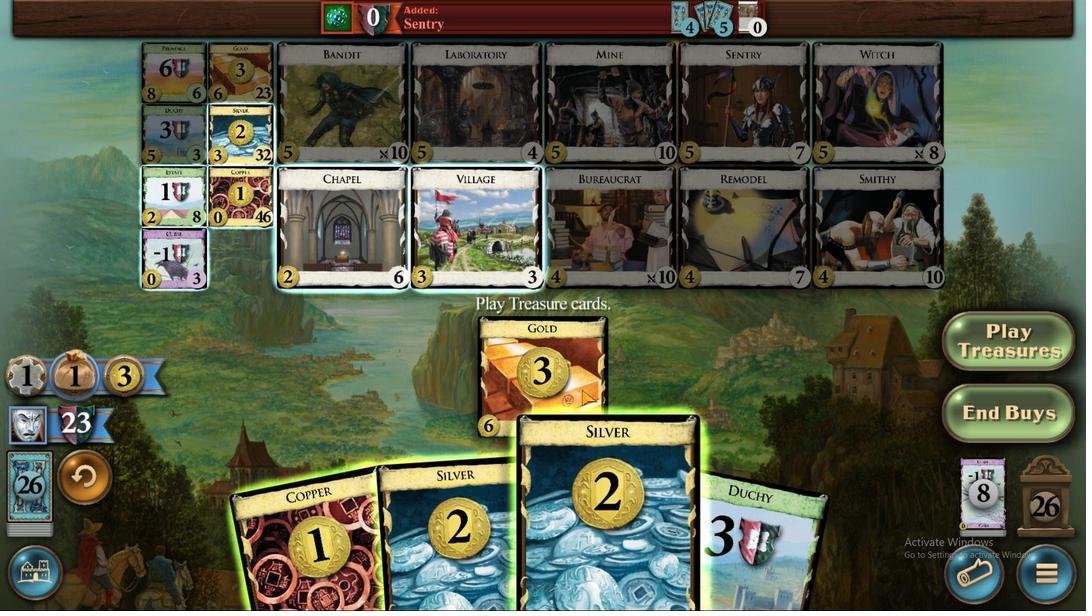 
Action: Mouse pressed left at (528, 416)
Screenshot: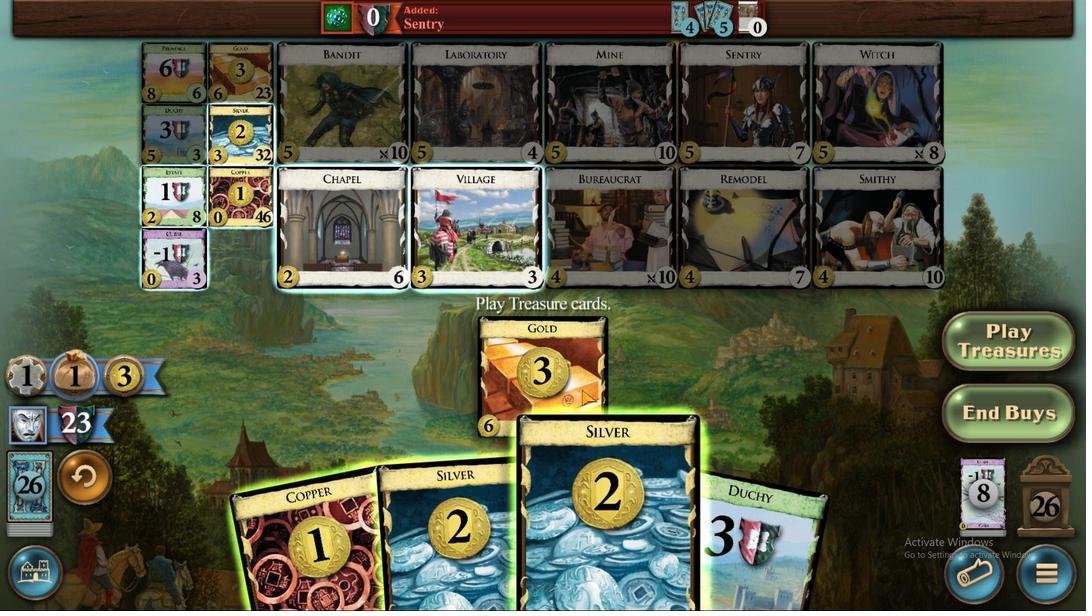 
Action: Mouse moved to (522, 416)
Screenshot: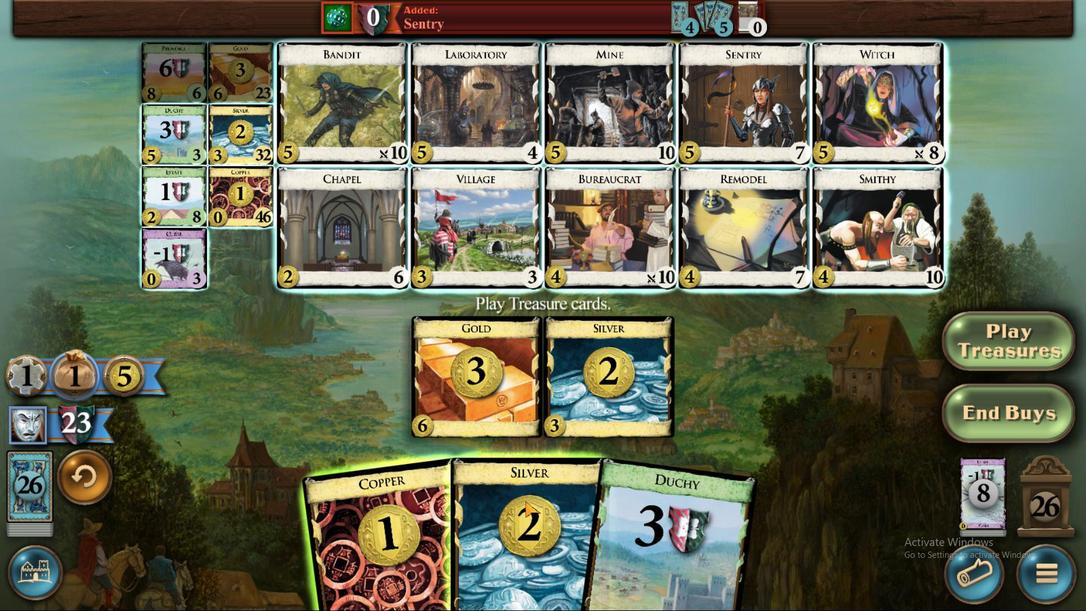 
Action: Mouse pressed left at (522, 416)
Screenshot: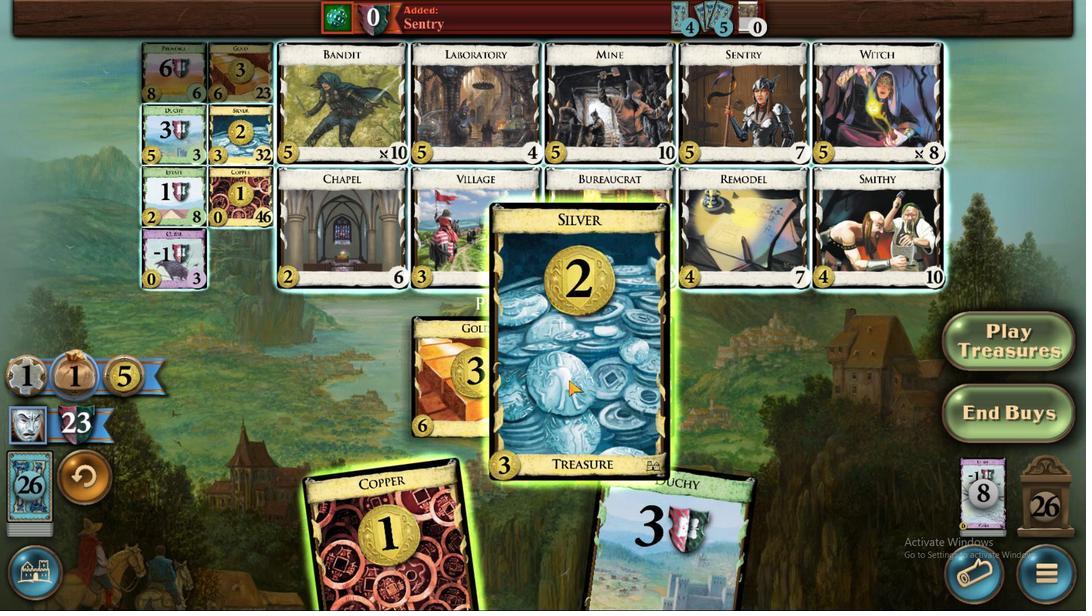 
Action: Mouse moved to (514, 416)
Screenshot: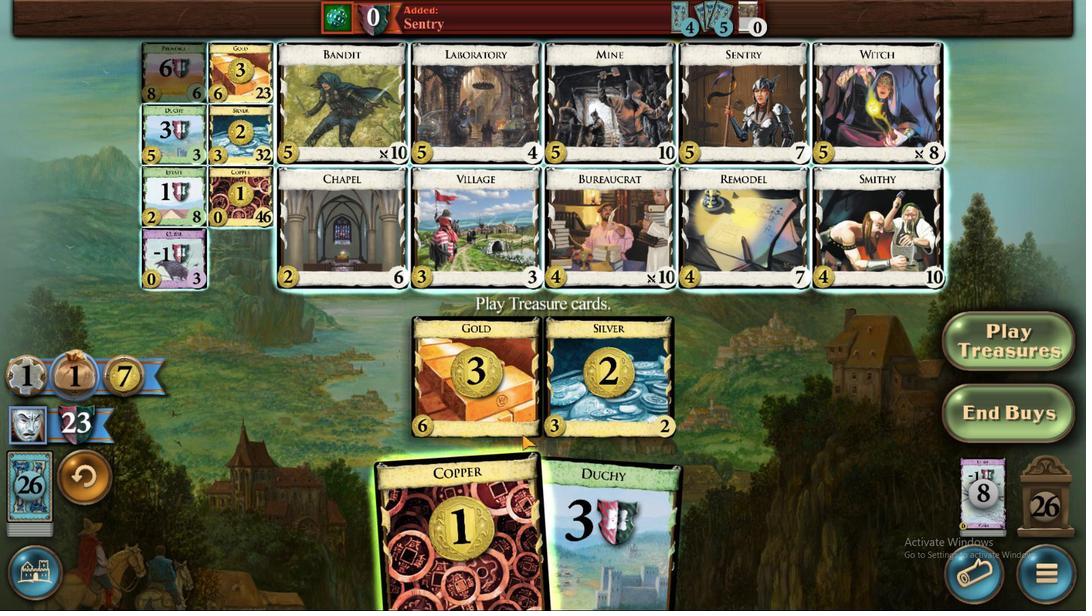 
Action: Mouse pressed left at (514, 416)
Screenshot: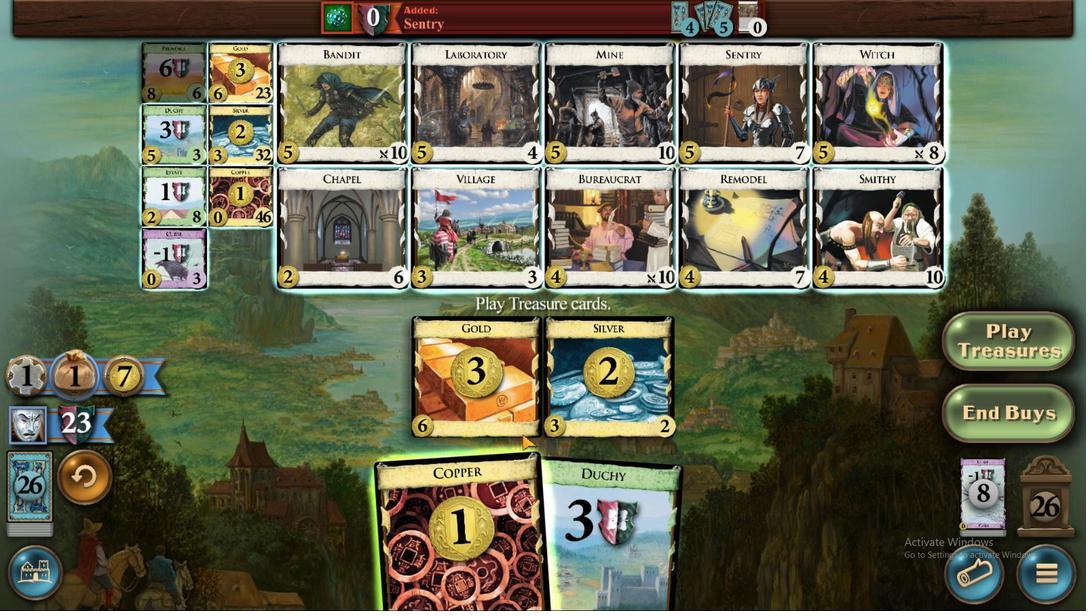 
Action: Mouse moved to (485, 385)
Screenshot: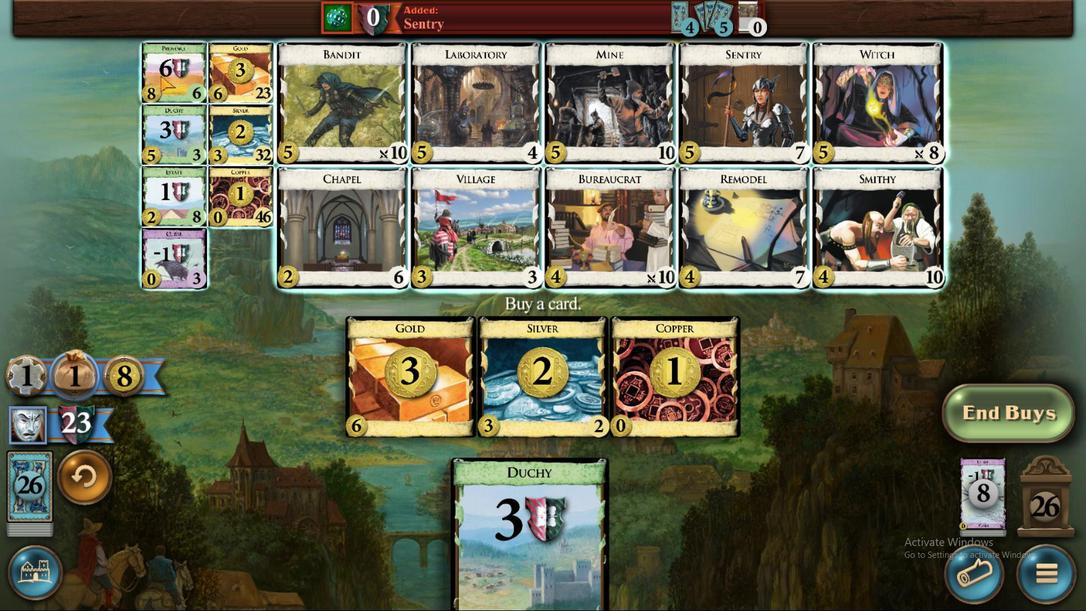 
Action: Mouse pressed left at (485, 385)
Screenshot: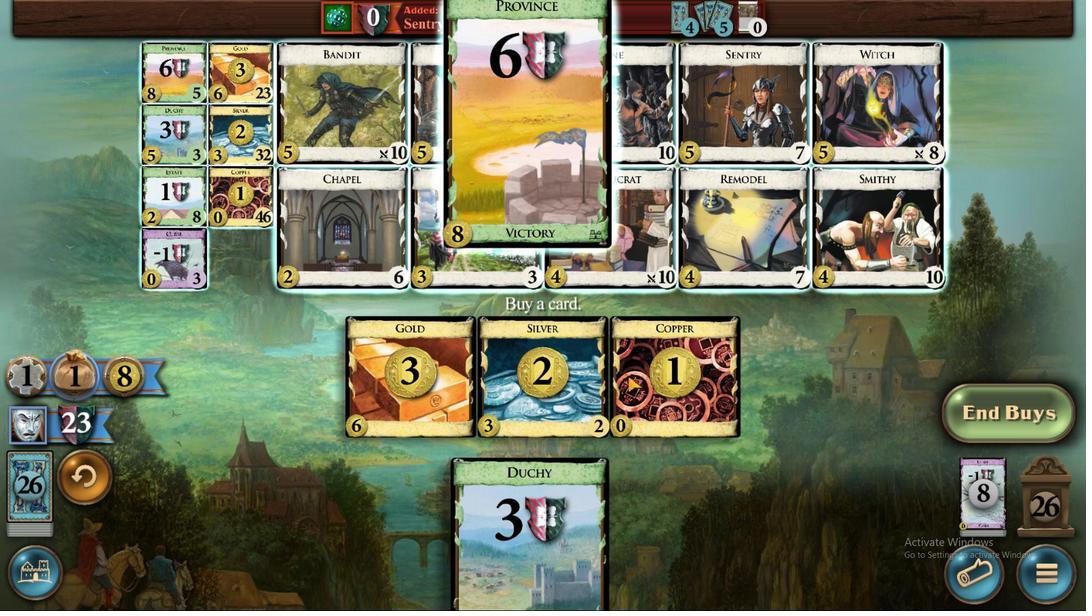 
Action: Mouse moved to (493, 393)
Screenshot: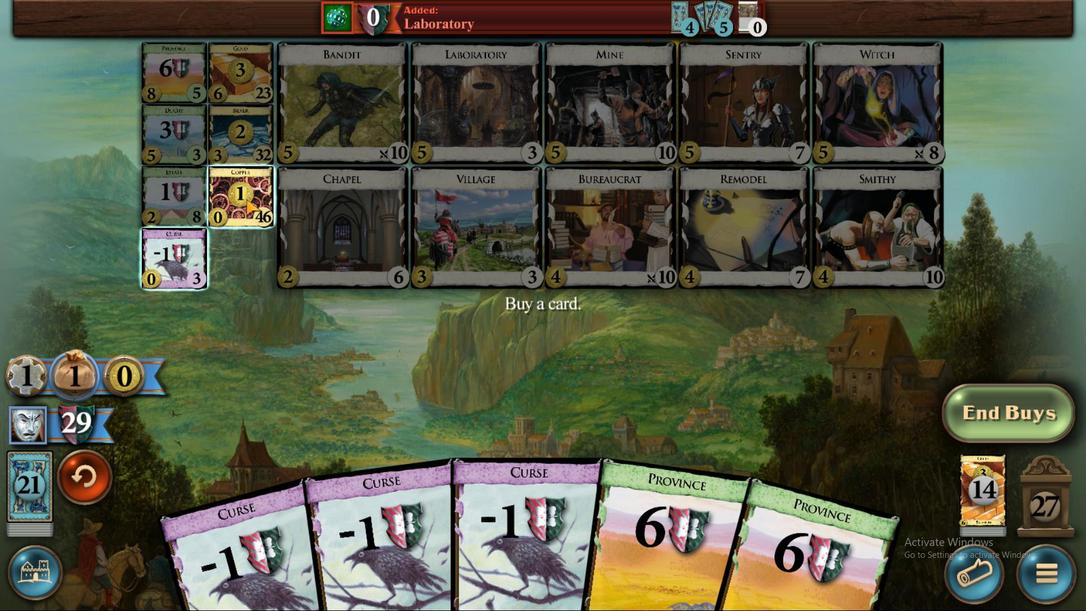 
Action: Mouse pressed left at (493, 393)
Screenshot: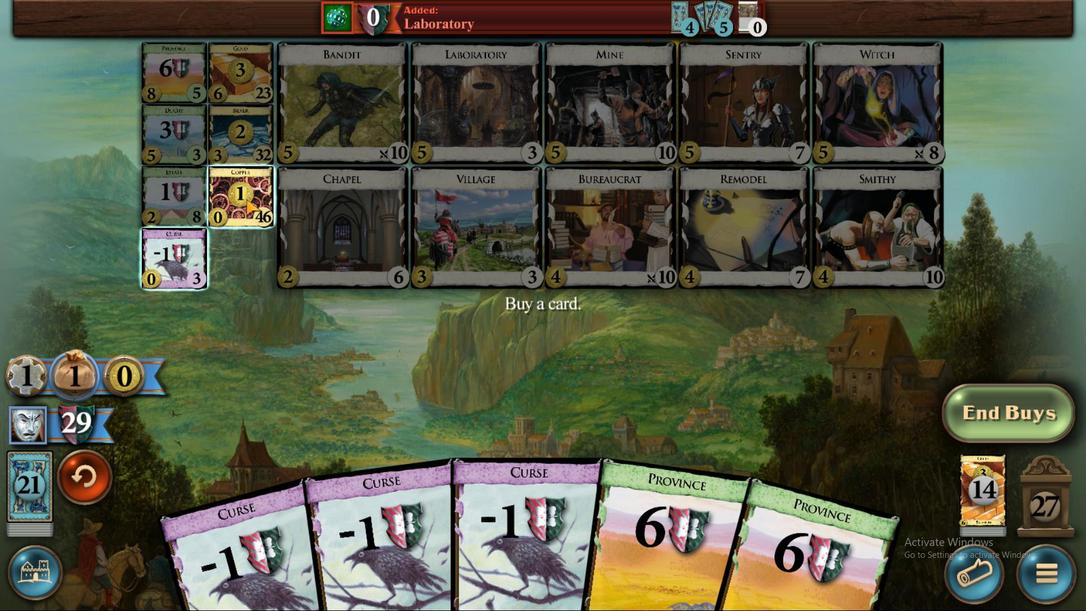 
Action: Mouse moved to (536, 418)
Screenshot: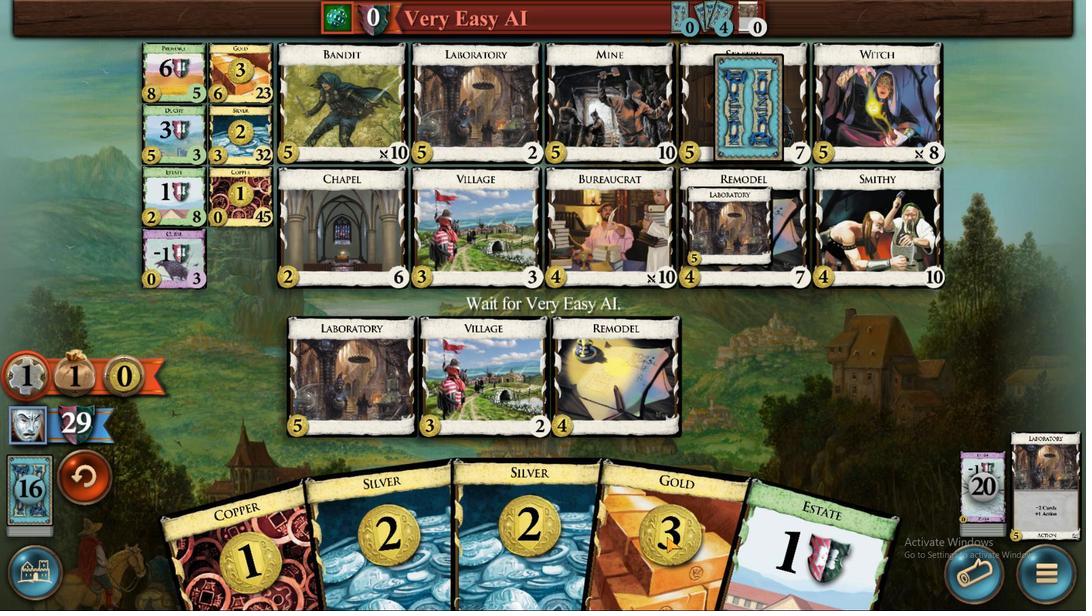 
Action: Mouse pressed left at (536, 418)
Screenshot: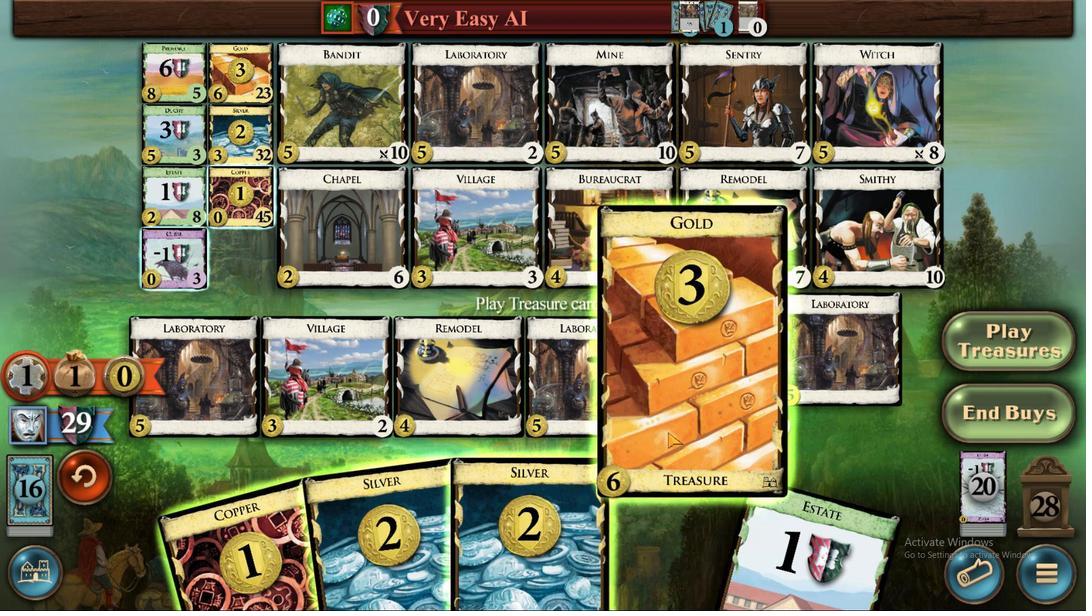 
Action: Mouse moved to (526, 418)
Screenshot: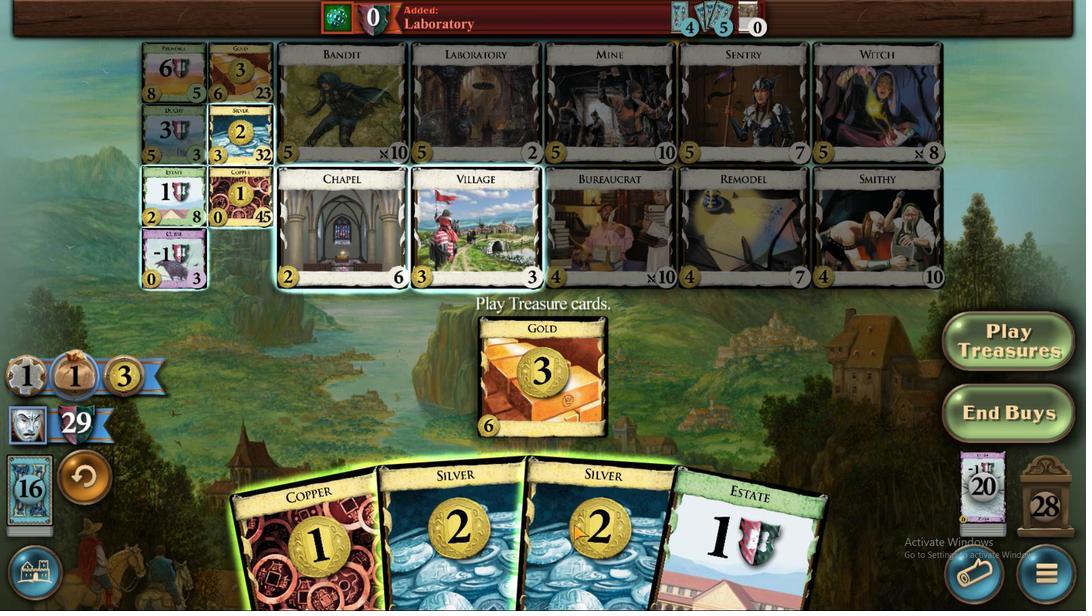 
Action: Mouse pressed left at (526, 418)
Screenshot: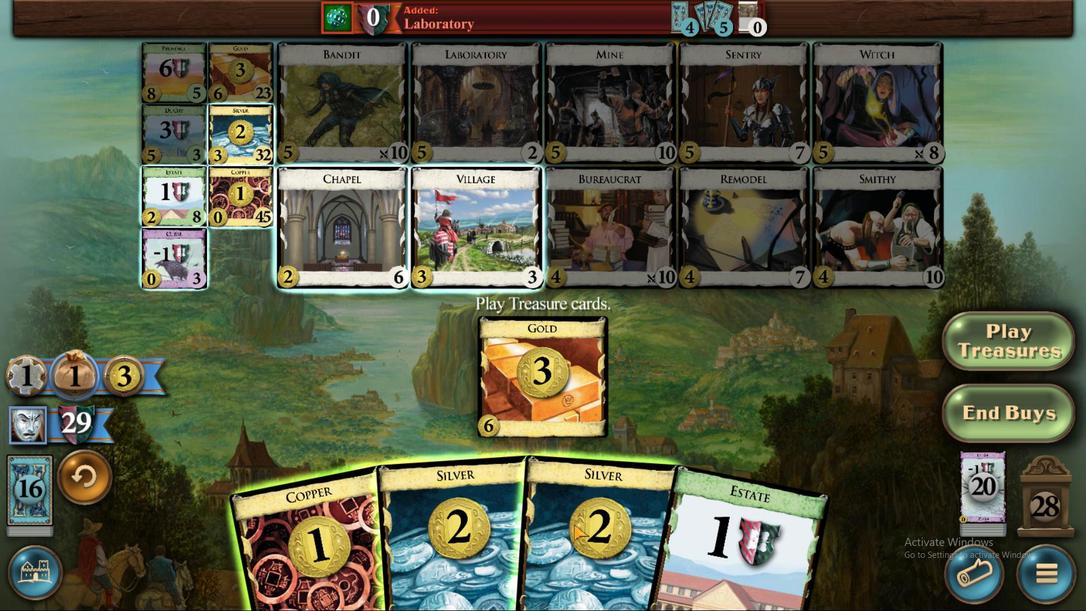 
Action: Mouse moved to (525, 416)
Screenshot: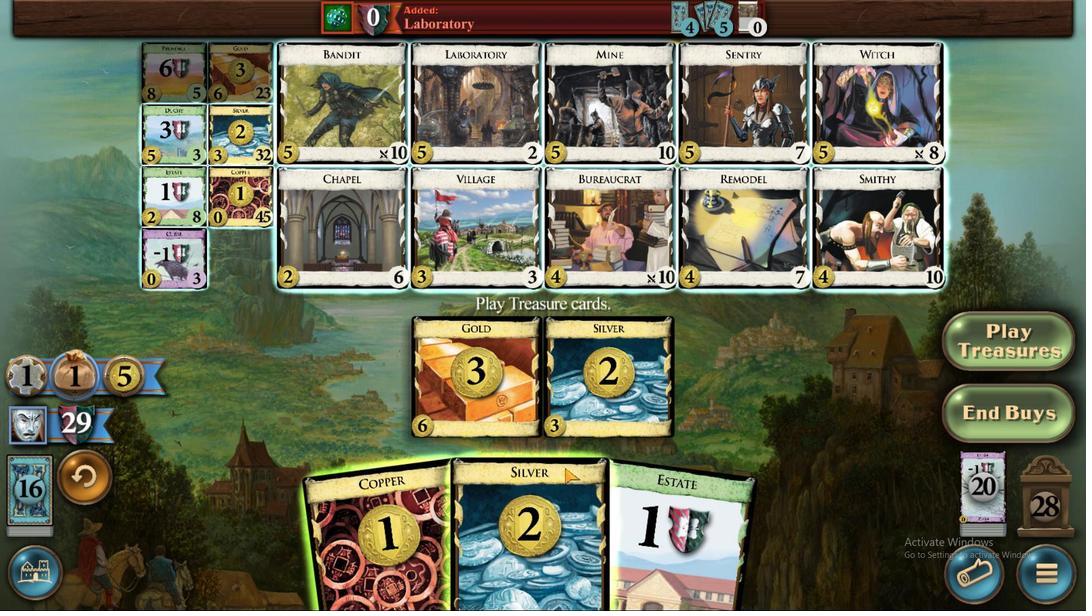 
Action: Mouse pressed left at (525, 416)
Screenshot: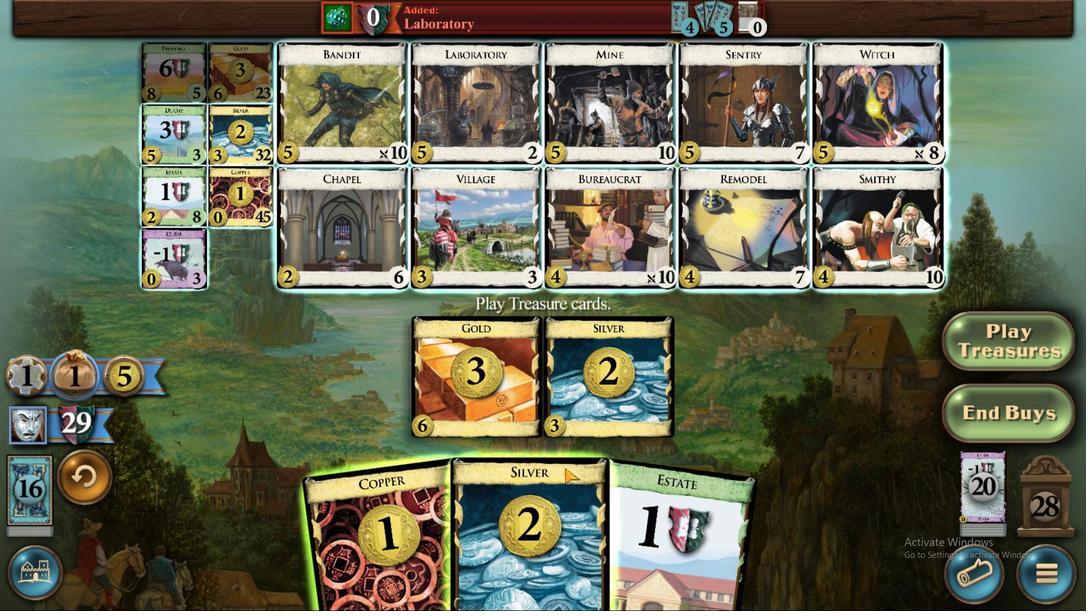 
Action: Mouse moved to (517, 418)
Screenshot: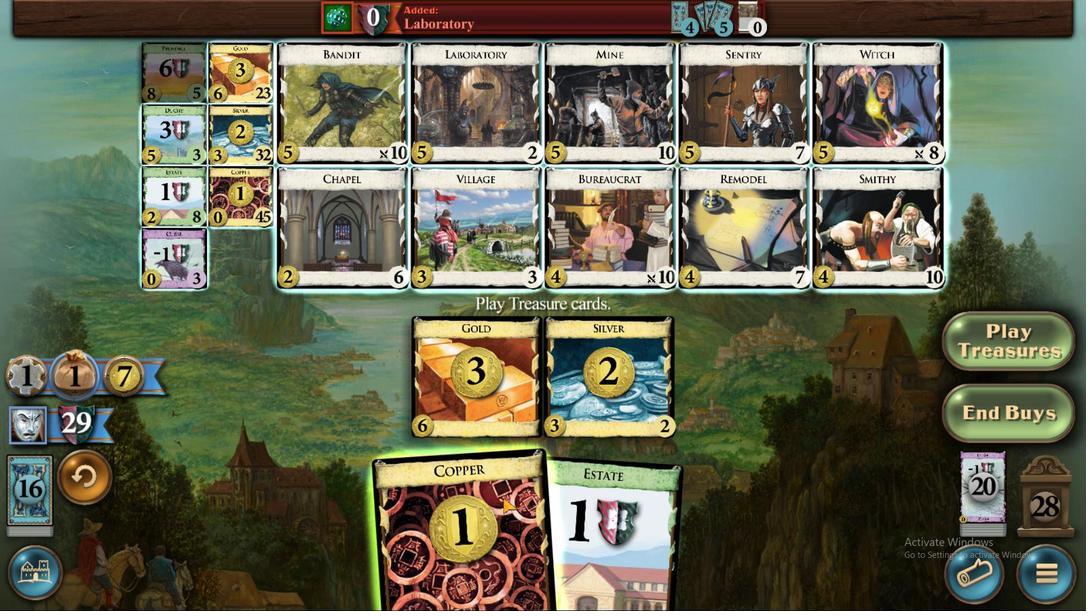 
Action: Mouse pressed left at (517, 418)
Screenshot: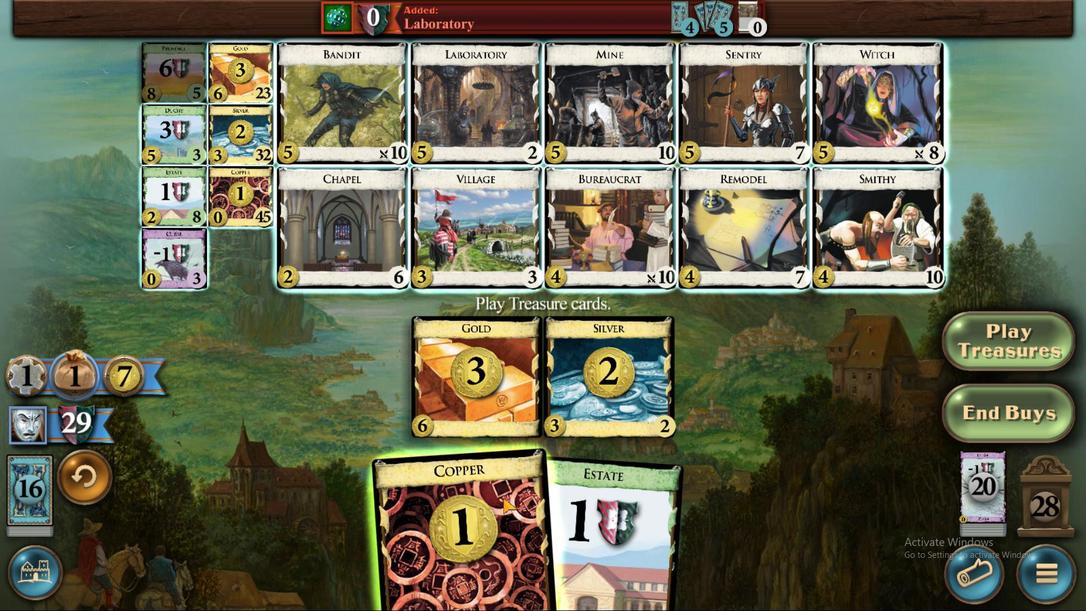 
Action: Mouse moved to (489, 385)
Screenshot: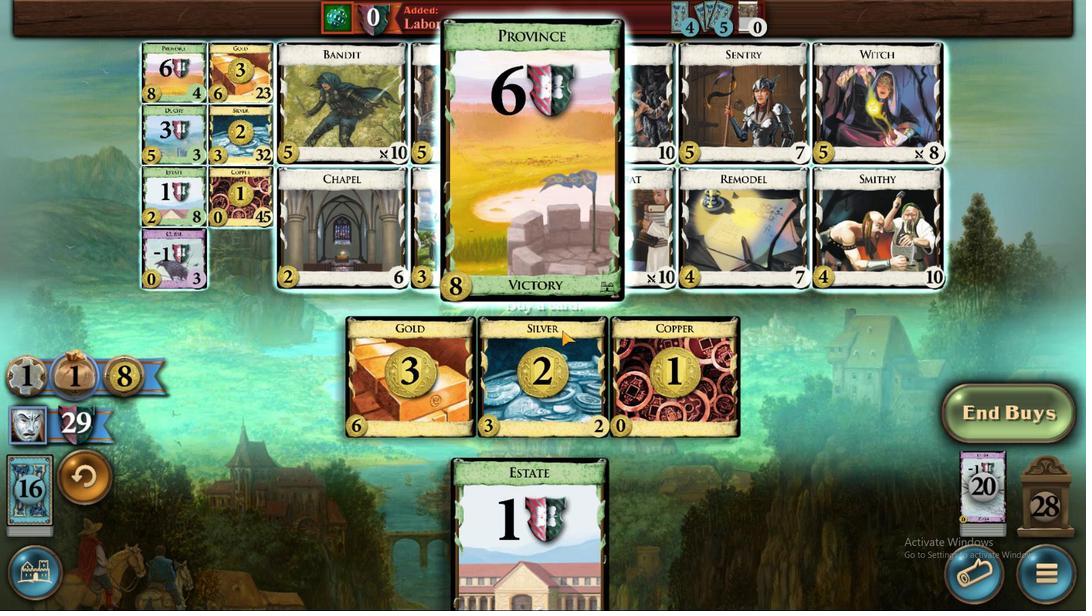 
Action: Mouse pressed left at (486, 385)
Screenshot: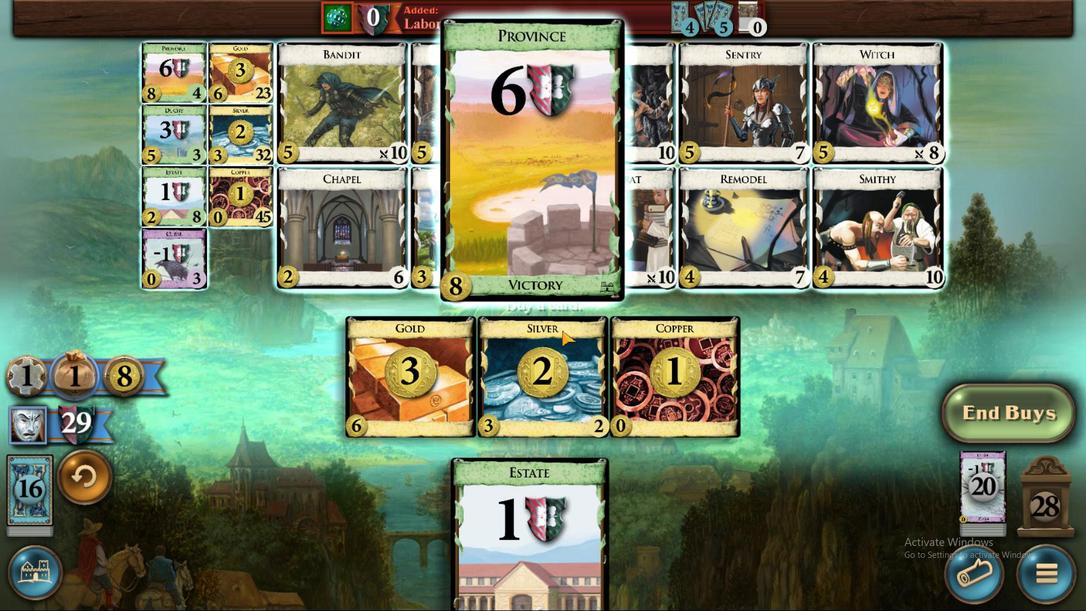 
Action: Mouse moved to (533, 417)
Screenshot: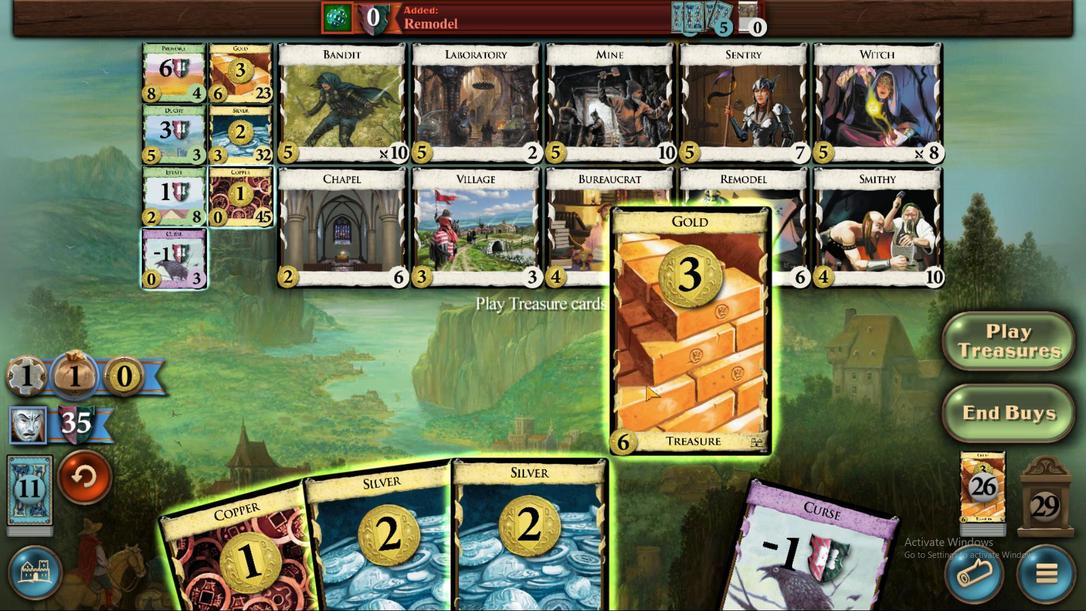 
Action: Mouse pressed left at (533, 417)
Screenshot: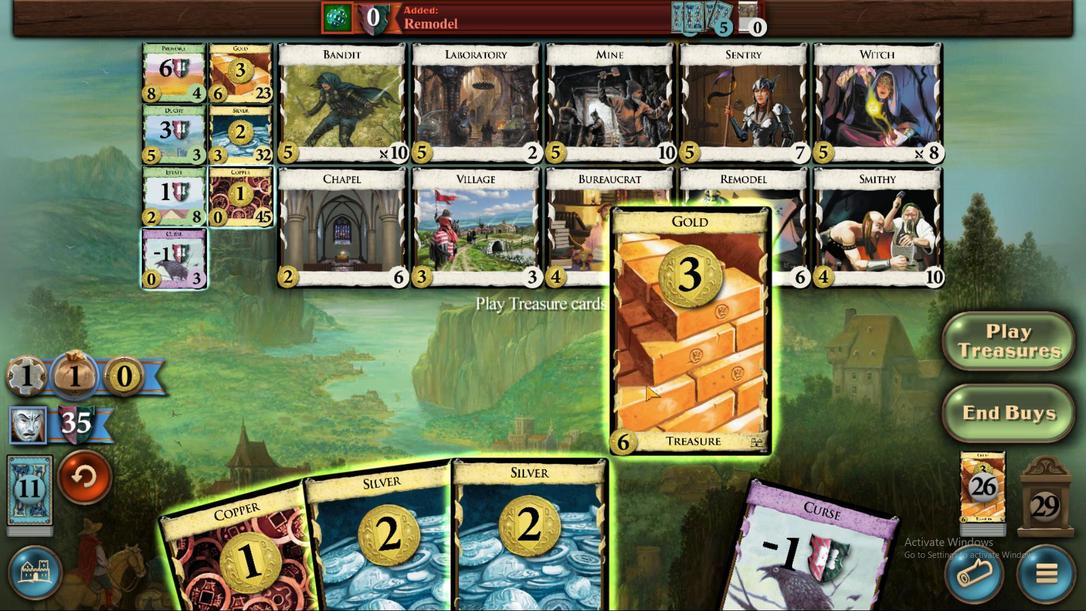 
Action: Mouse moved to (529, 418)
Screenshot: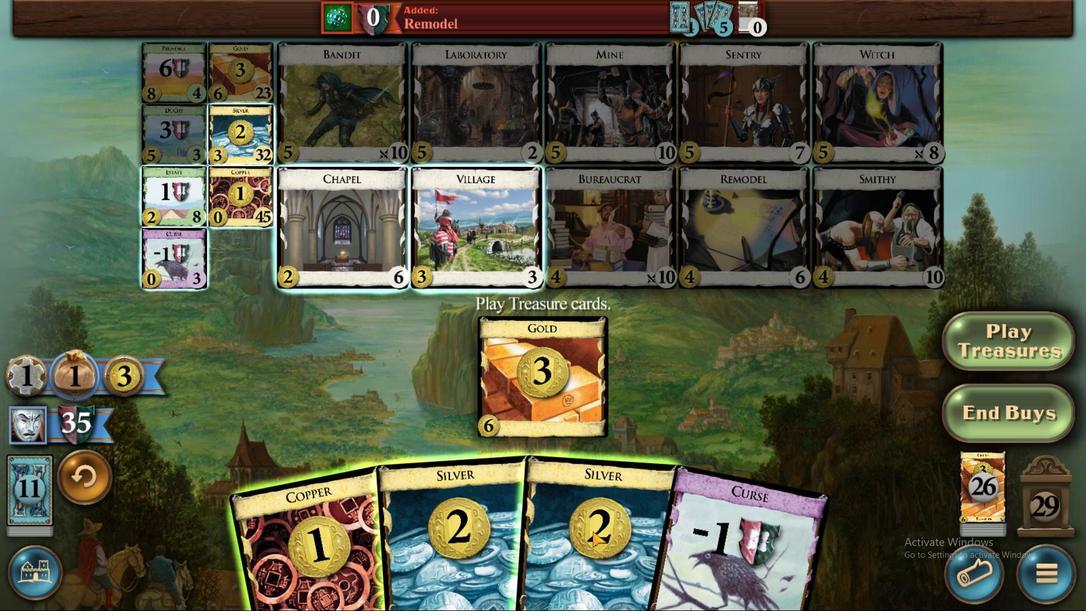
Action: Mouse pressed left at (529, 418)
Screenshot: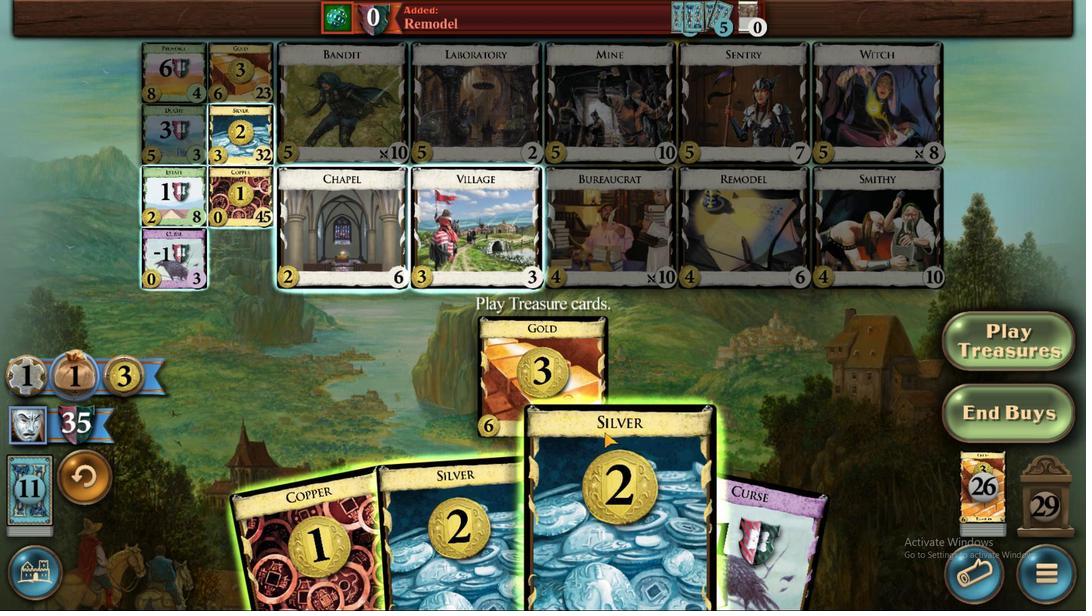 
Action: Mouse moved to (525, 418)
Screenshot: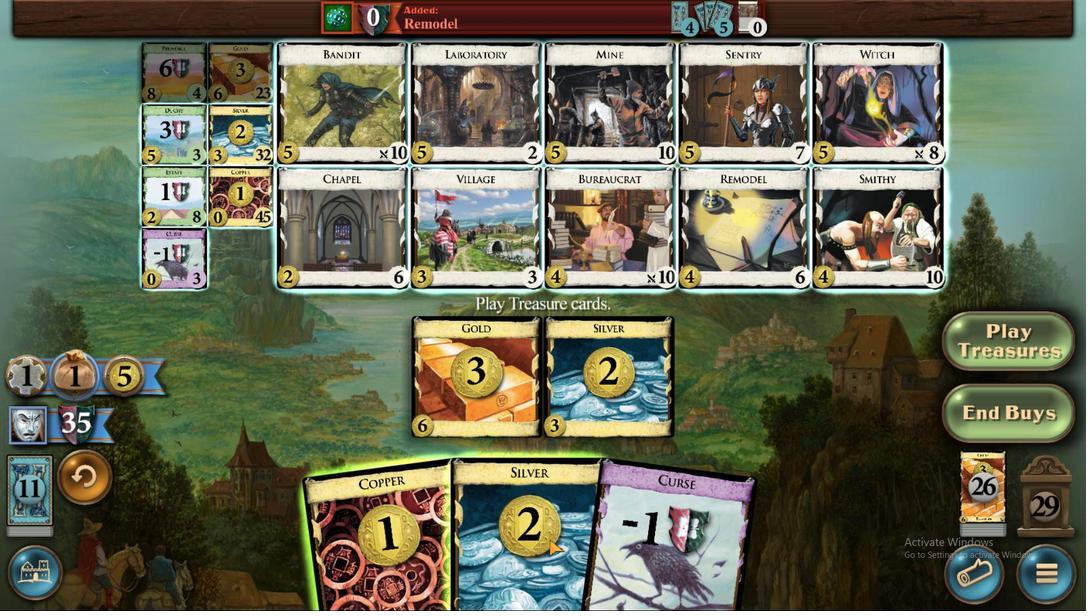 
Action: Mouse pressed left at (525, 418)
Screenshot: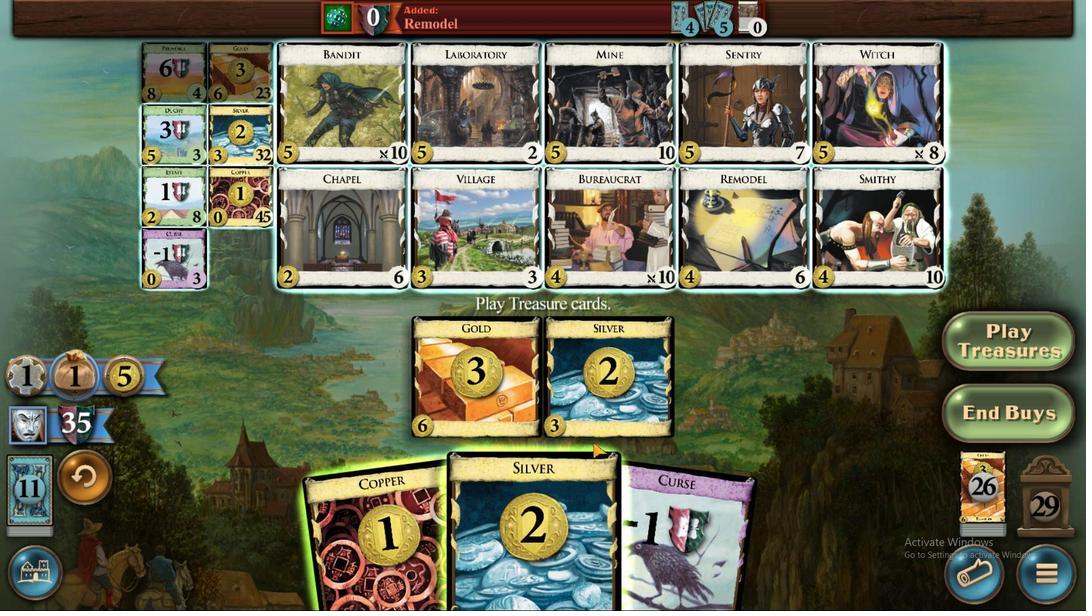 
Action: Mouse moved to (520, 416)
Screenshot: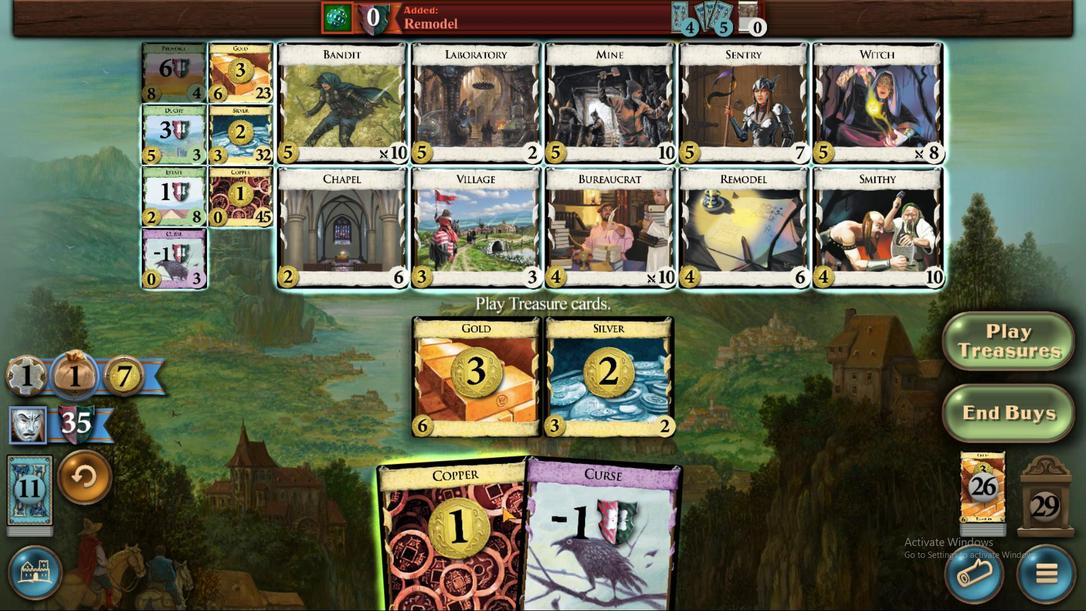 
Action: Mouse pressed left at (520, 416)
Screenshot: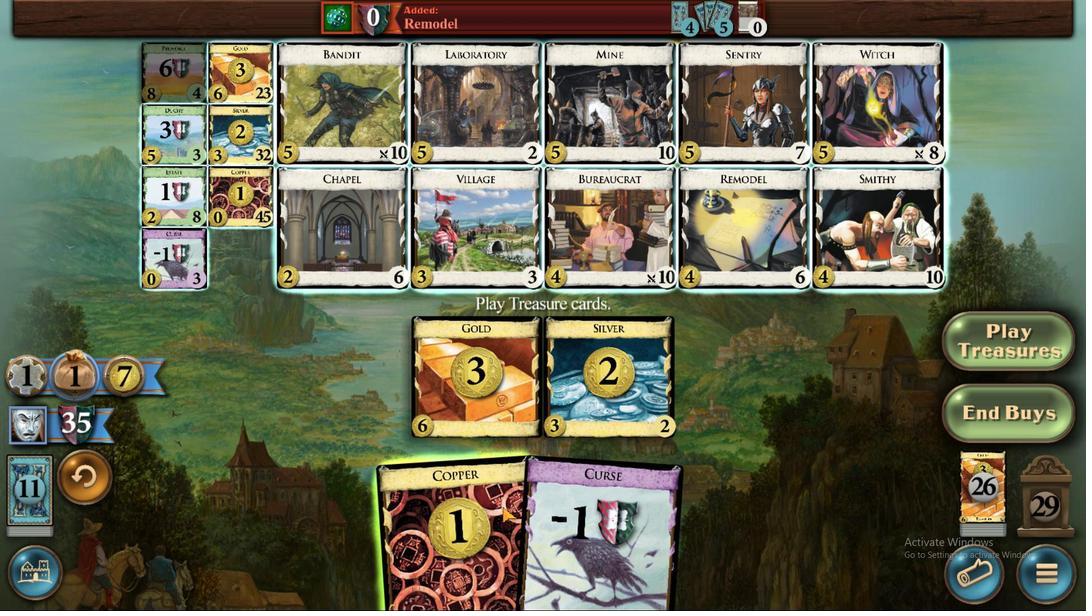 
Action: Mouse moved to (487, 383)
Screenshot: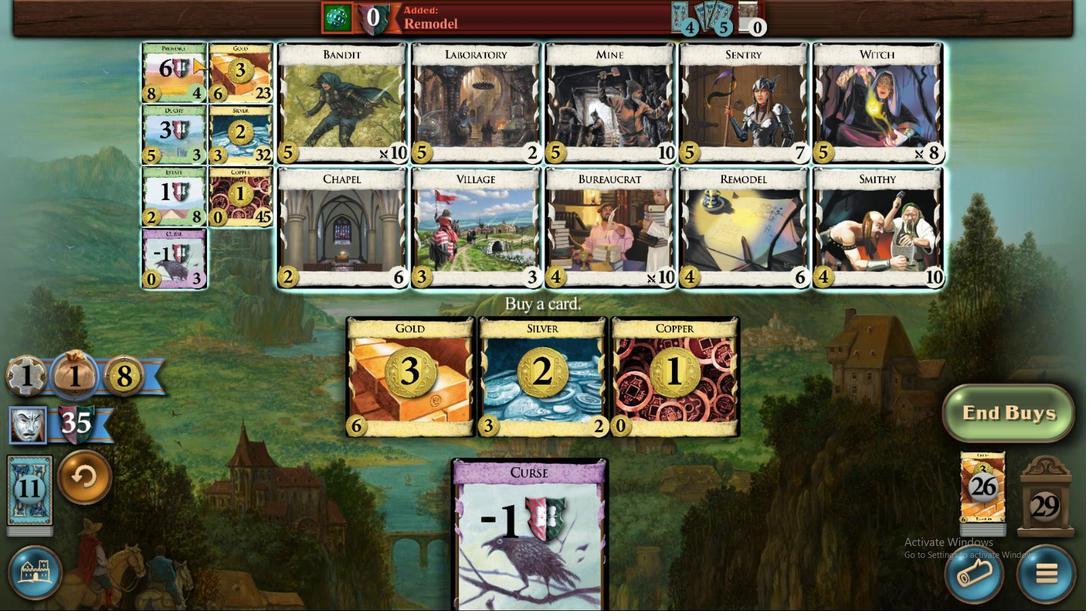 
Action: Mouse pressed left at (487, 383)
Screenshot: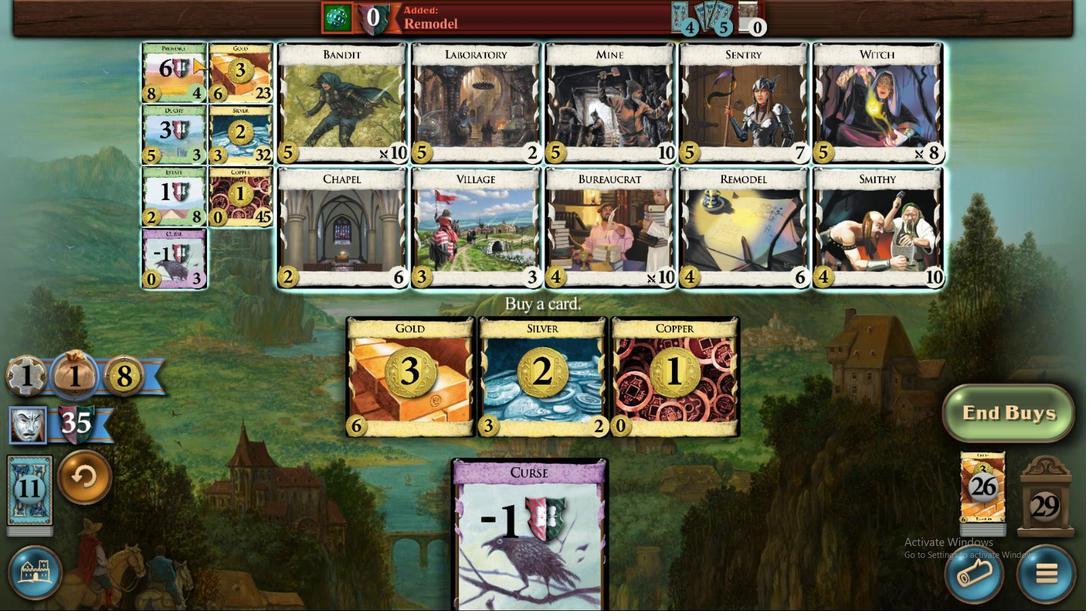 
Action: Mouse moved to (506, 421)
Screenshot: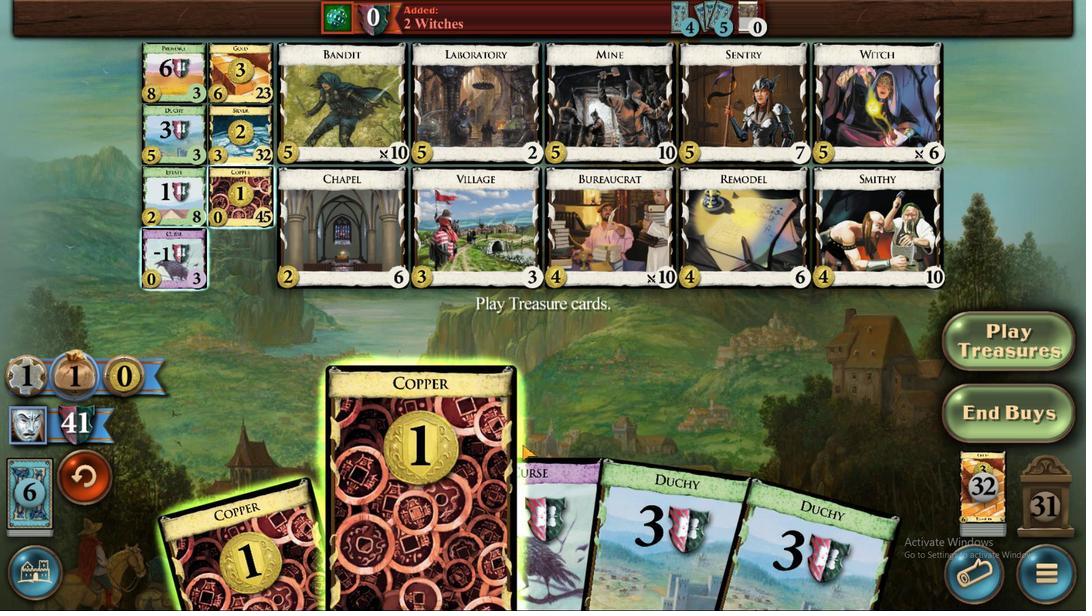 
Action: Mouse pressed left at (506, 421)
Screenshot: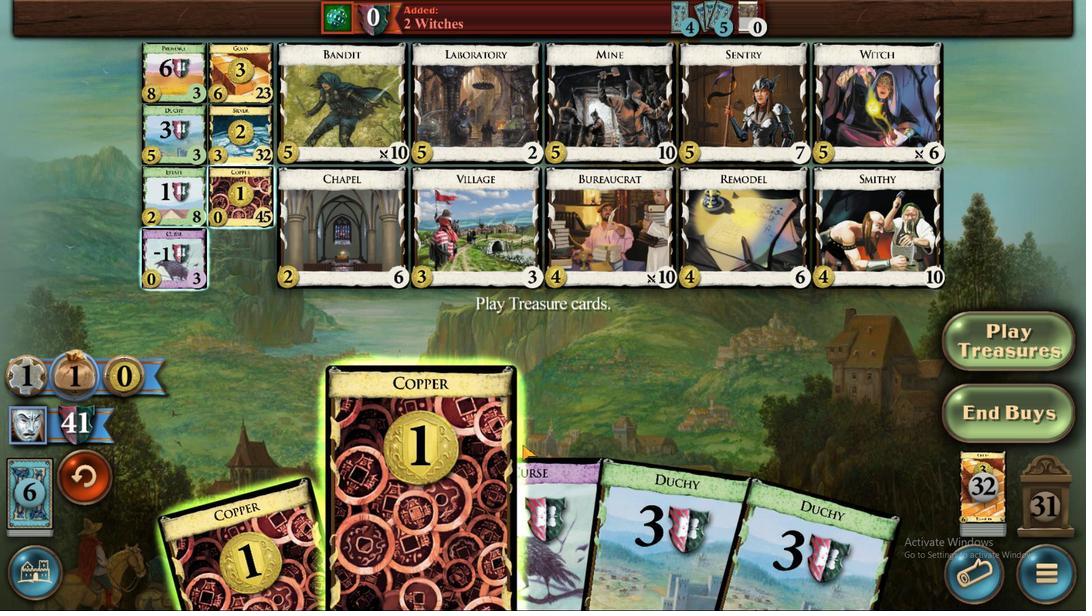 
Action: Mouse moved to (503, 416)
Screenshot: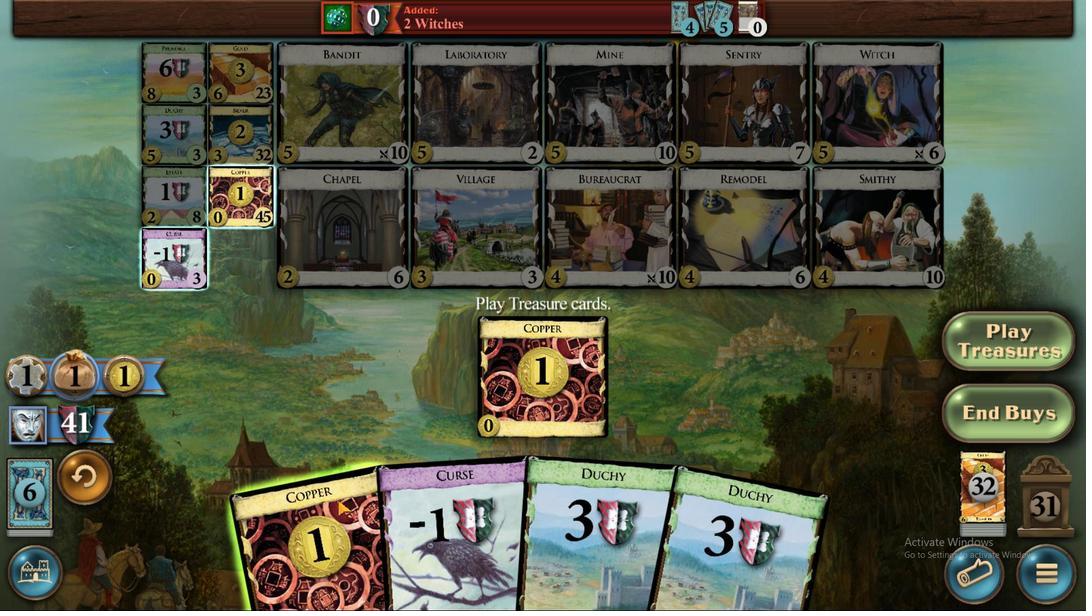 
Action: Mouse pressed left at (503, 416)
Screenshot: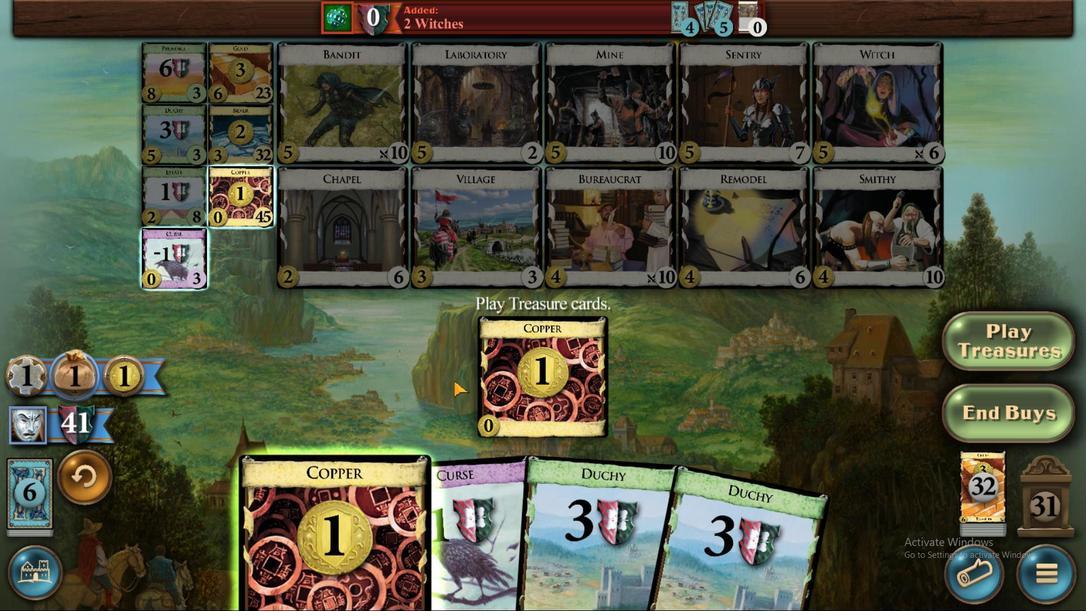
Action: Mouse moved to (493, 394)
Screenshot: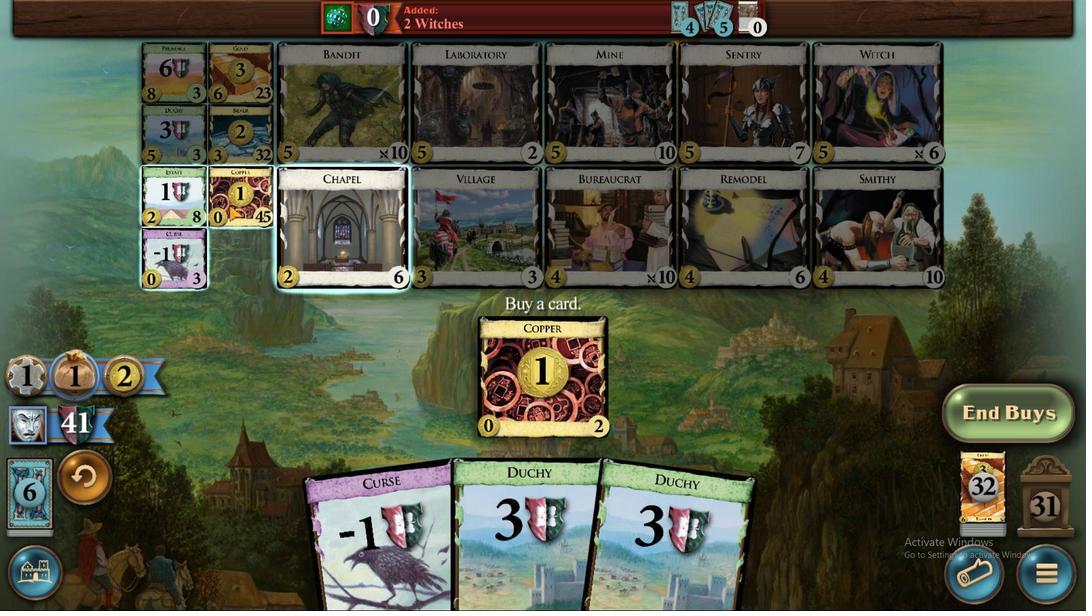 
Action: Mouse pressed left at (493, 394)
Screenshot: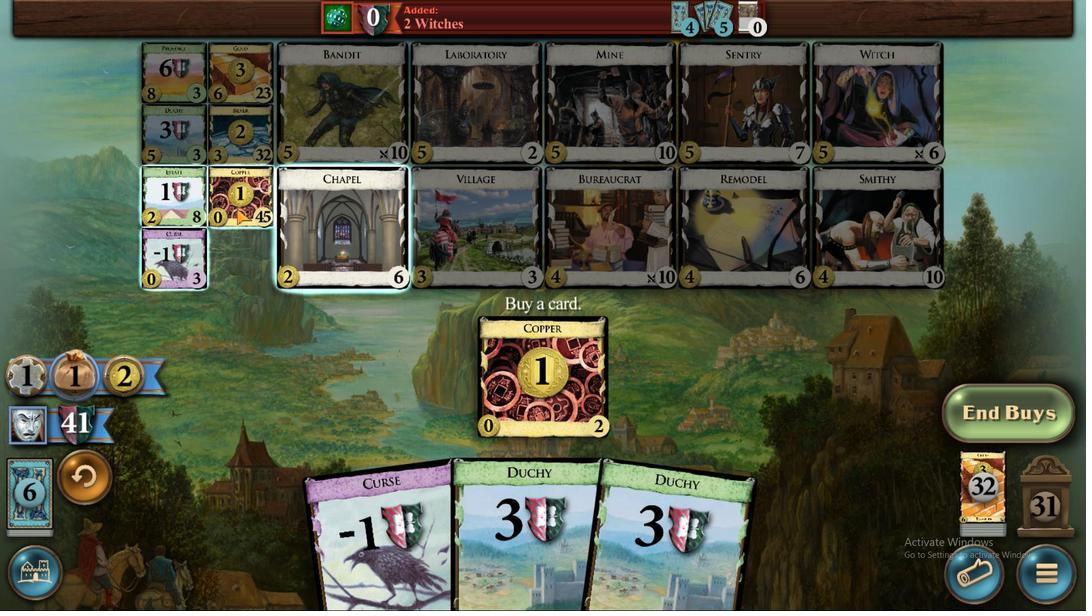 
Action: Mouse moved to (547, 419)
Screenshot: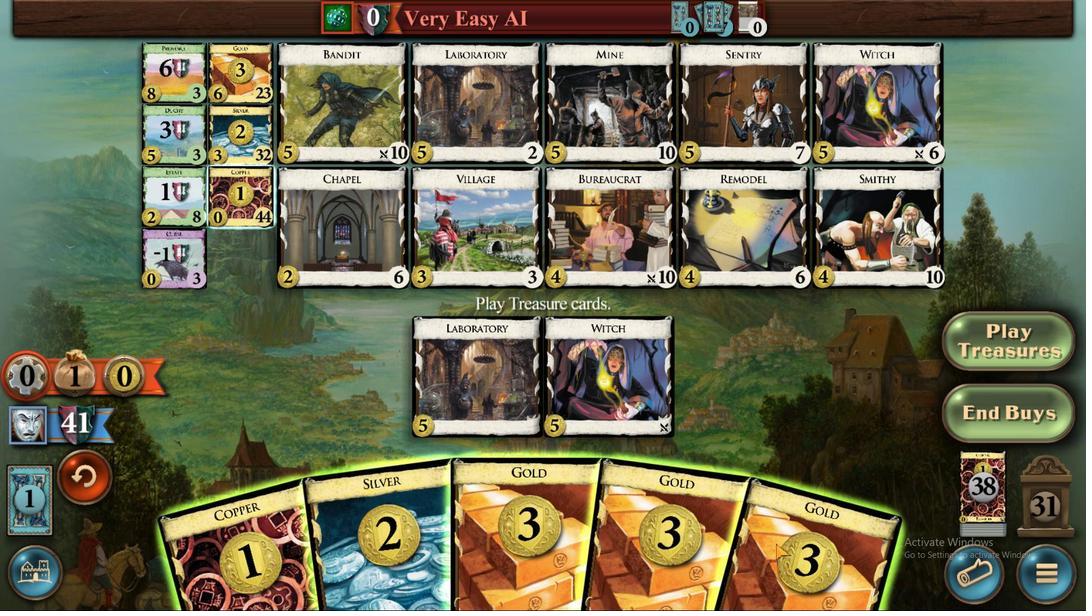 
Action: Mouse pressed left at (547, 419)
Screenshot: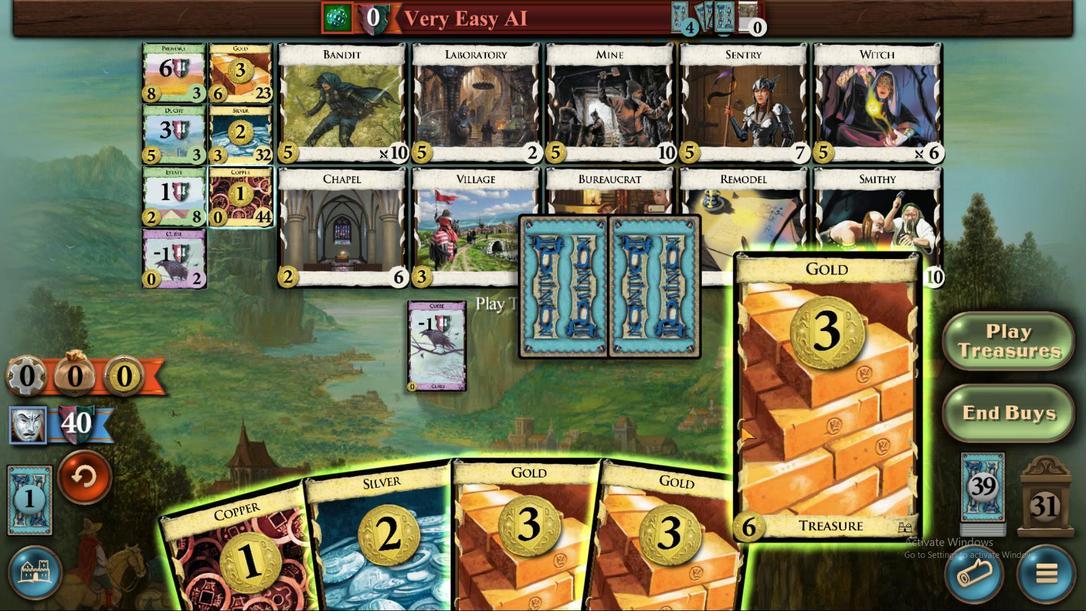 
Action: Mouse moved to (540, 416)
Screenshot: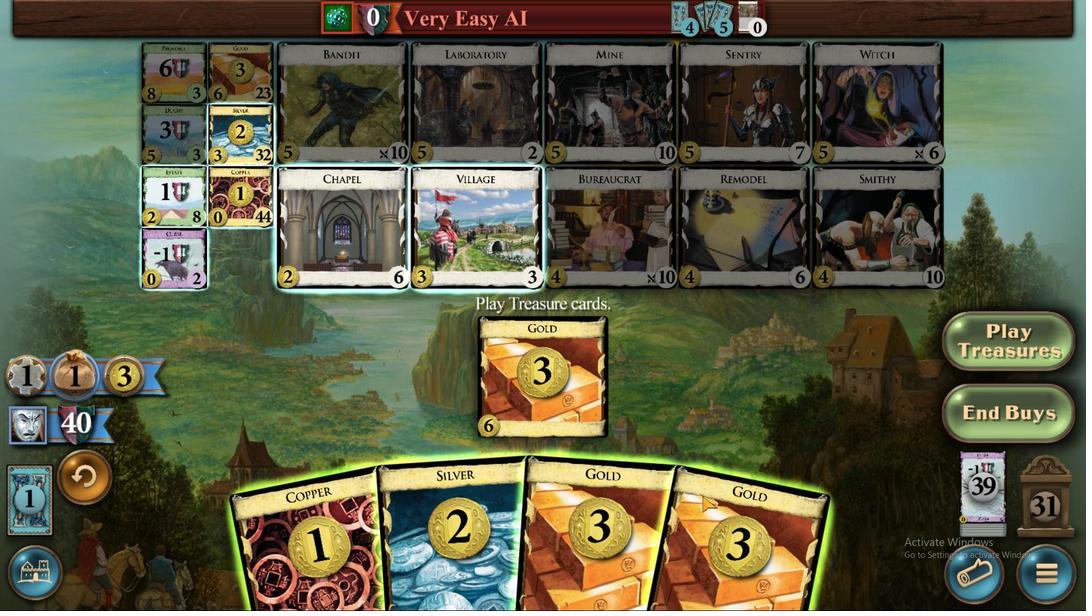 
Action: Mouse pressed left at (540, 417)
Screenshot: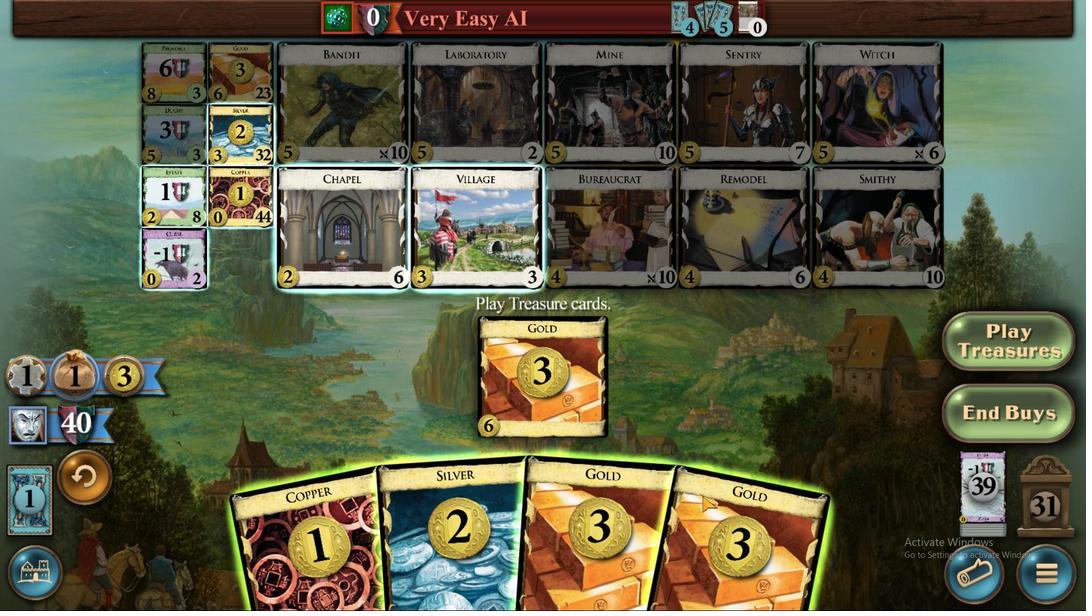 
Action: Mouse moved to (526, 414)
Screenshot: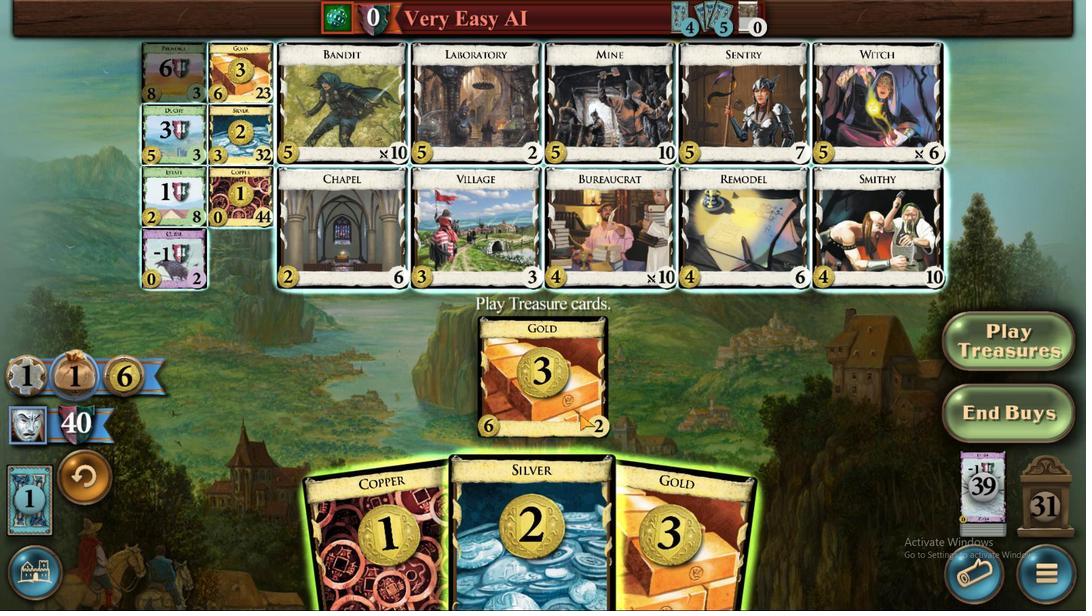 
Action: Mouse pressed left at (526, 416)
Screenshot: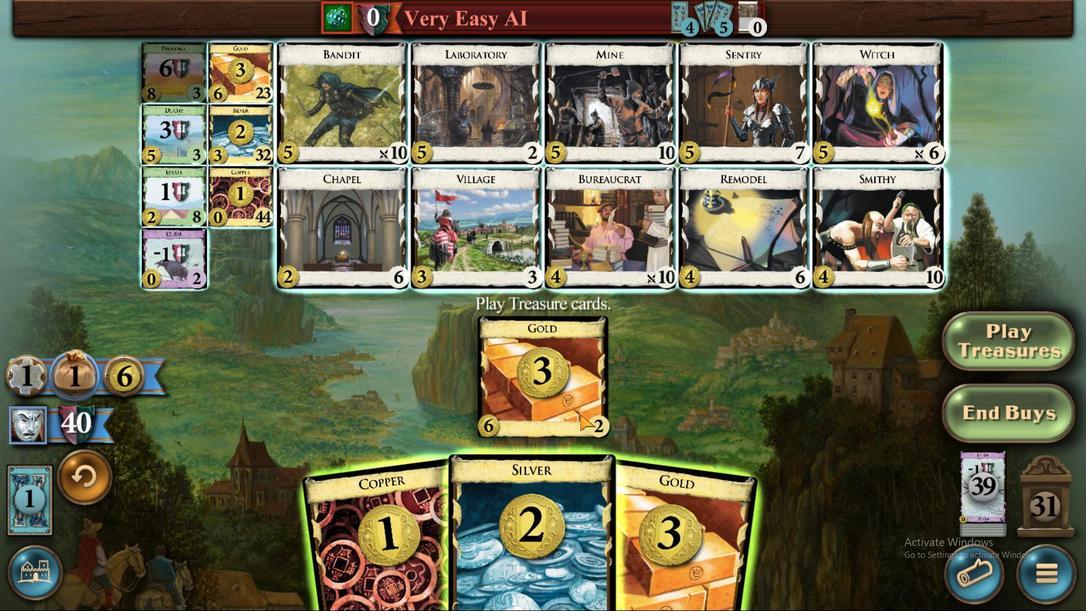 
Action: Mouse moved to (485, 384)
Screenshot: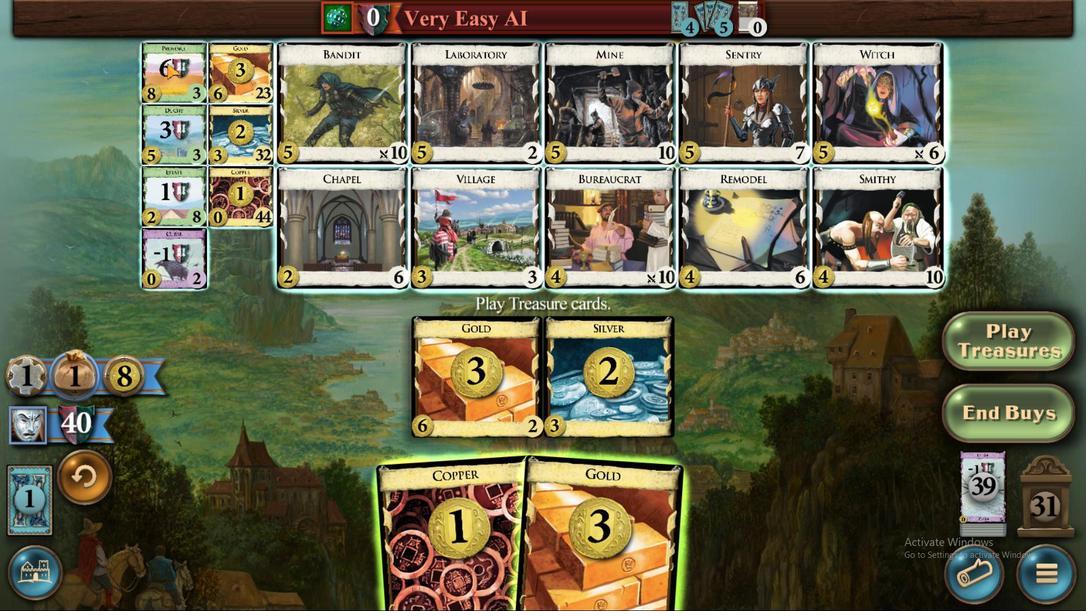 
Action: Mouse pressed left at (485, 384)
Screenshot: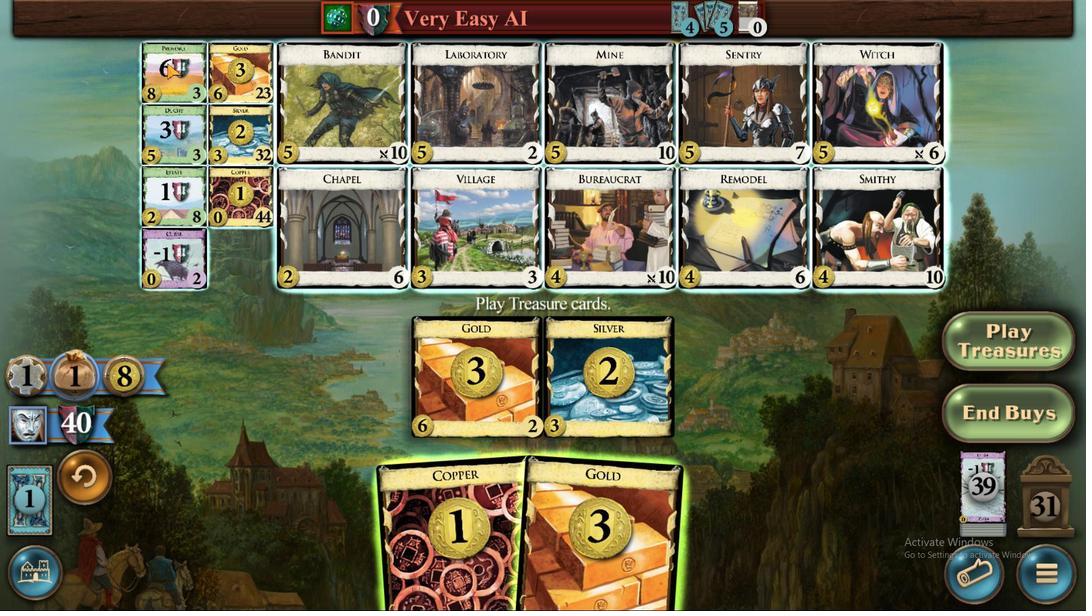 
Action: Mouse moved to (524, 417)
Screenshot: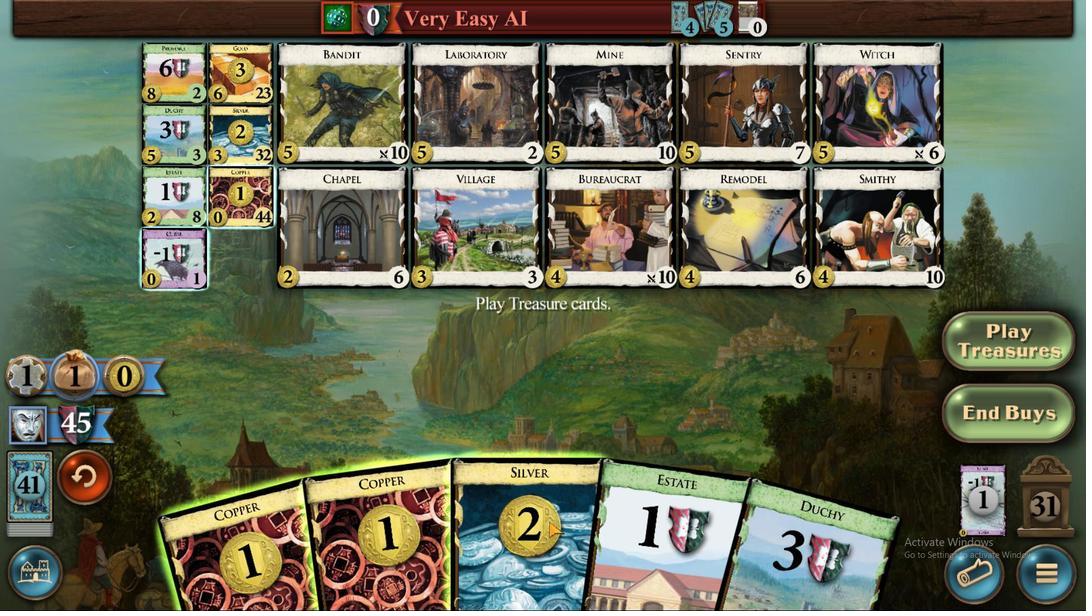 
Action: Mouse pressed left at (524, 417)
Screenshot: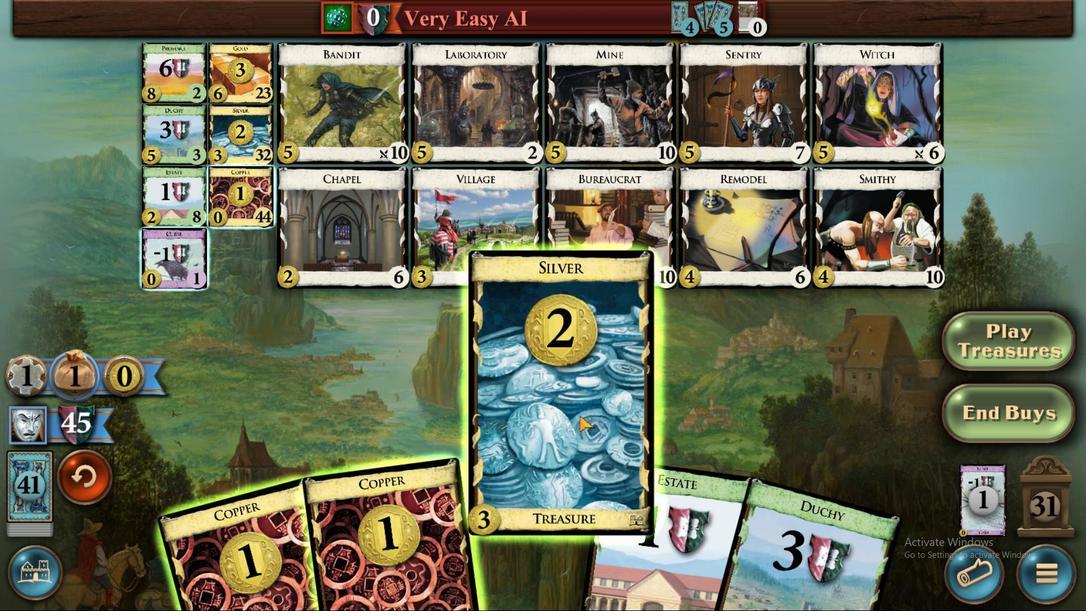 
Action: Mouse moved to (516, 417)
Screenshot: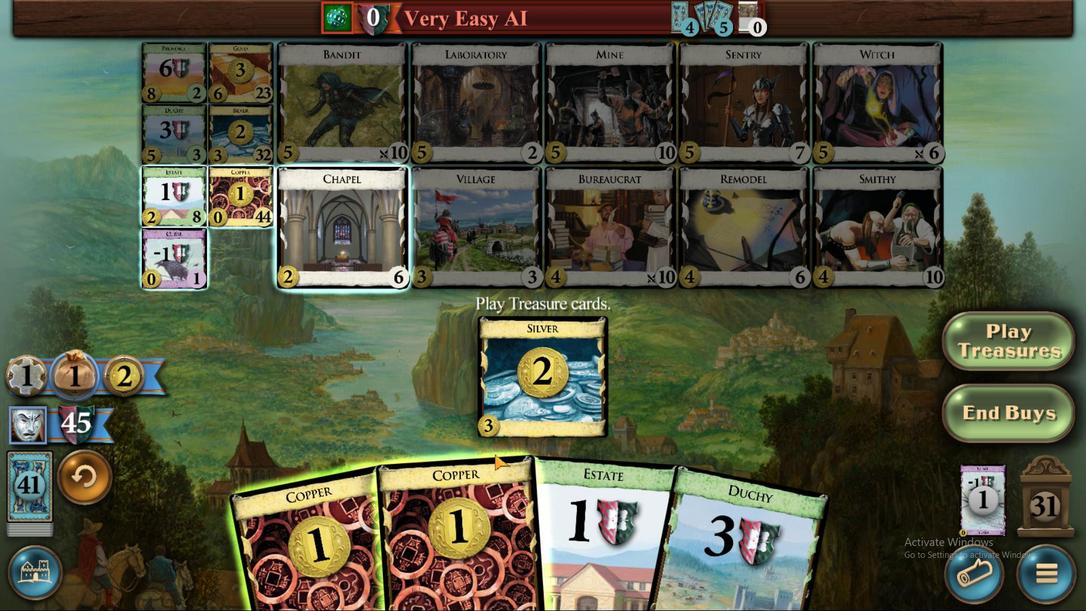 
Action: Mouse pressed left at (516, 417)
Screenshot: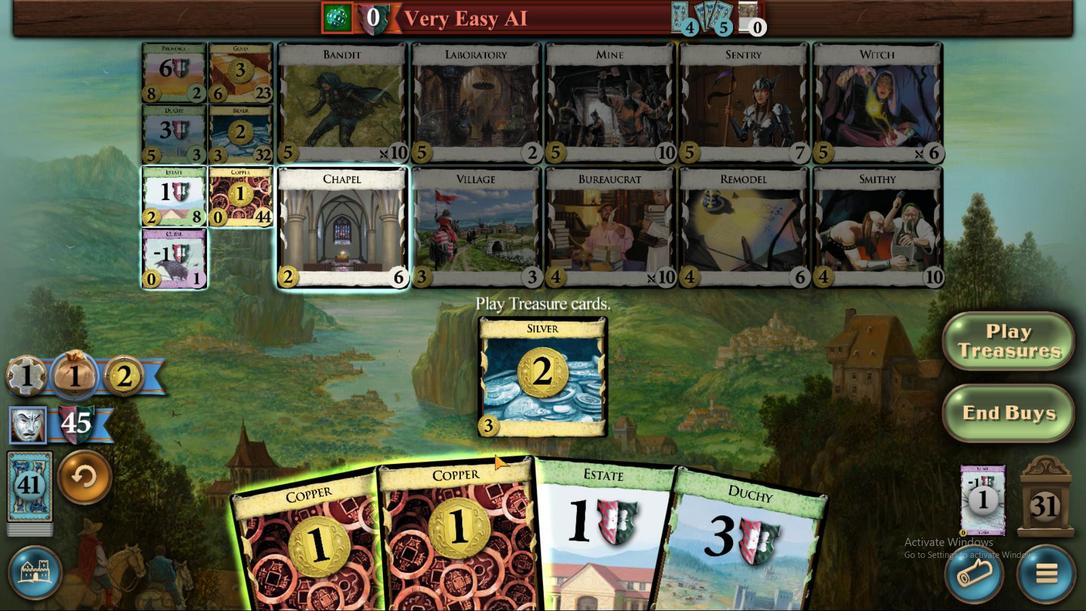 
Action: Mouse moved to (512, 417)
Screenshot: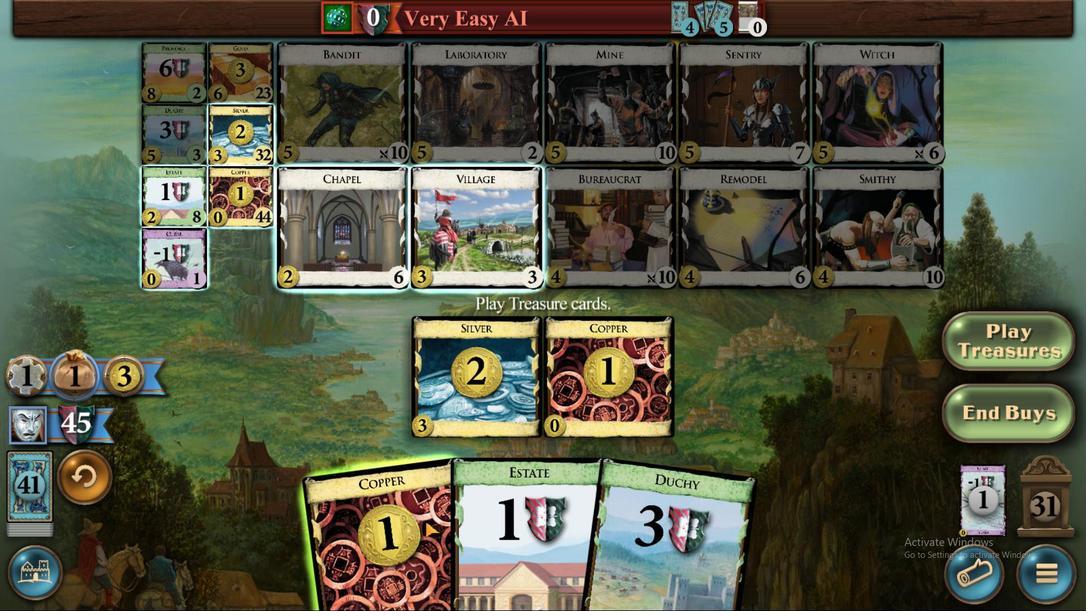 
Action: Mouse pressed left at (512, 417)
